 Task: Slide 26 - Use A Graph To Show Your Data-1.
Action: Mouse moved to (43, 114)
Screenshot: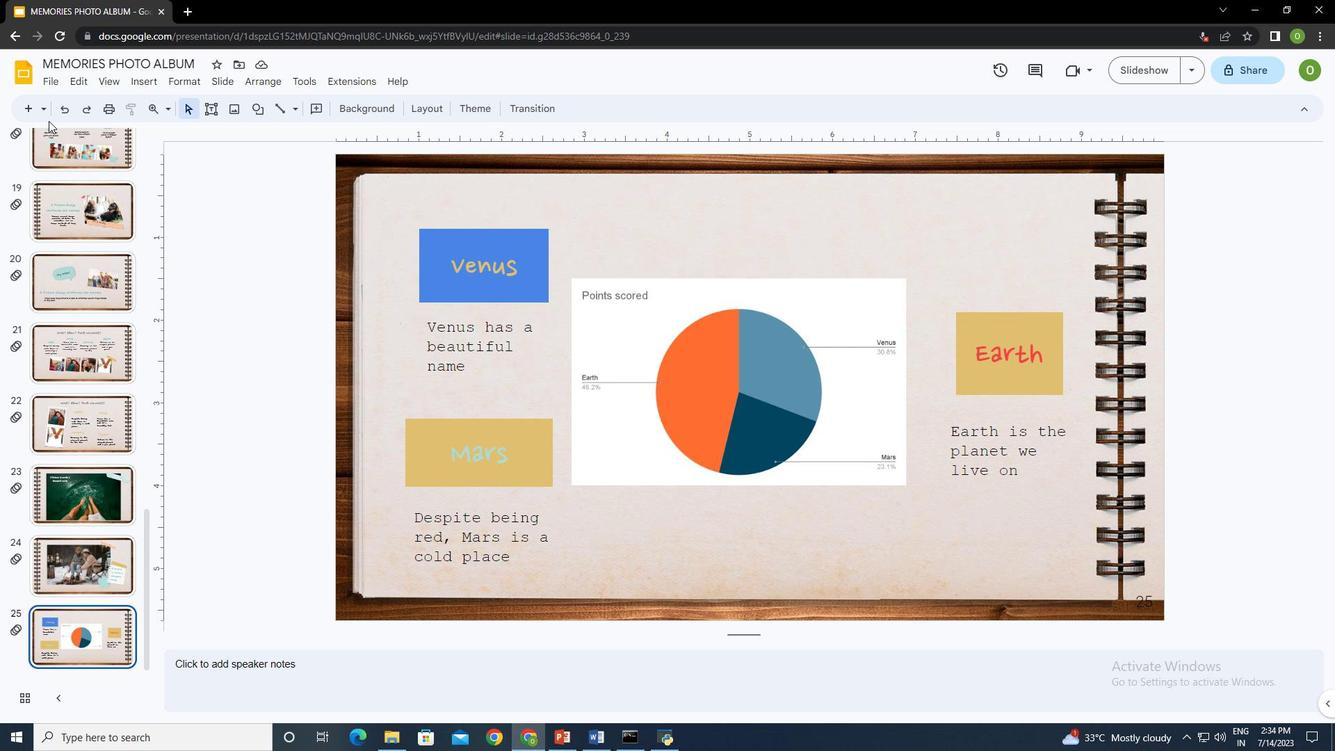 
Action: Mouse pressed left at (43, 114)
Screenshot: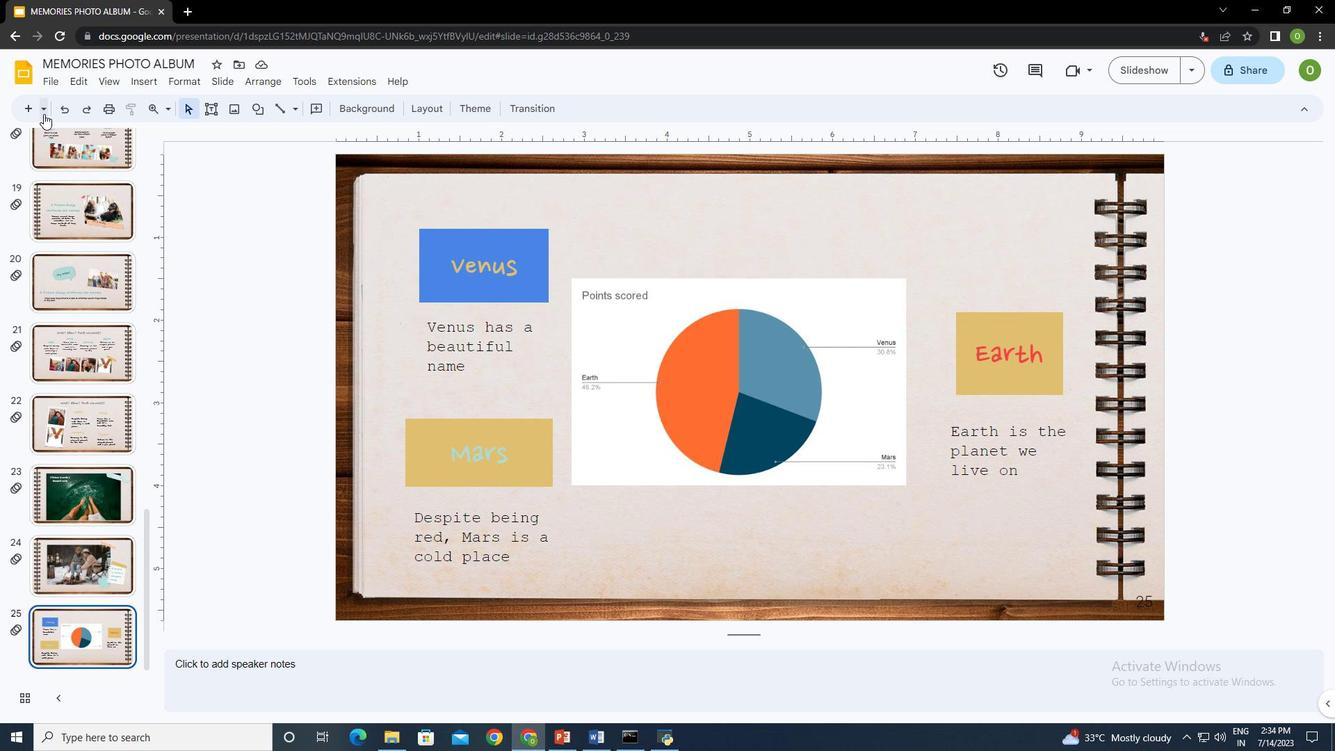 
Action: Mouse moved to (176, 228)
Screenshot: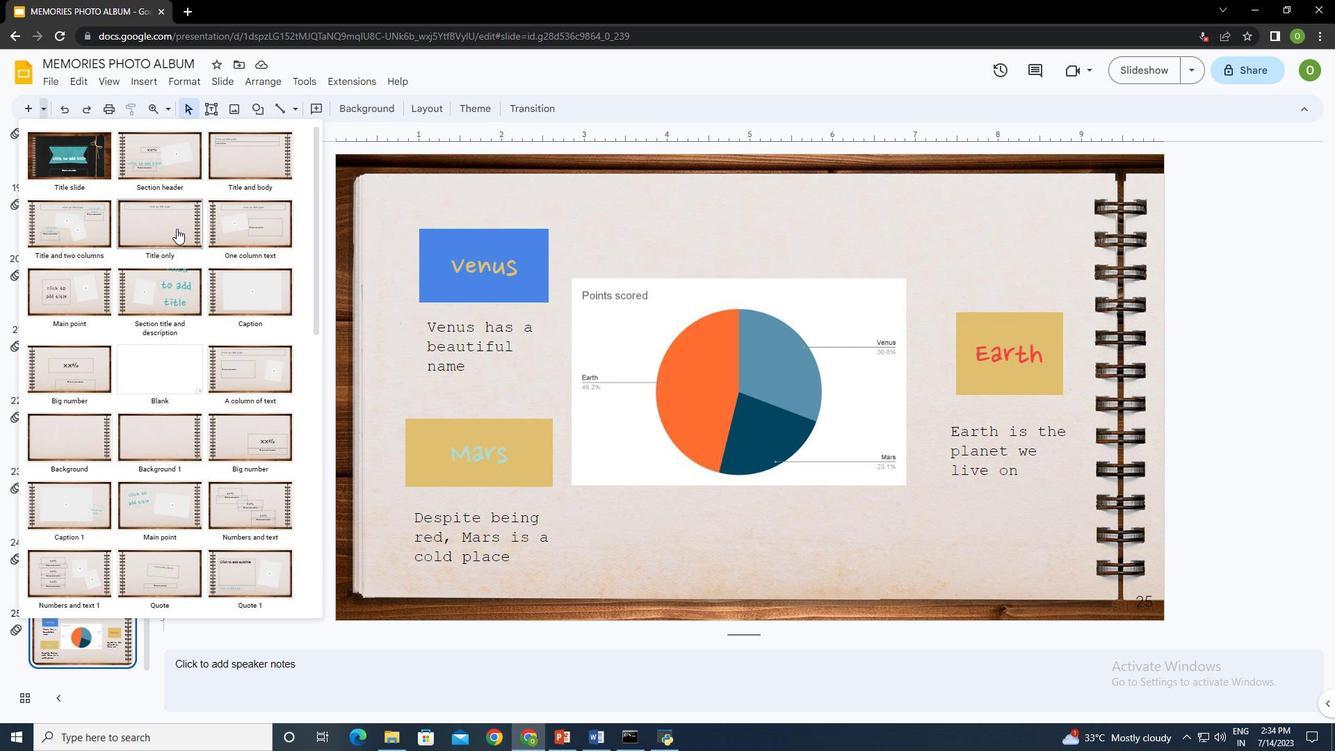 
Action: Mouse pressed left at (176, 228)
Screenshot: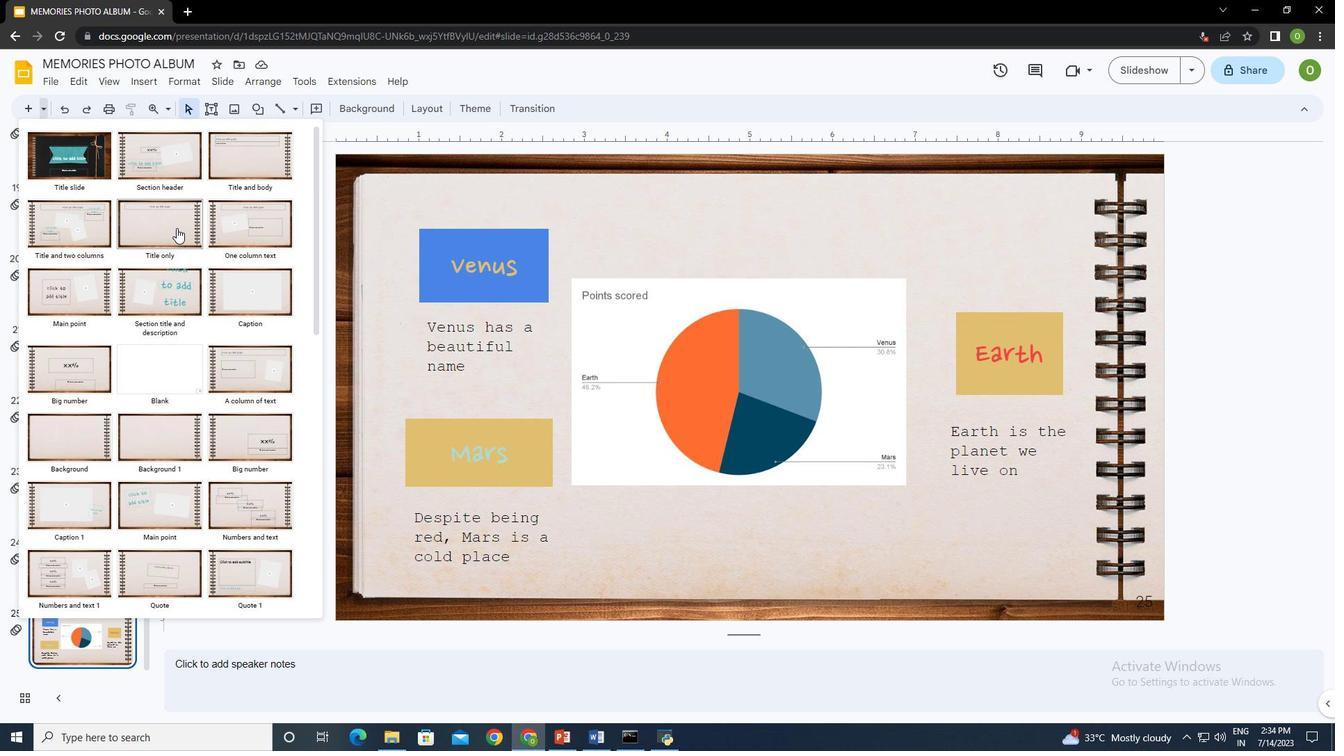 
Action: Mouse moved to (650, 221)
Screenshot: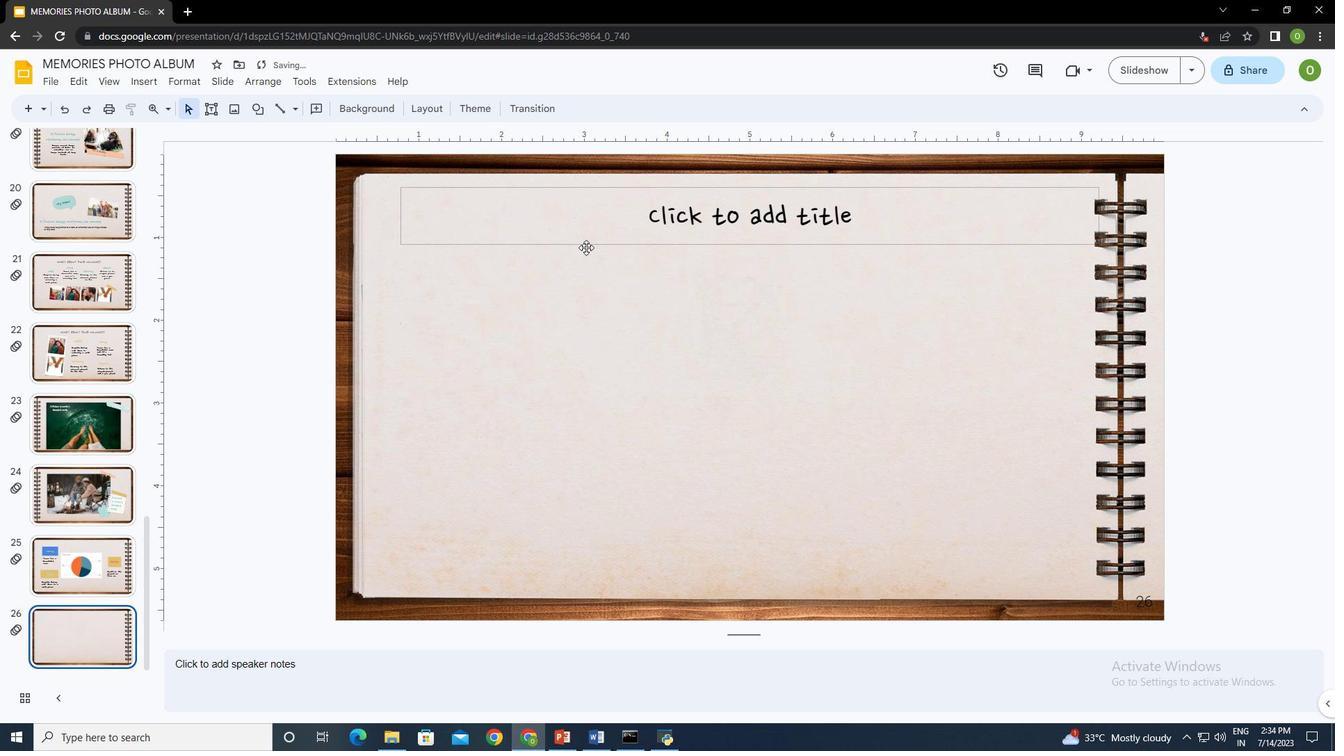 
Action: Mouse pressed left at (650, 221)
Screenshot: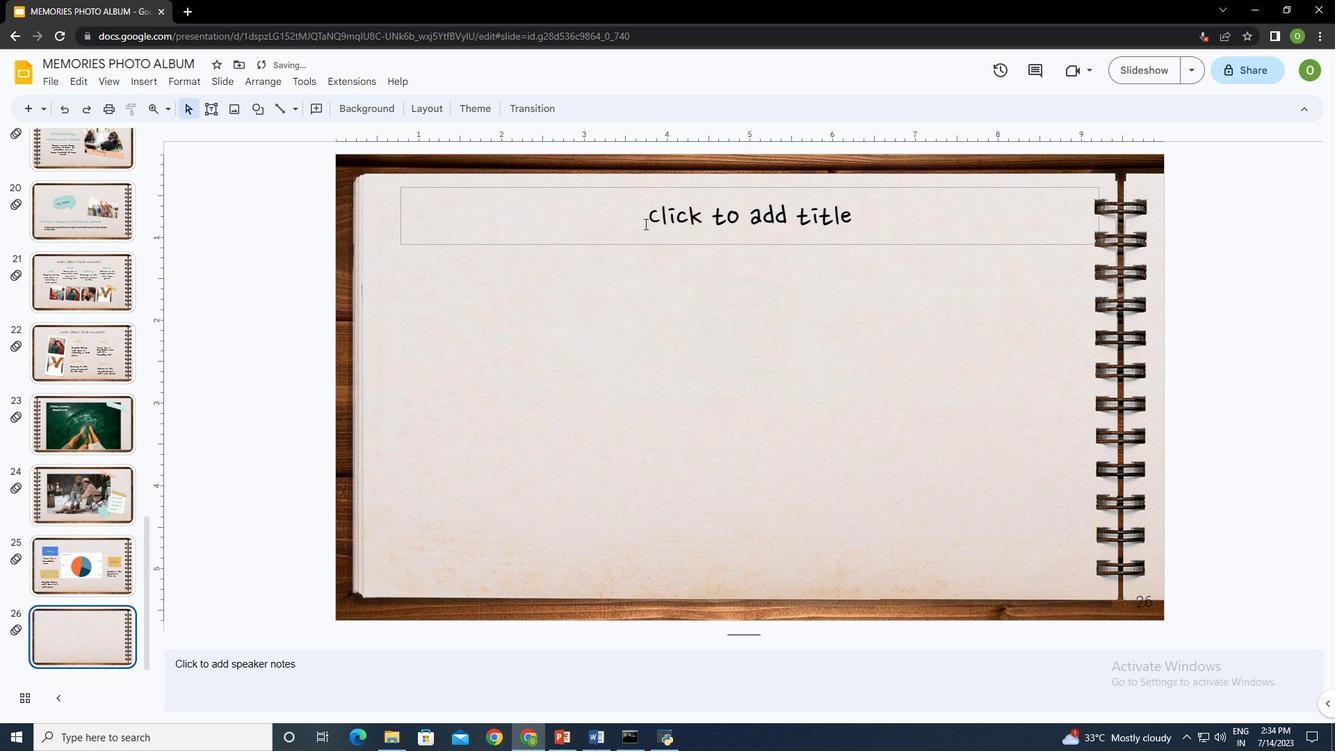 
Action: Mouse moved to (651, 226)
Screenshot: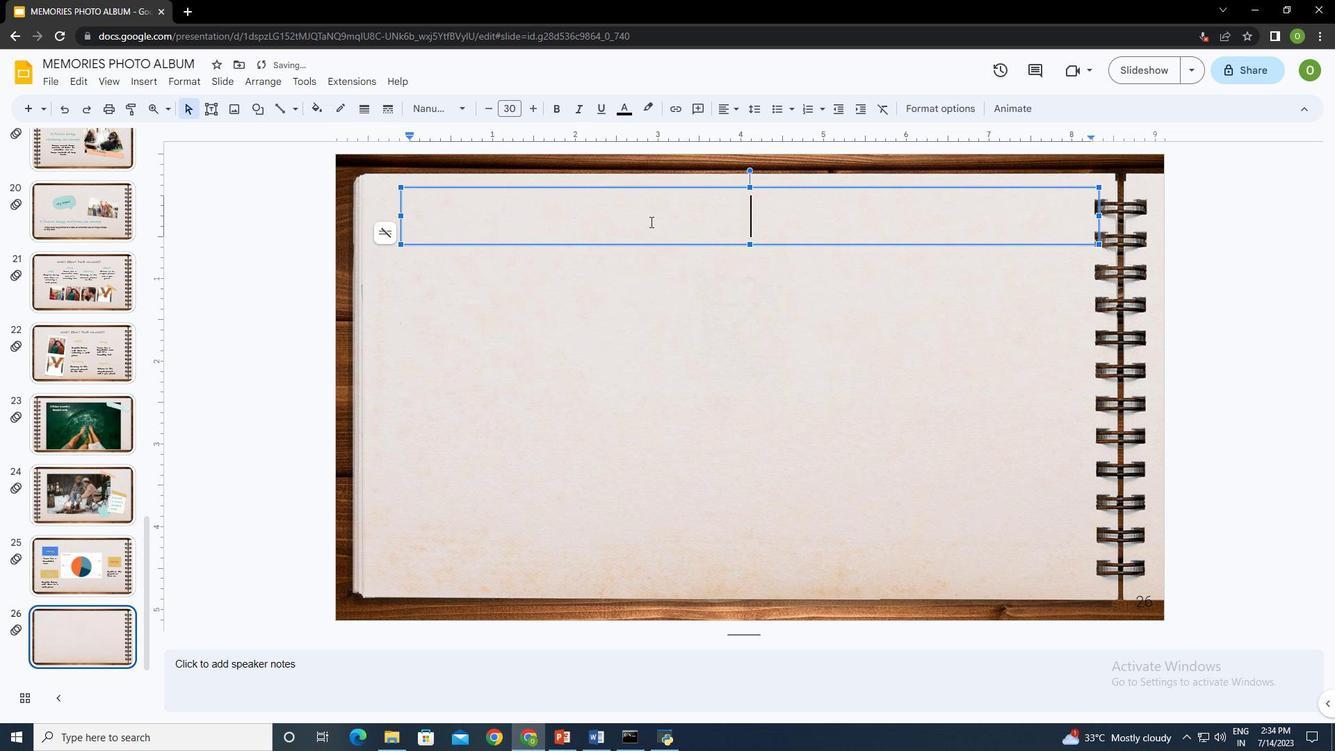 
Action: Key pressed <Key.caps_lock>USE<Key.space>A<Key.space>GRAPH<Key.space>TO<Key.space>SHOW<Key.space>YOUR<Key.space>DATA
Screenshot: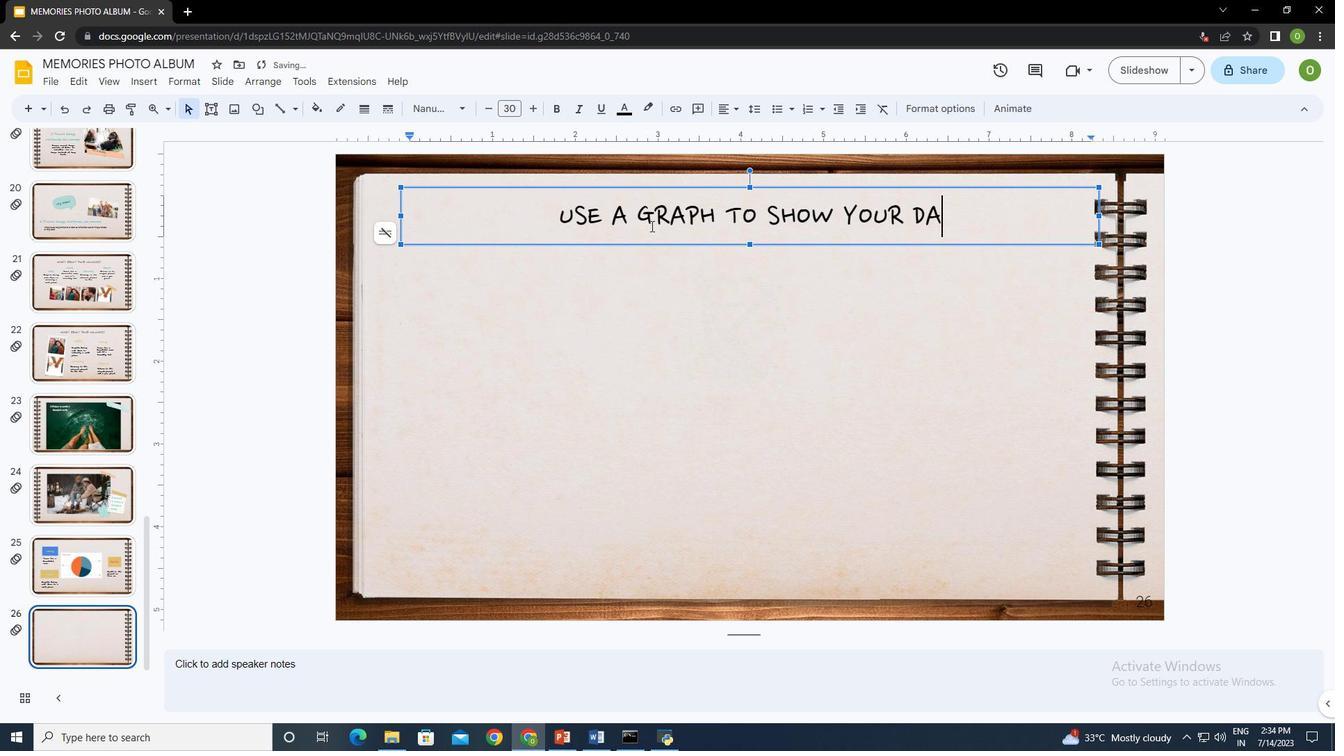 
Action: Mouse moved to (705, 331)
Screenshot: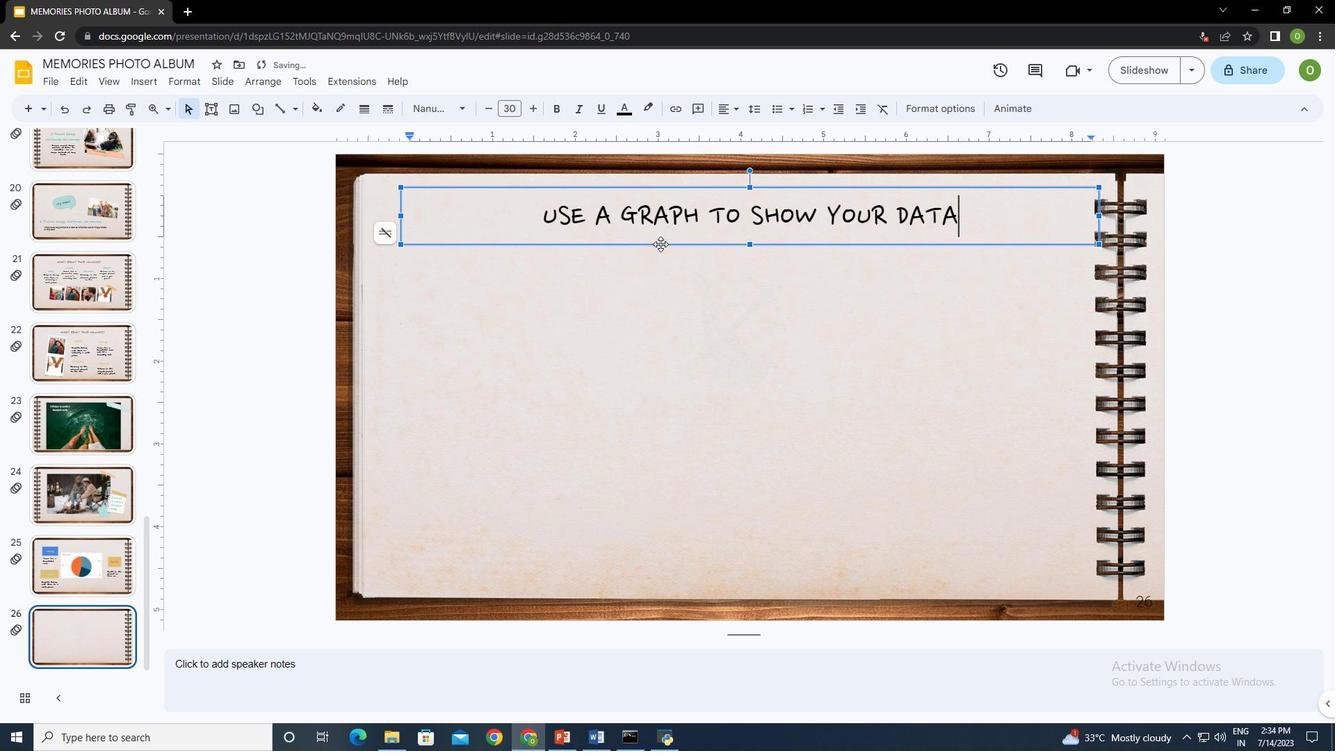 
Action: Mouse pressed left at (705, 331)
Screenshot: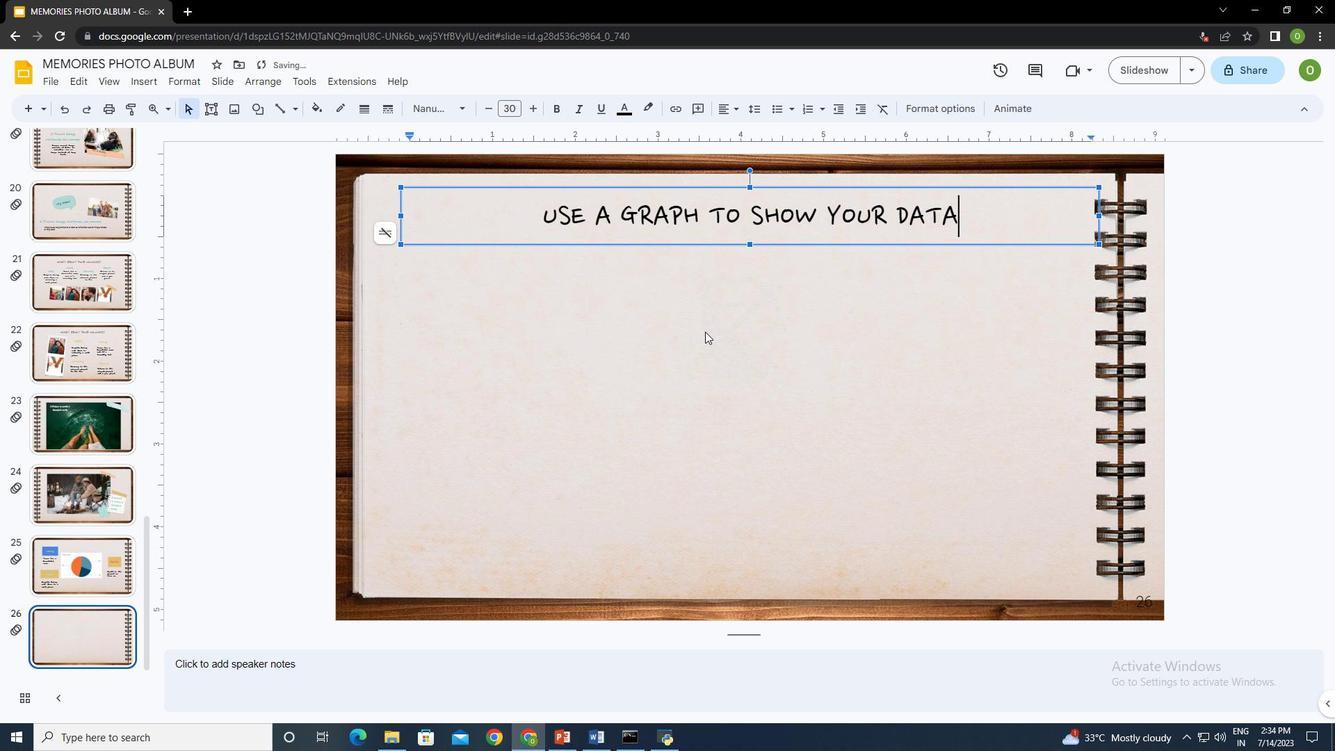 
Action: Mouse moved to (205, 111)
Screenshot: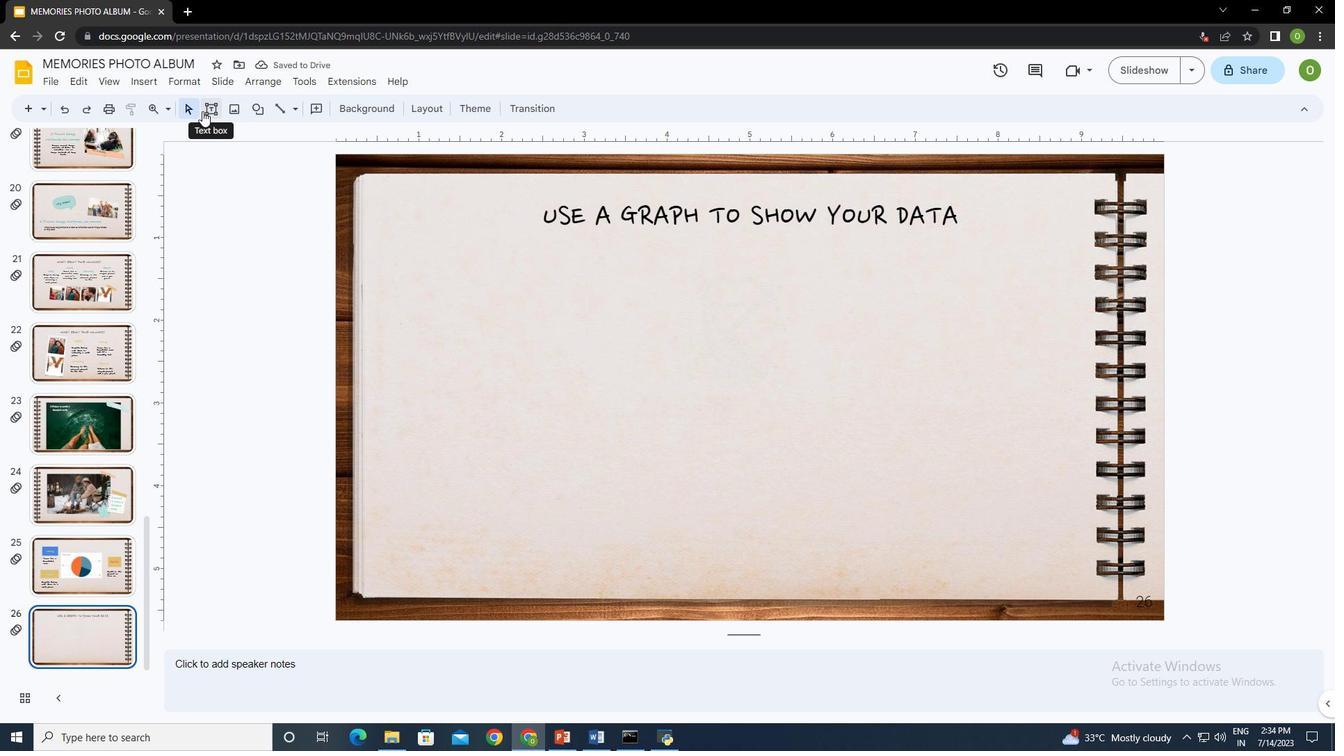 
Action: Mouse pressed left at (205, 111)
Screenshot: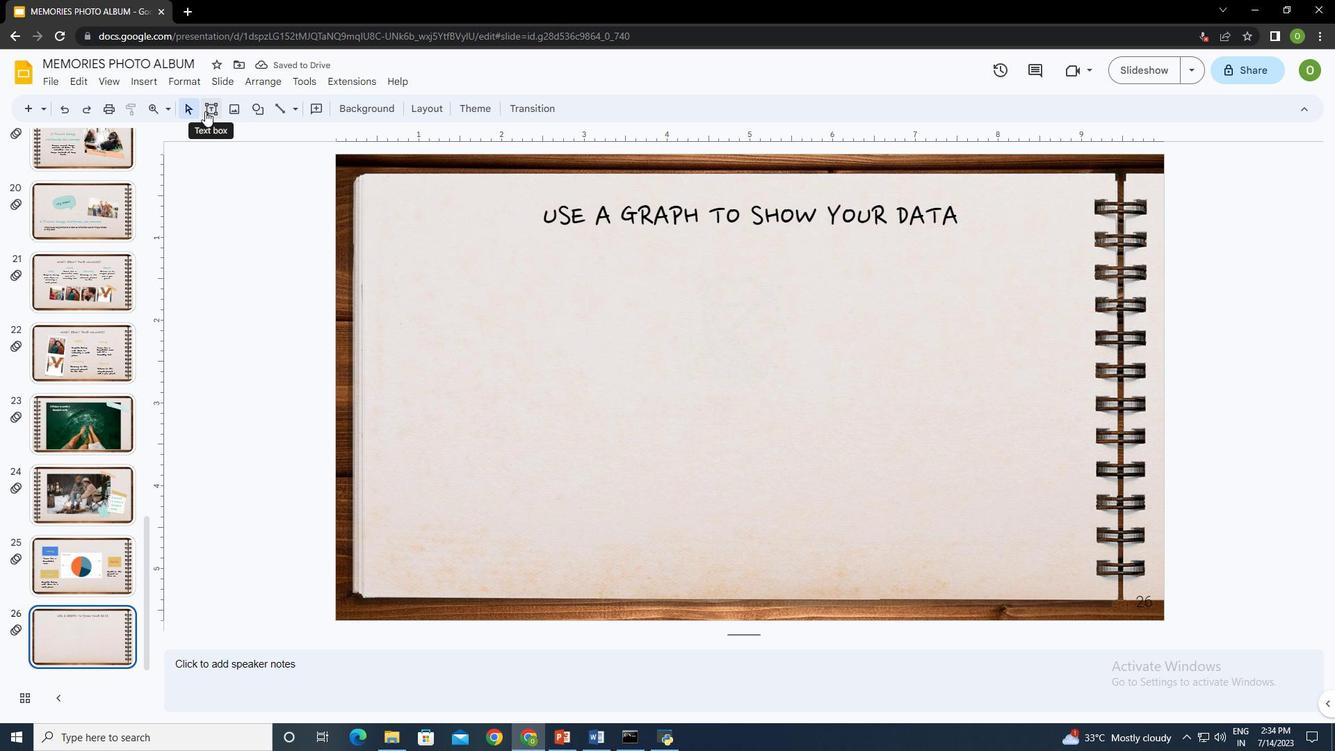 
Action: Mouse moved to (660, 265)
Screenshot: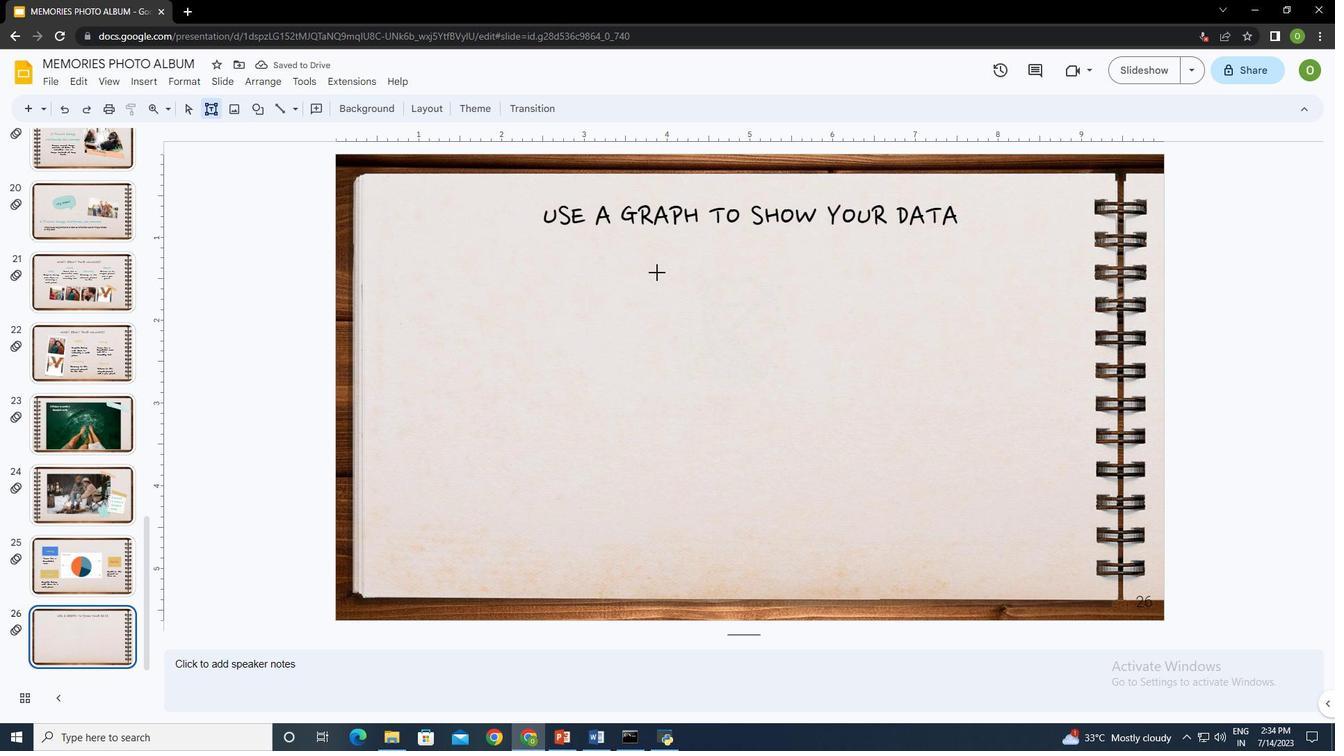 
Action: Mouse pressed left at (660, 265)
Screenshot: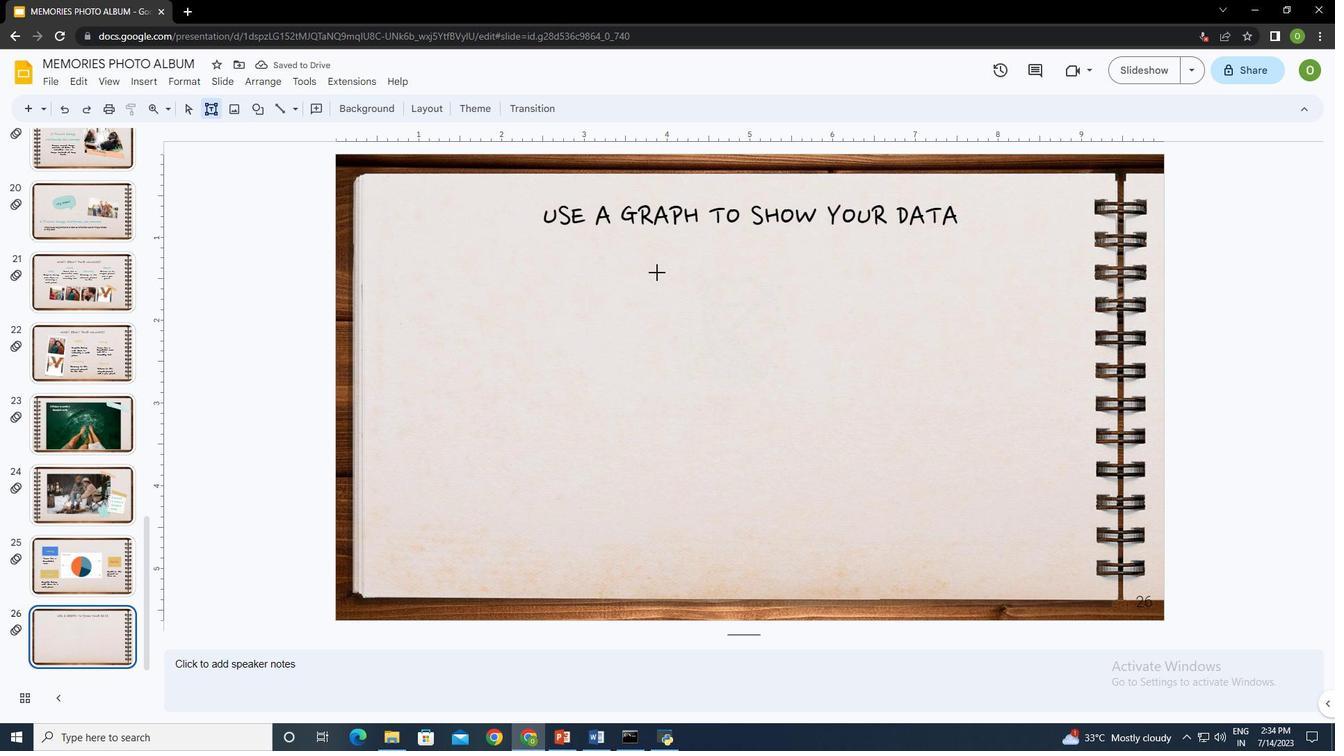 
Action: Mouse moved to (712, 300)
Screenshot: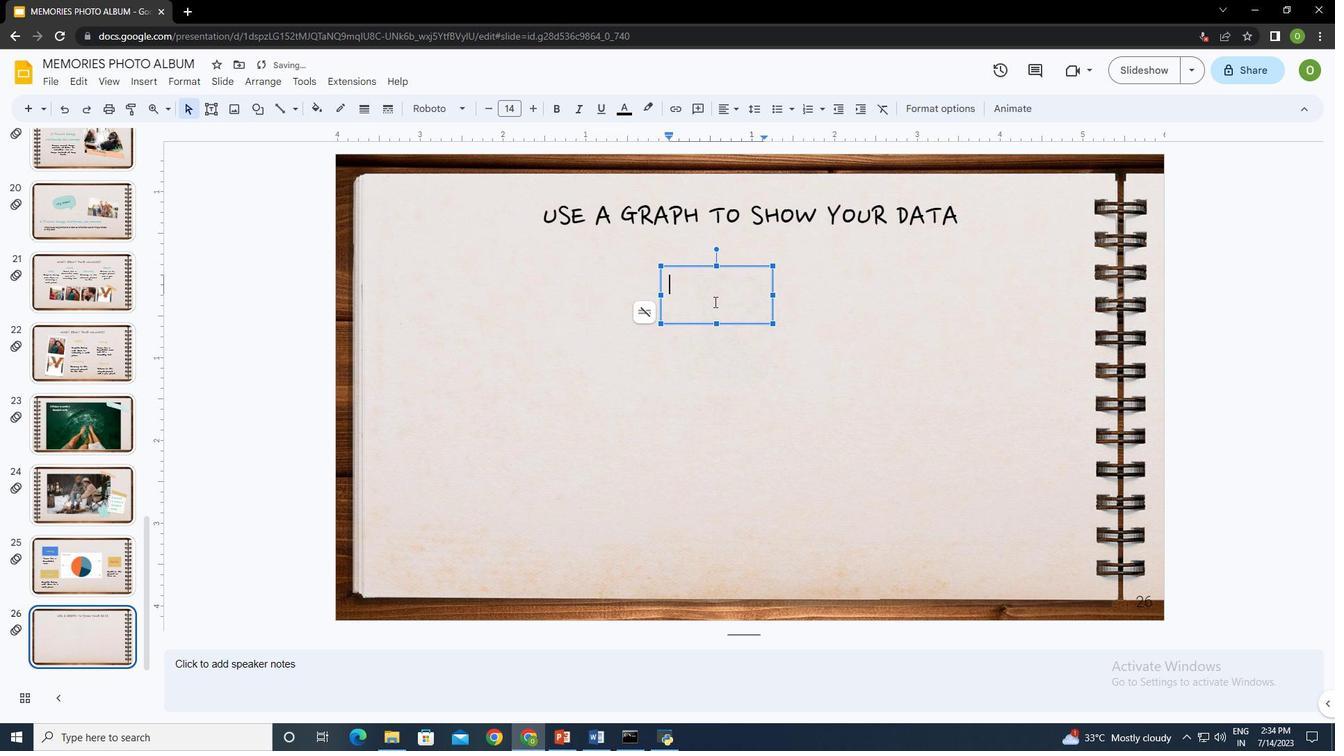
Action: Key pressed <Key.caps_lock><Key.shift>Mercuryctrl+A
Screenshot: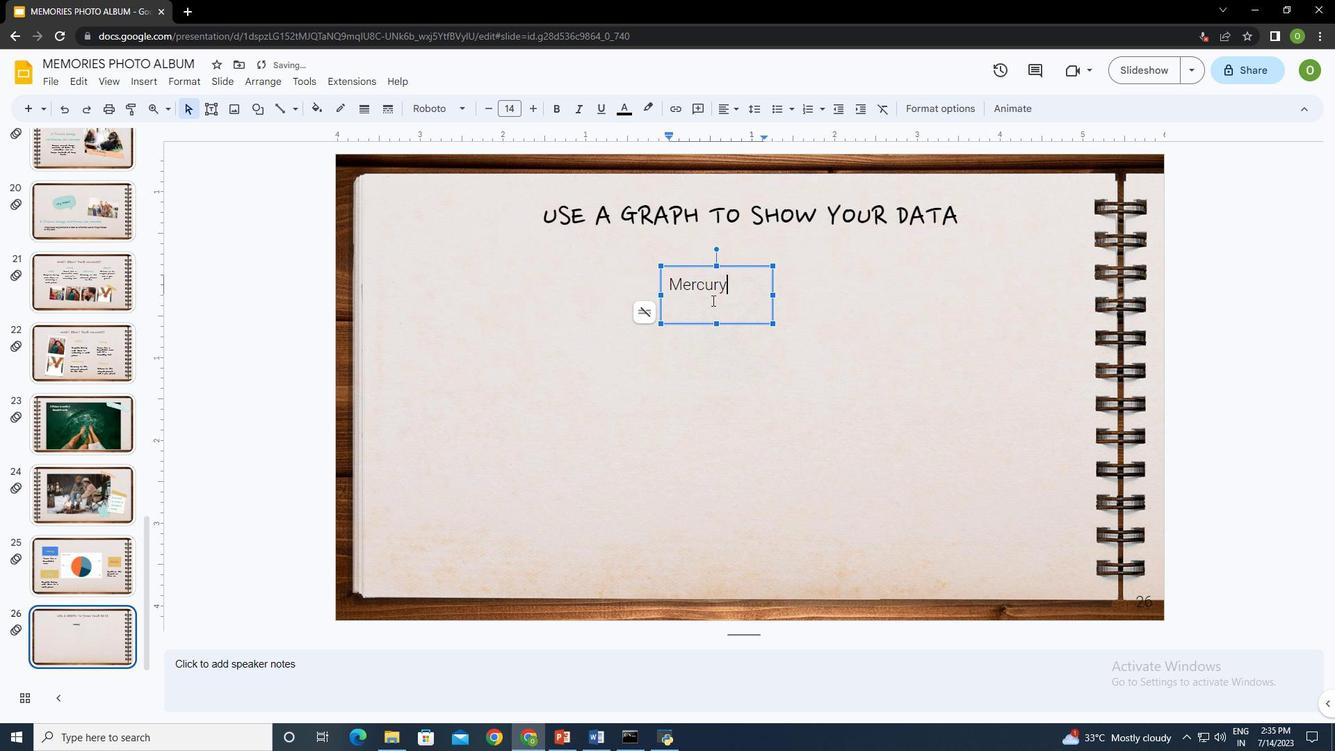 
Action: Mouse moved to (434, 111)
Screenshot: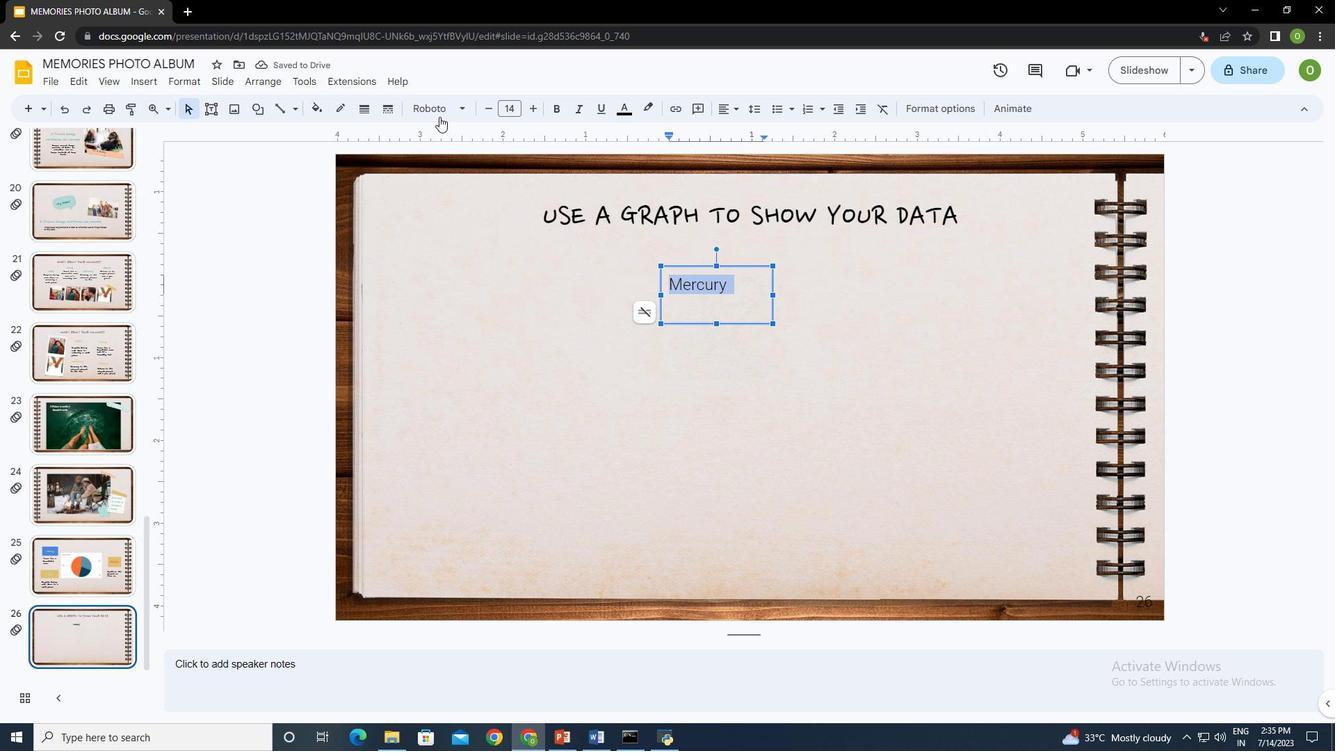 
Action: Mouse pressed left at (434, 111)
Screenshot: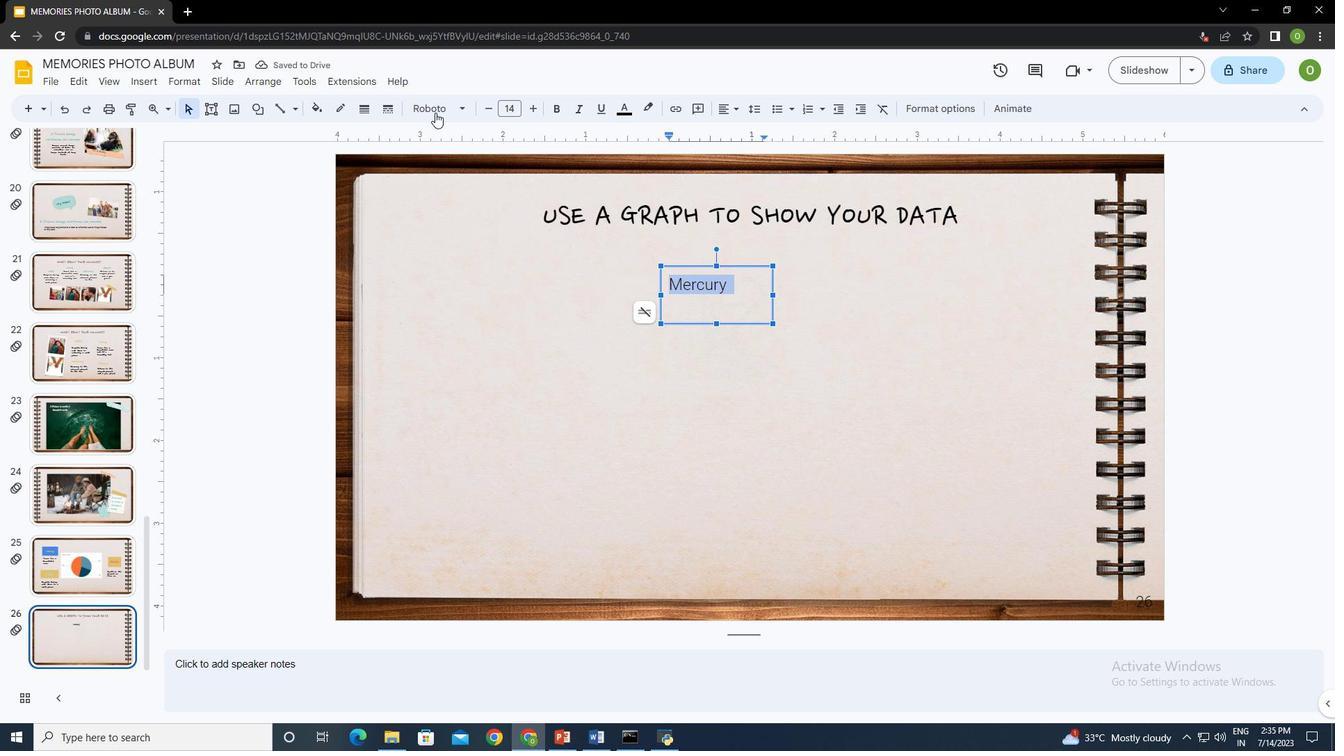 
Action: Mouse moved to (479, 188)
Screenshot: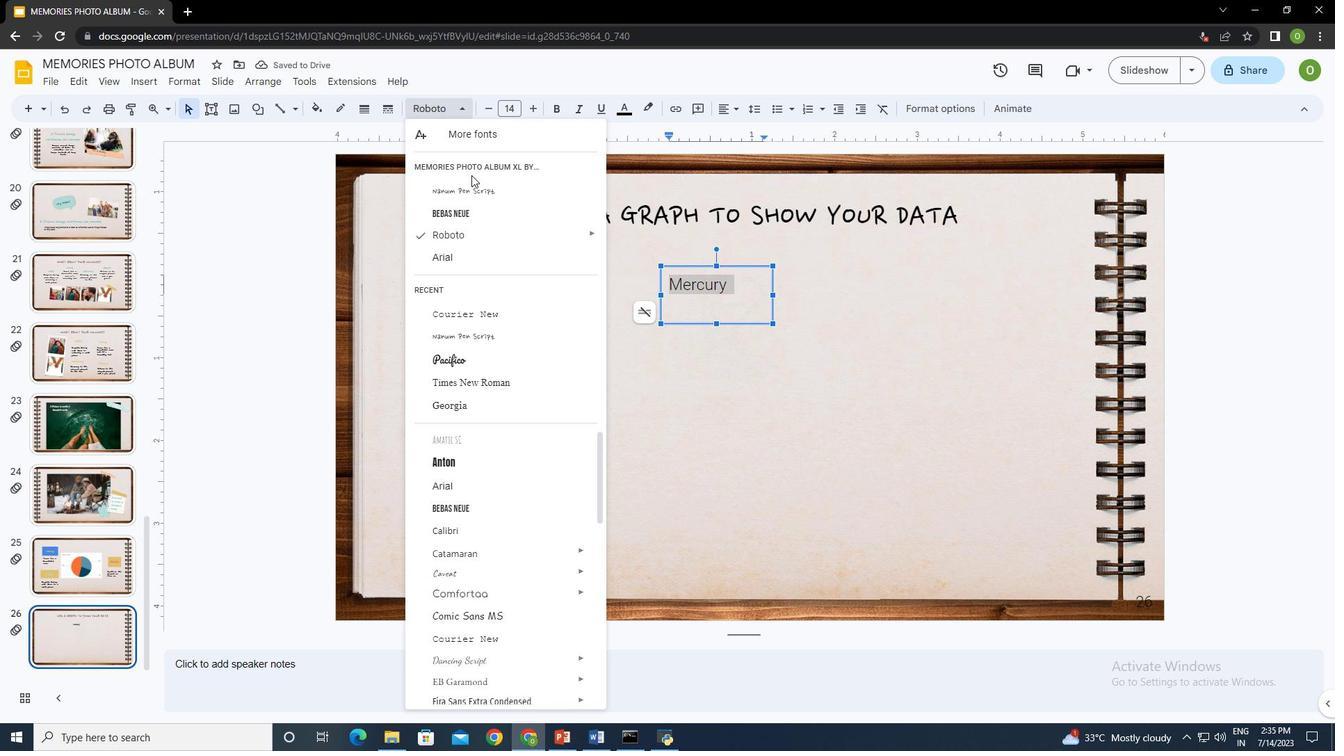 
Action: Mouse pressed left at (479, 188)
Screenshot: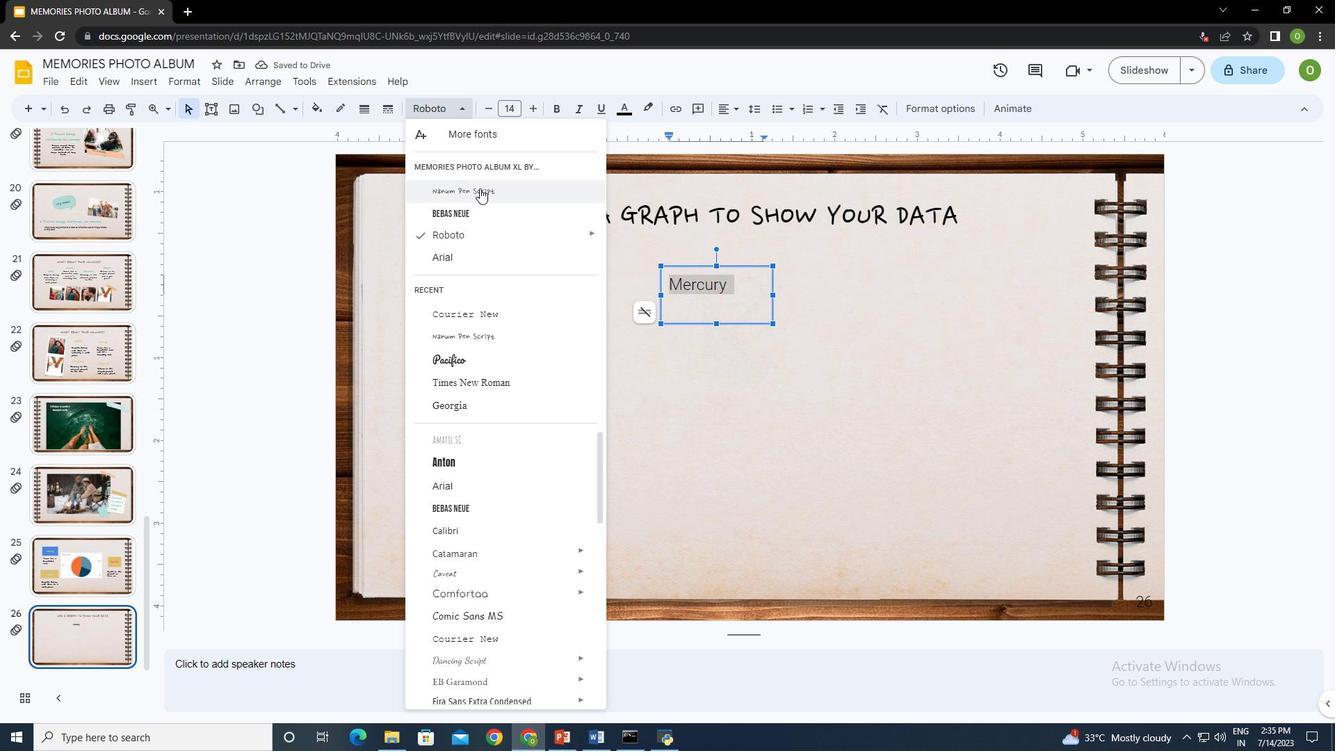 
Action: Mouse moved to (514, 104)
Screenshot: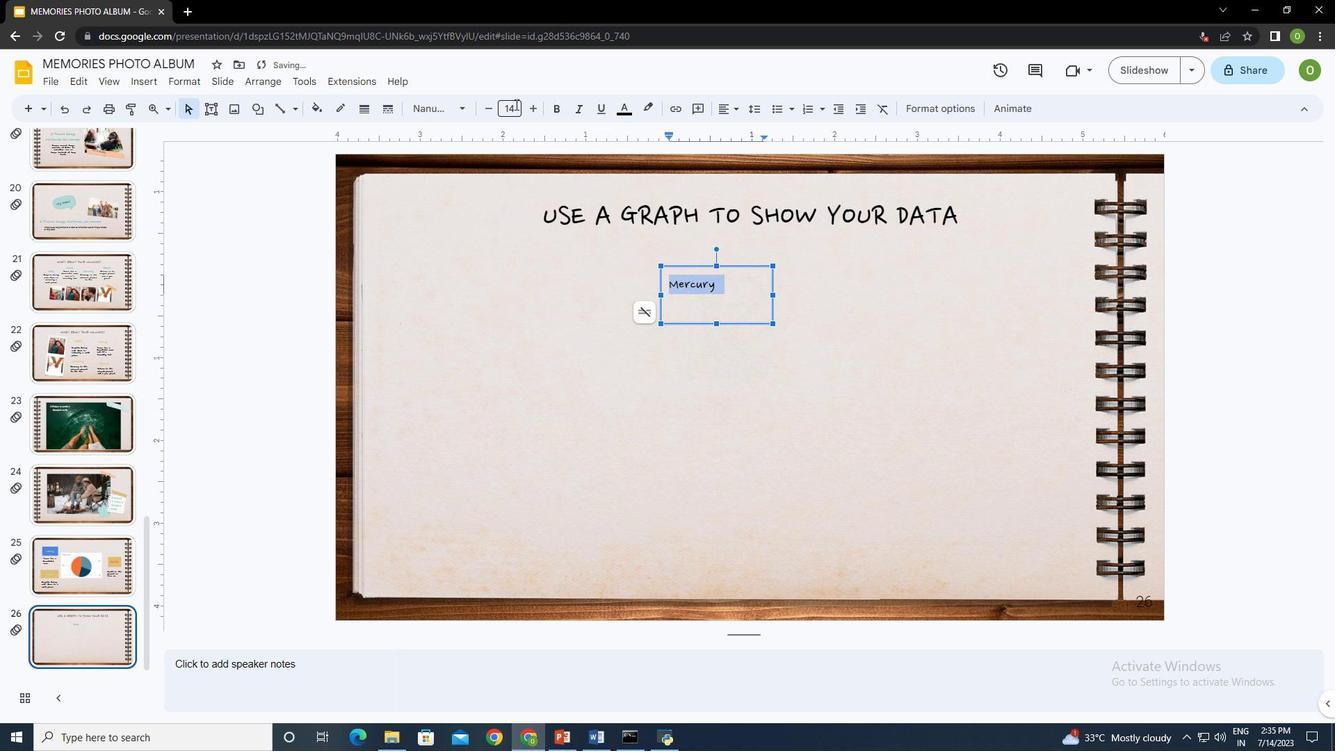 
Action: Mouse pressed left at (514, 104)
Screenshot: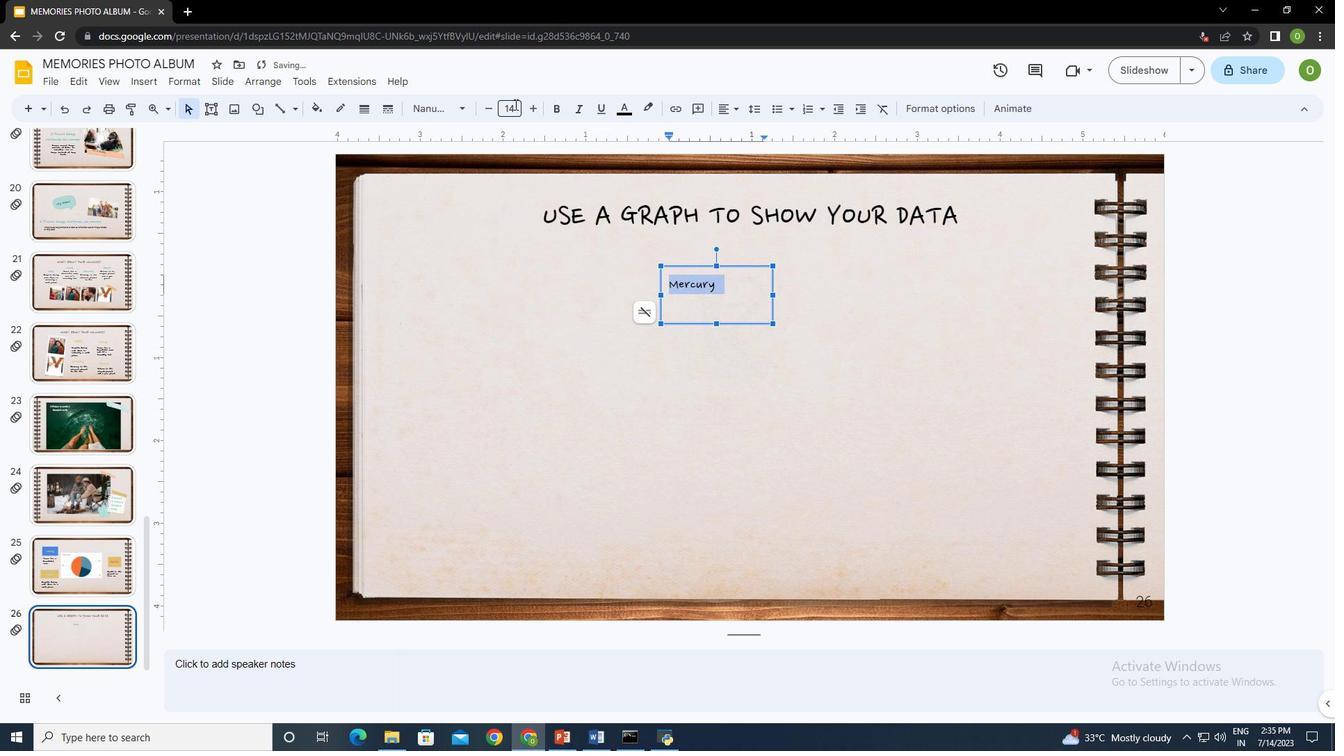 
Action: Key pressed 30<Key.enter>
Screenshot: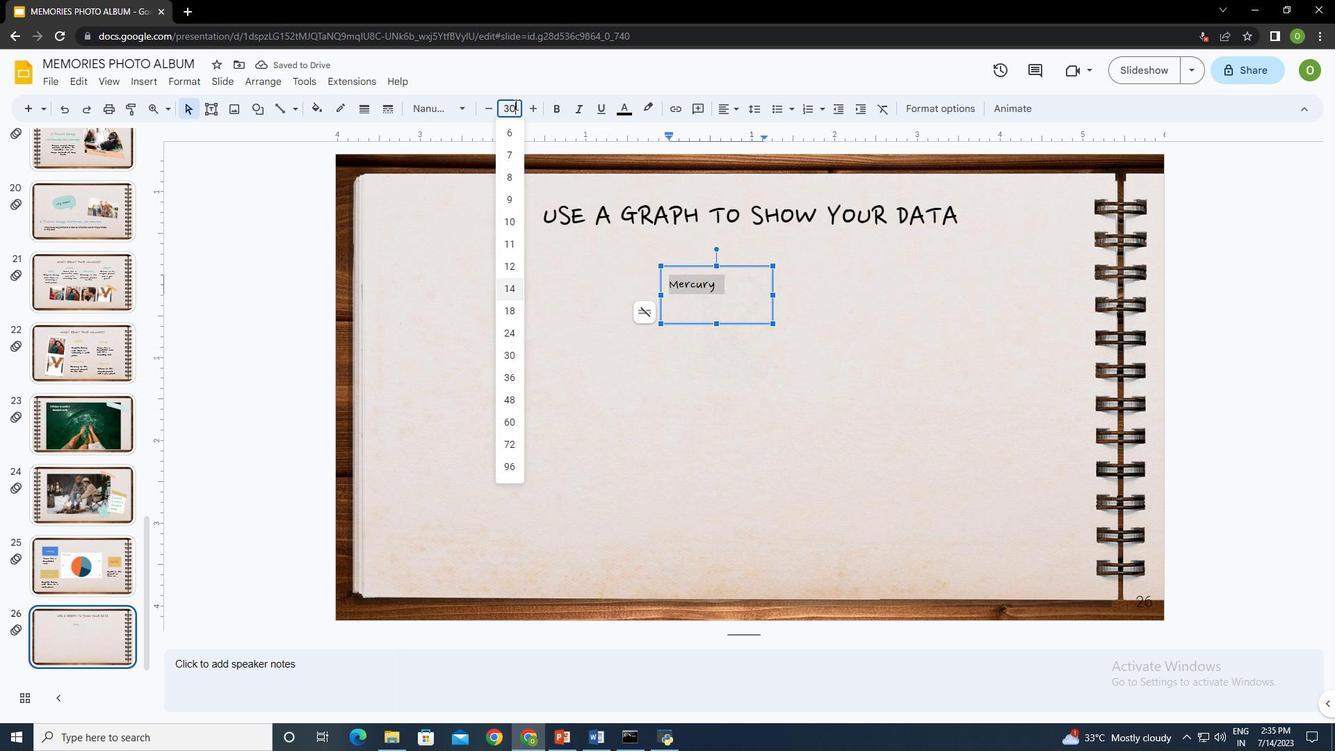 
Action: Mouse moved to (774, 296)
Screenshot: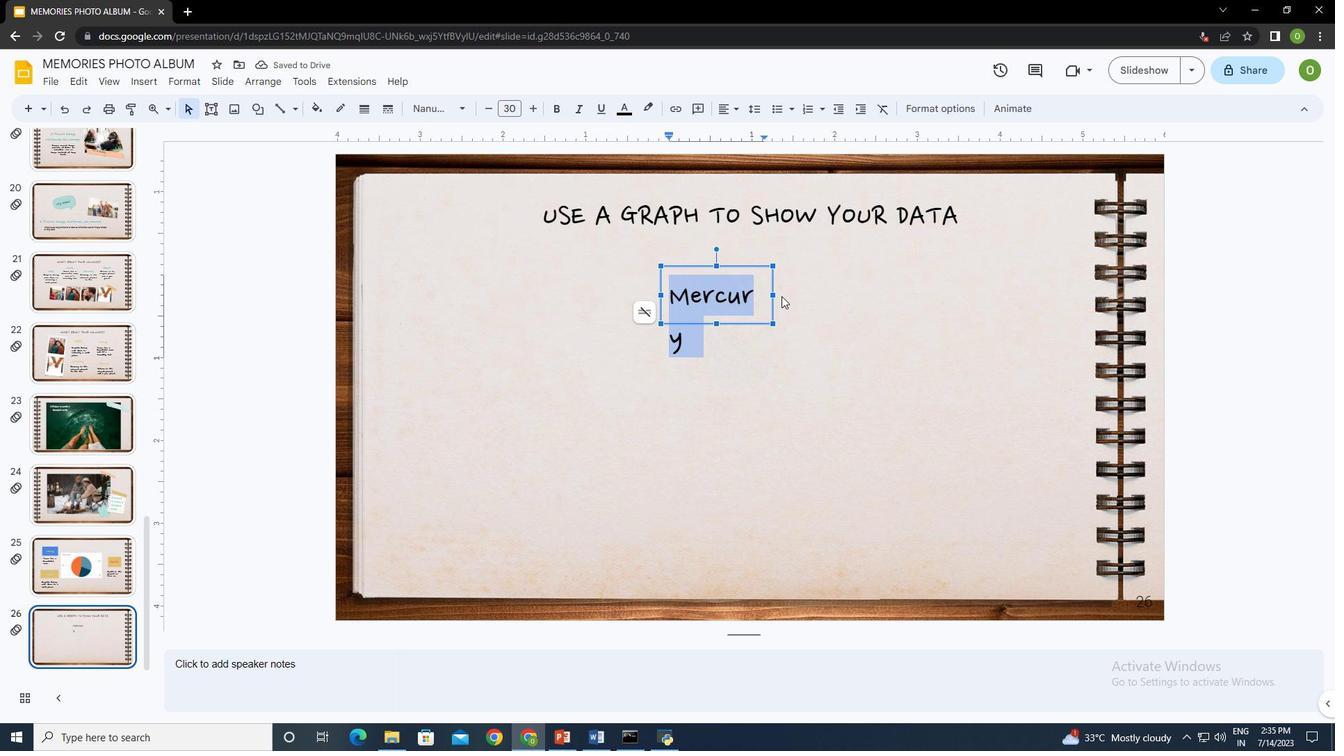 
Action: Mouse pressed left at (774, 296)
Screenshot: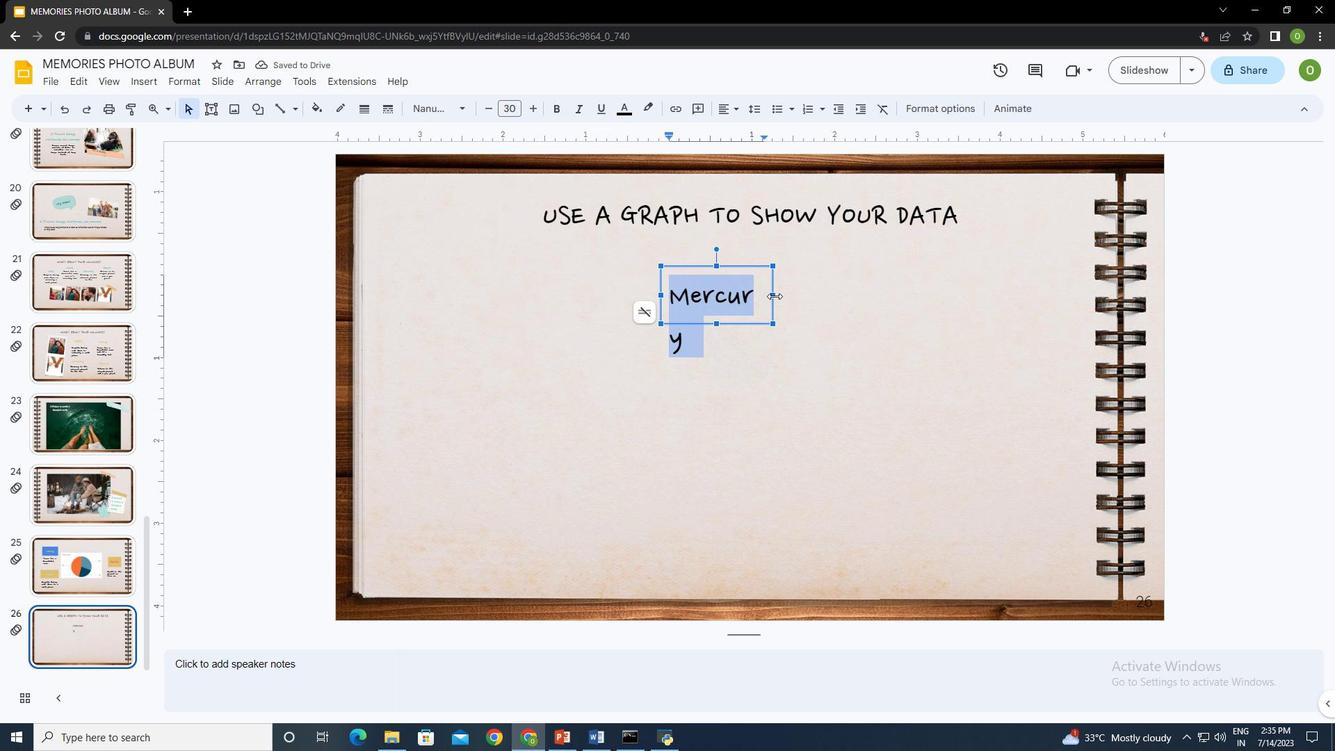 
Action: Mouse moved to (882, 322)
Screenshot: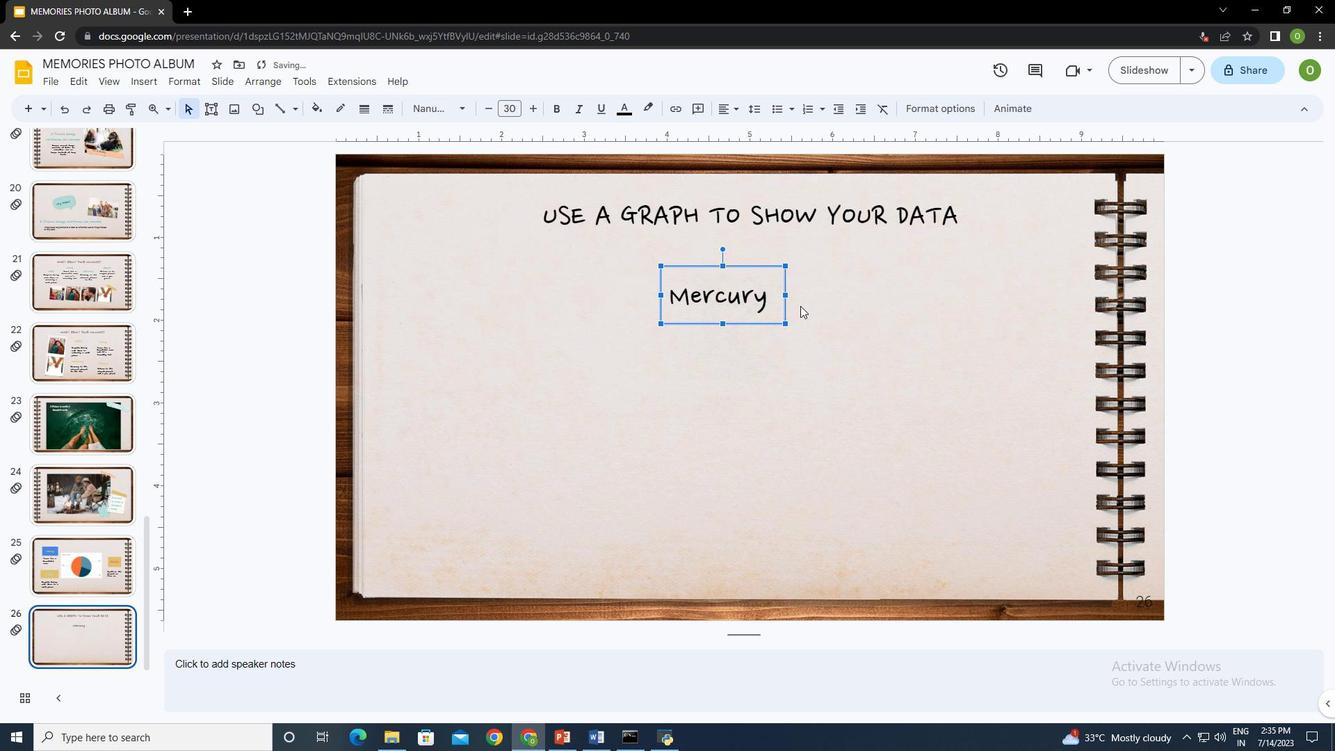 
Action: Mouse pressed left at (882, 322)
Screenshot: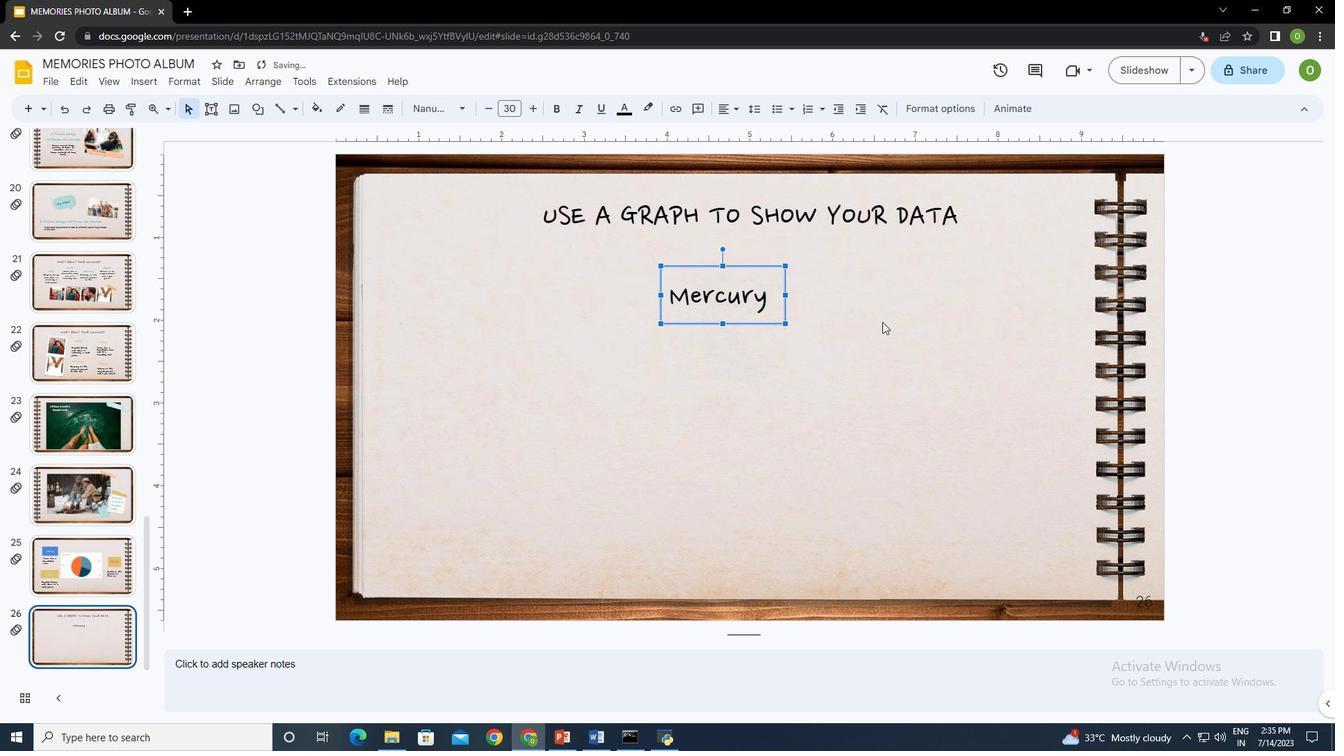 
Action: Mouse moved to (215, 109)
Screenshot: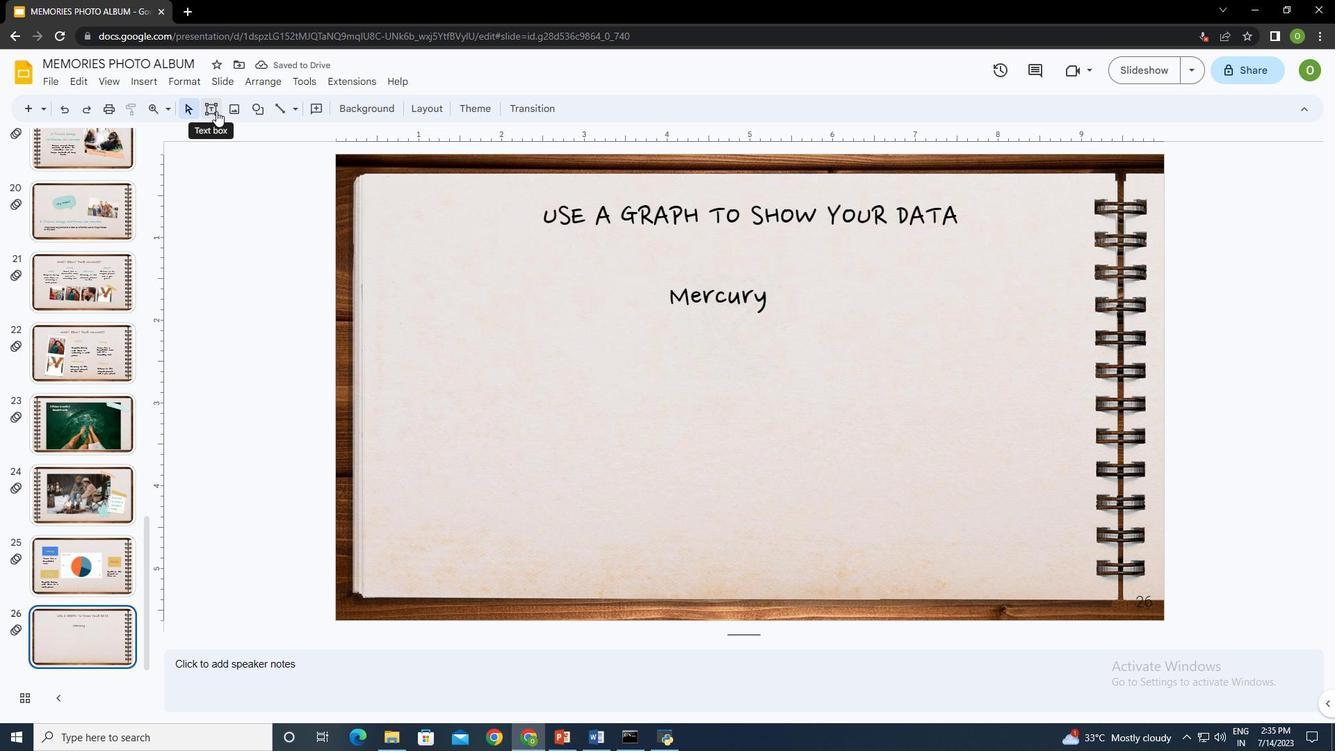 
Action: Mouse pressed left at (215, 109)
Screenshot: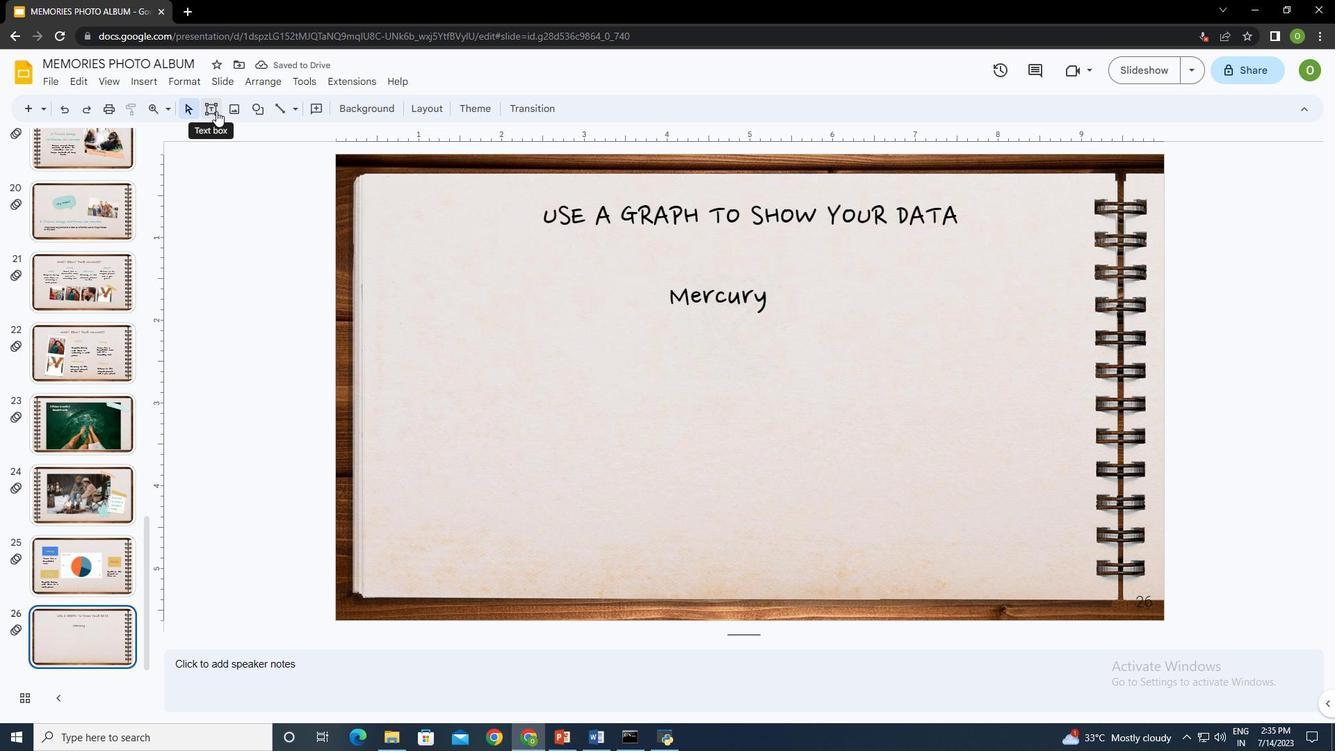 
Action: Mouse moved to (886, 274)
Screenshot: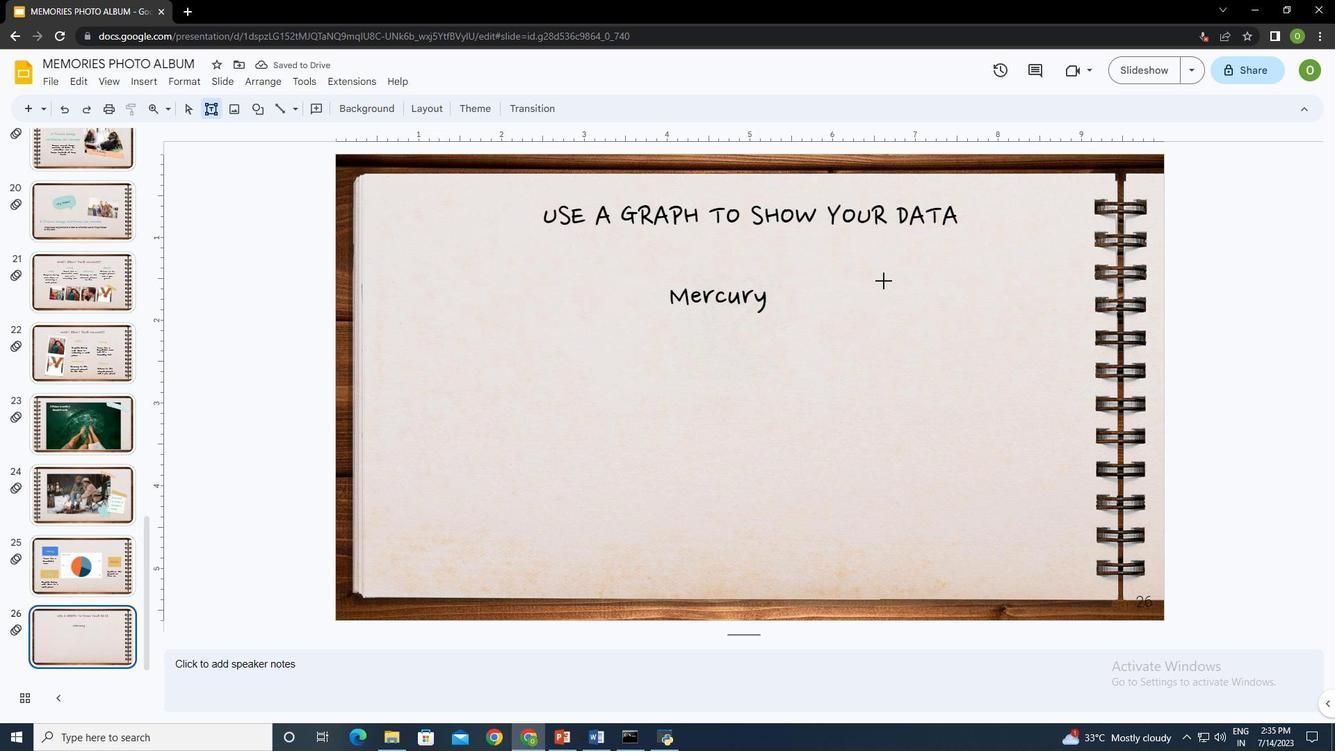 
Action: Mouse pressed left at (886, 274)
Screenshot: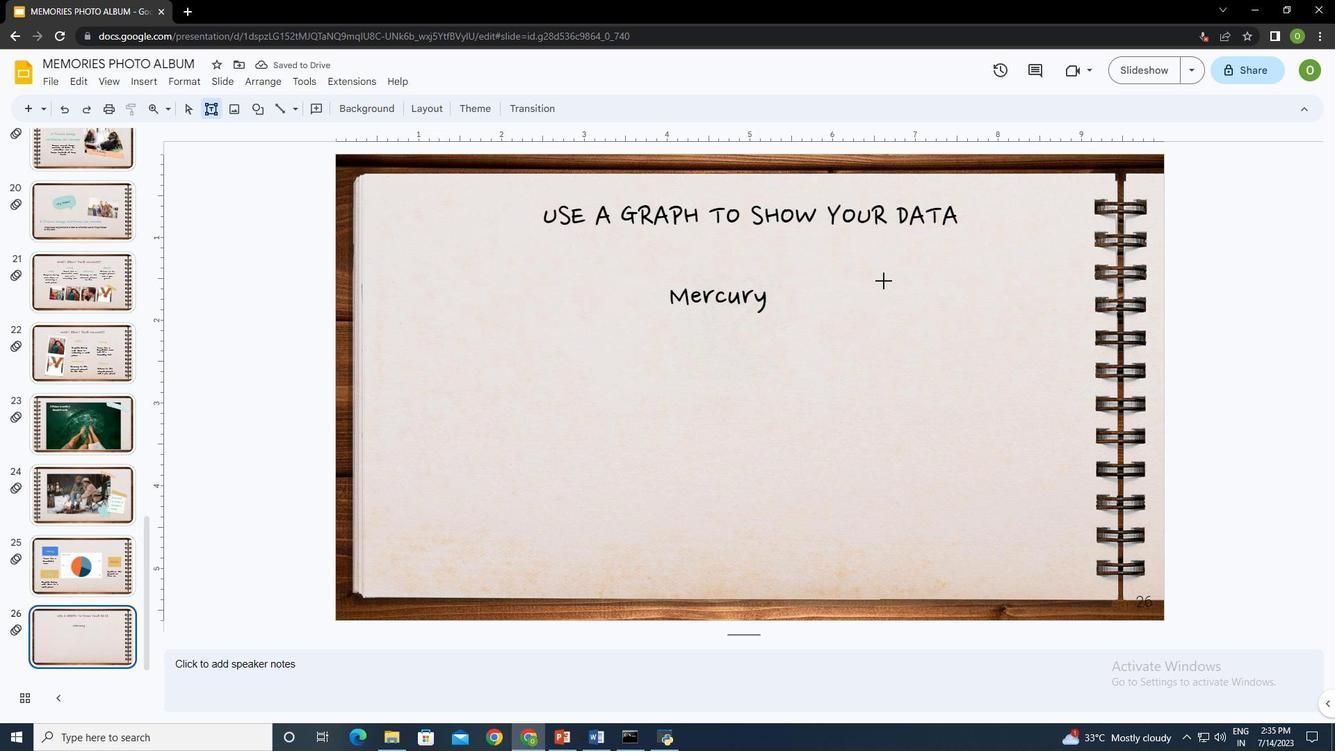 
Action: Mouse moved to (941, 278)
Screenshot: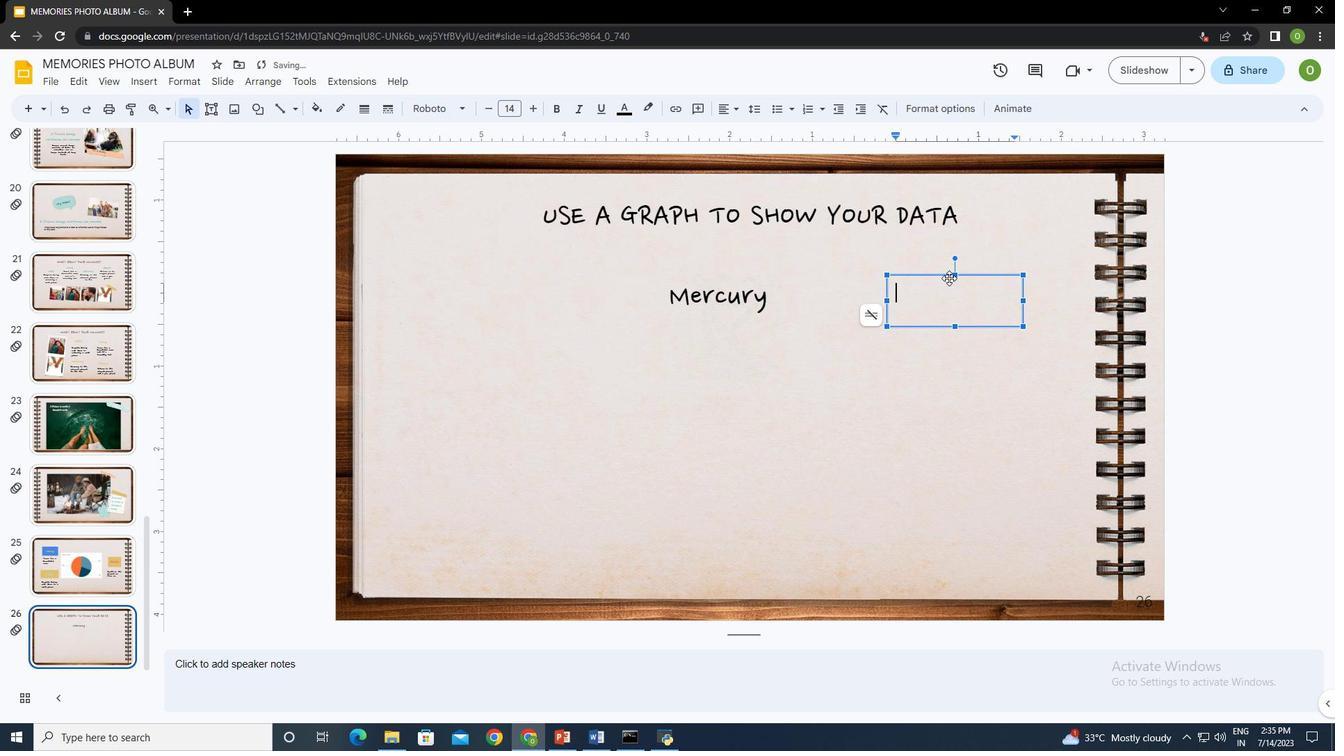 
Action: Mouse pressed left at (941, 278)
Screenshot: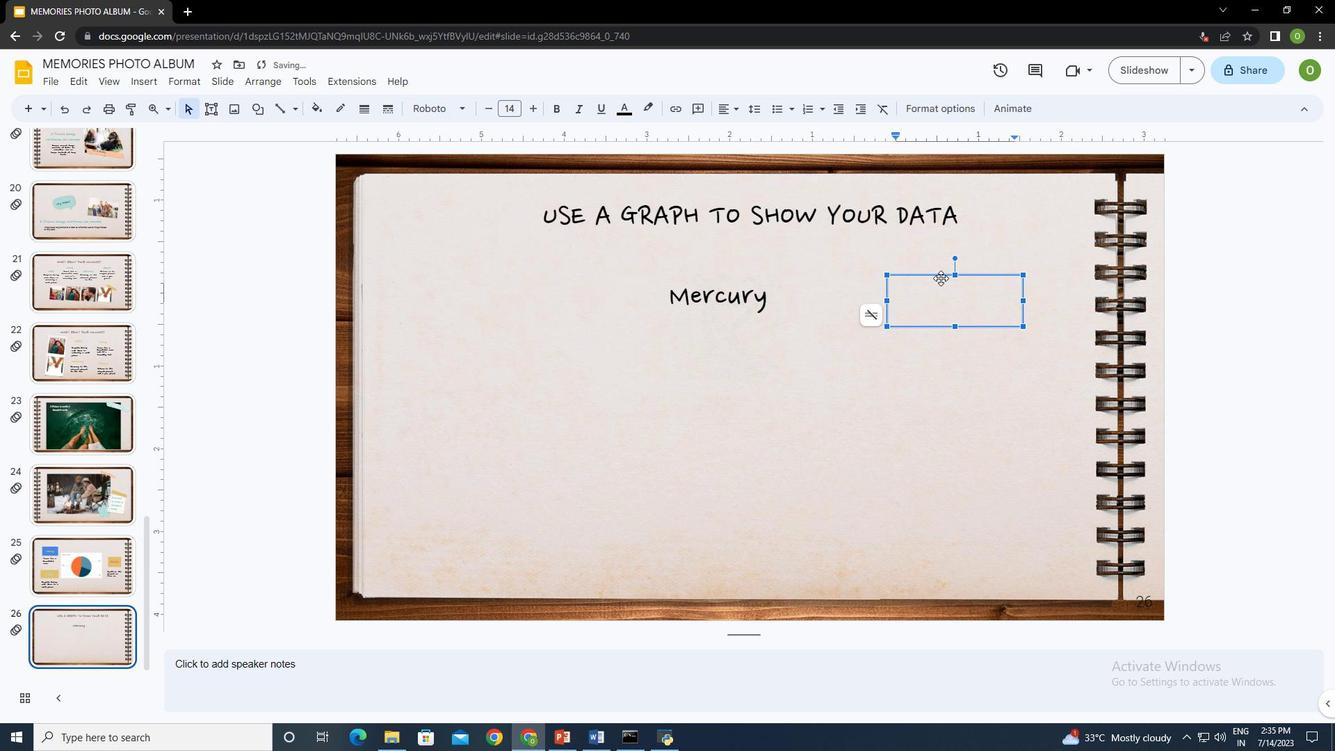 
Action: Mouse moved to (943, 294)
Screenshot: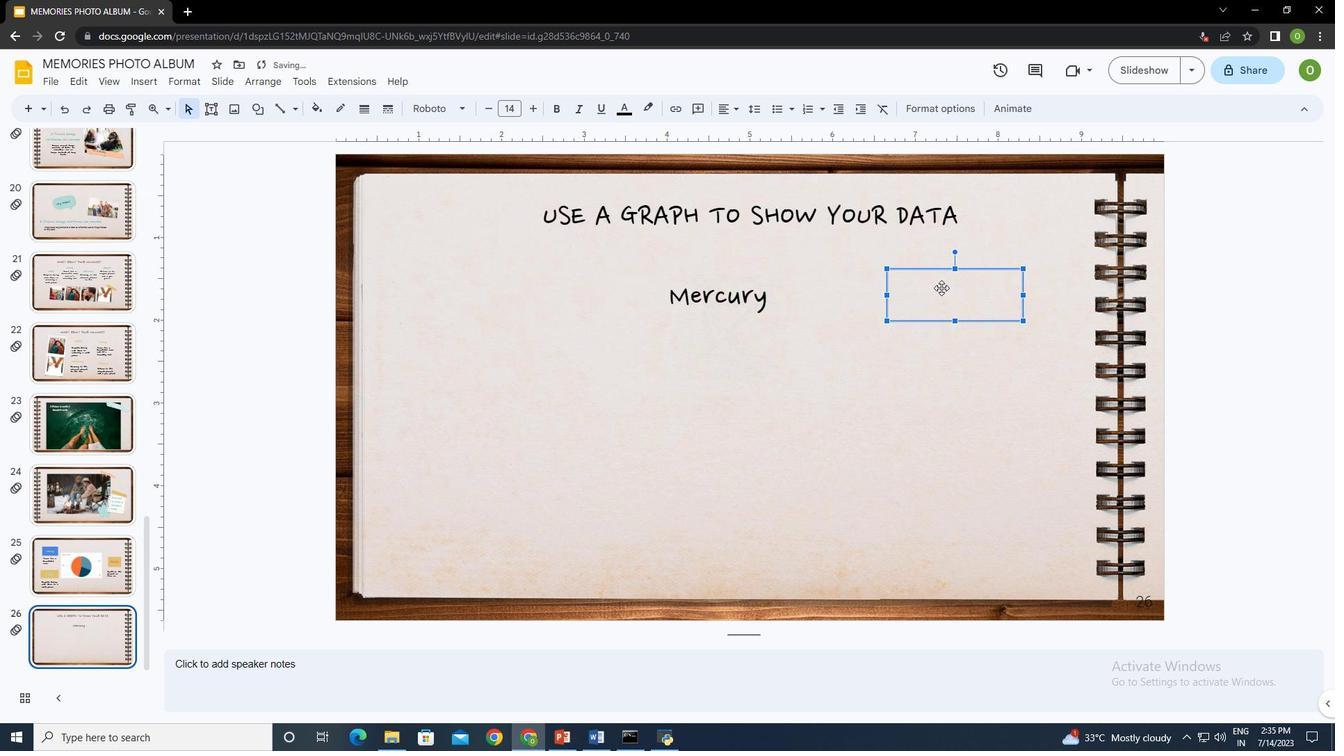 
Action: Mouse pressed left at (943, 294)
Screenshot: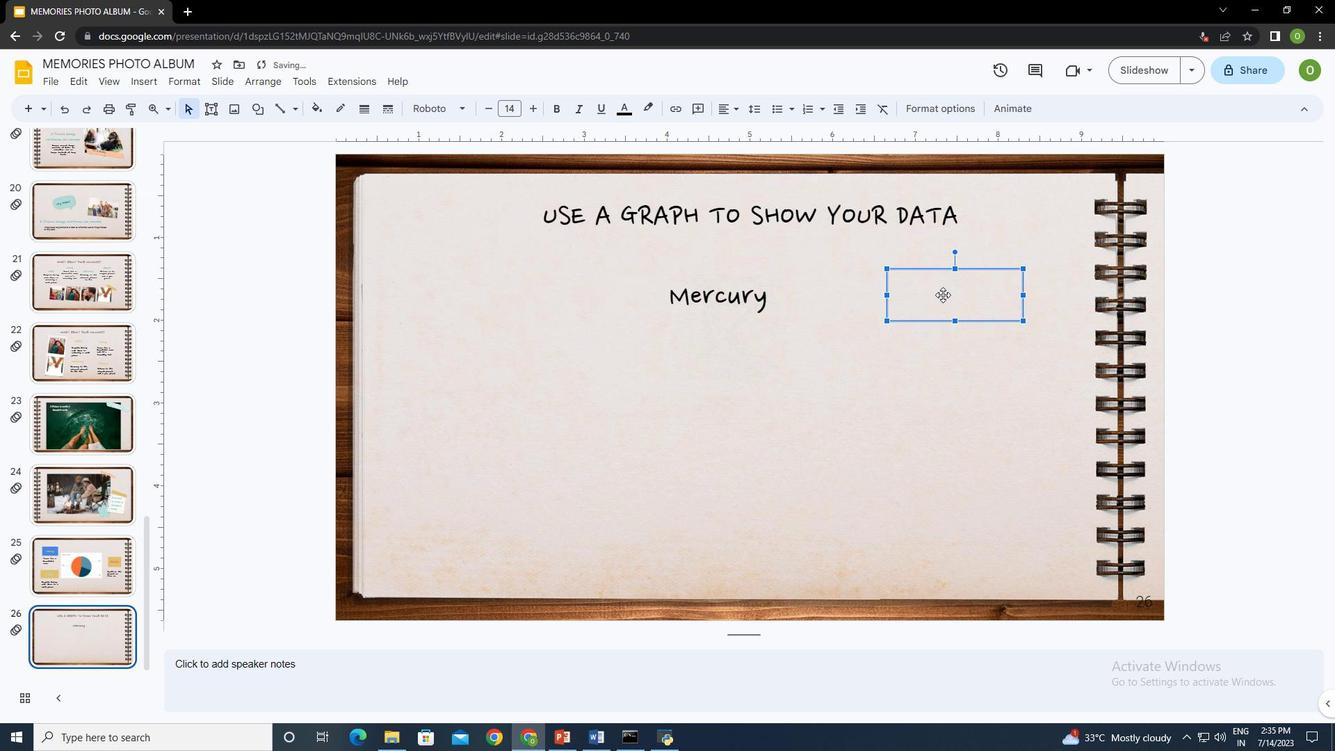 
Action: Mouse moved to (419, 107)
Screenshot: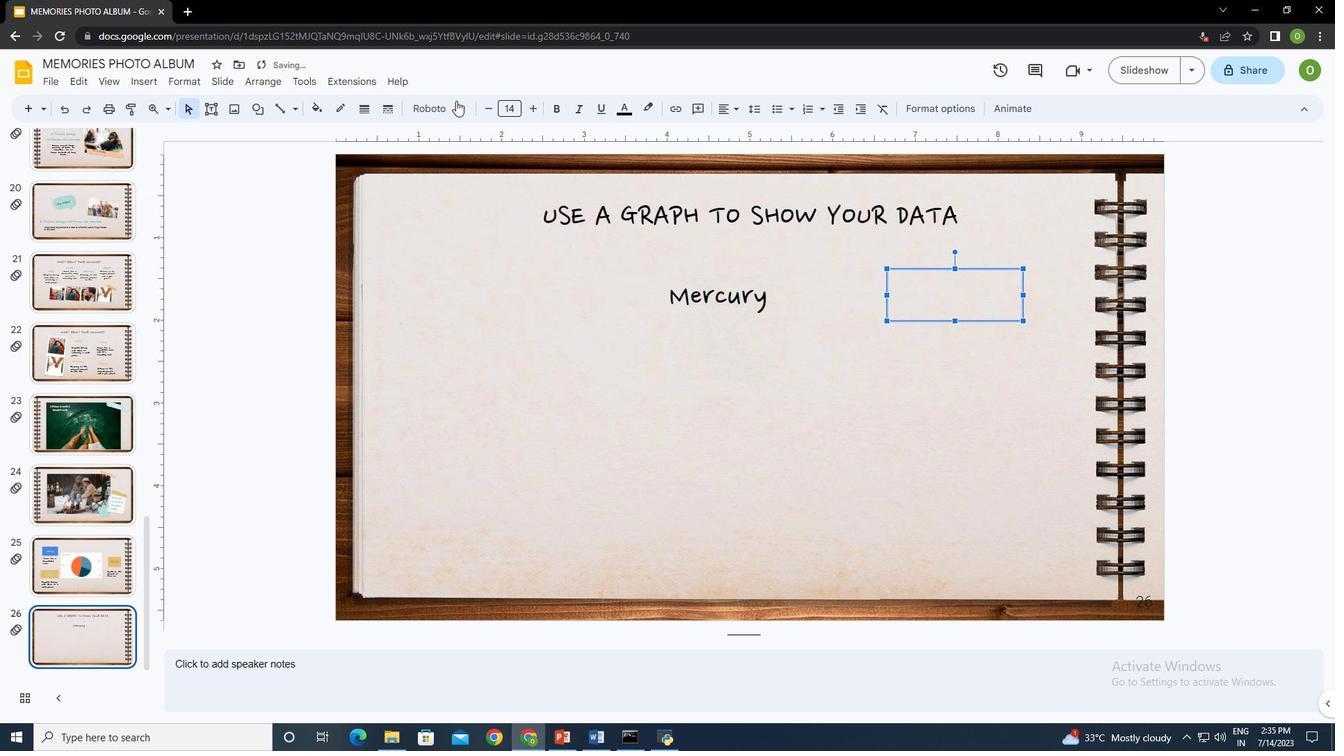
Action: Mouse pressed left at (419, 107)
Screenshot: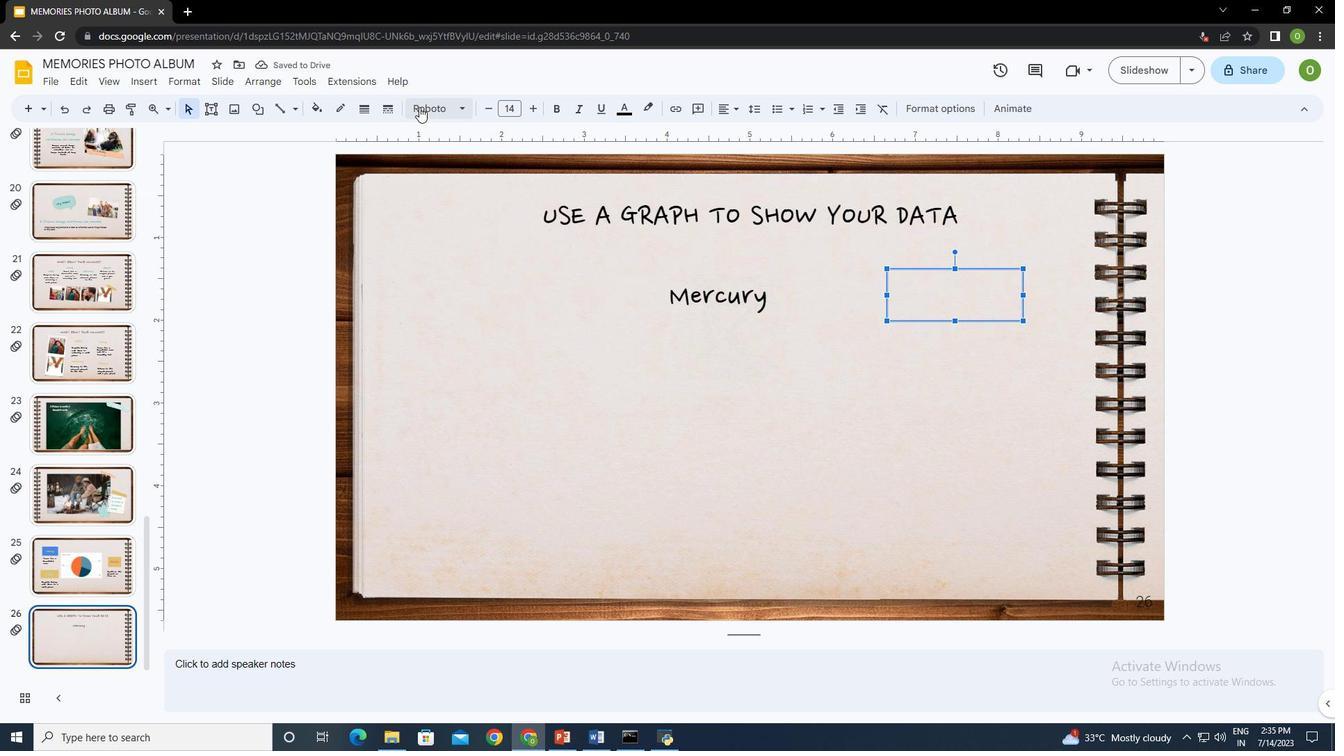 
Action: Mouse moved to (487, 185)
Screenshot: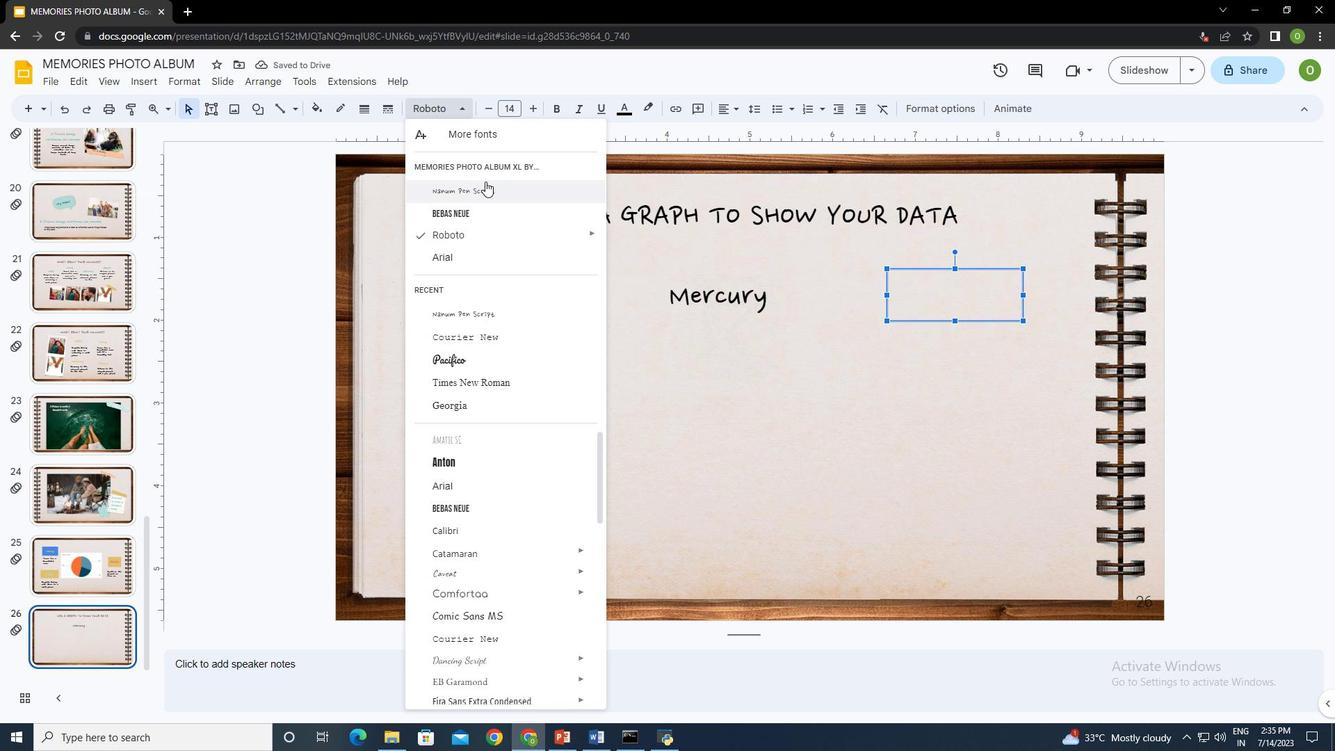 
Action: Mouse pressed left at (487, 185)
Screenshot: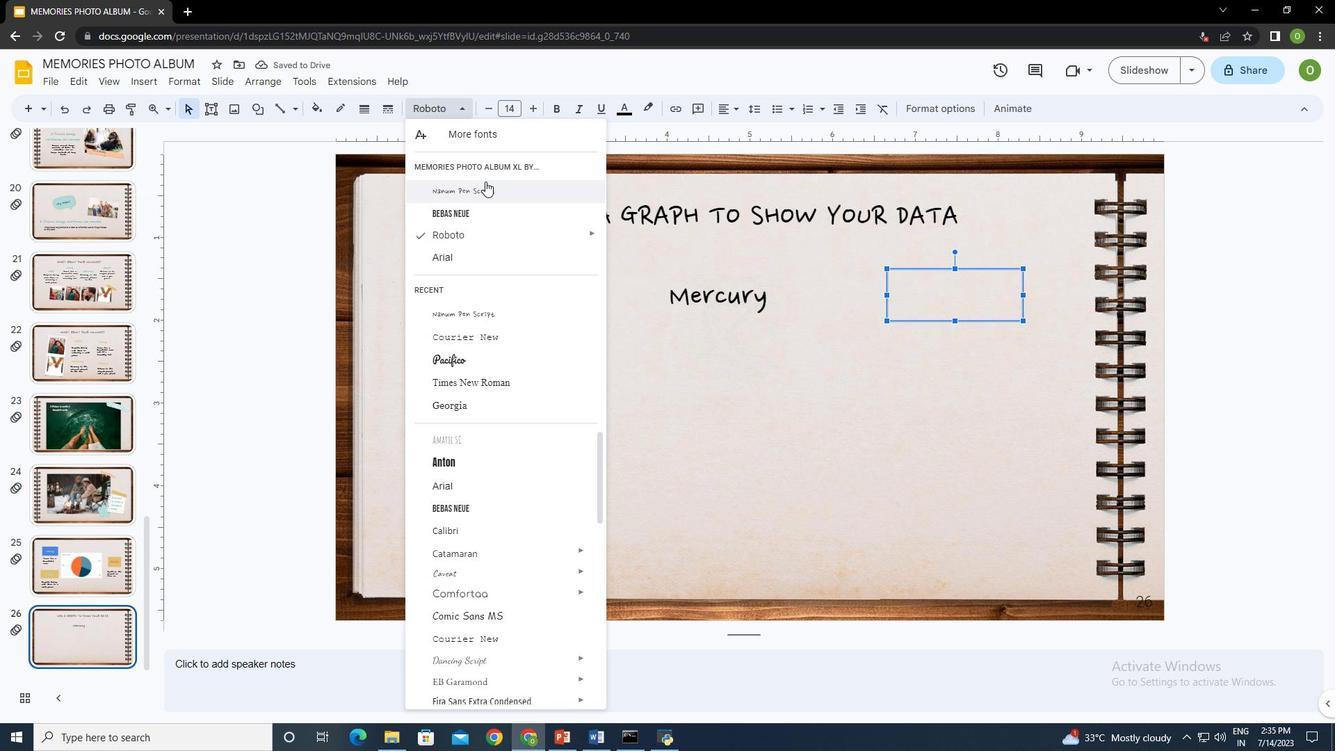
Action: Mouse moved to (936, 286)
Screenshot: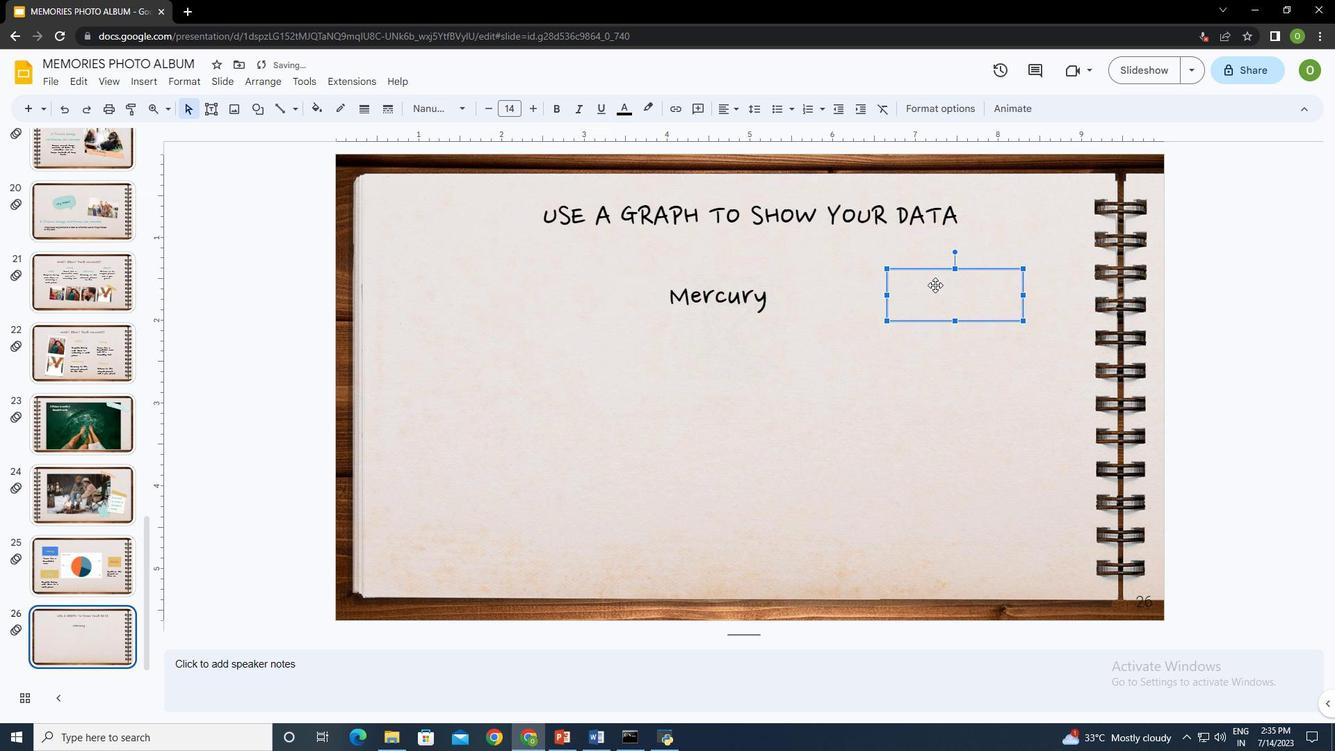 
Action: Key pressed <Key.shift><Key.shift><Key.shift><Key.shift>Jupiterctrl+A
Screenshot: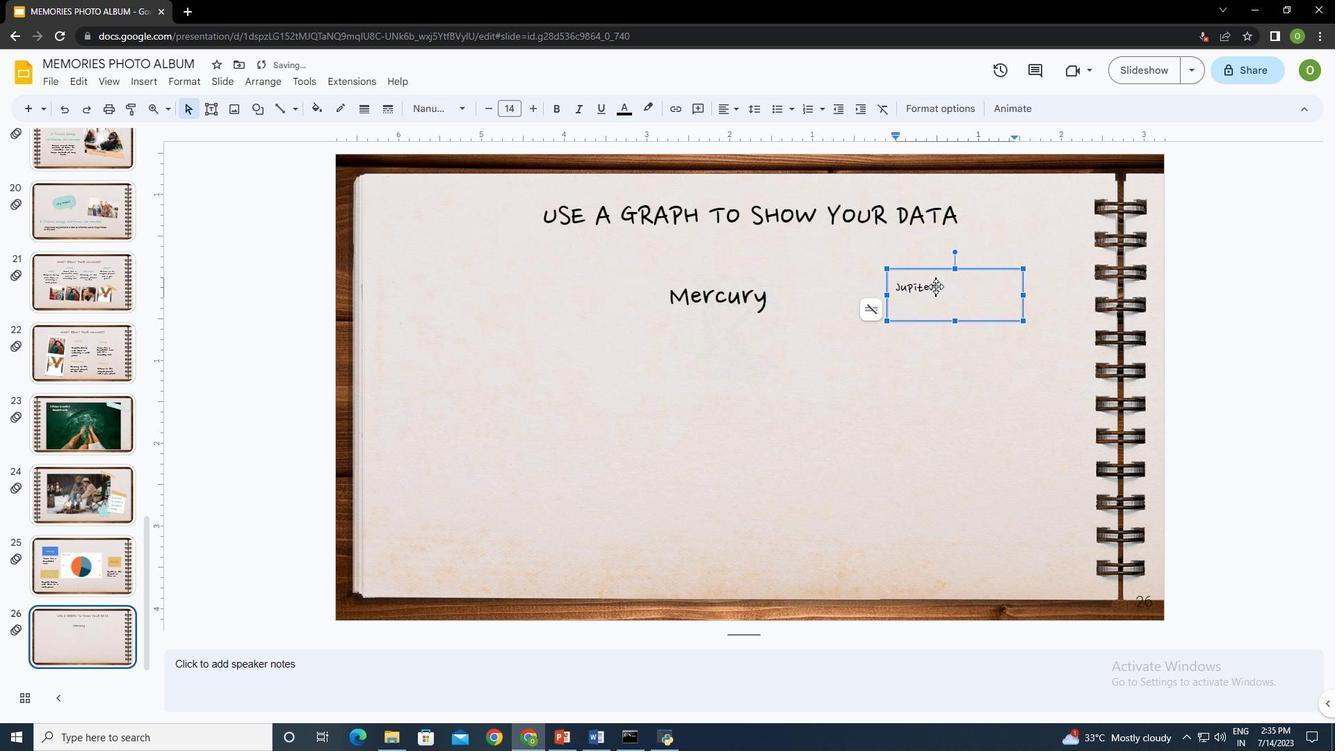 
Action: Mouse moved to (514, 109)
Screenshot: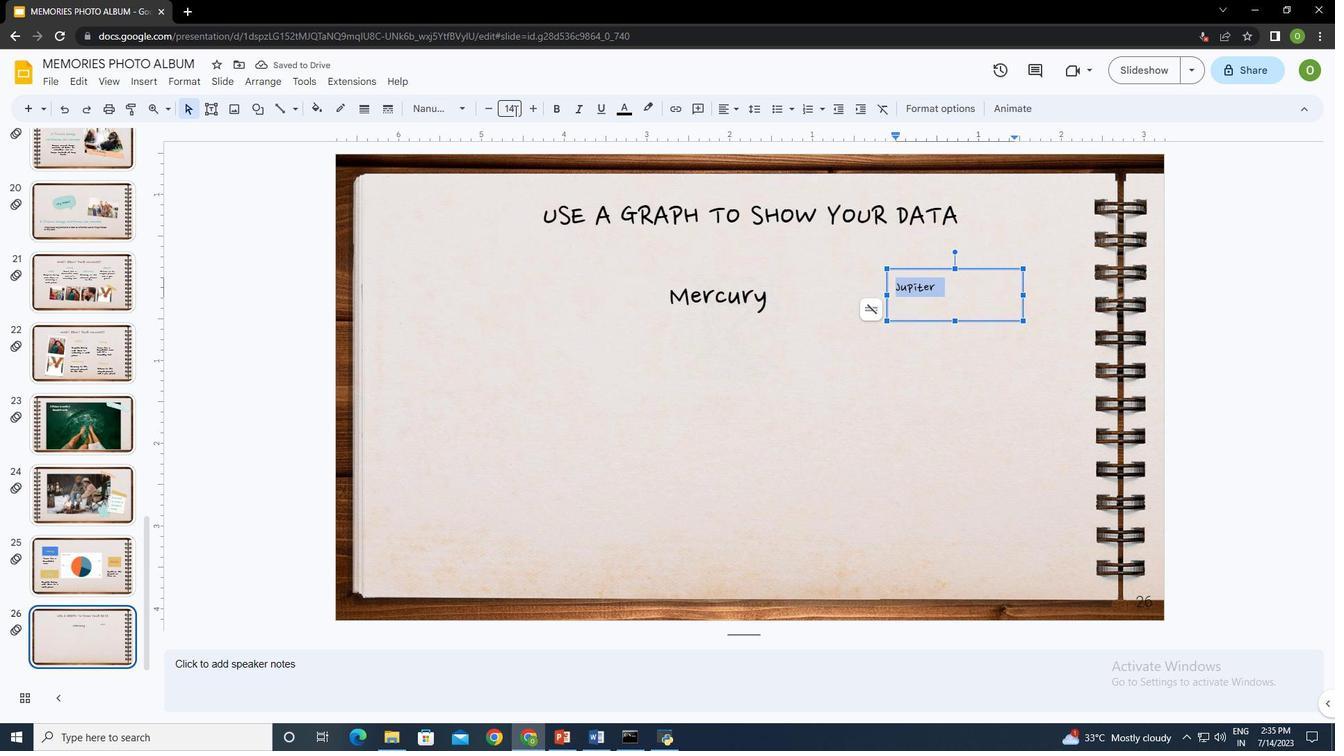 
Action: Mouse pressed left at (514, 109)
Screenshot: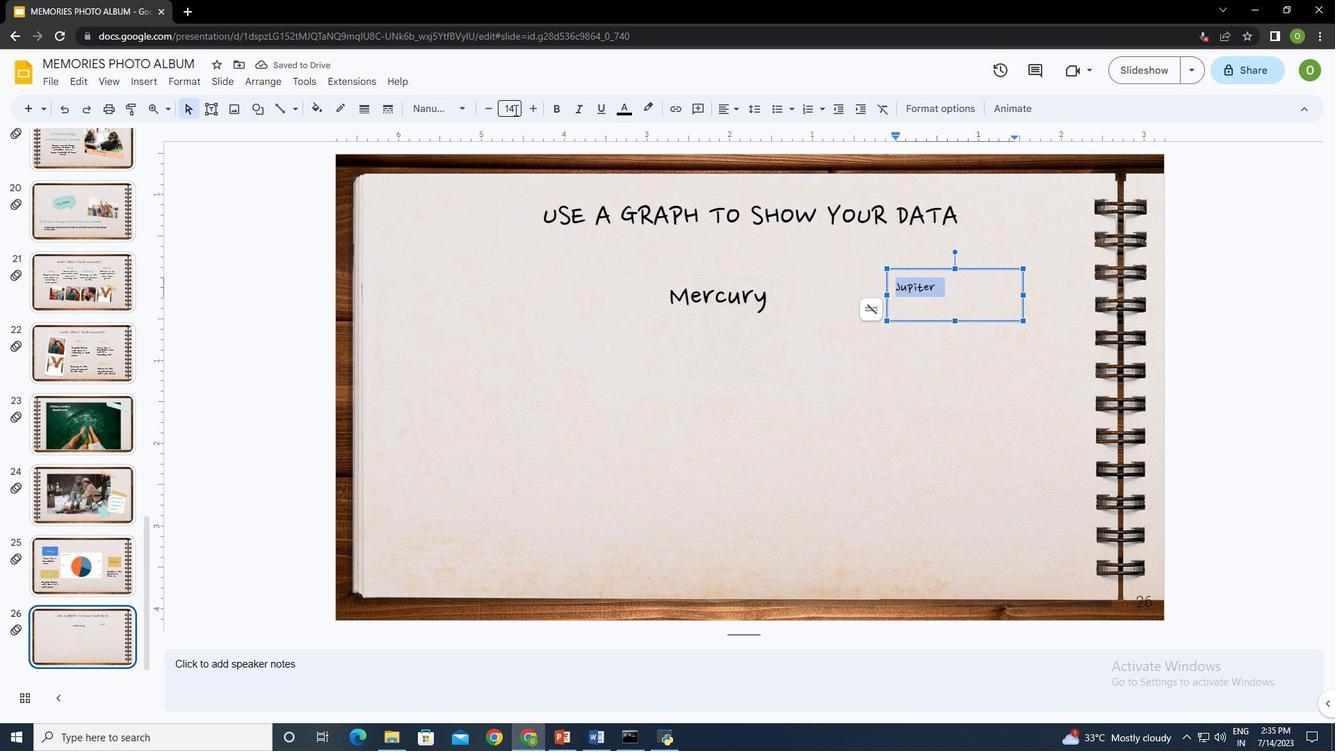 
Action: Key pressed 30<Key.enter>
Screenshot: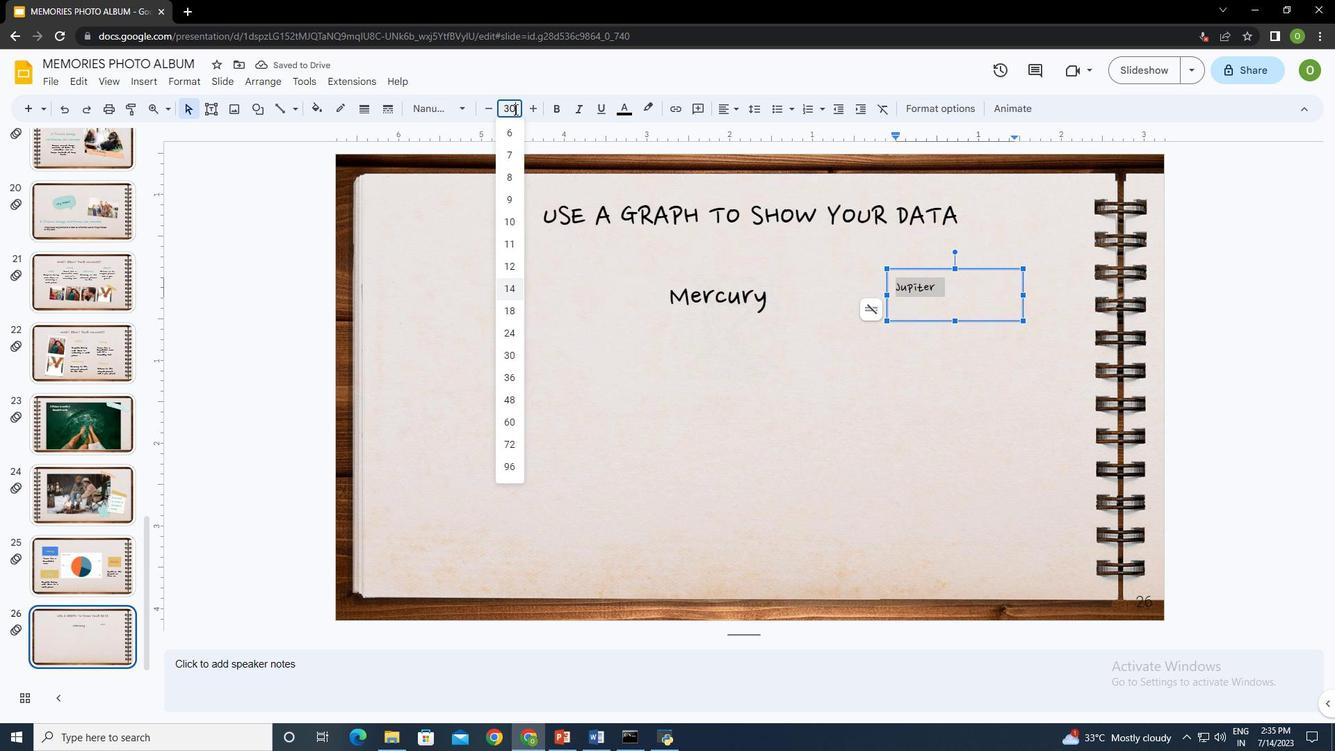 
Action: Mouse moved to (776, 347)
Screenshot: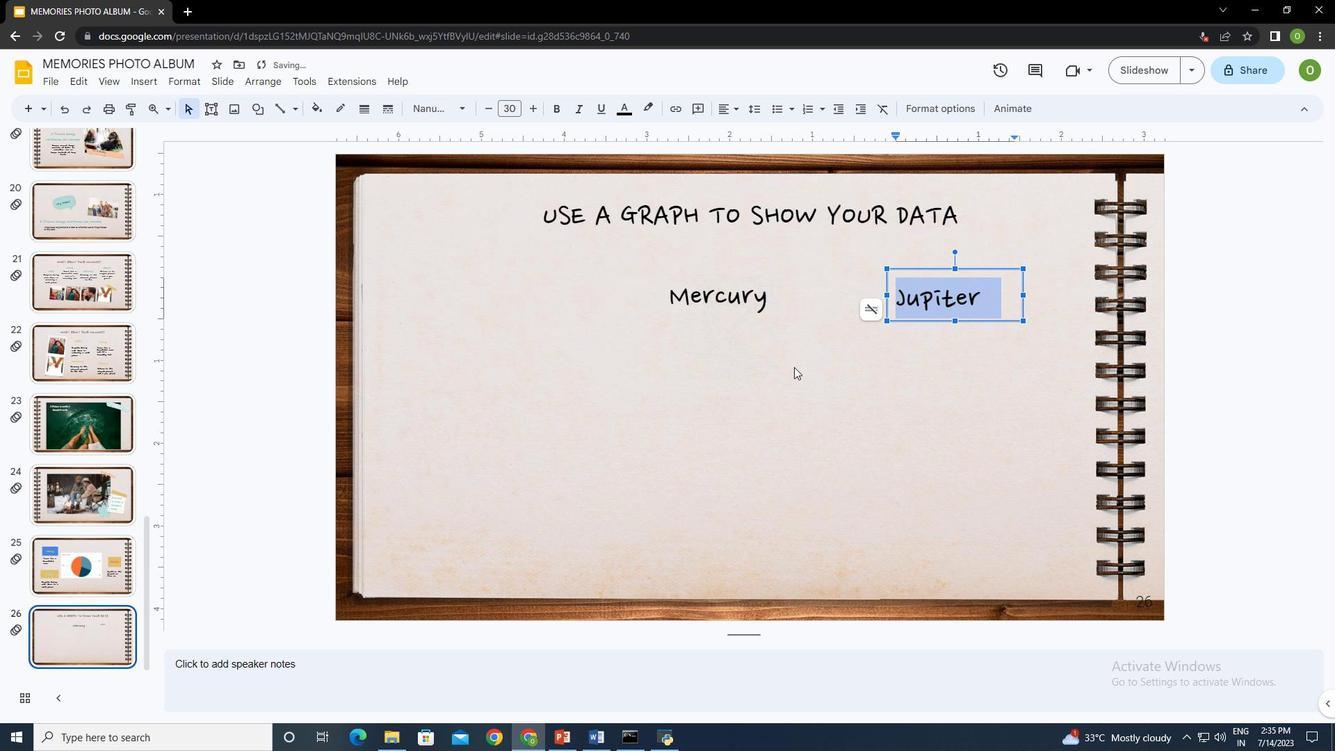 
Action: Mouse pressed left at (776, 347)
Screenshot: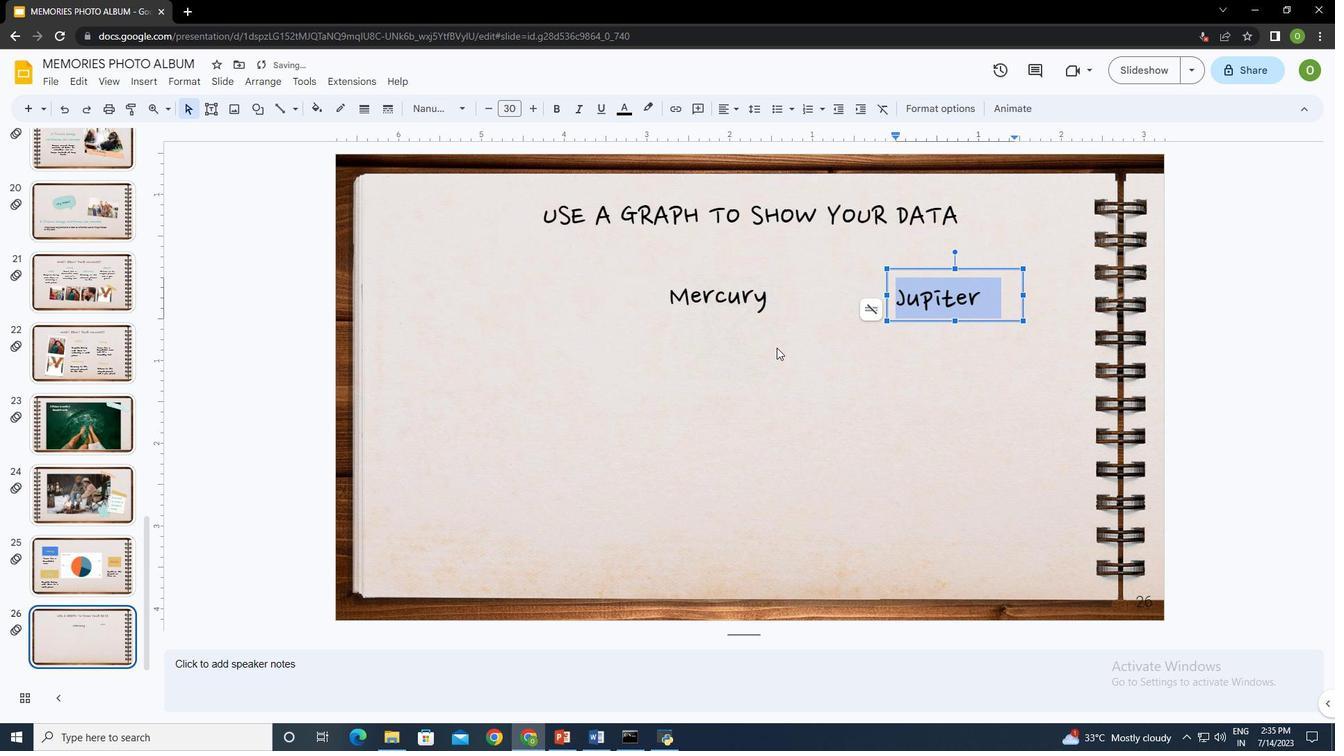 
Action: Mouse moved to (916, 296)
Screenshot: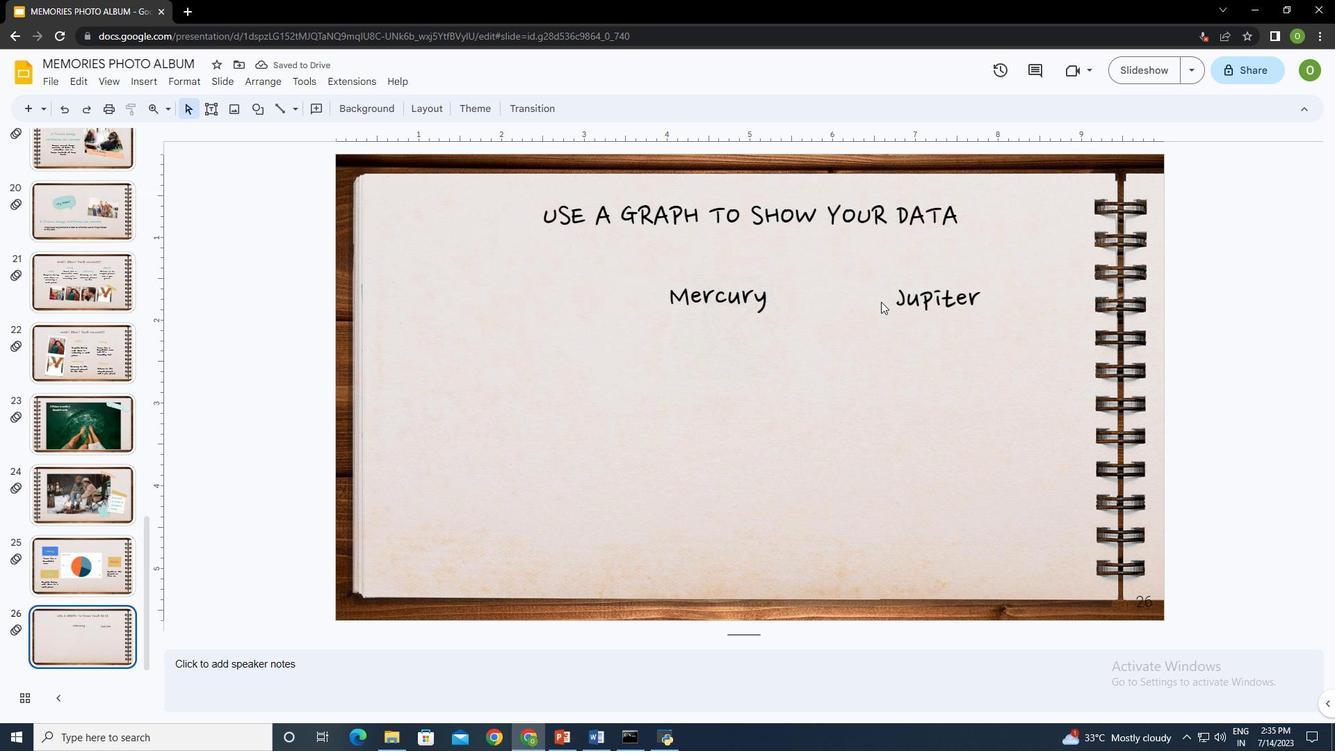 
Action: Mouse pressed left at (916, 296)
Screenshot: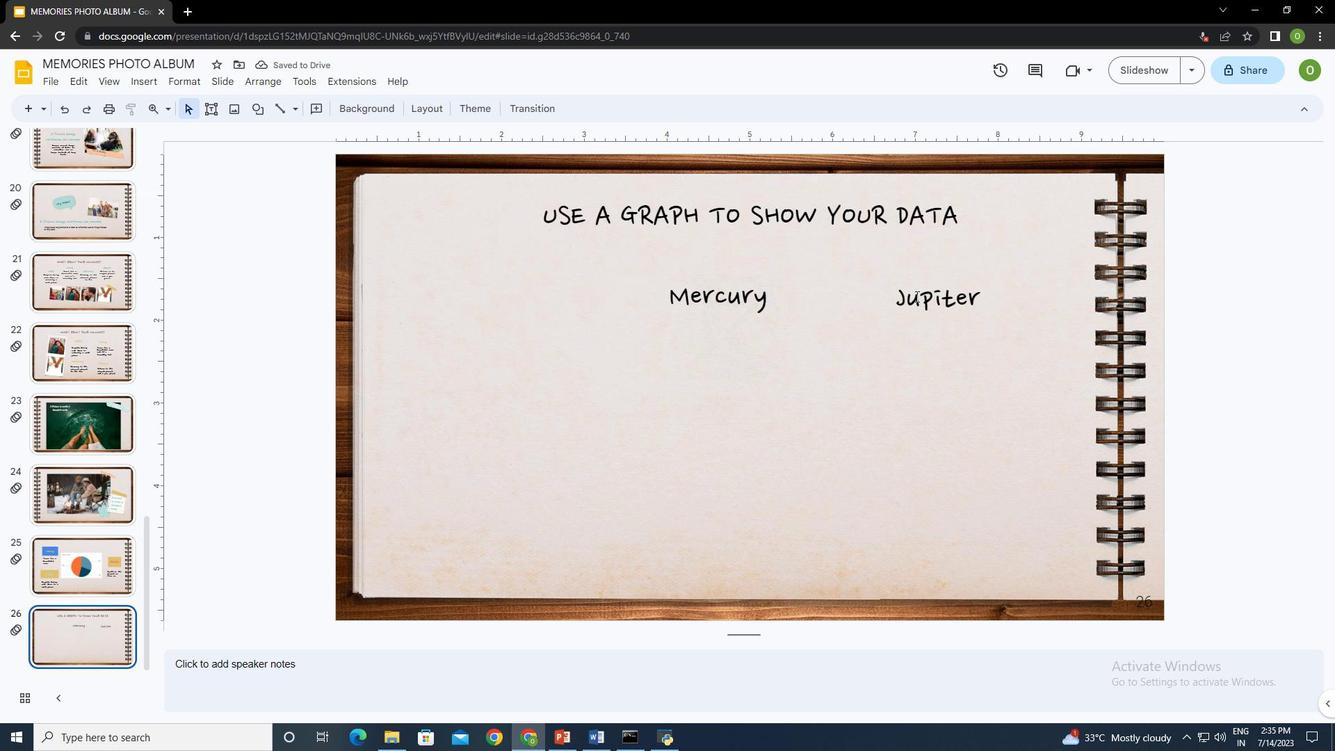 
Action: Mouse moved to (915, 297)
Screenshot: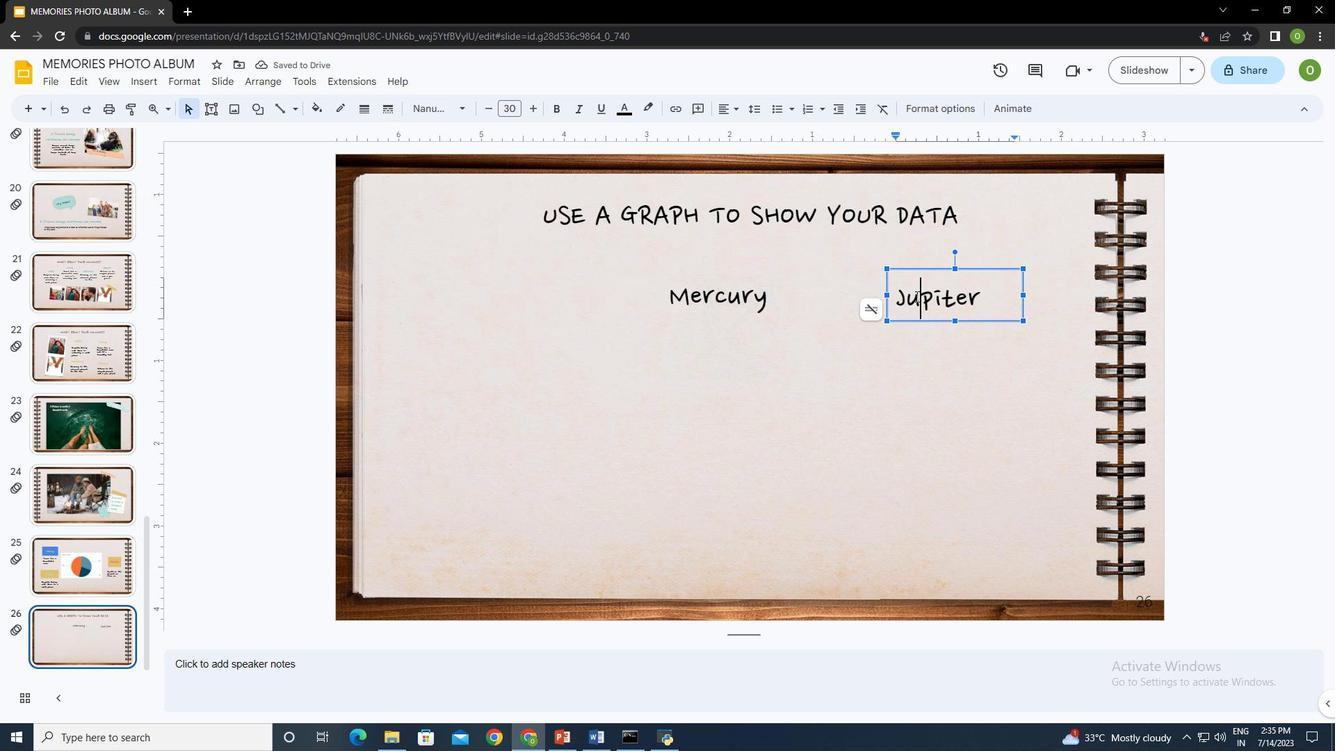 
Action: Key pressed ctrl+A
Screenshot: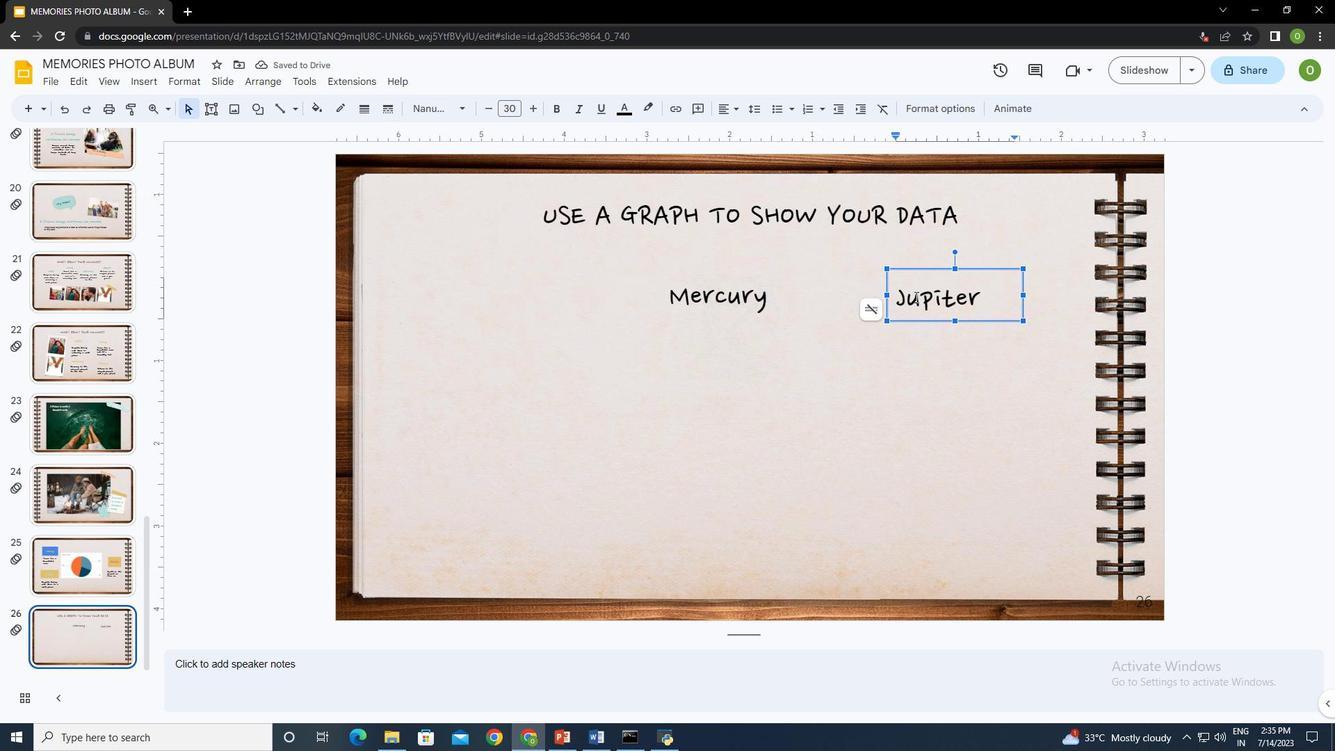 
Action: Mouse moved to (621, 111)
Screenshot: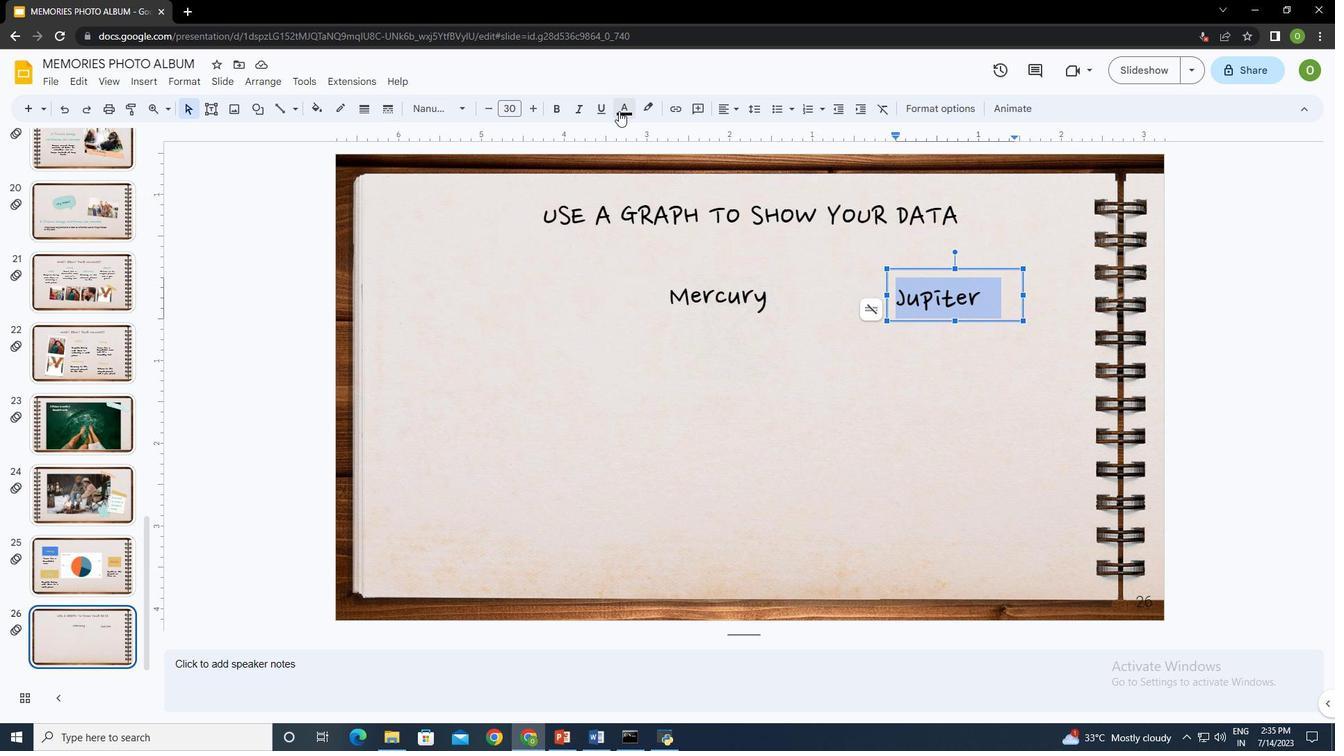 
Action: Mouse pressed left at (621, 111)
Screenshot: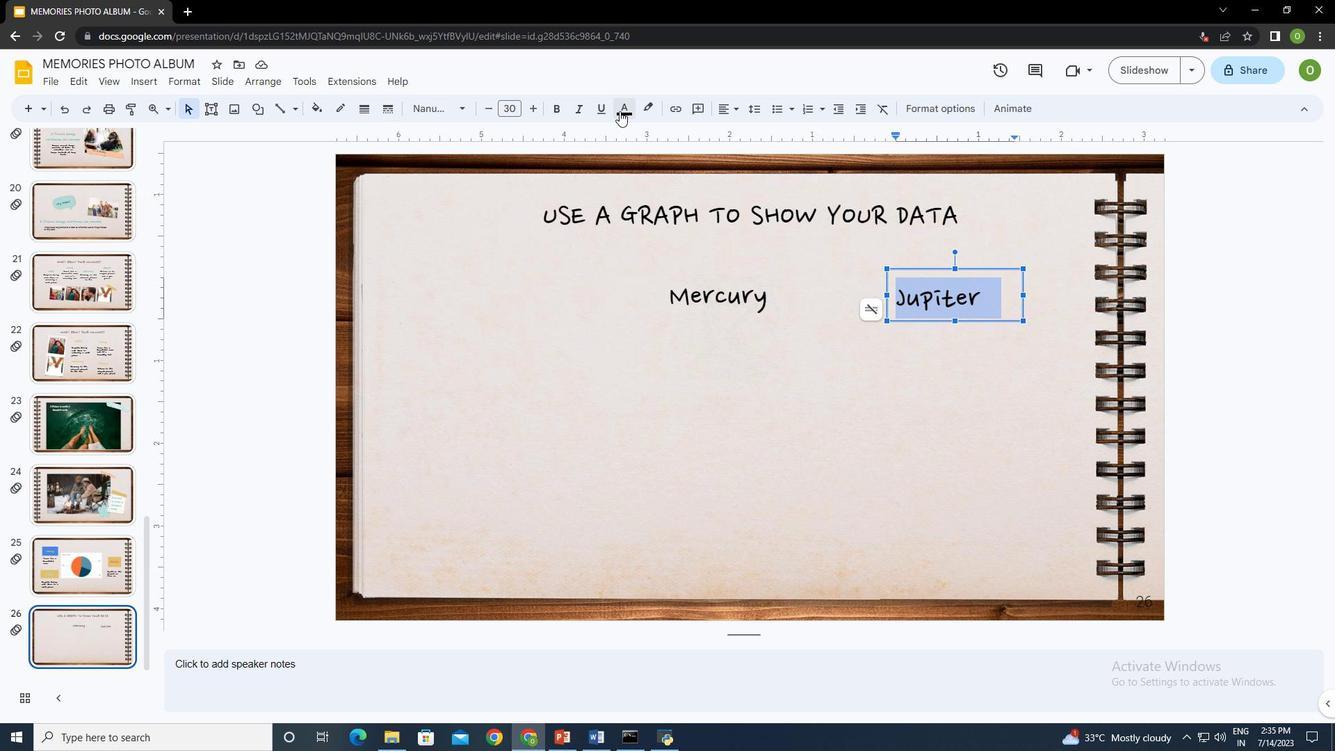 
Action: Mouse moved to (703, 243)
Screenshot: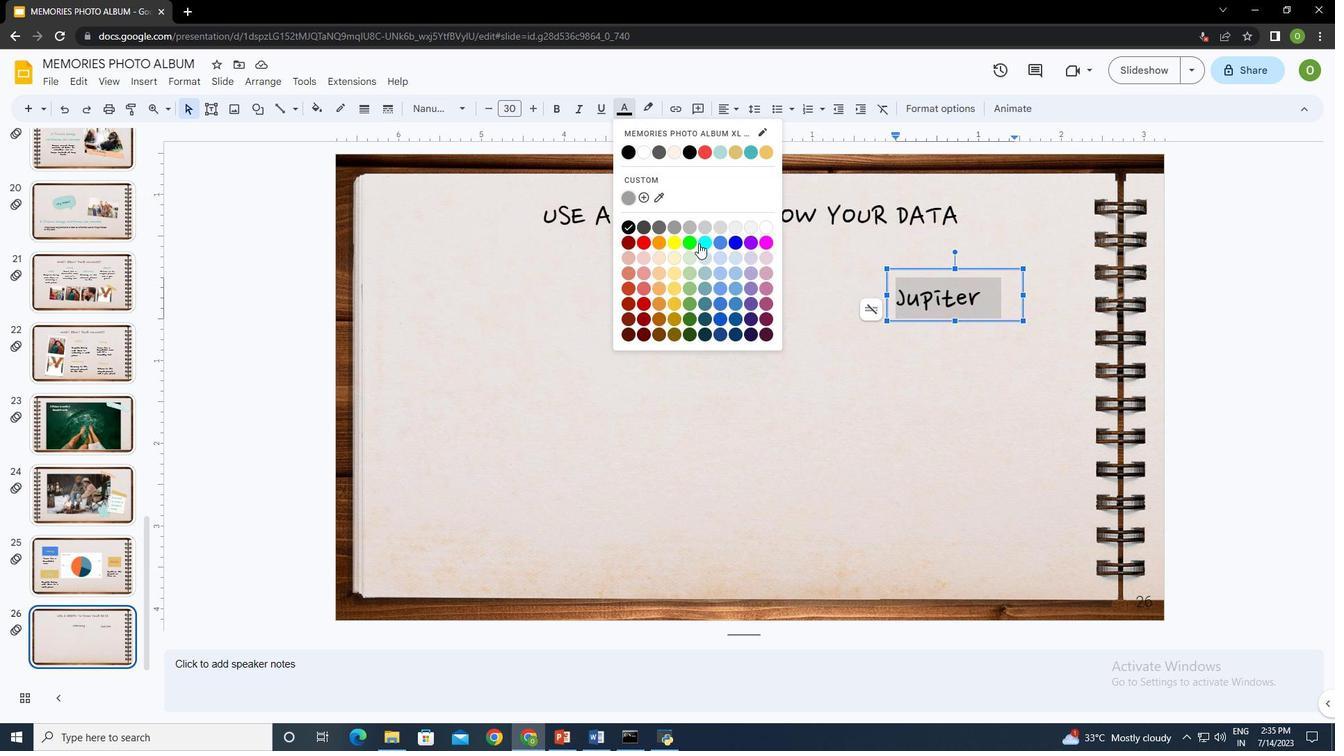
Action: Mouse pressed left at (703, 243)
Screenshot: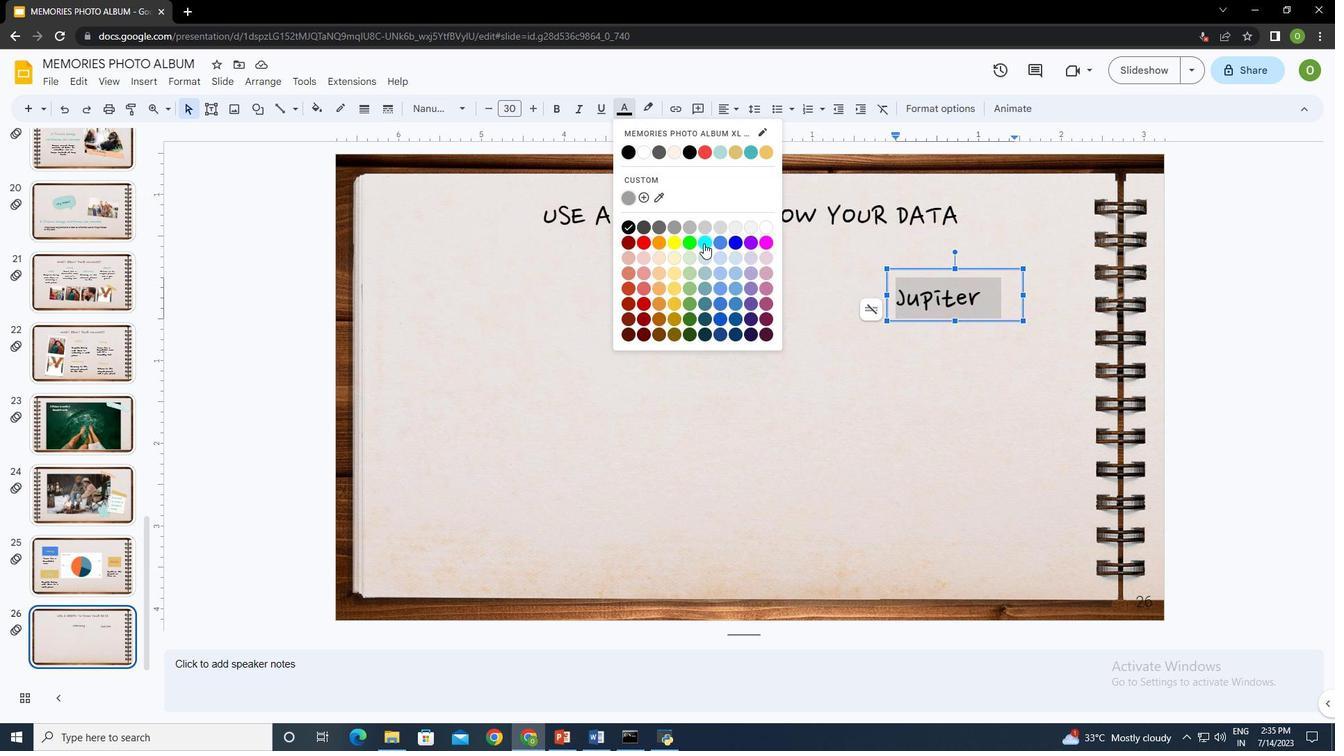 
Action: Mouse moved to (947, 370)
Screenshot: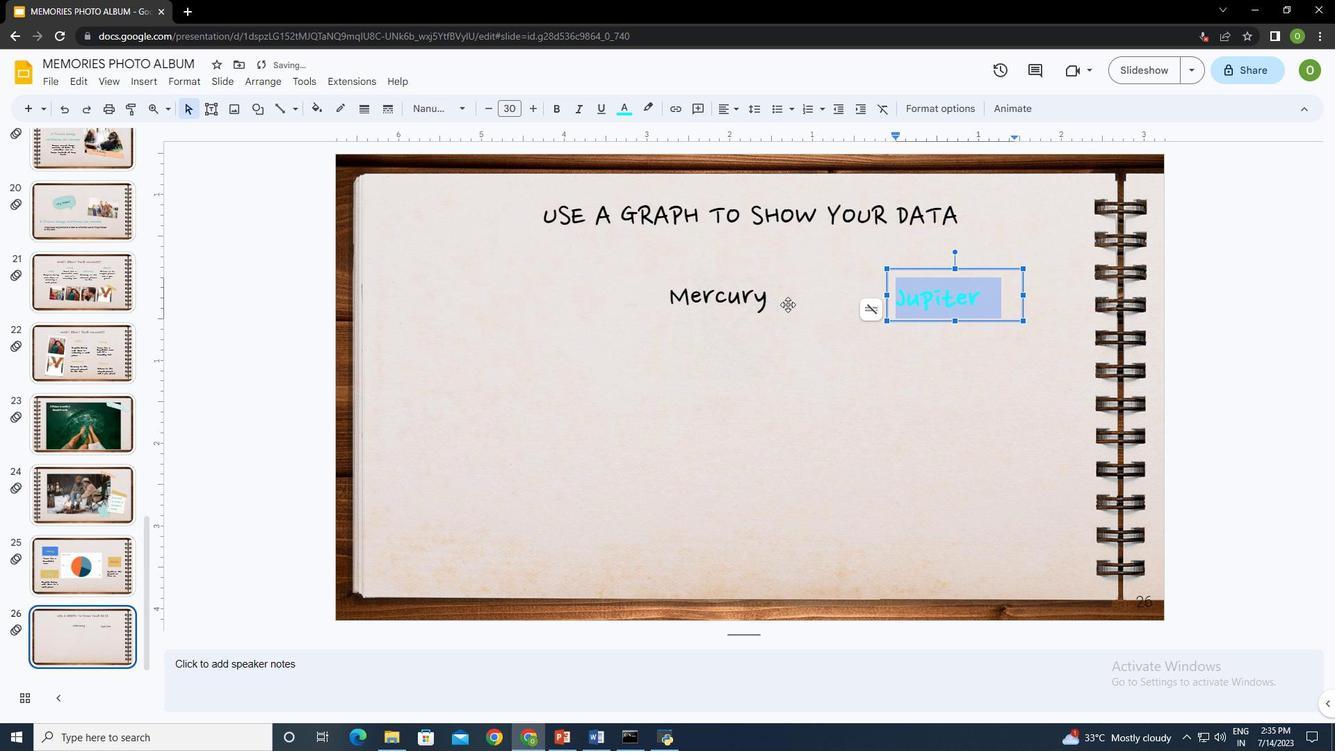 
Action: Mouse pressed left at (947, 370)
Screenshot: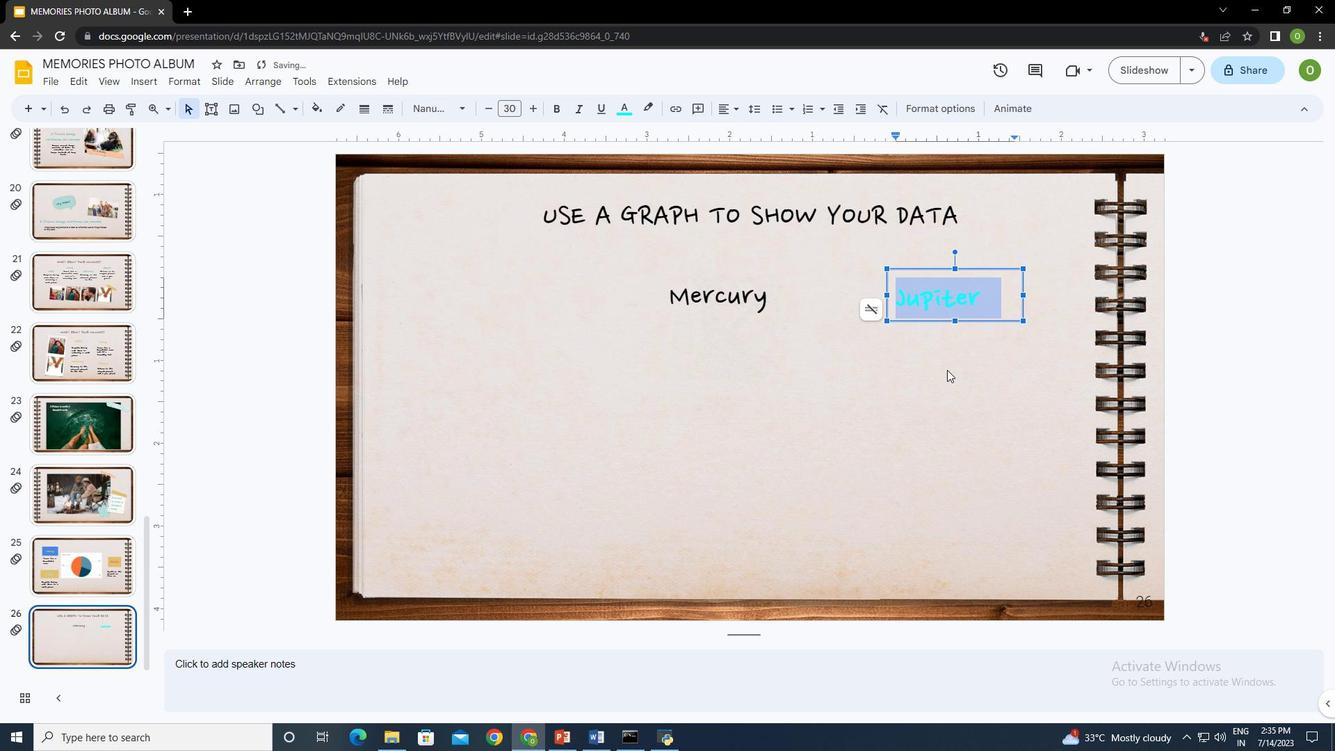 
Action: Mouse moved to (658, 333)
Screenshot: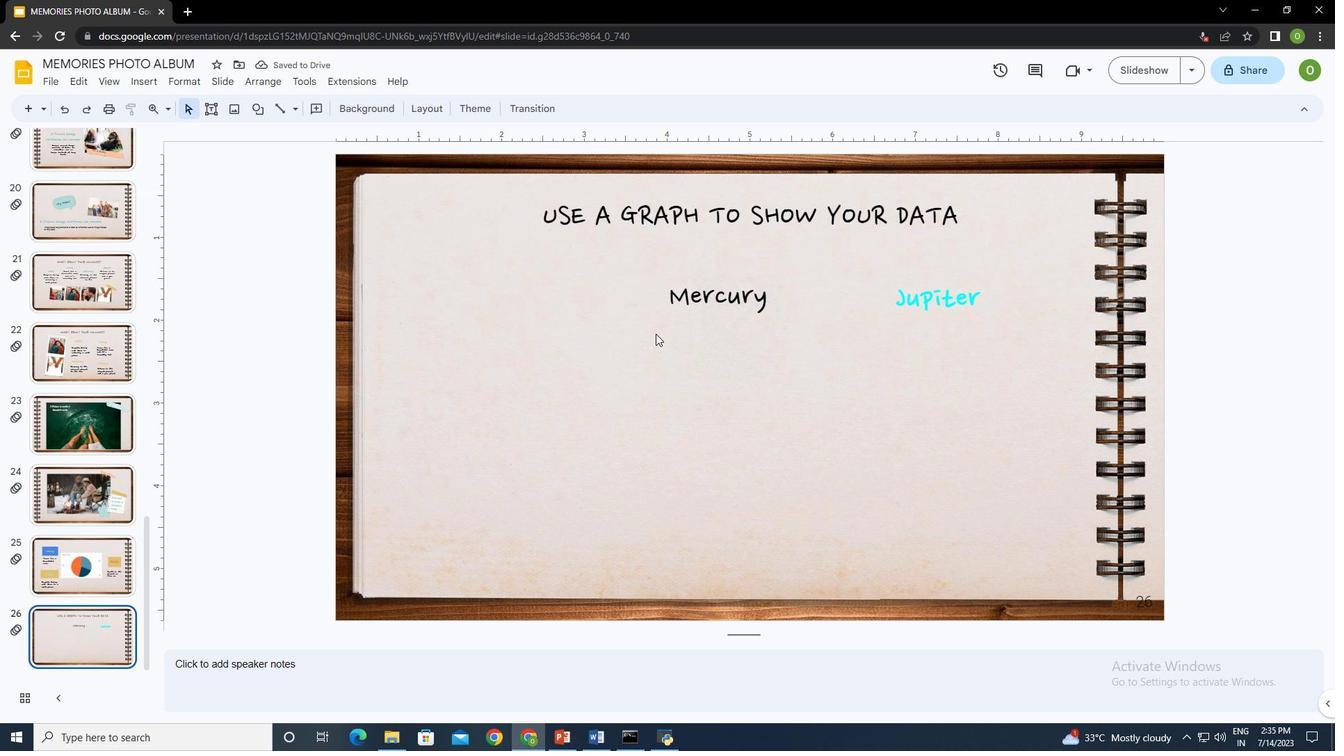 
Action: Mouse pressed left at (658, 333)
Screenshot: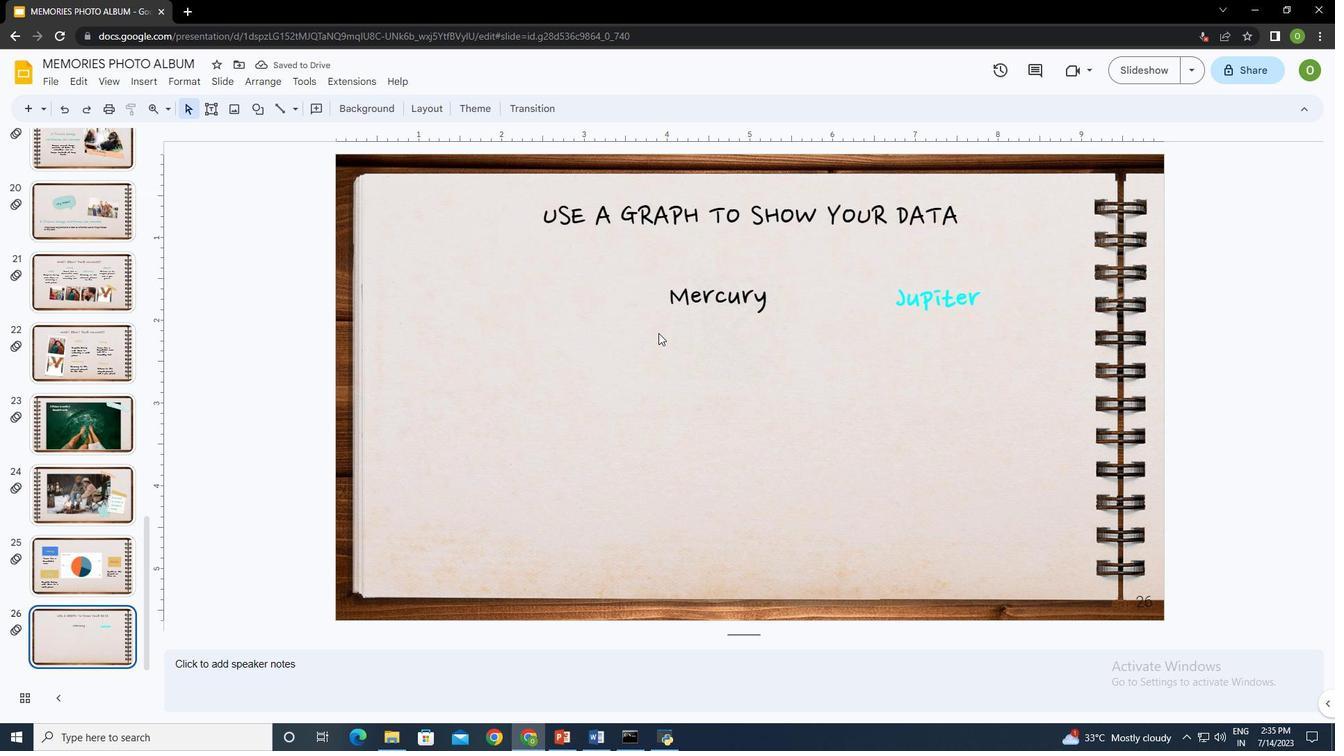 
Action: Mouse moved to (207, 107)
Screenshot: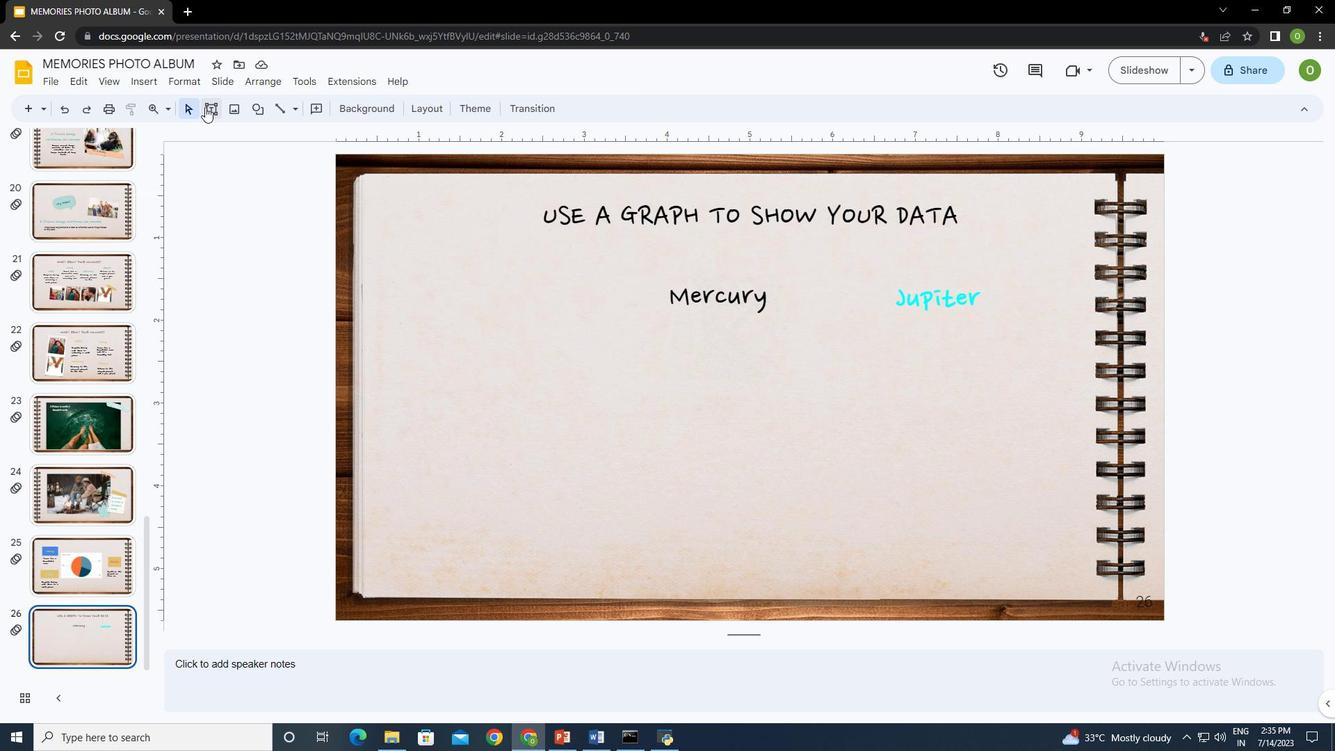 
Action: Mouse pressed left at (207, 107)
Screenshot: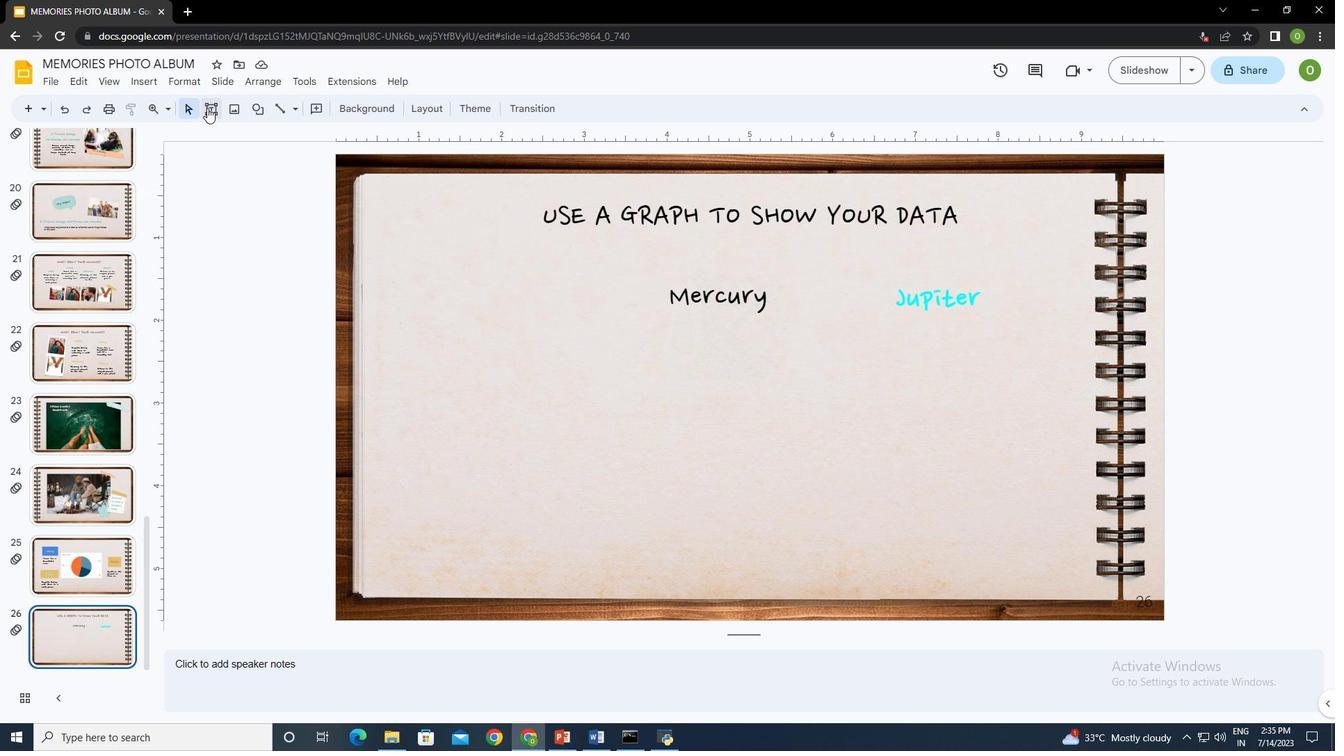
Action: Mouse moved to (639, 322)
Screenshot: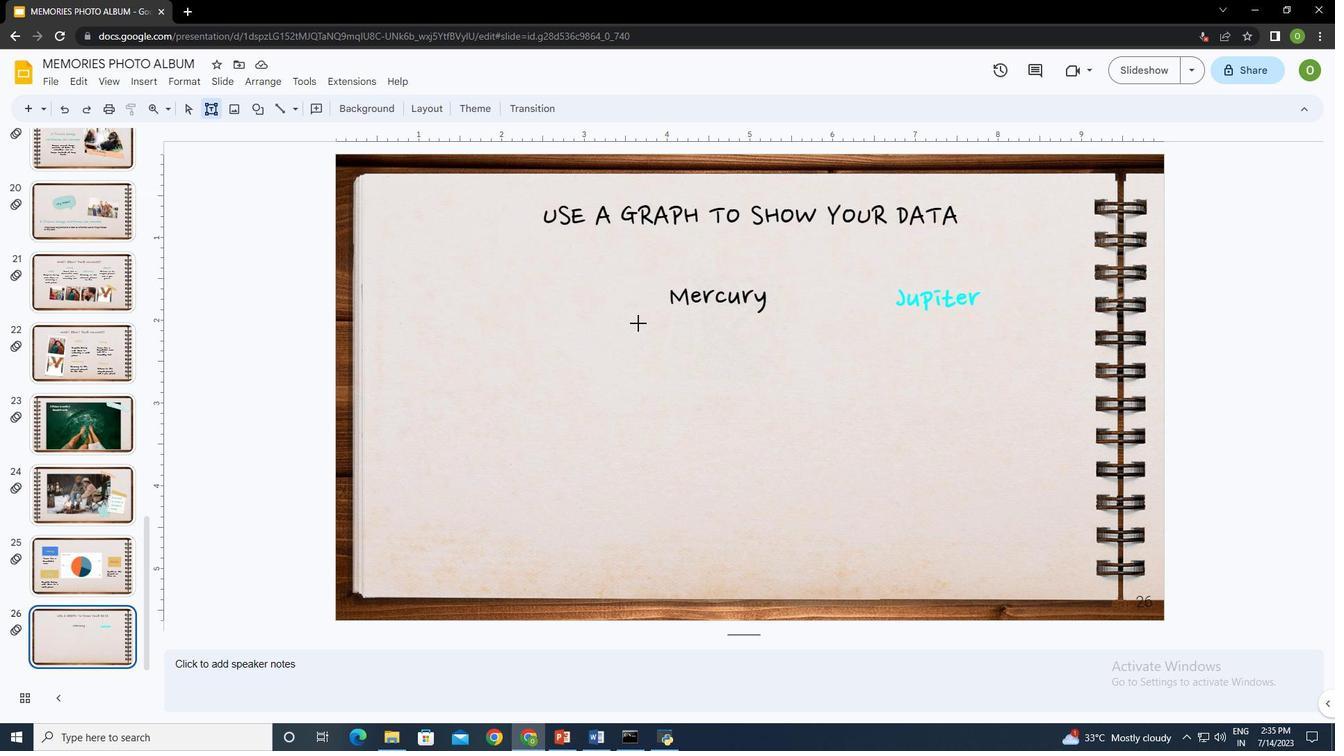 
Action: Mouse pressed left at (639, 322)
Screenshot: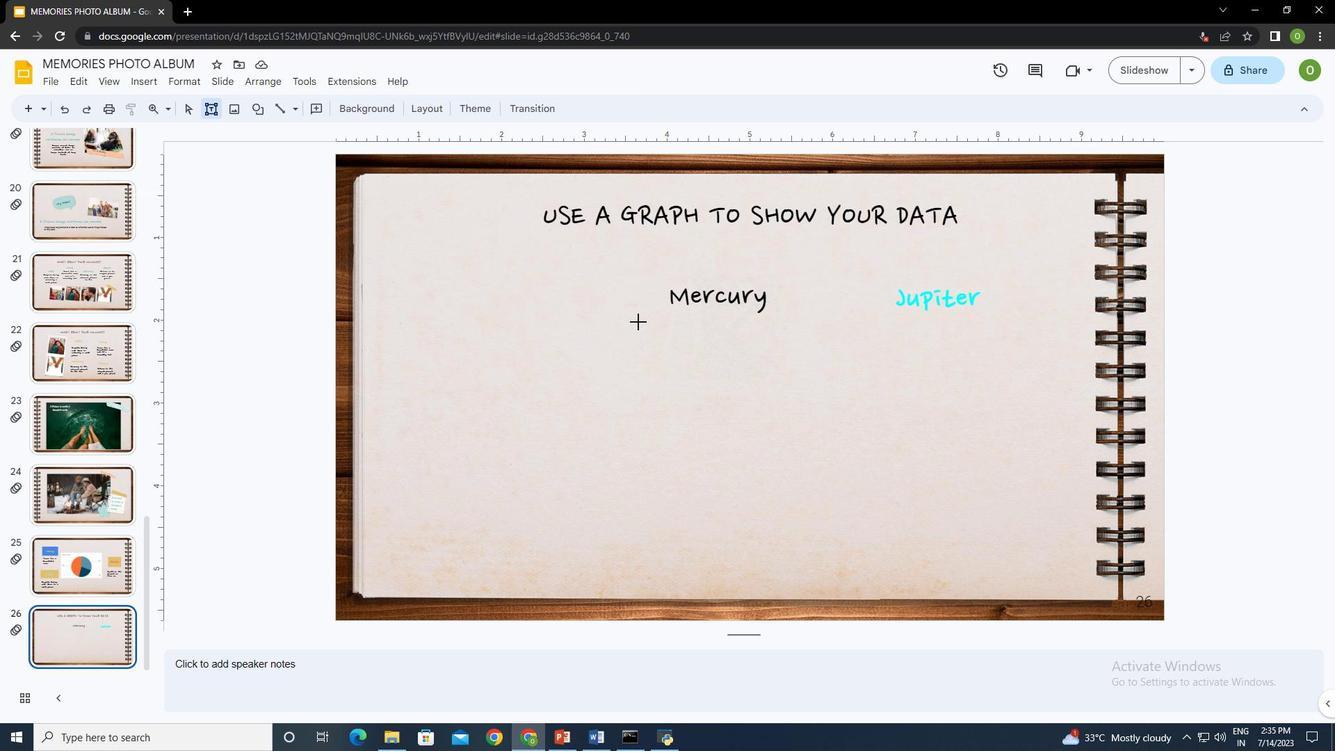 
Action: Mouse moved to (697, 332)
Screenshot: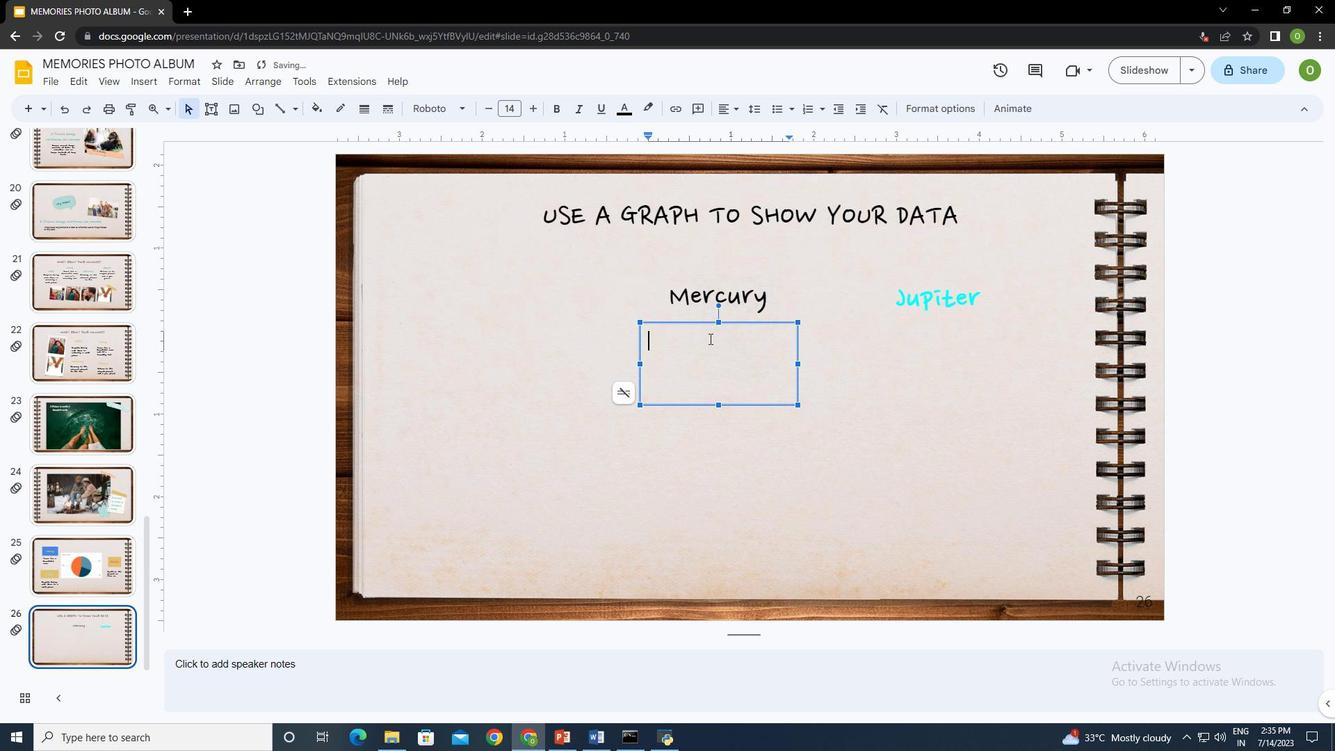 
Action: Key pressed <Key.shift>Merx<Key.backspace>cury<Key.space>is<Key.space>the<Key.space>smallest<Key.space>planetctrl+A
Screenshot: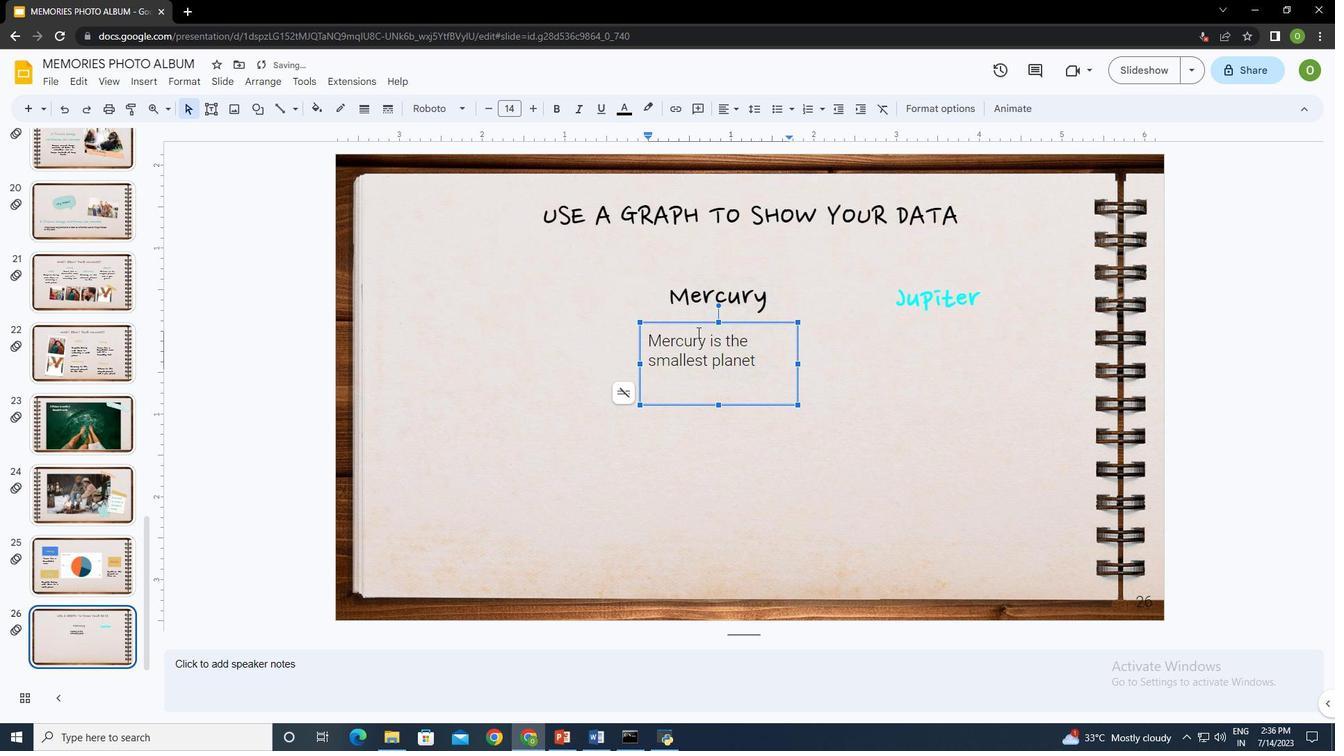
Action: Mouse moved to (424, 113)
Screenshot: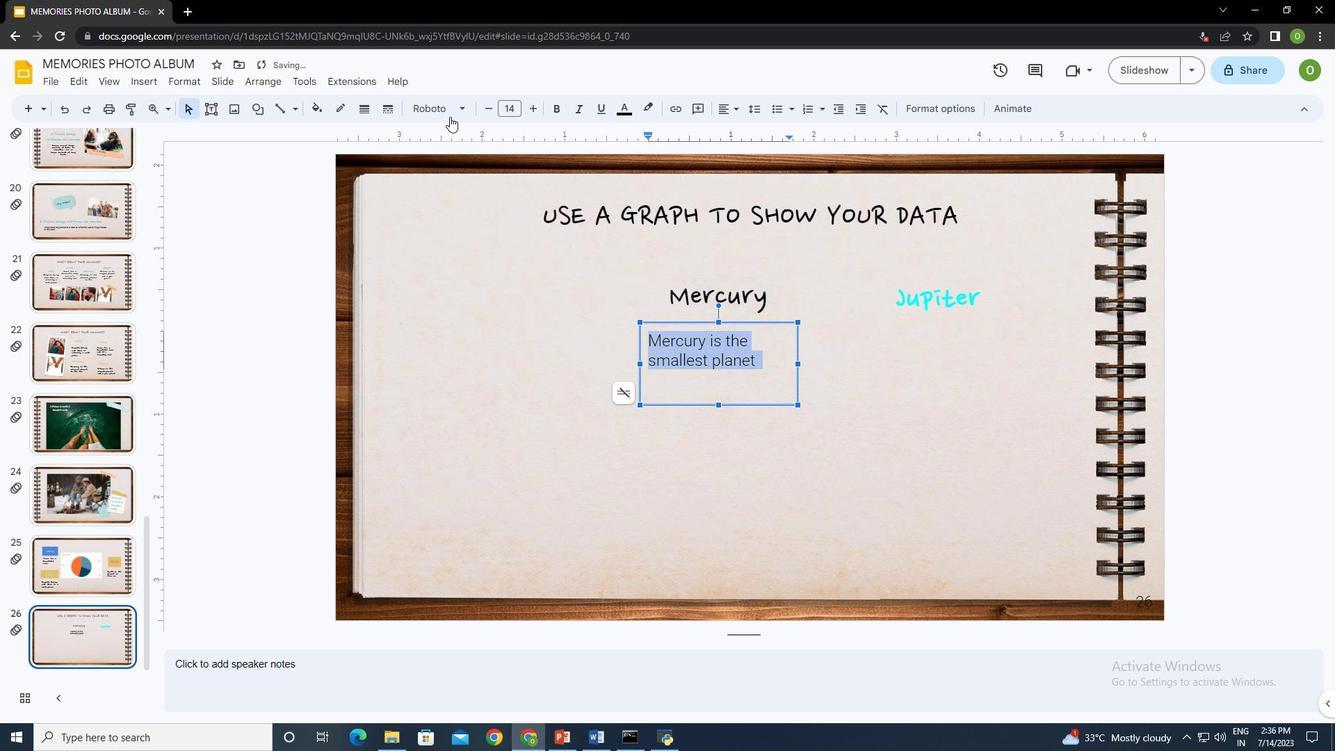 
Action: Mouse pressed left at (424, 113)
Screenshot: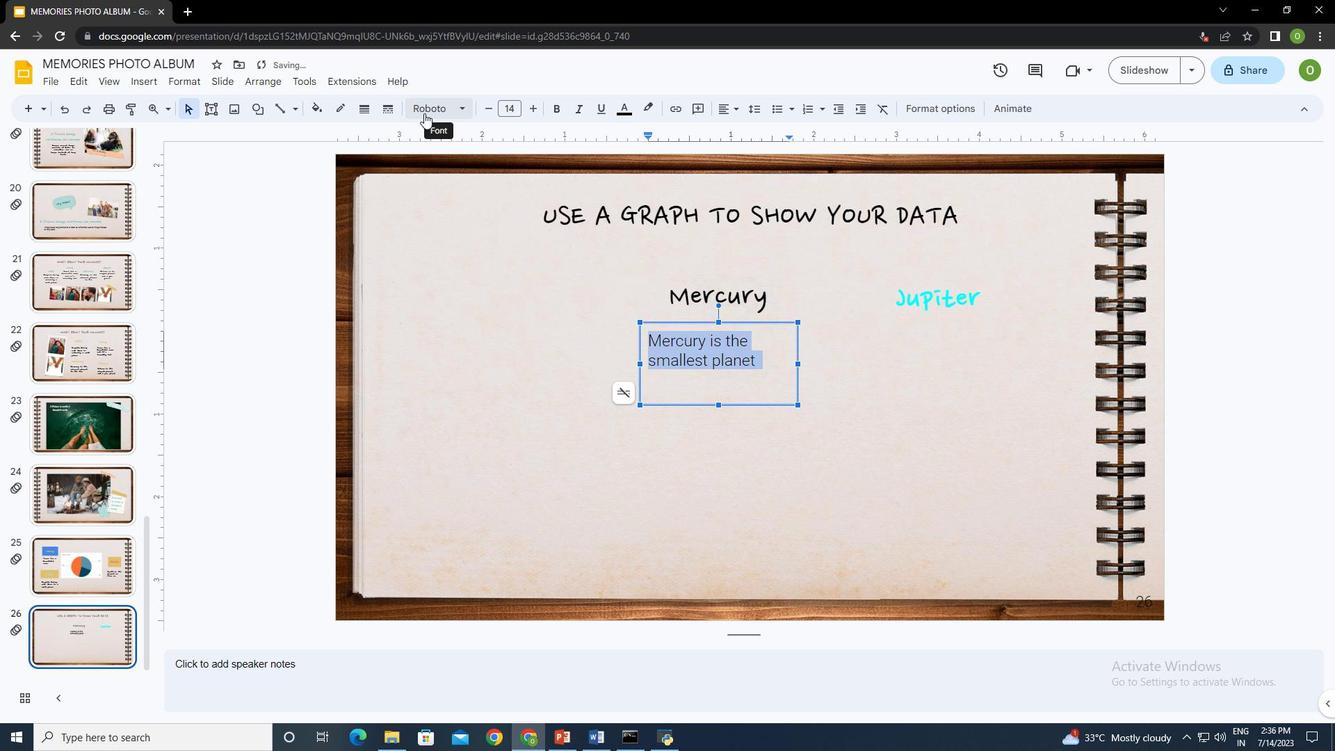 
Action: Mouse moved to (495, 336)
Screenshot: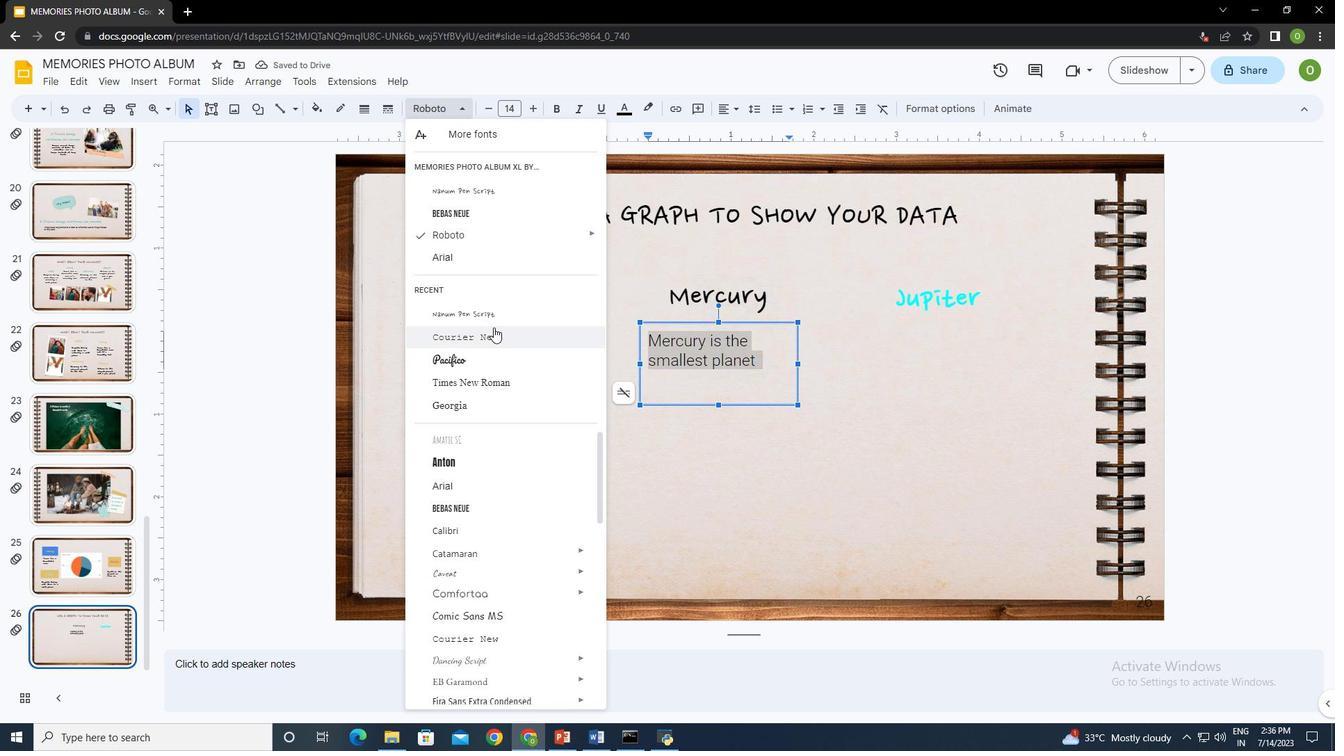 
Action: Mouse pressed left at (495, 336)
Screenshot: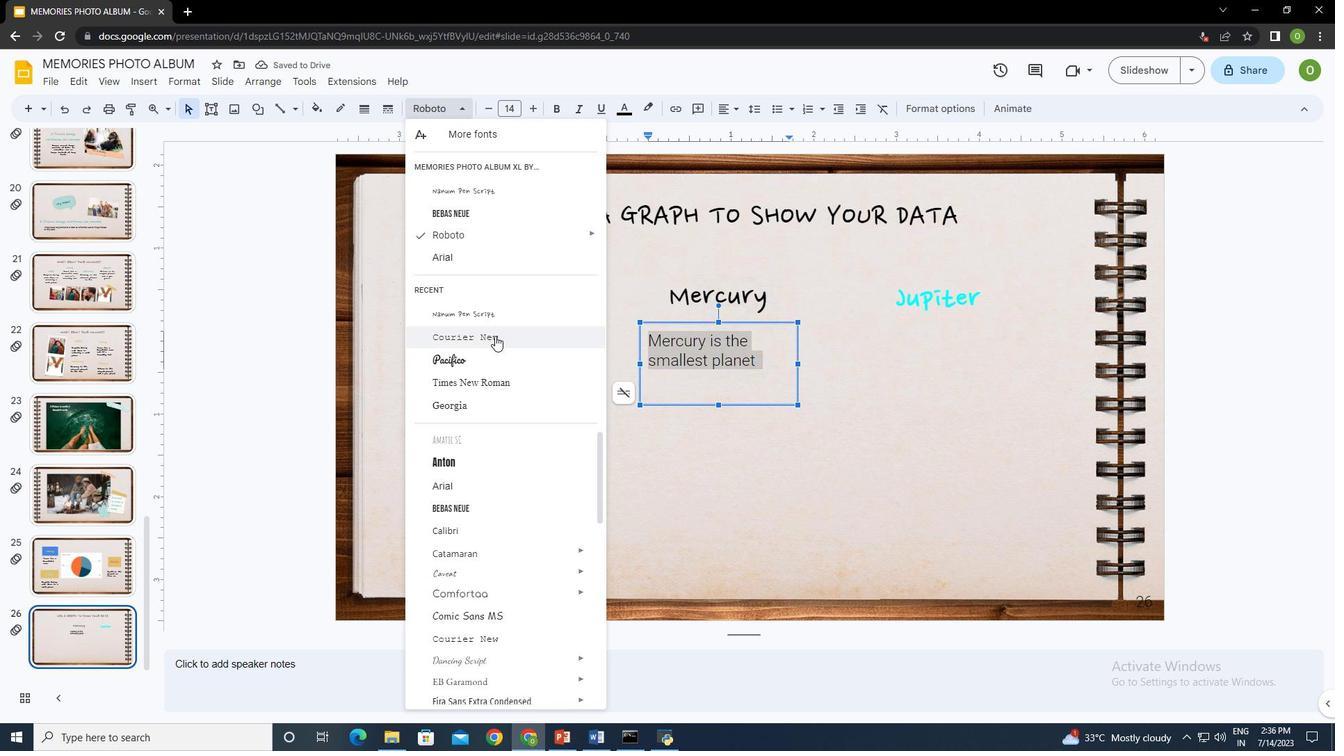 
Action: Mouse moved to (824, 368)
Screenshot: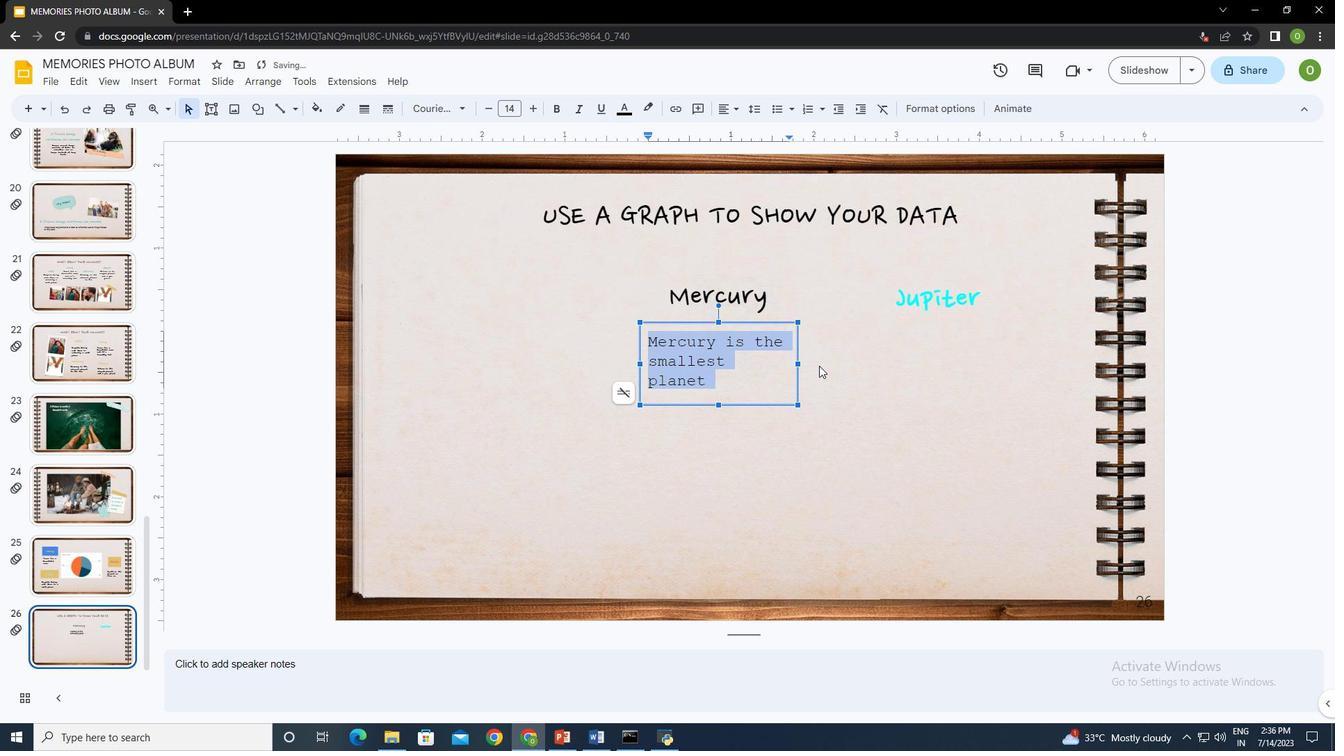 
Action: Mouse pressed left at (824, 368)
Screenshot: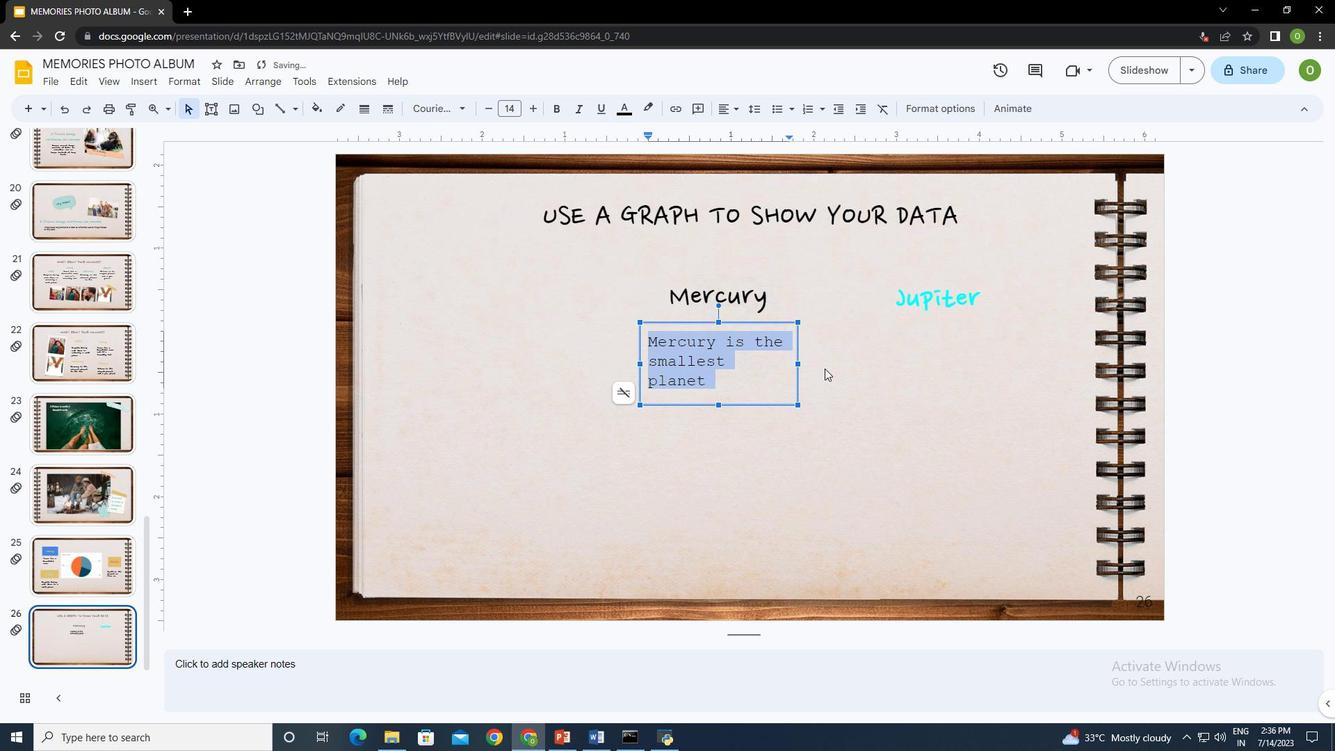 
Action: Mouse moved to (212, 105)
Screenshot: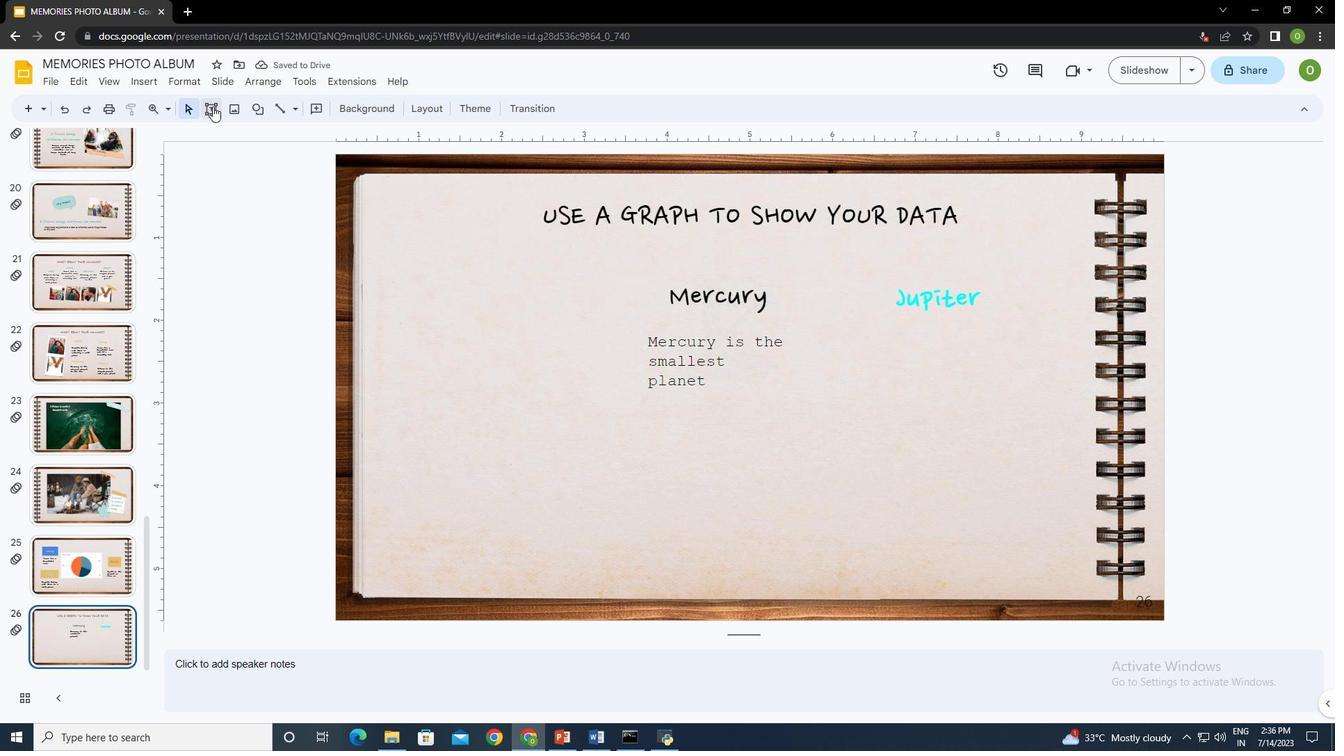 
Action: Mouse pressed left at (212, 105)
Screenshot: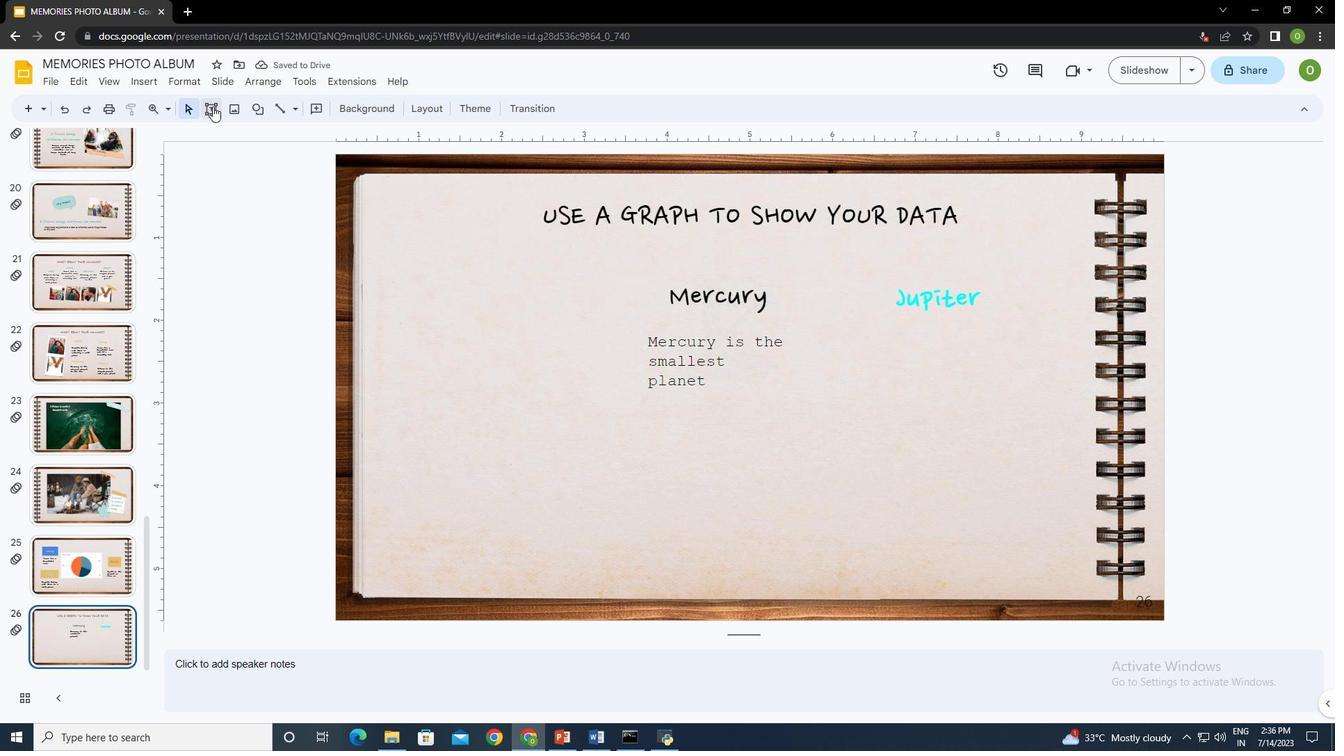 
Action: Mouse moved to (889, 335)
Screenshot: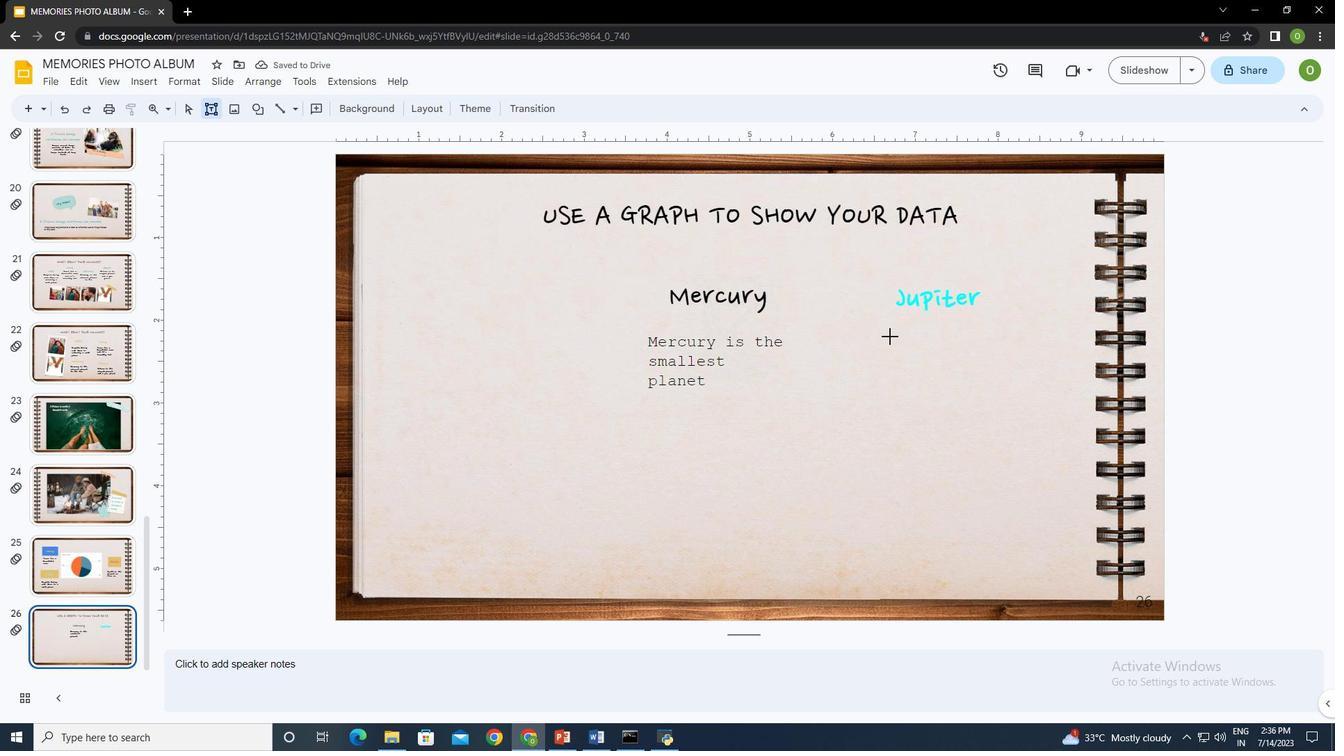 
Action: Mouse pressed left at (889, 335)
Screenshot: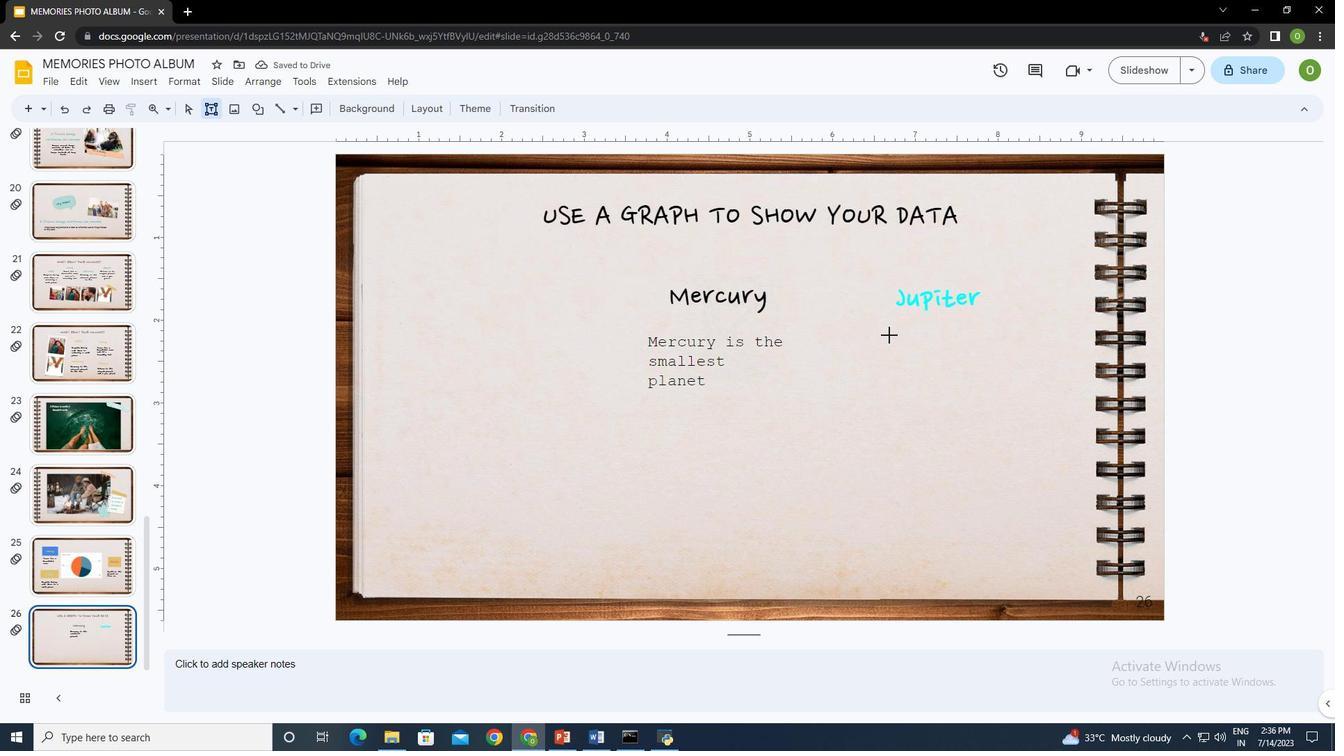 
Action: Mouse moved to (950, 363)
Screenshot: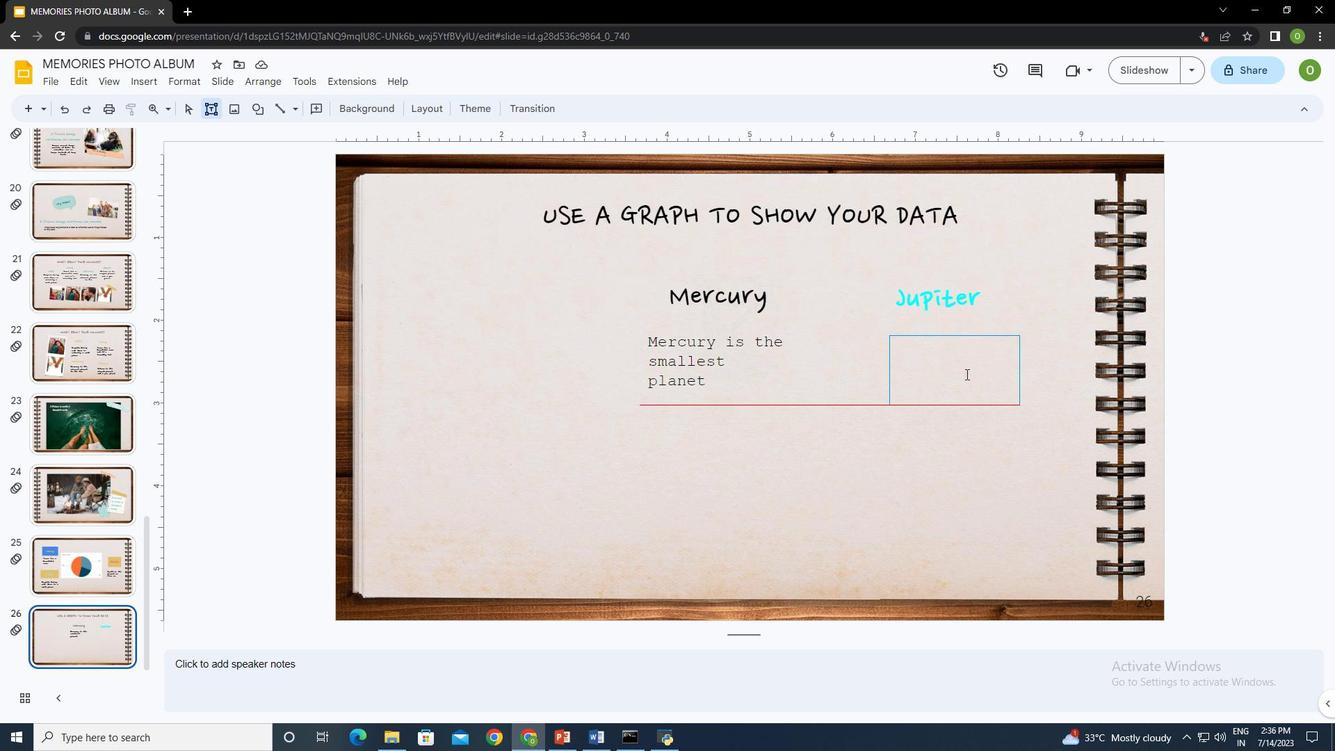 
Action: Key pressed <Key.shift>Jupiter<Key.space>is<Key.space>the<Key.space>biggest<Key.space>plant<Key.backspace>et<Key.space>of<Key.space>them<Key.space>allctrl+A
Screenshot: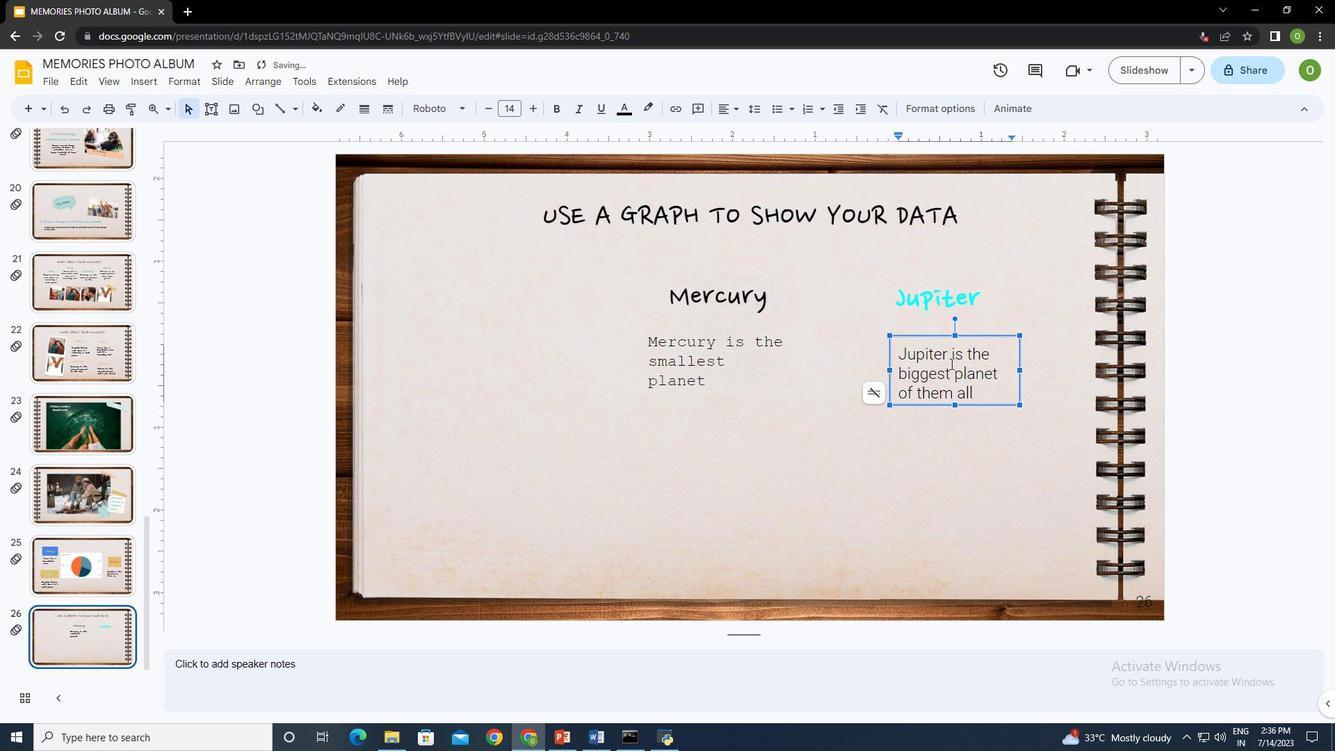 
Action: Mouse moved to (436, 102)
Screenshot: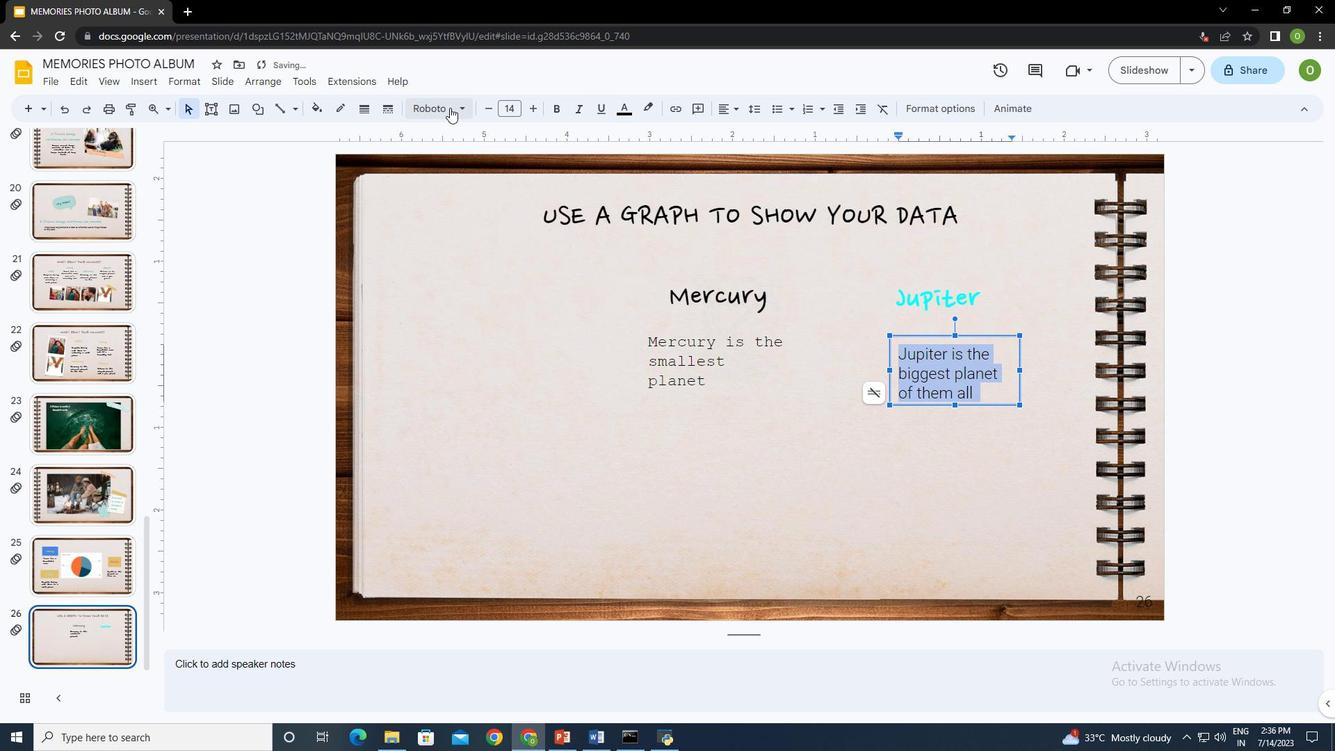 
Action: Mouse pressed left at (436, 102)
Screenshot: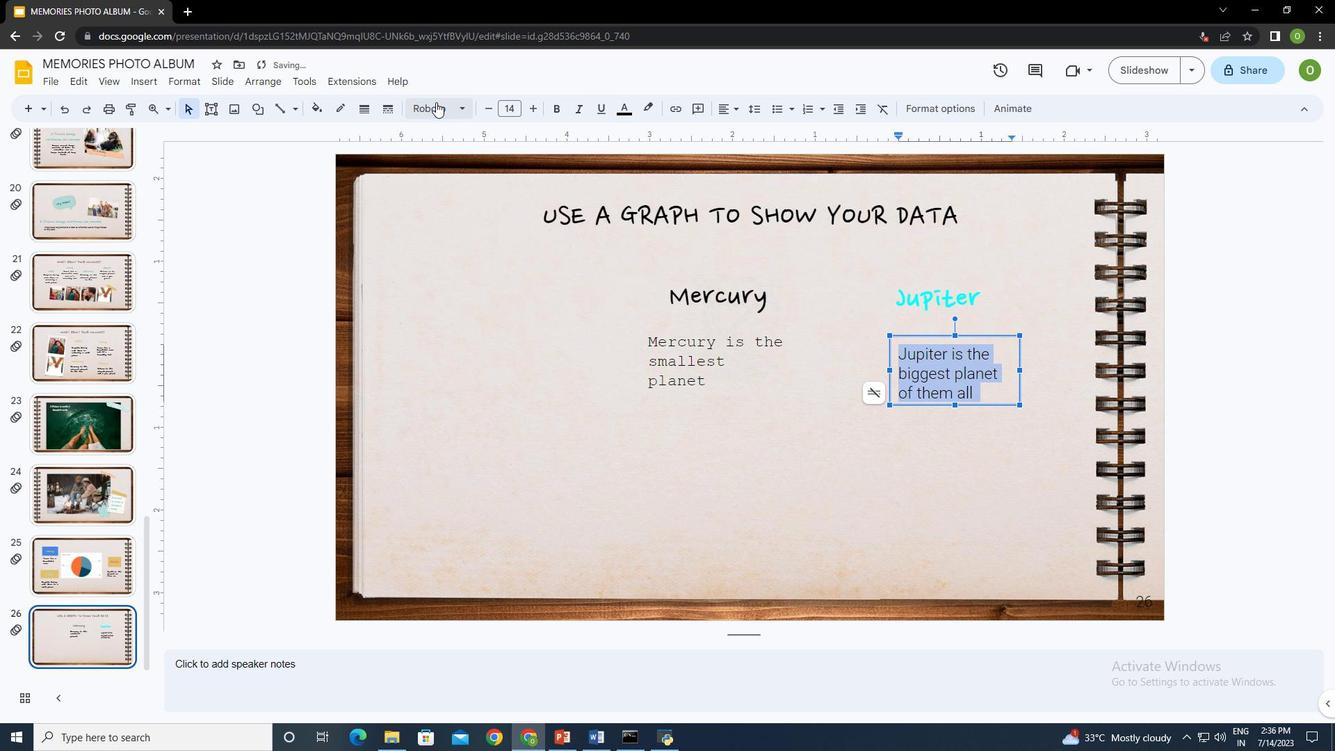 
Action: Mouse moved to (500, 315)
Screenshot: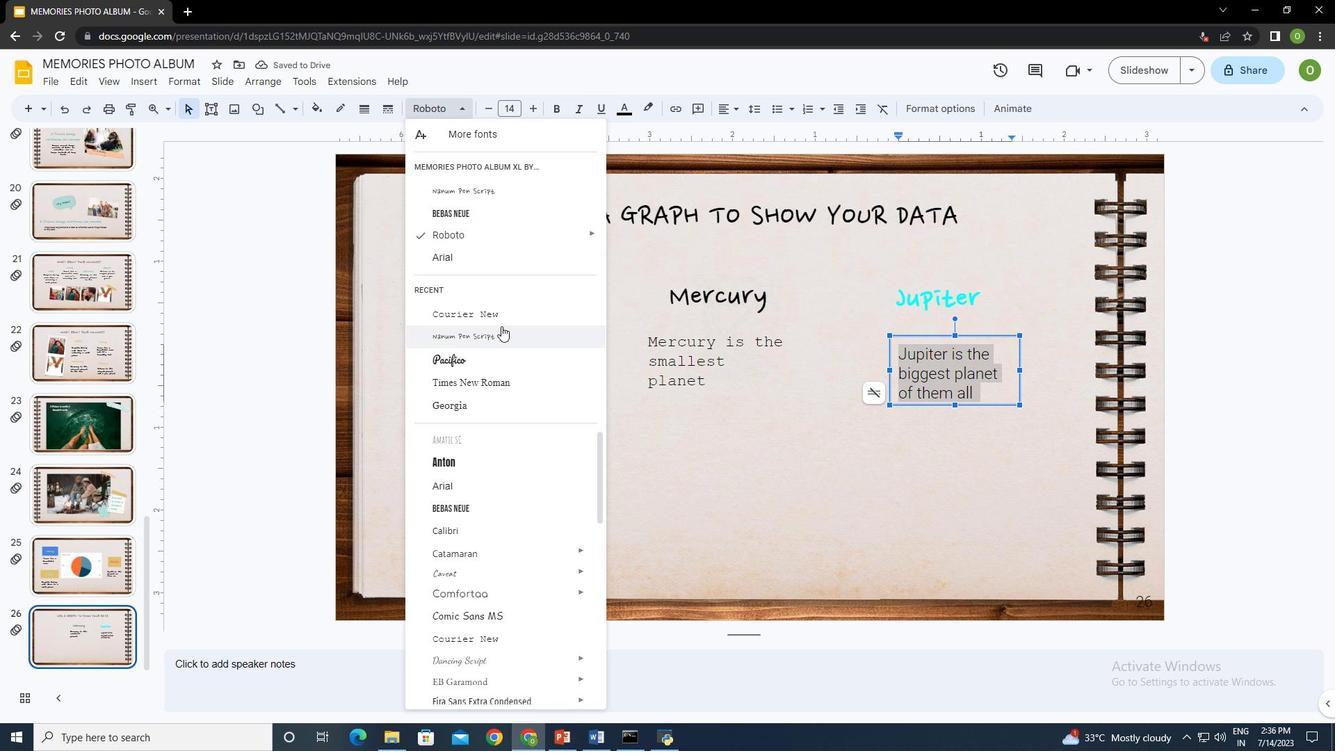 
Action: Mouse pressed left at (500, 315)
Screenshot: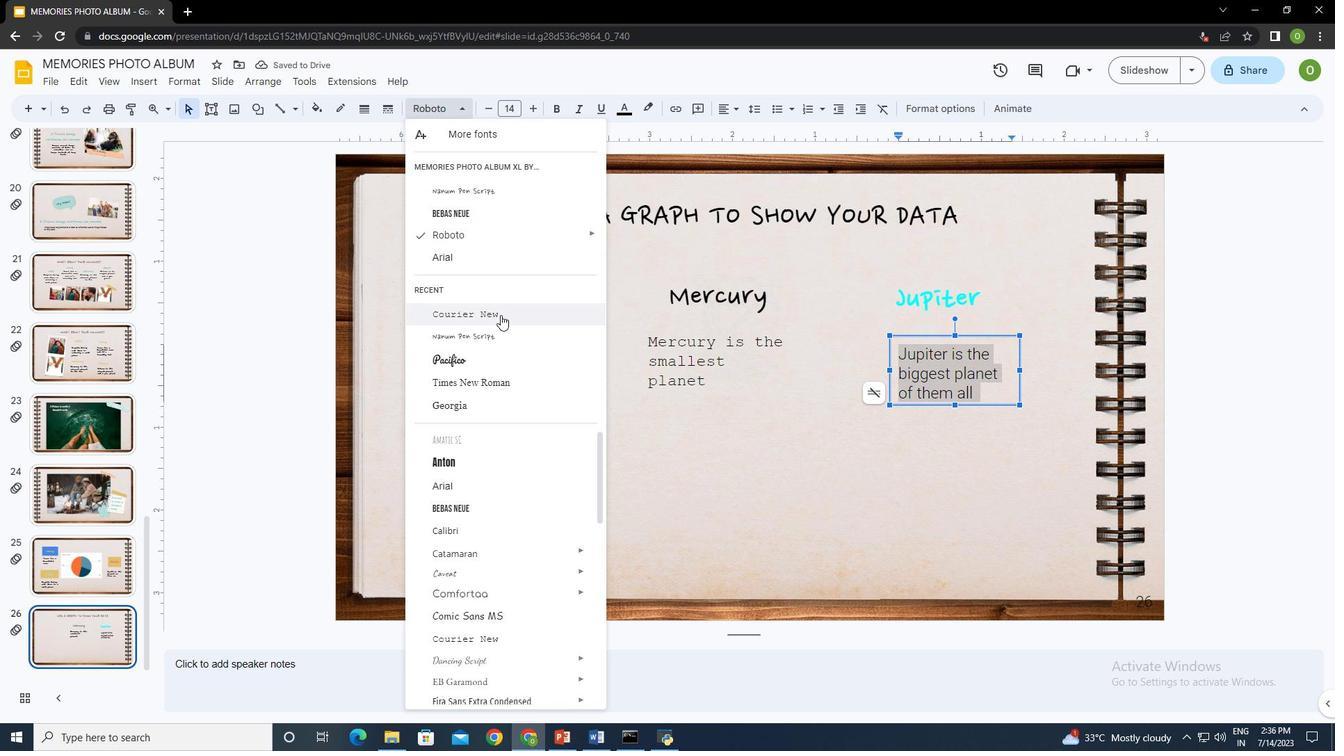 
Action: Mouse moved to (1016, 431)
Screenshot: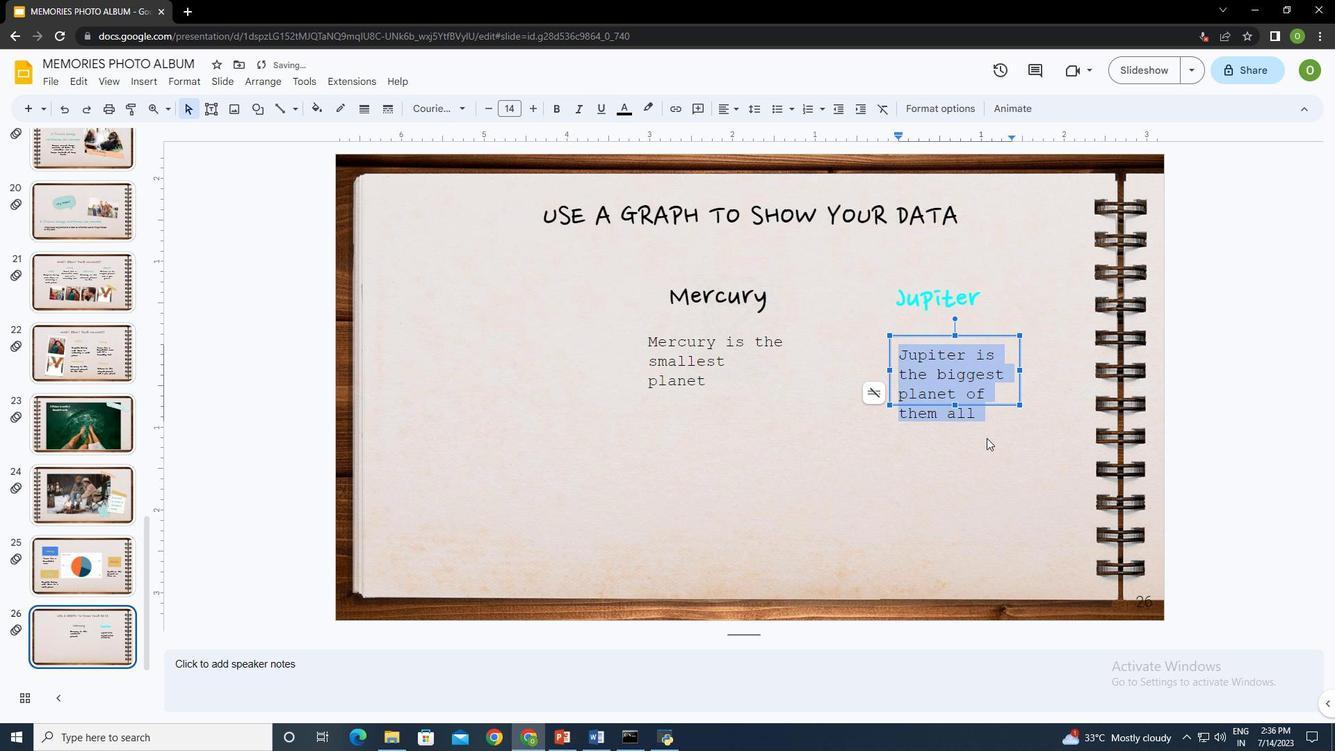 
Action: Mouse pressed left at (1016, 431)
Screenshot: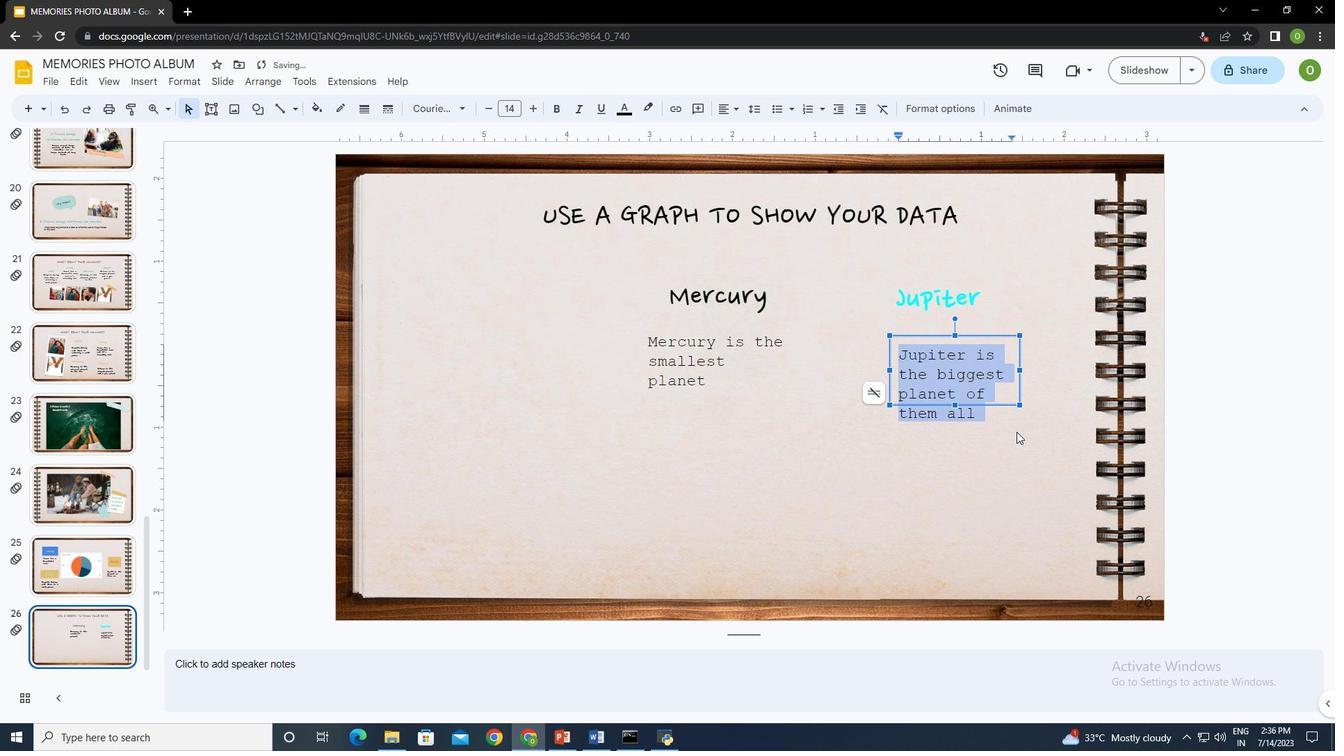 
Action: Mouse moved to (216, 110)
Screenshot: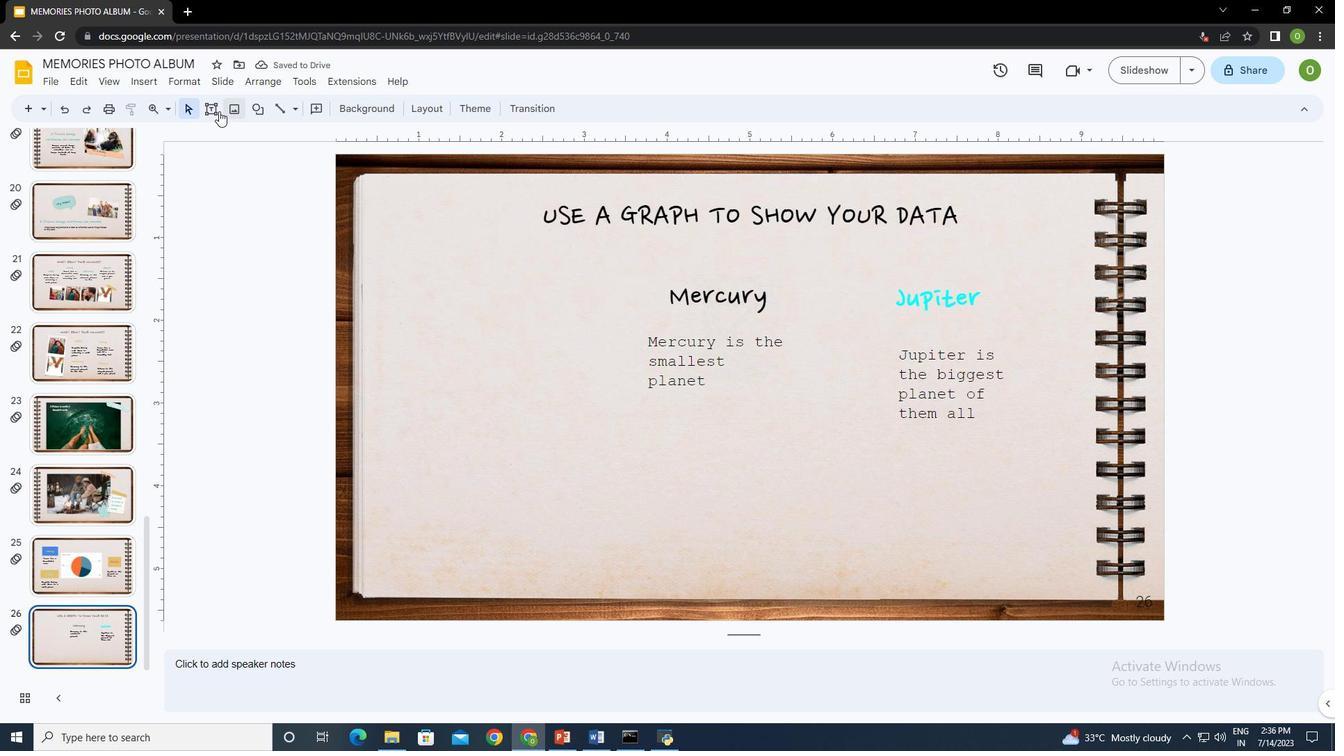 
Action: Mouse pressed left at (216, 110)
Screenshot: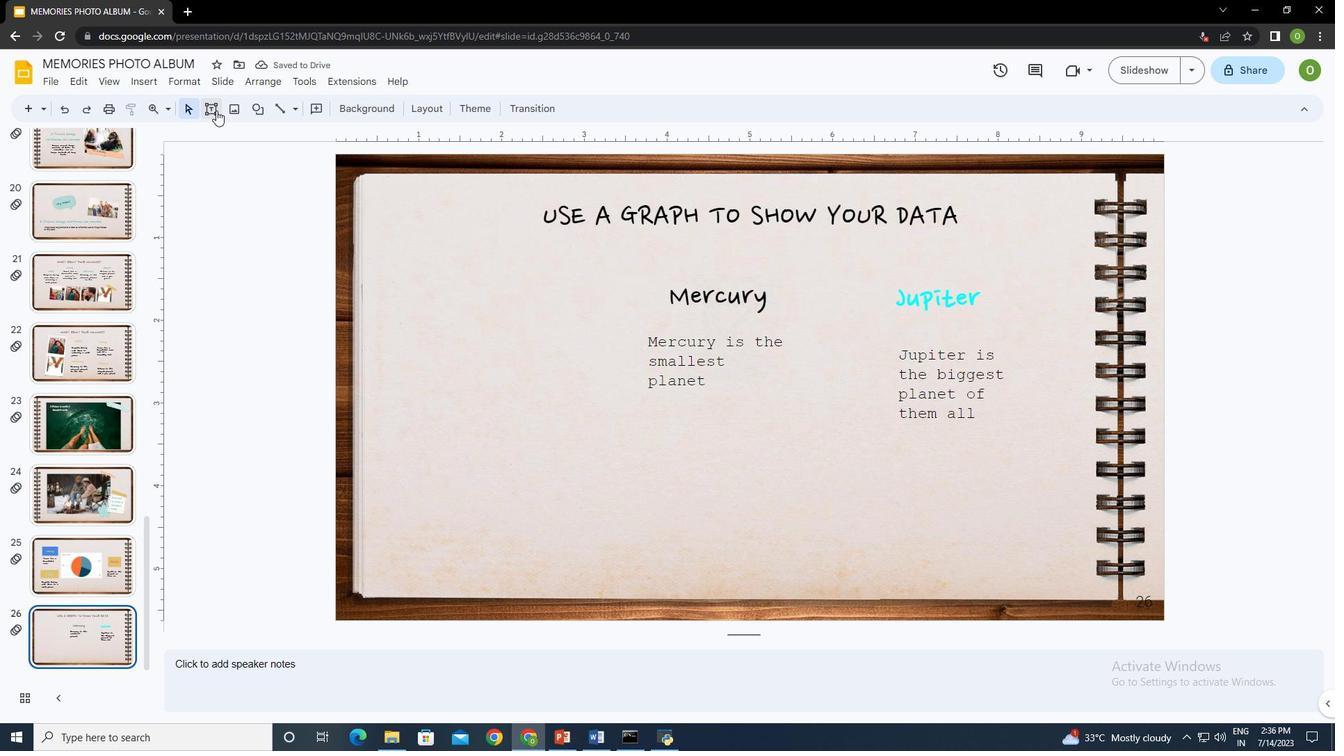 
Action: Mouse moved to (634, 415)
Screenshot: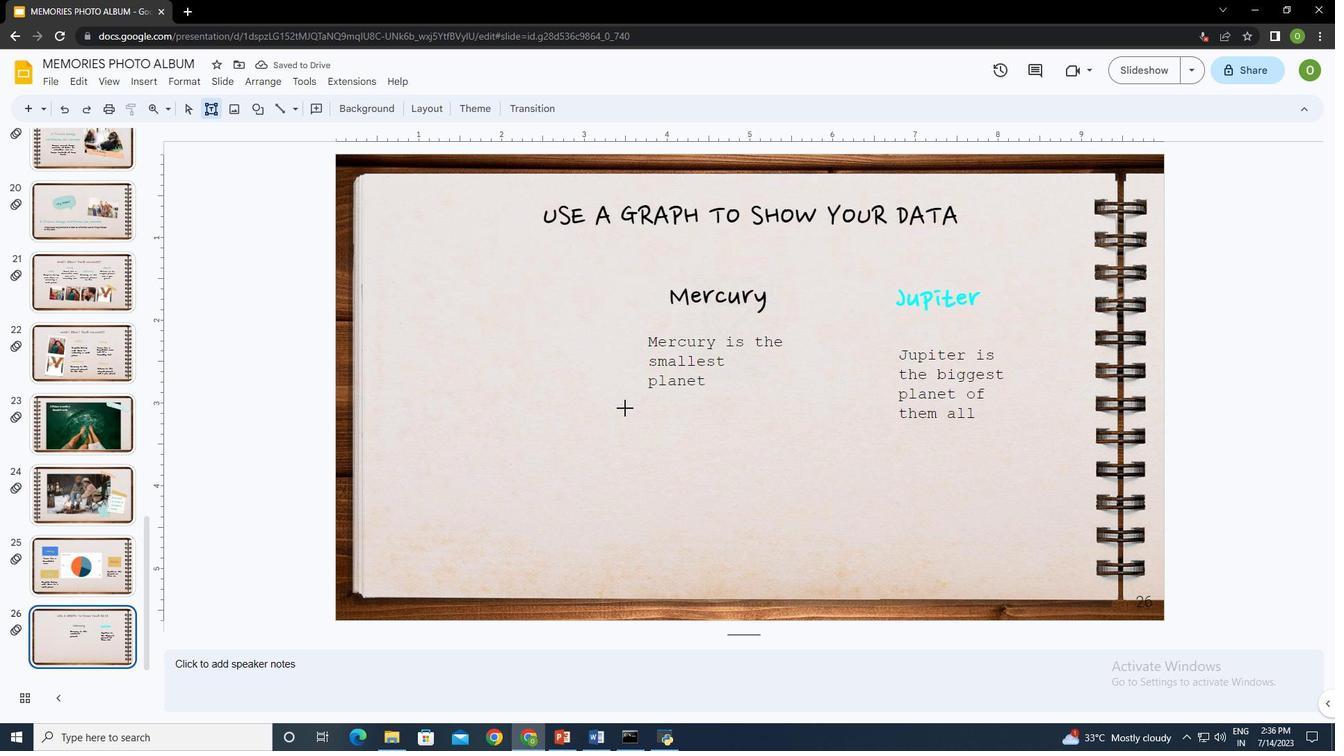 
Action: Mouse pressed left at (634, 415)
Screenshot: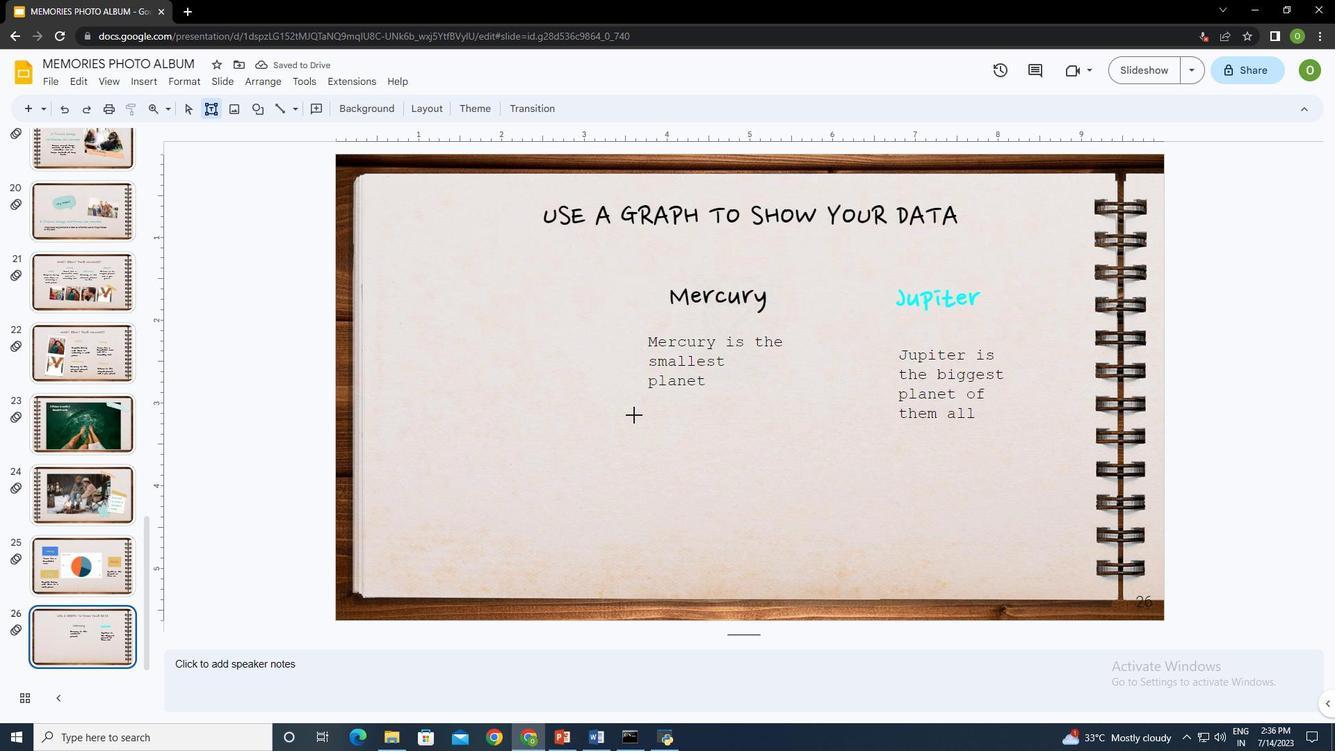 
Action: Mouse moved to (822, 480)
Screenshot: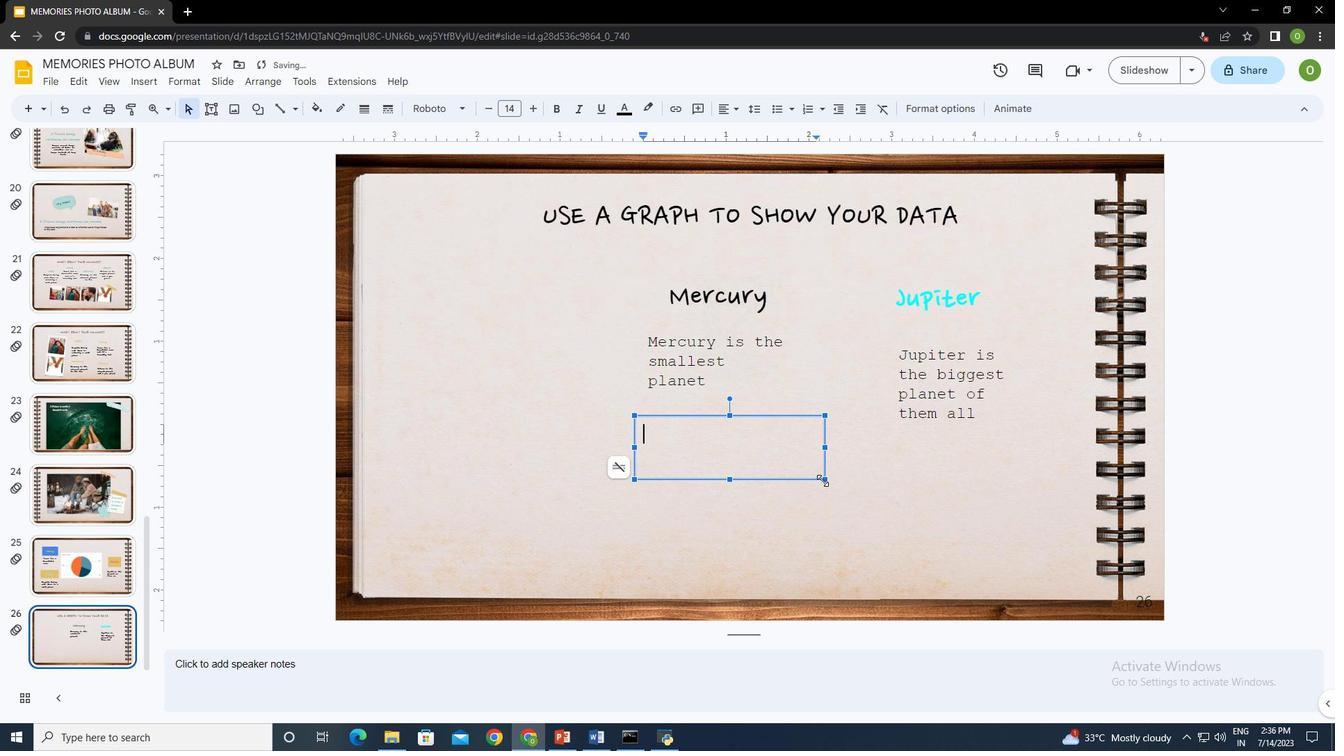 
Action: Mouse pressed left at (822, 480)
Screenshot: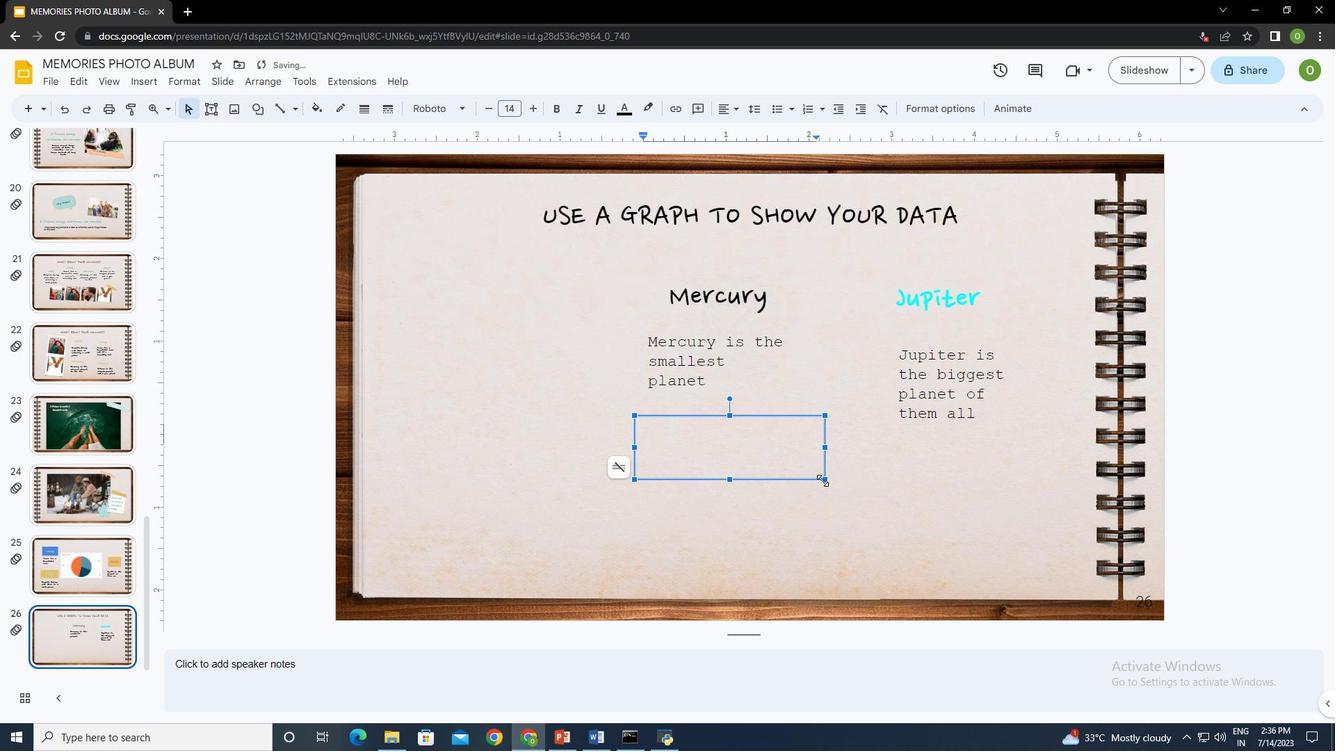 
Action: Mouse moved to (684, 438)
Screenshot: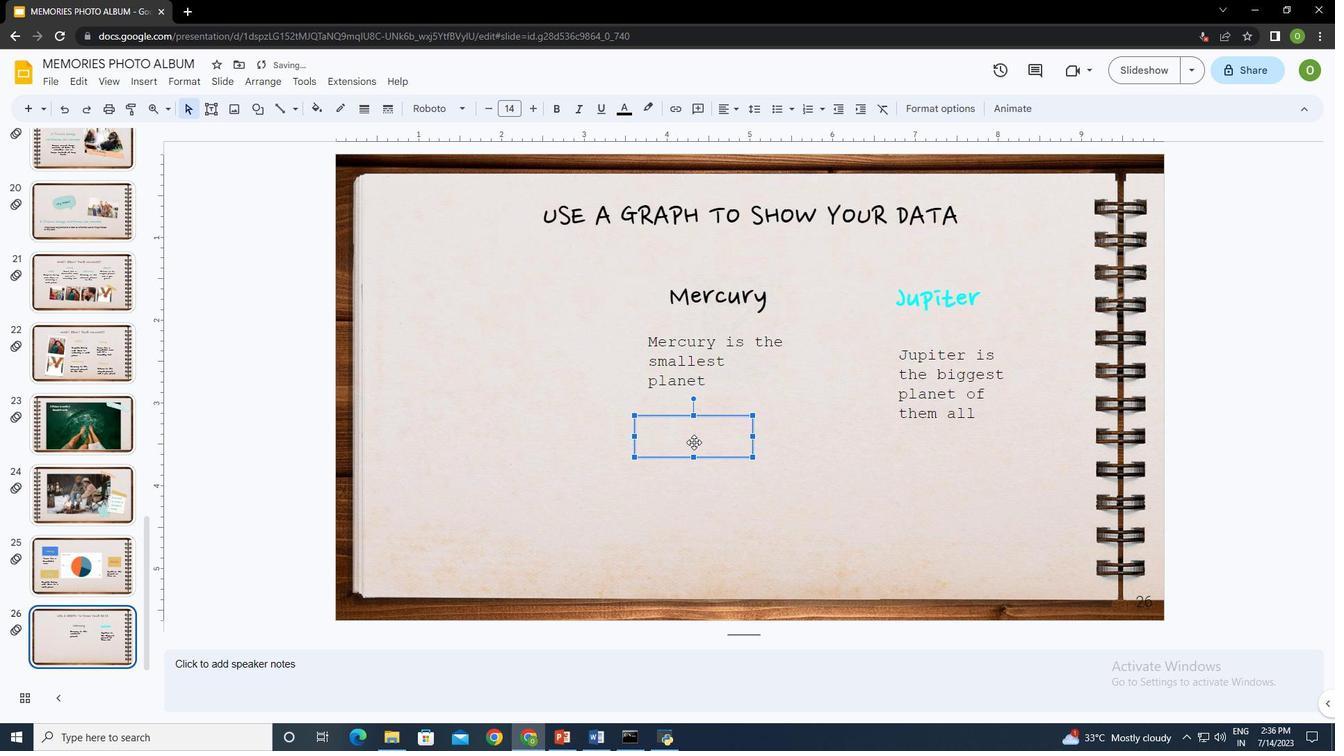 
Action: Mouse pressed left at (684, 438)
Screenshot: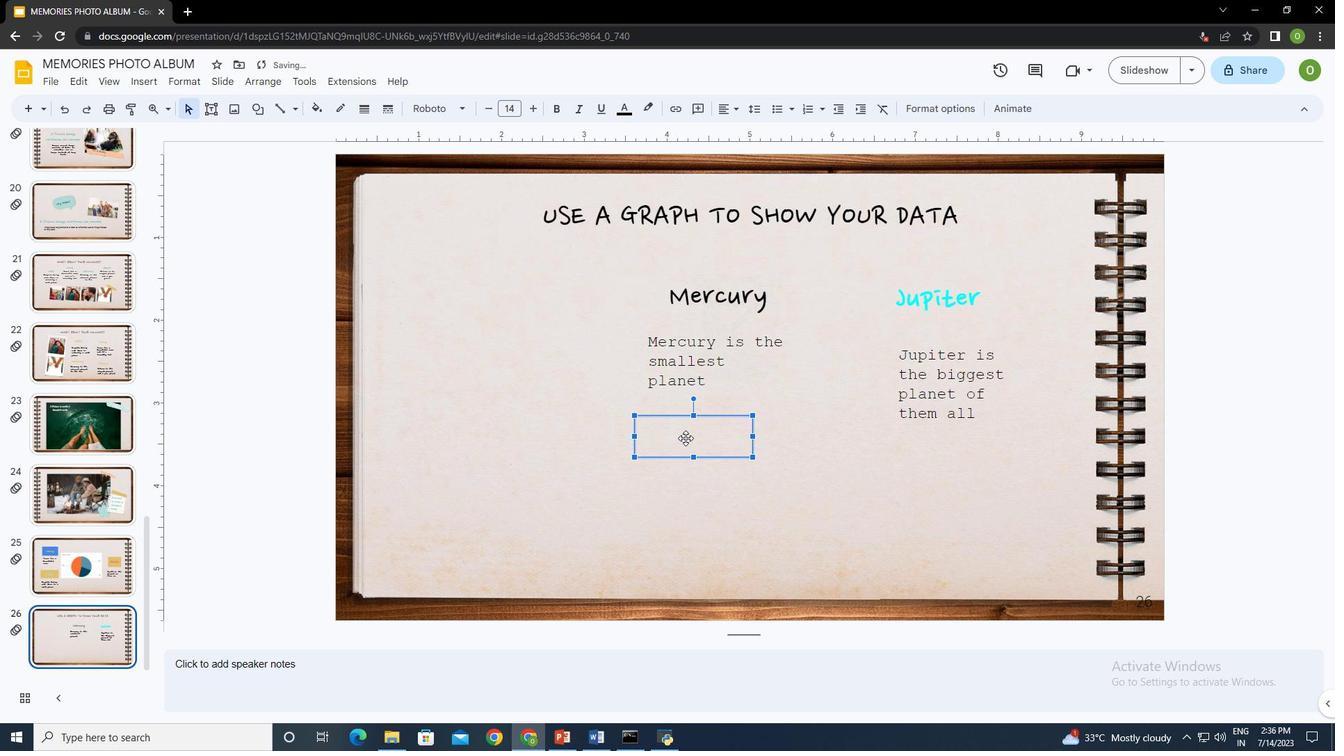 
Action: Key pressed <Key.shift>Marsctrl+A
Screenshot: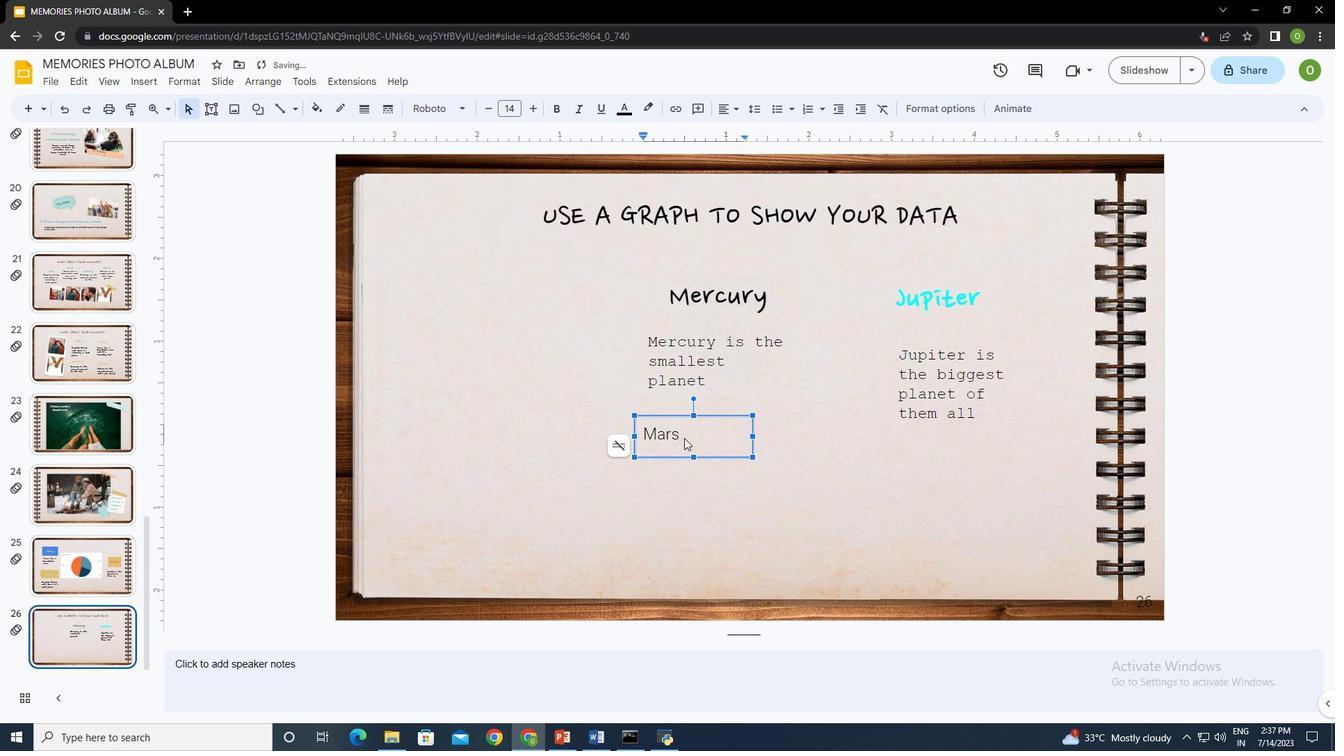 
Action: Mouse moved to (430, 111)
Screenshot: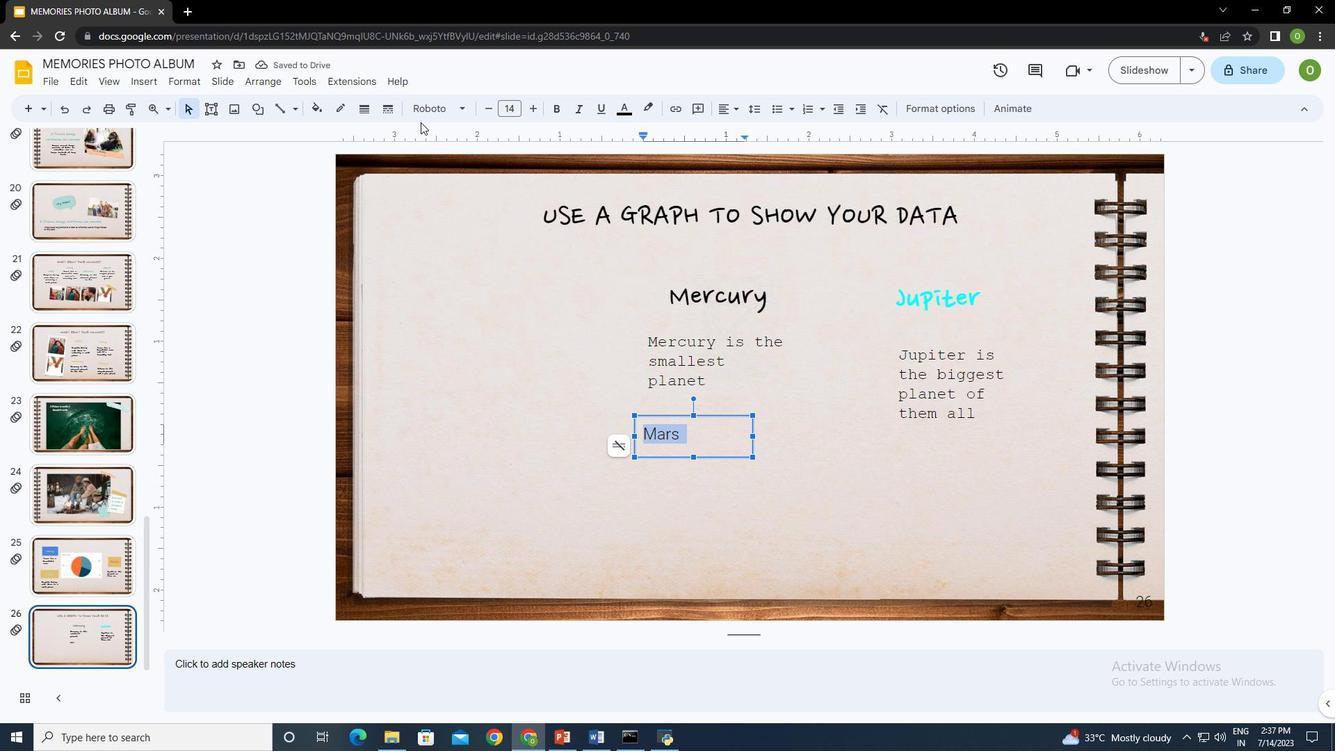 
Action: Mouse pressed left at (430, 111)
Screenshot: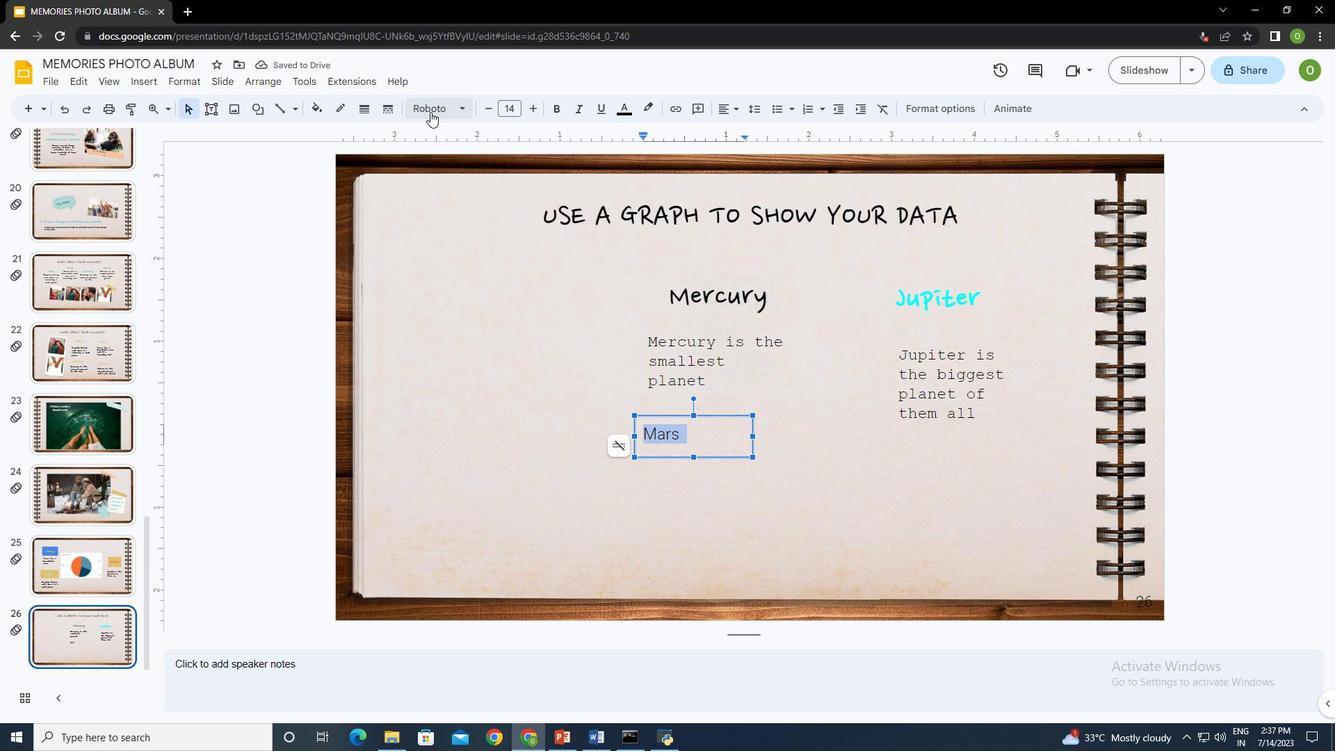 
Action: Mouse moved to (486, 338)
Screenshot: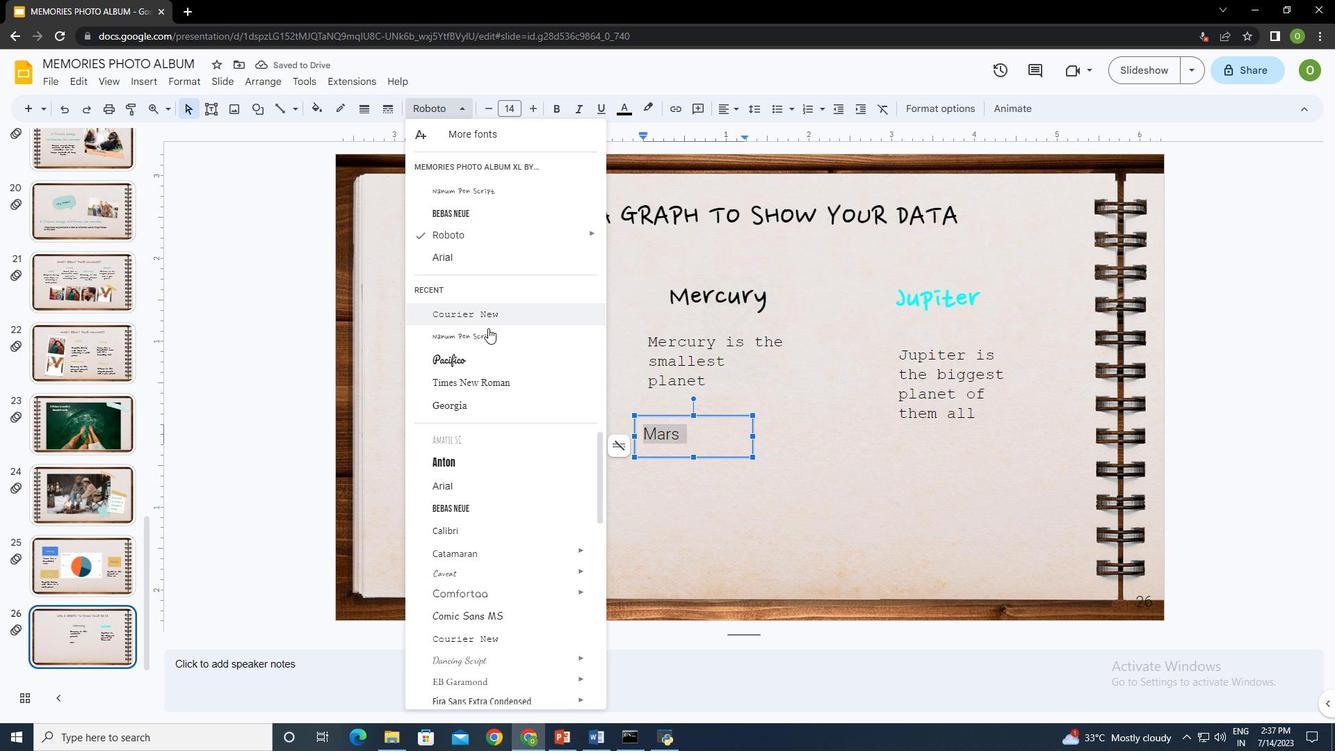
Action: Mouse pressed left at (486, 338)
Screenshot: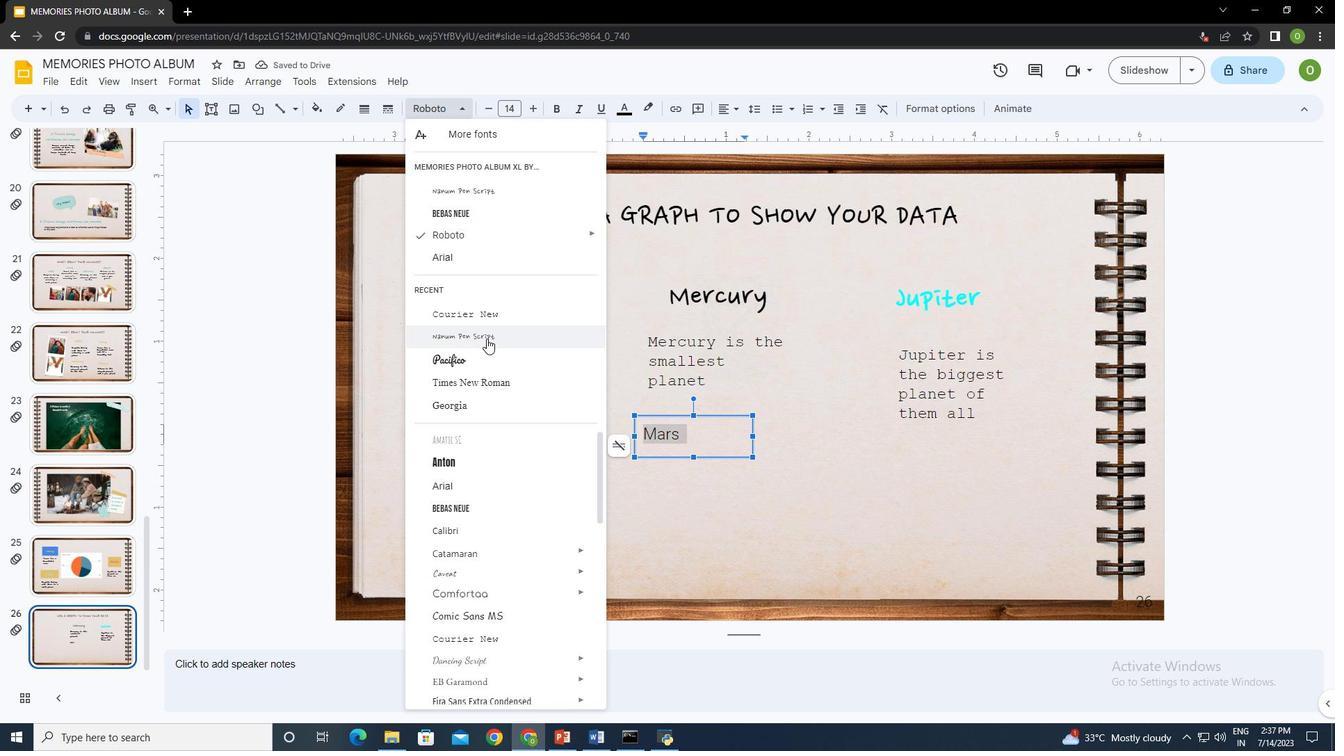 
Action: Mouse moved to (516, 105)
Screenshot: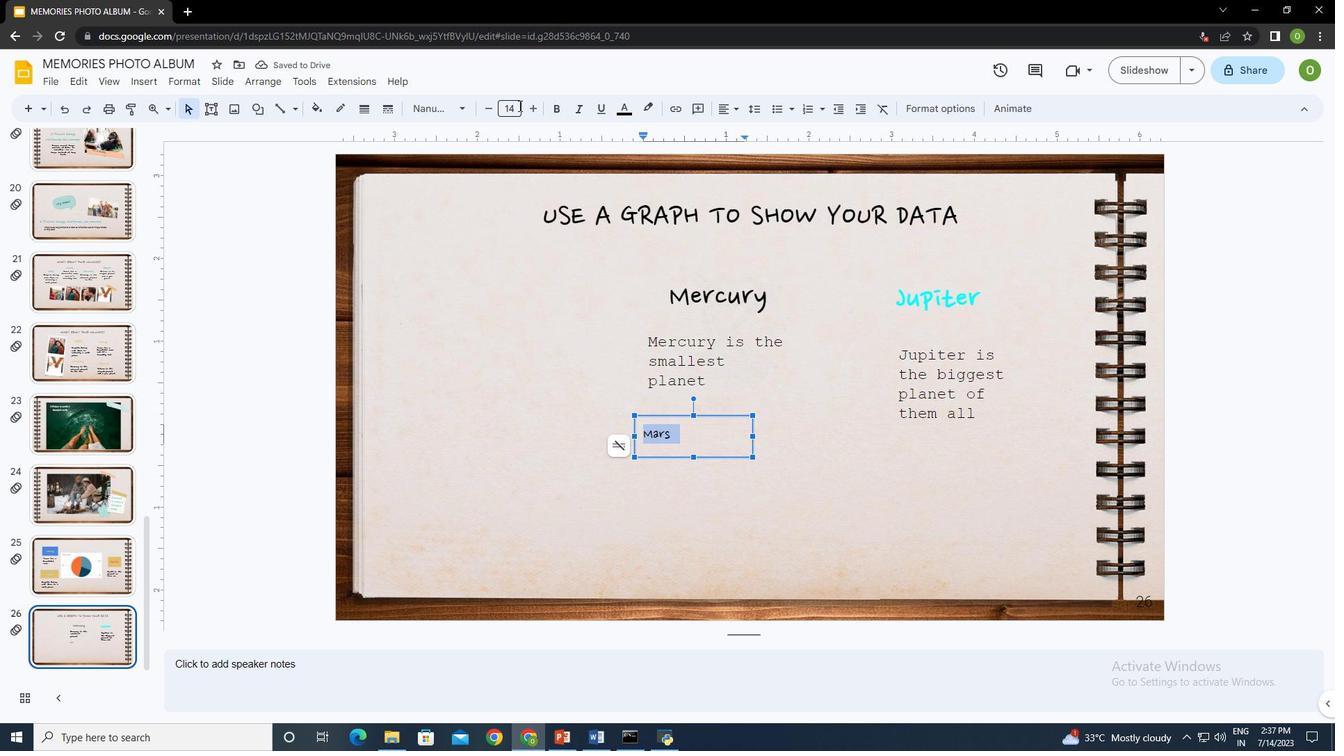 
Action: Mouse pressed left at (516, 105)
Screenshot: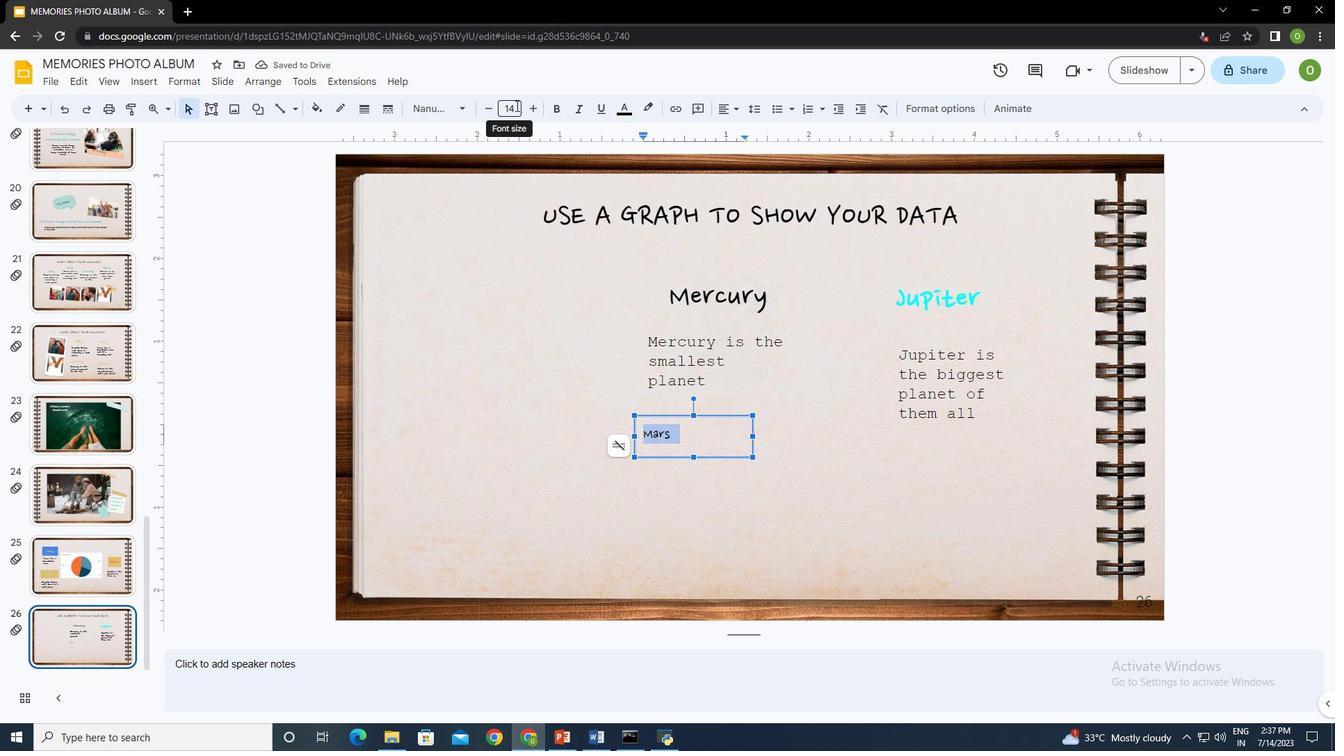 
Action: Key pressed 30<Key.enter>
Screenshot: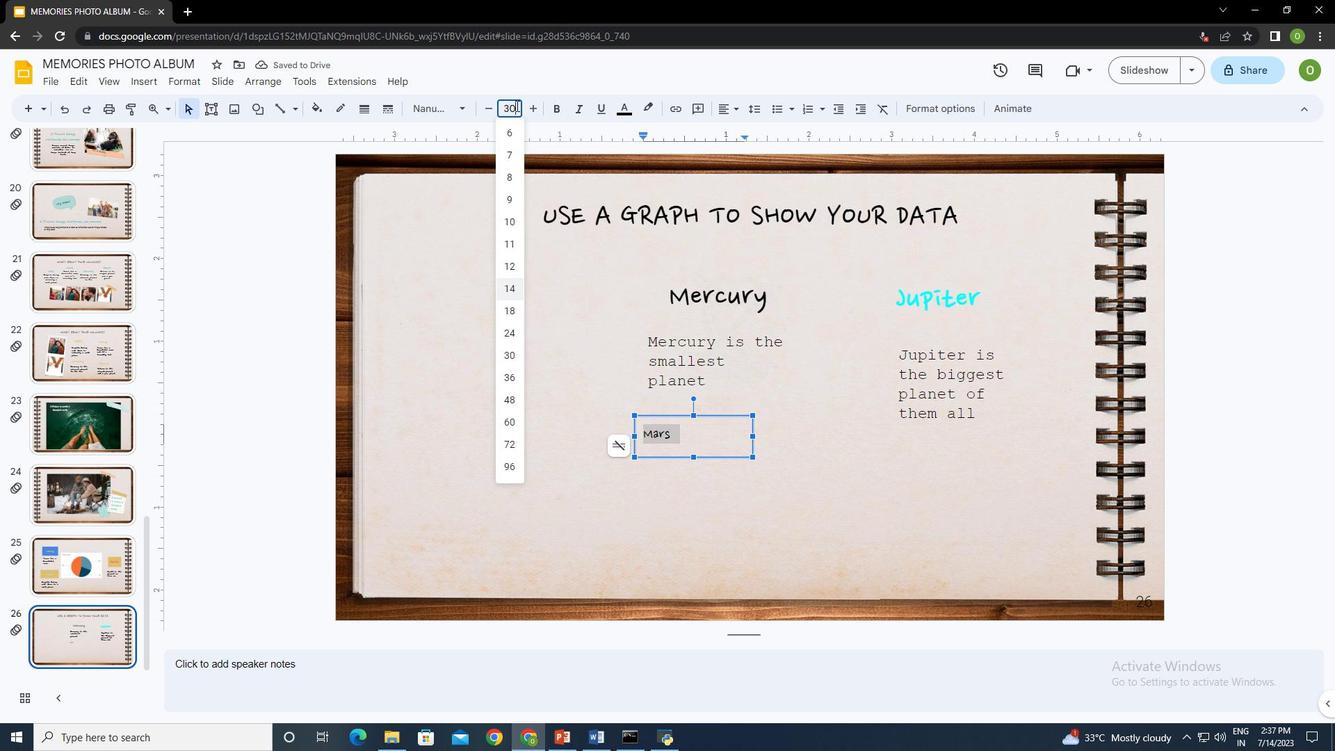 
Action: Mouse moved to (623, 111)
Screenshot: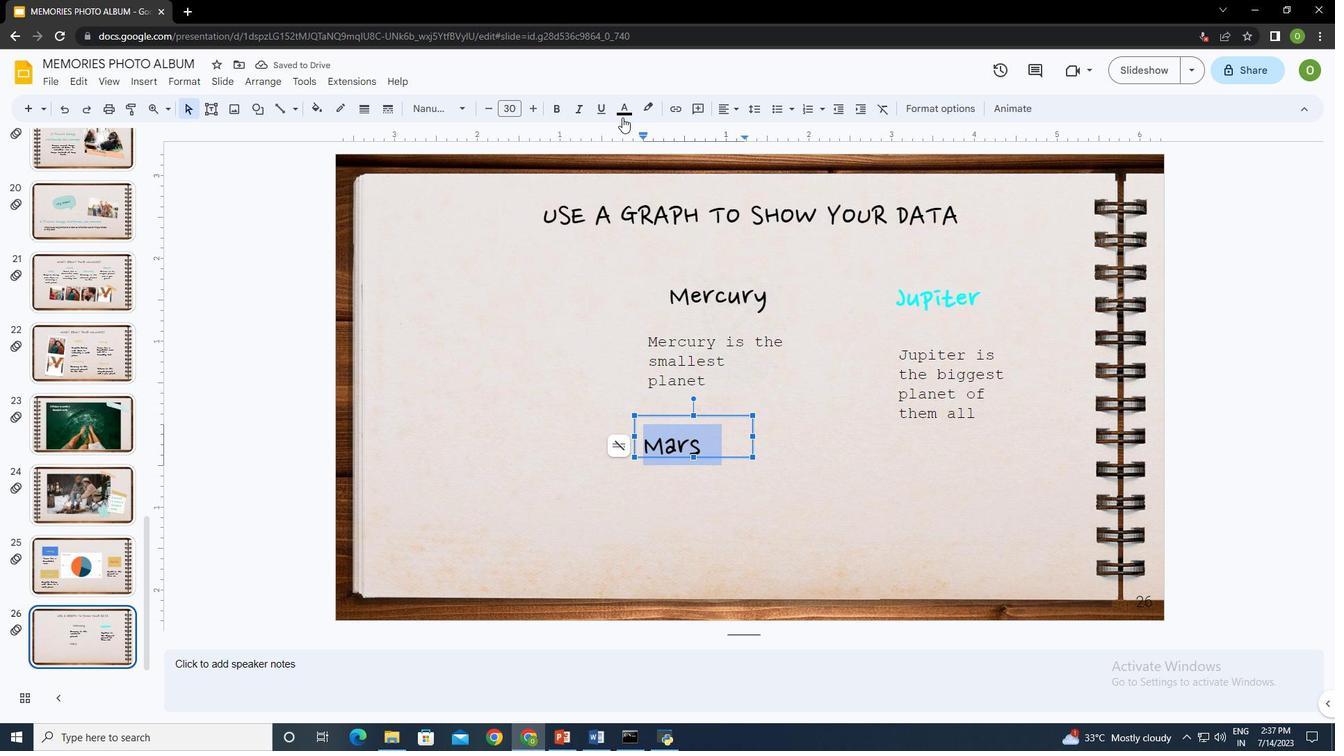 
Action: Mouse pressed left at (623, 111)
Screenshot: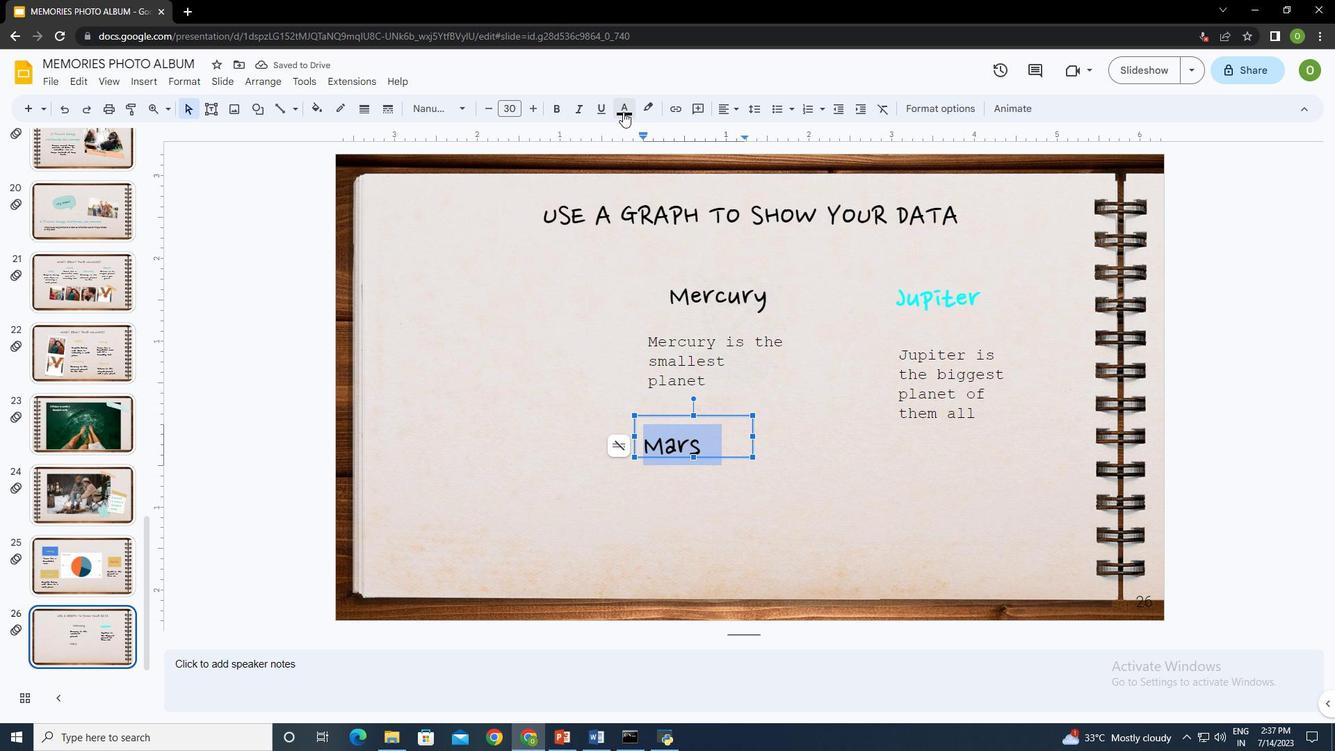 
Action: Mouse moved to (644, 290)
Screenshot: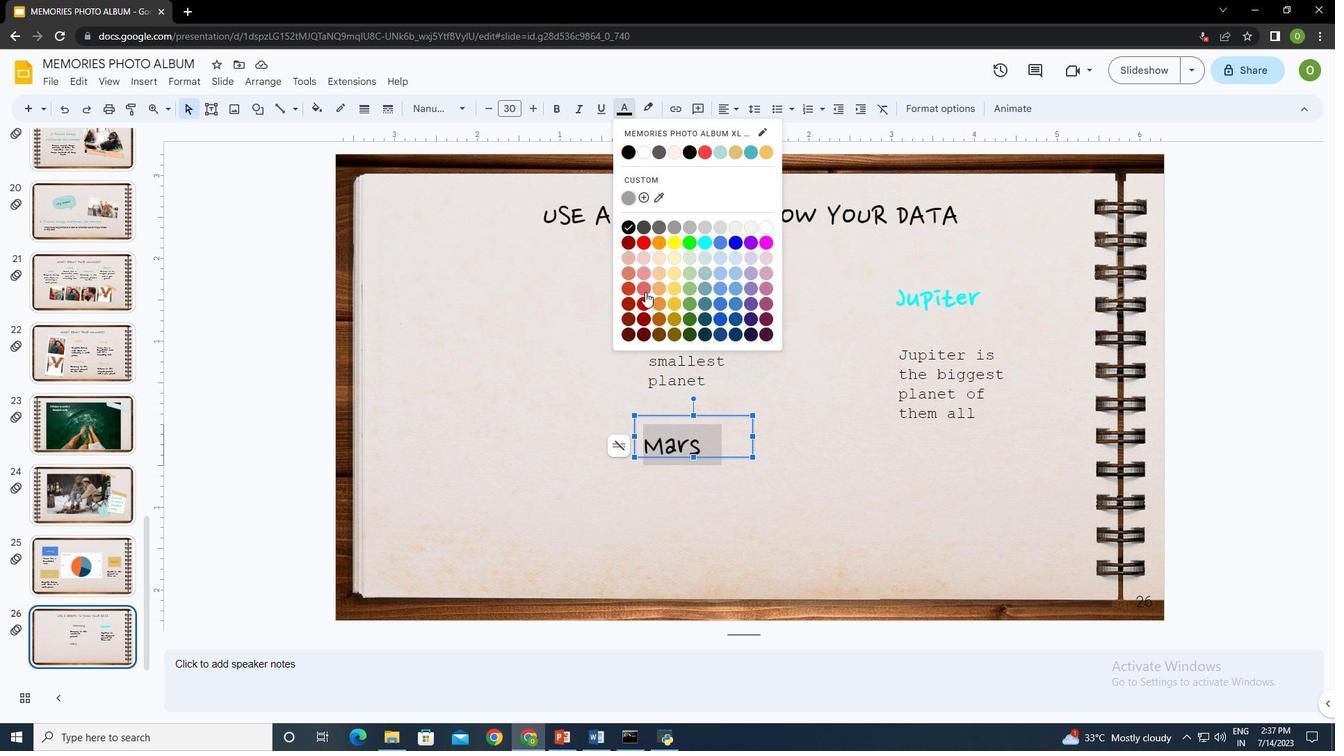 
Action: Mouse pressed left at (644, 290)
Screenshot: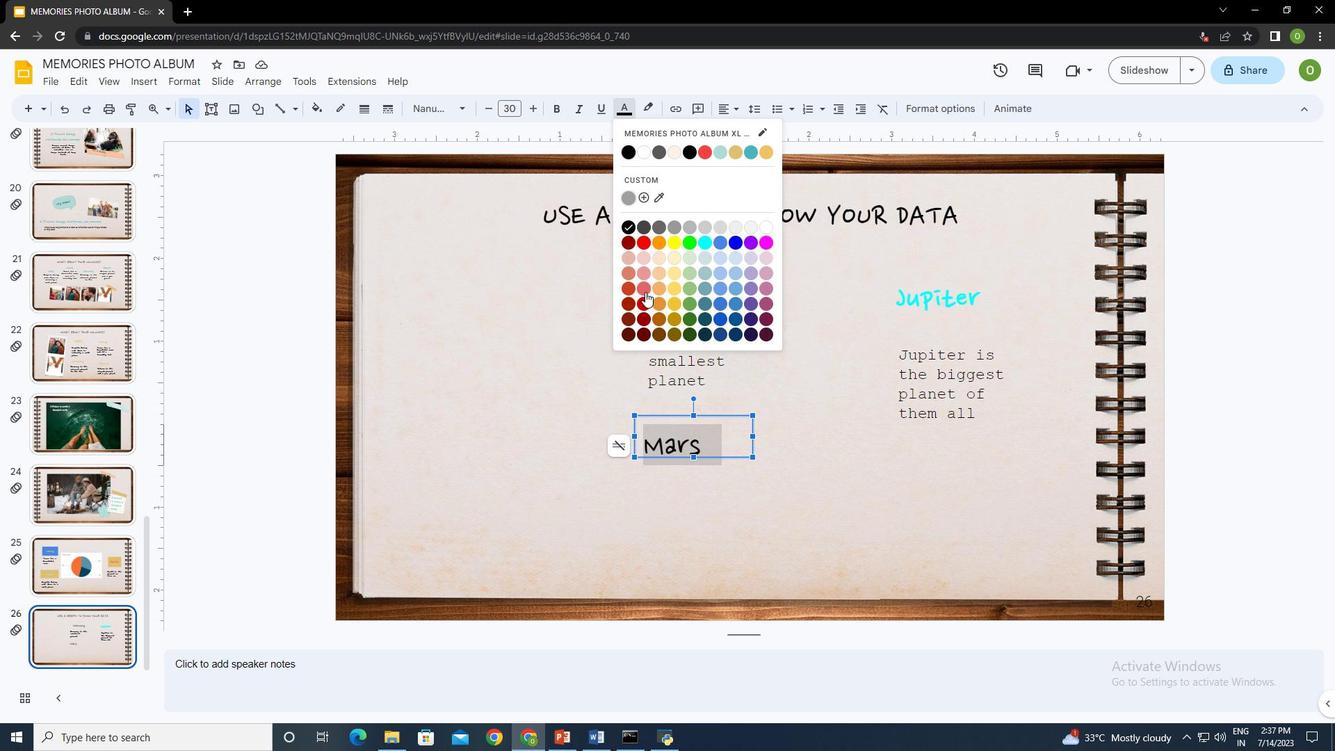 
Action: Mouse moved to (943, 443)
Screenshot: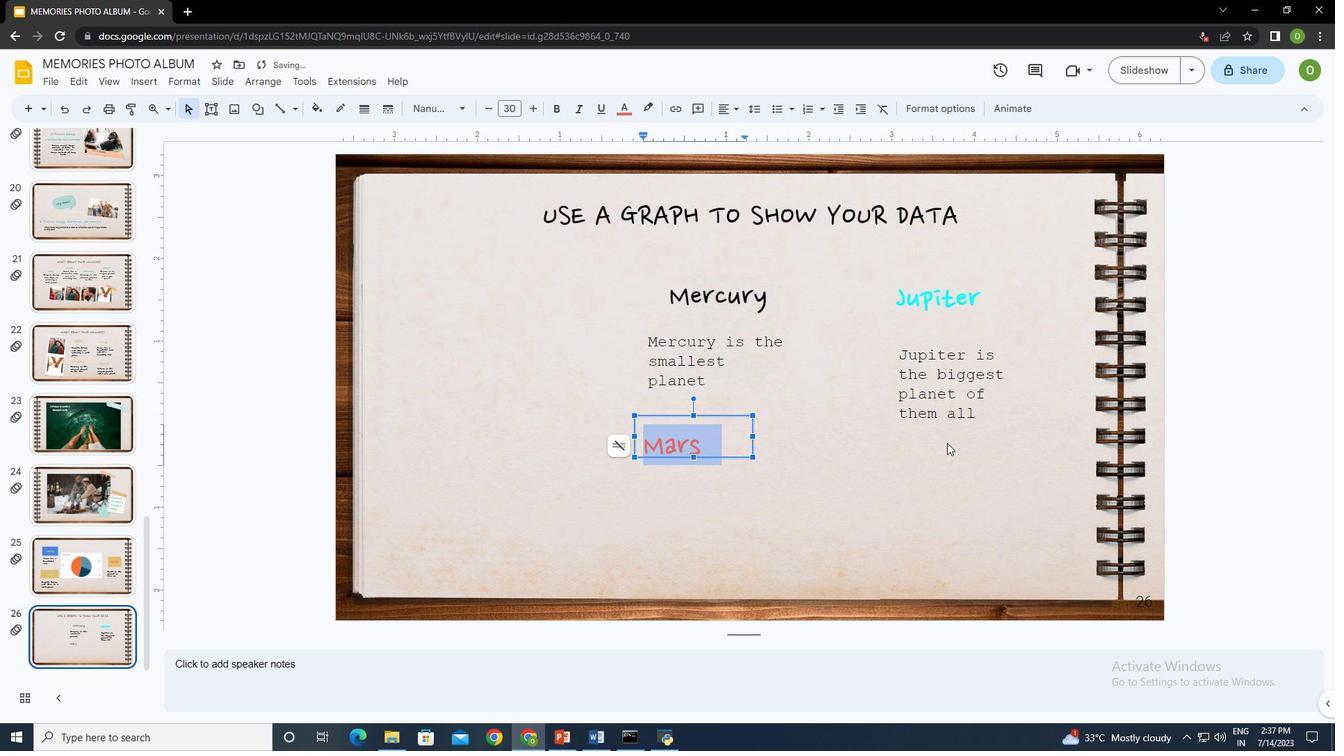 
Action: Mouse pressed left at (943, 443)
Screenshot: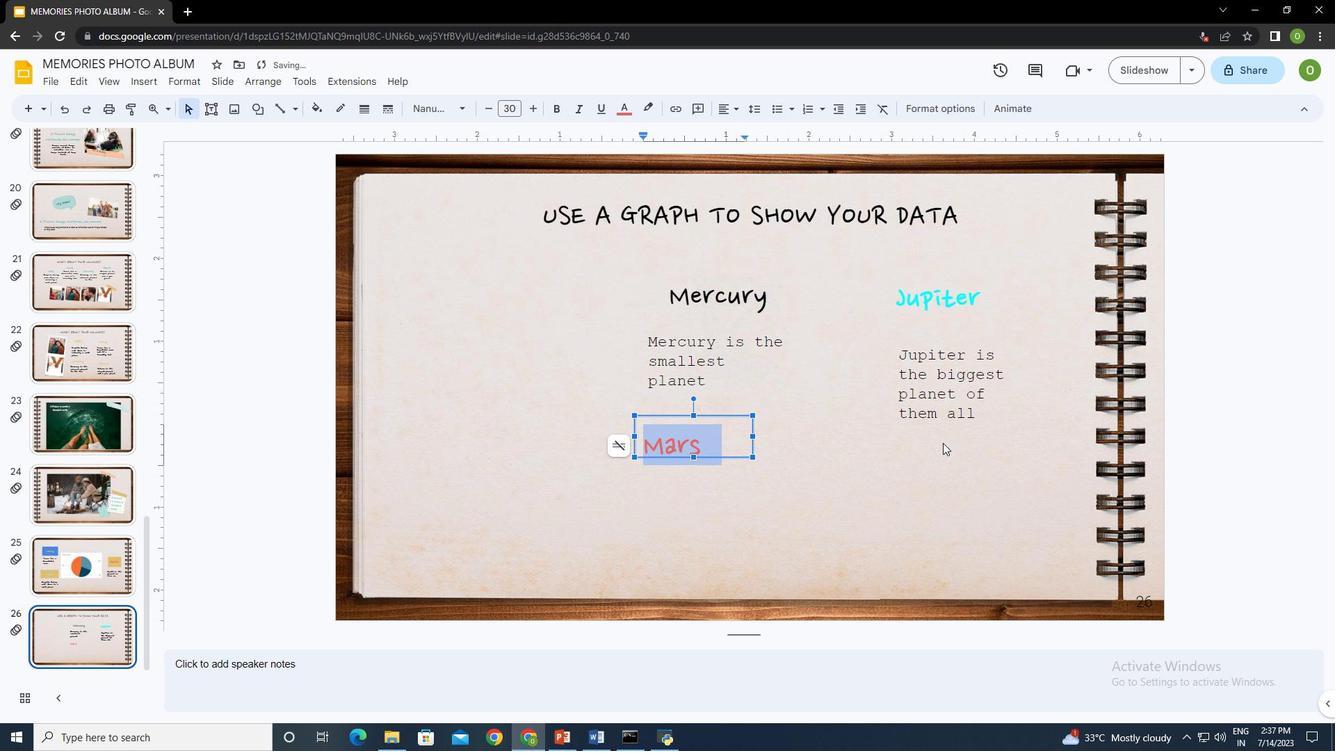 
Action: Mouse moved to (209, 109)
Screenshot: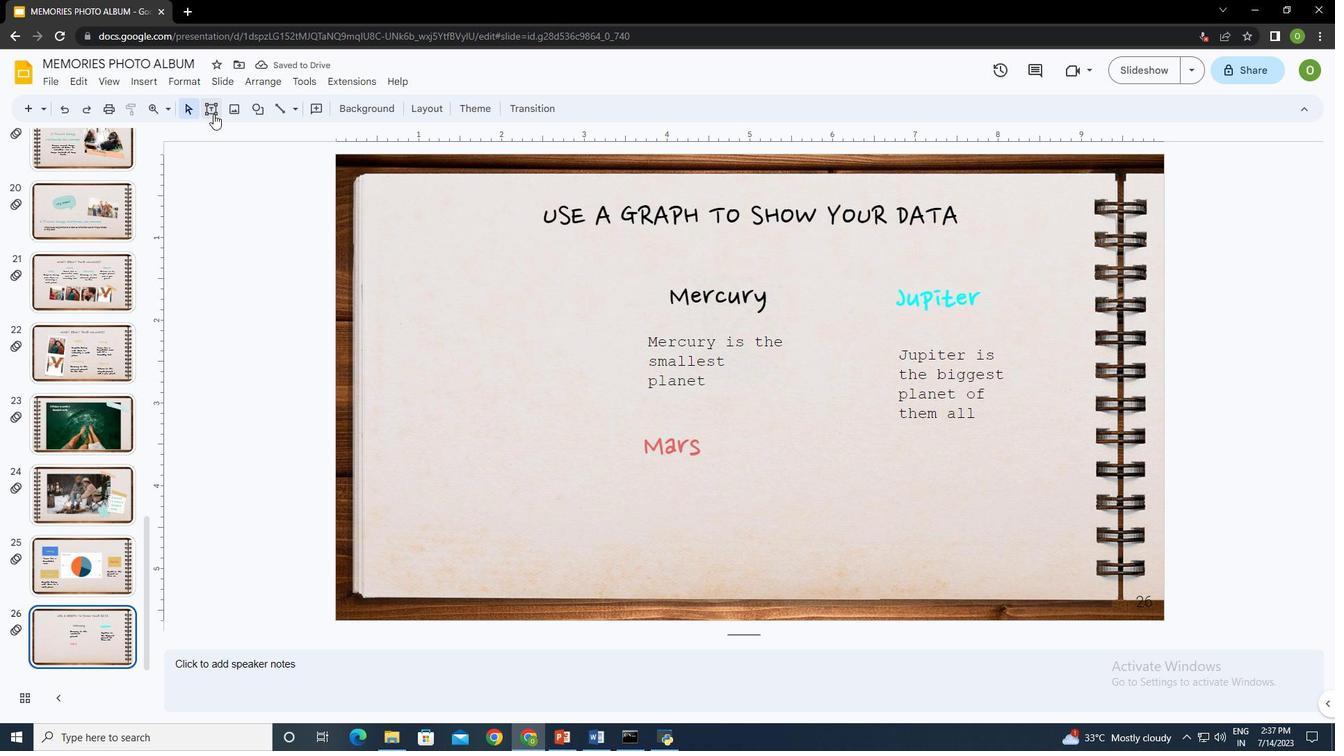 
Action: Mouse pressed left at (209, 109)
Screenshot: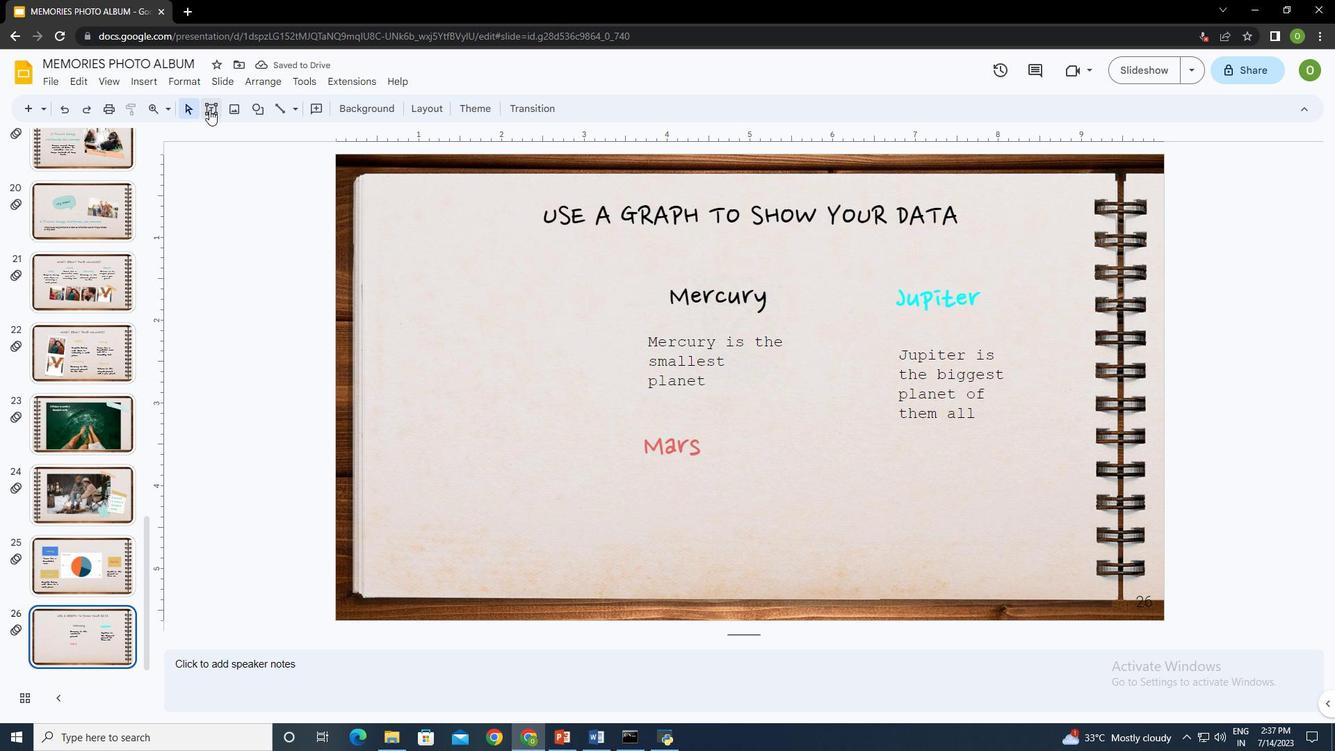 
Action: Mouse moved to (886, 439)
Screenshot: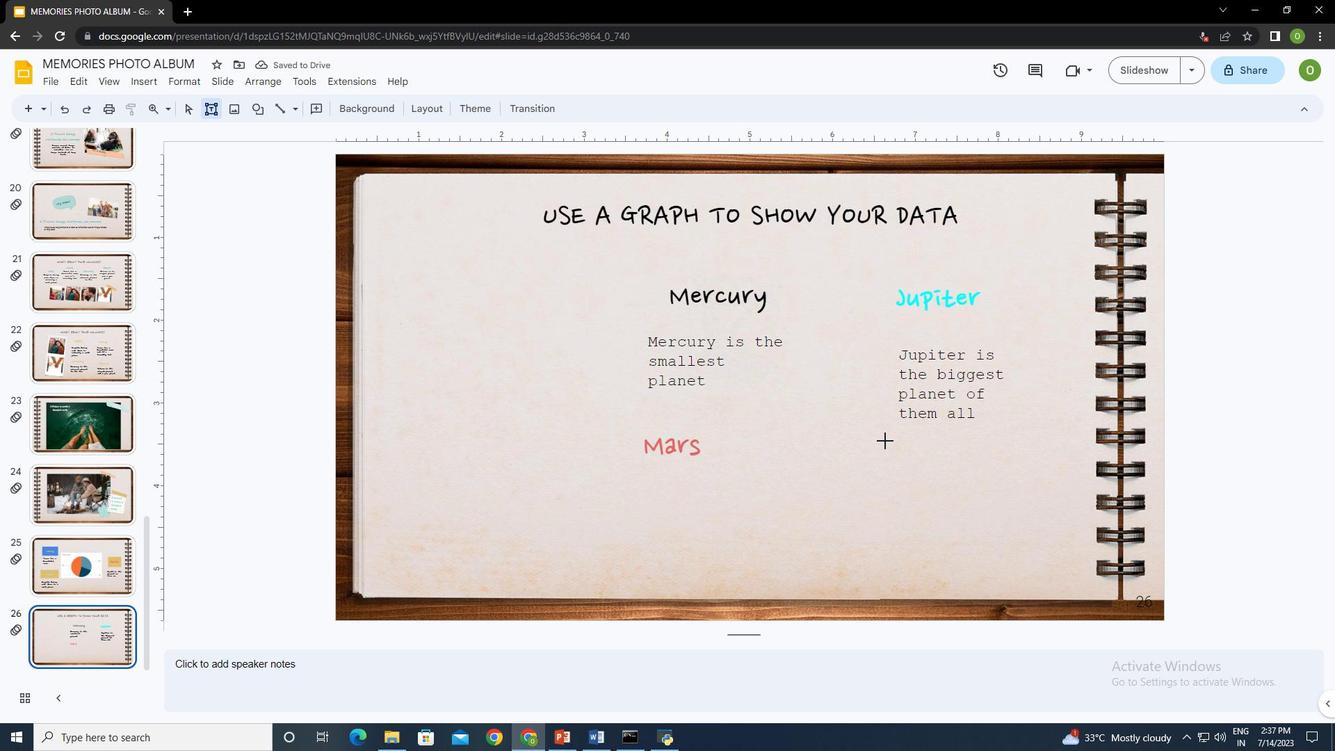 
Action: Mouse pressed left at (886, 439)
Screenshot: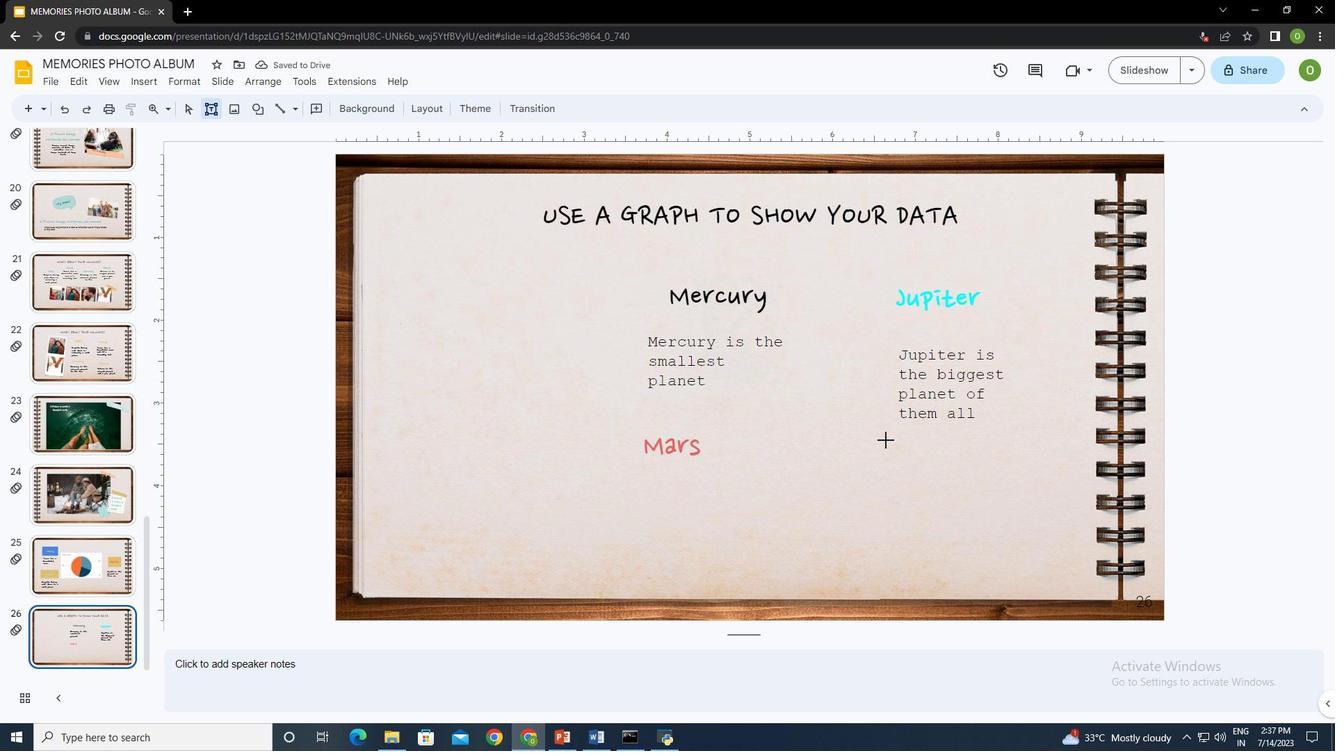 
Action: Mouse moved to (941, 452)
Screenshot: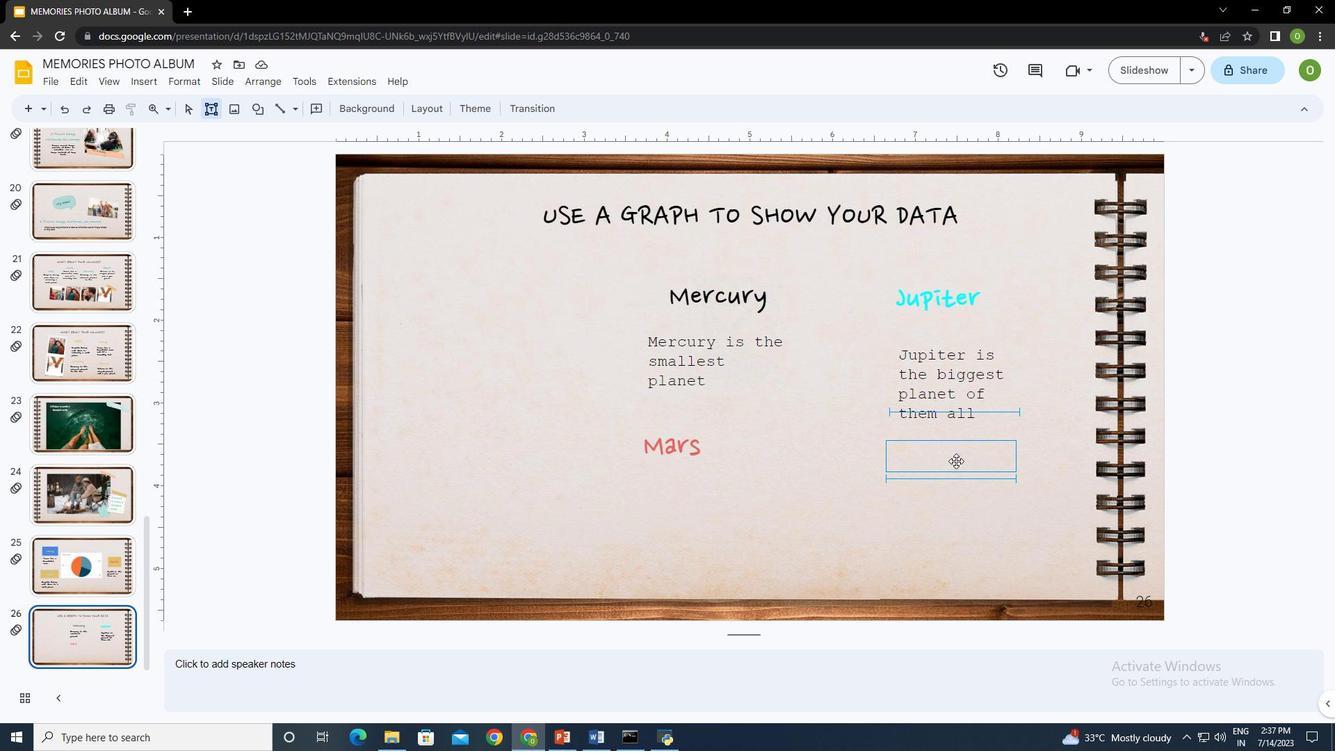 
Action: Key pressed <Key.shift><Key.shift><Key.shift><Key.shift><Key.shift><Key.shift><Key.shift>Saturnctrl+A
Screenshot: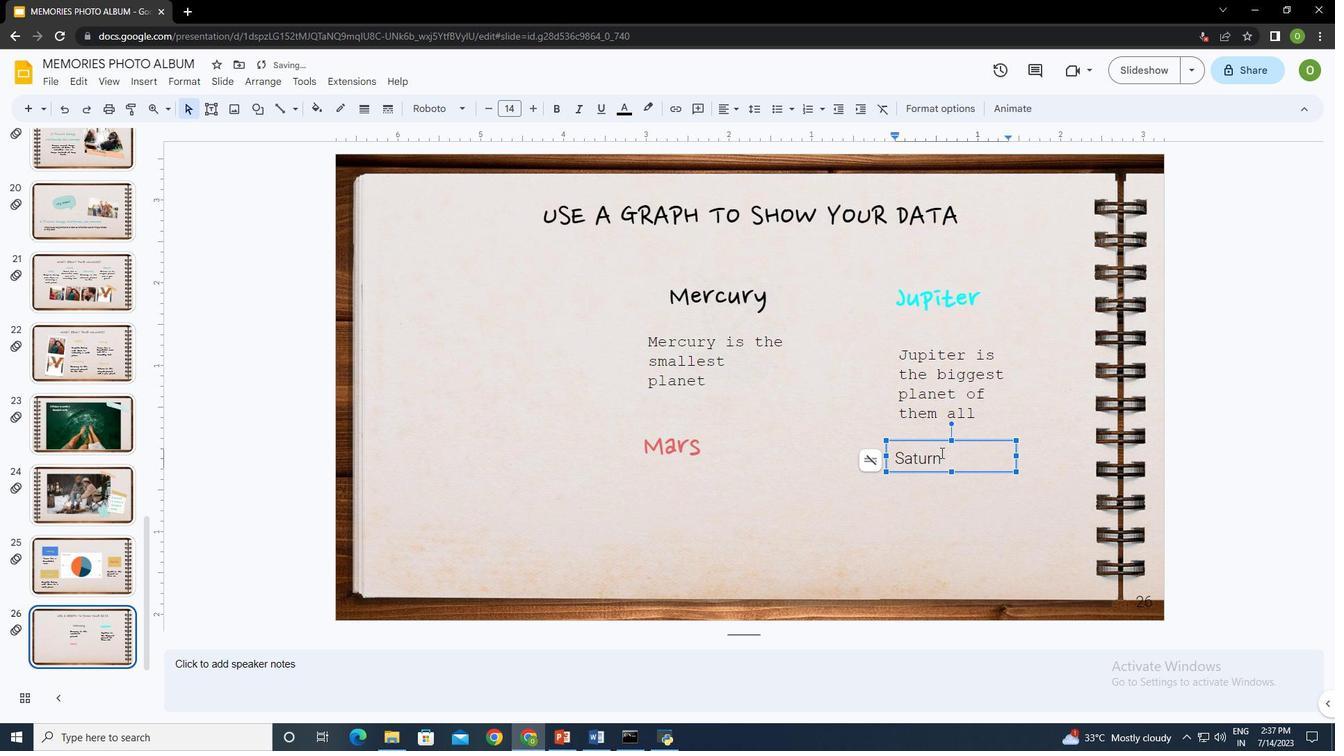
Action: Mouse moved to (425, 103)
Screenshot: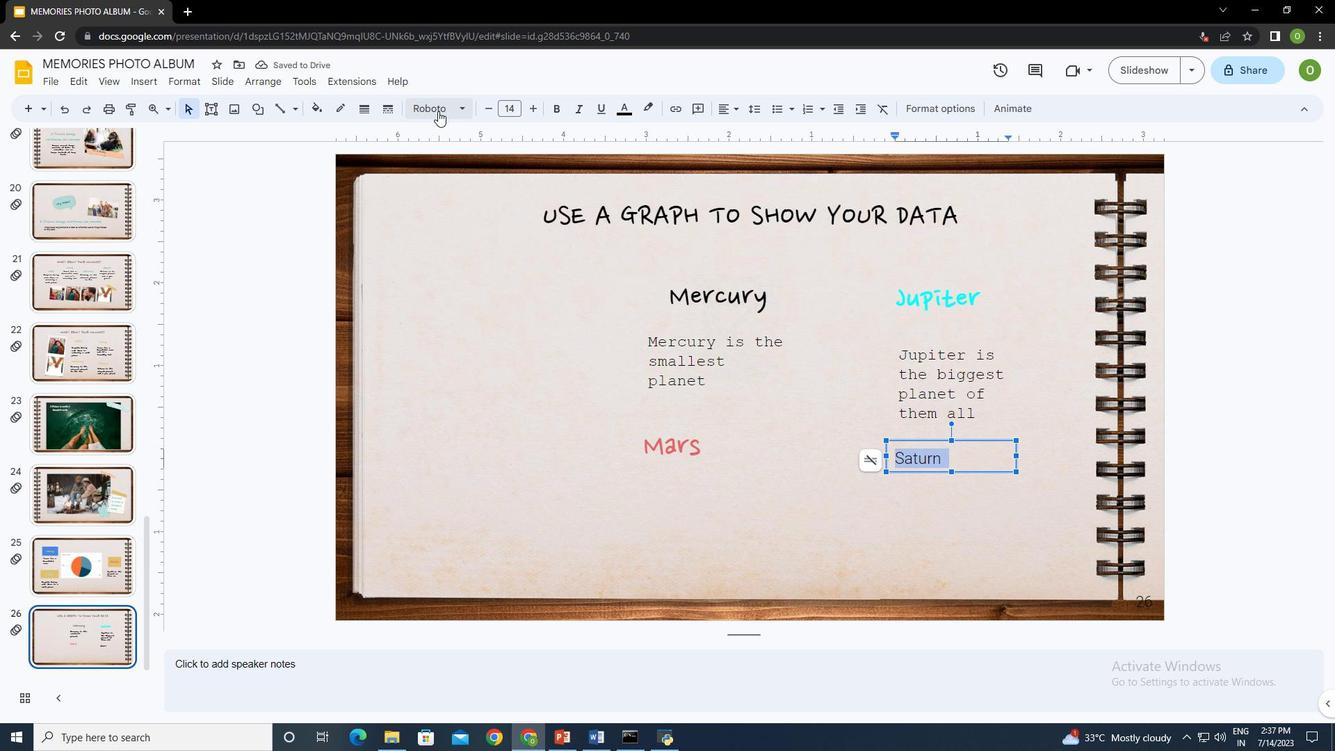
Action: Mouse pressed left at (425, 103)
Screenshot: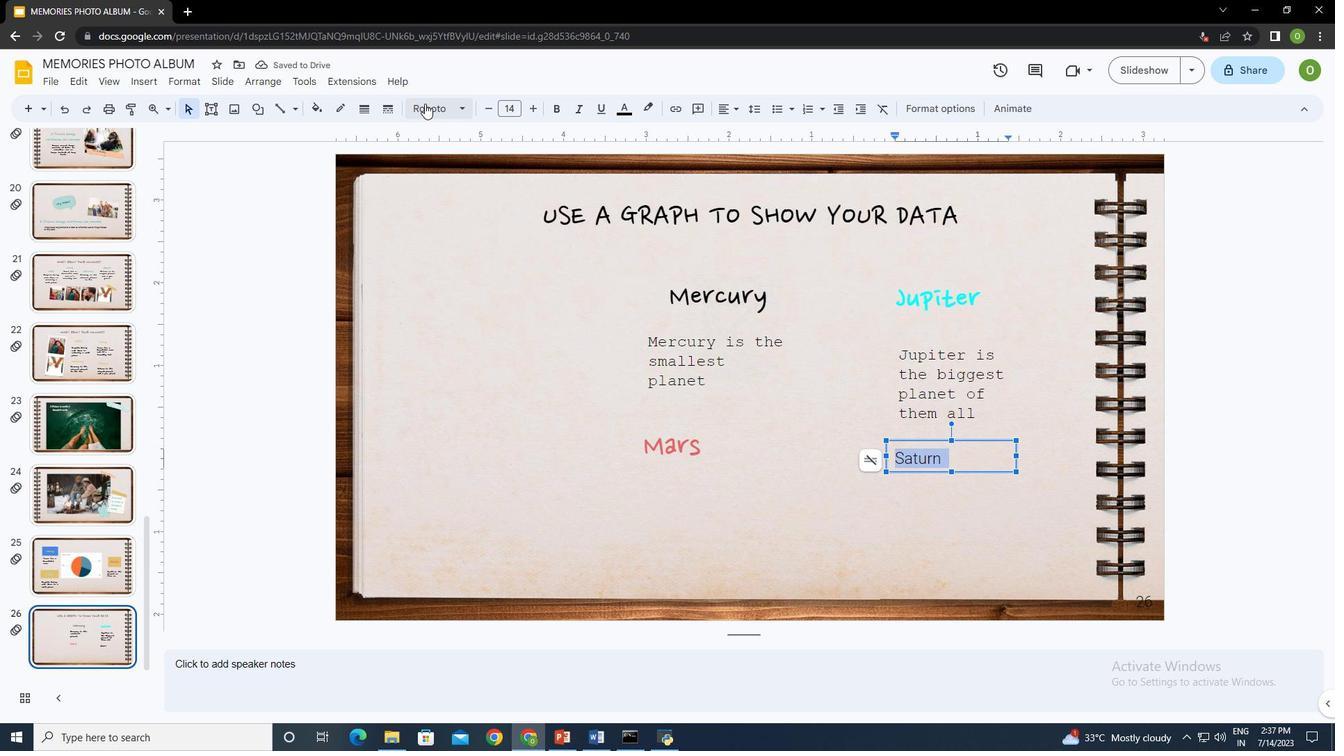 
Action: Mouse moved to (475, 189)
Screenshot: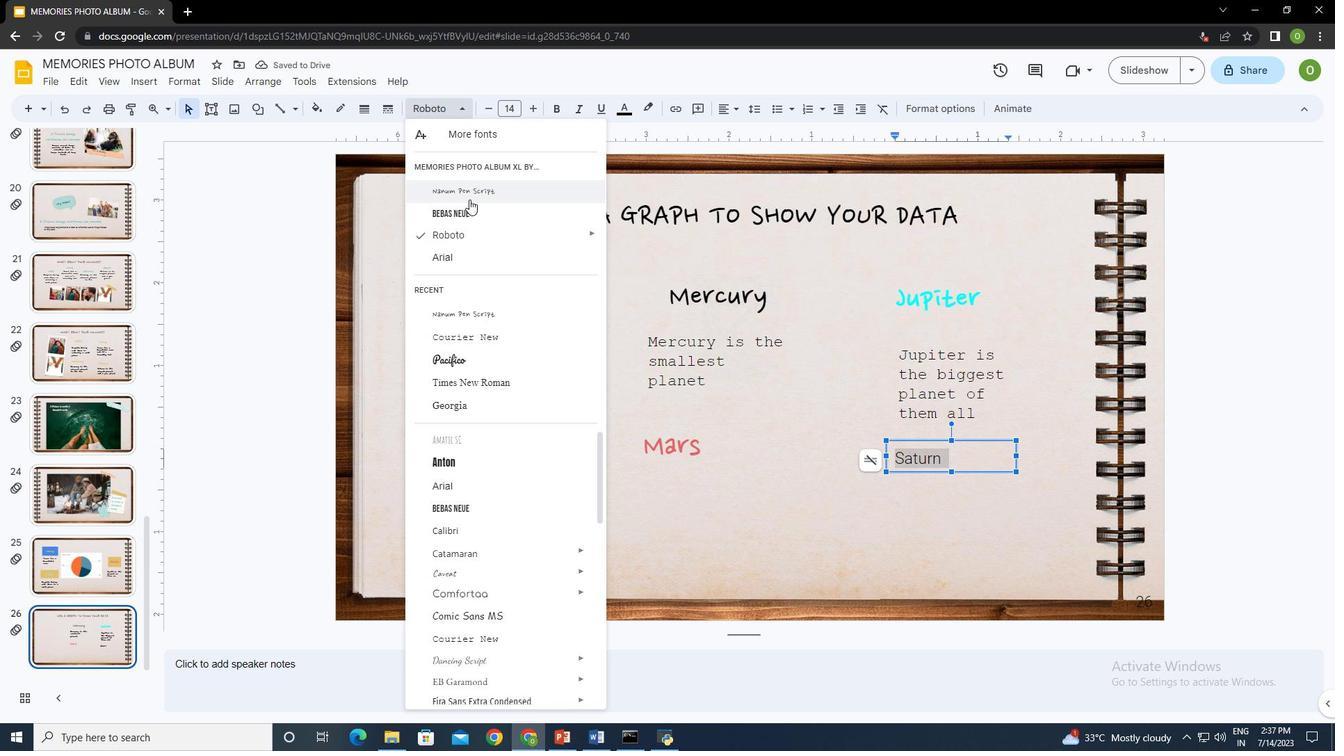 
Action: Mouse pressed left at (475, 189)
Screenshot: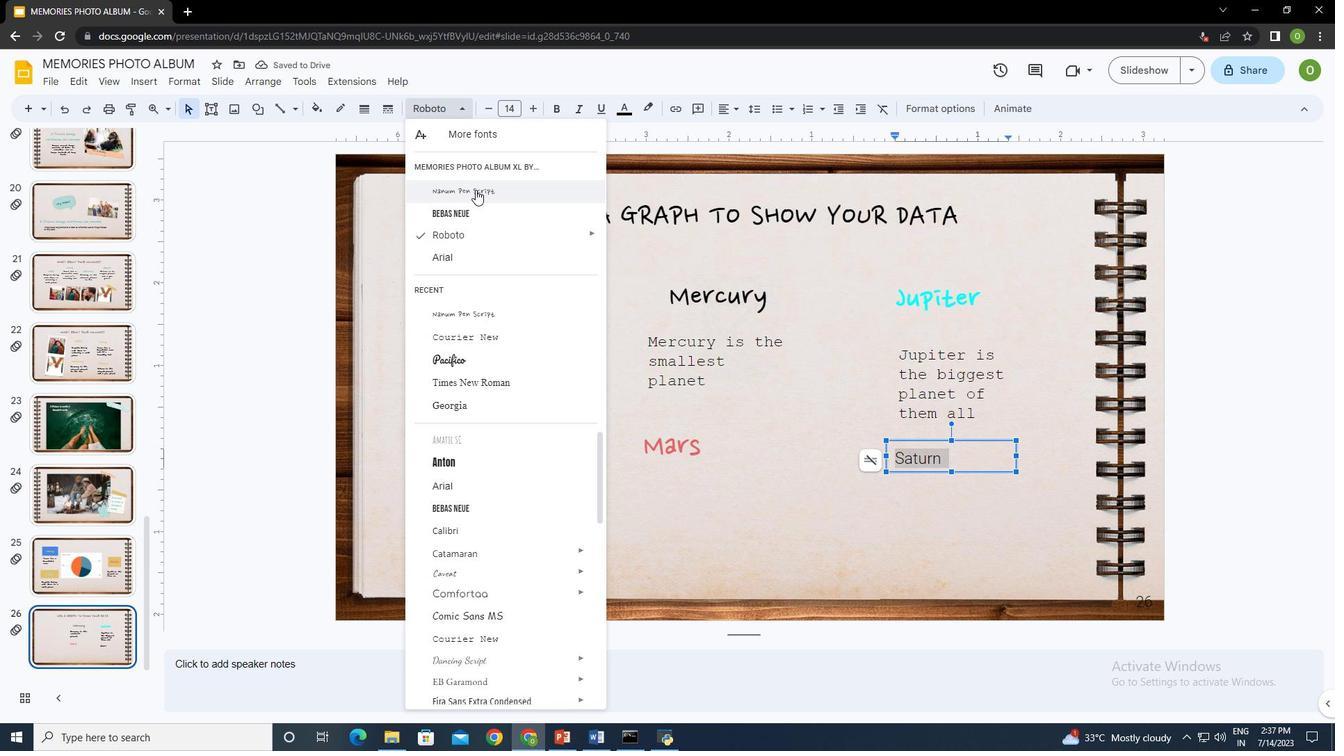 
Action: Mouse moved to (512, 106)
Screenshot: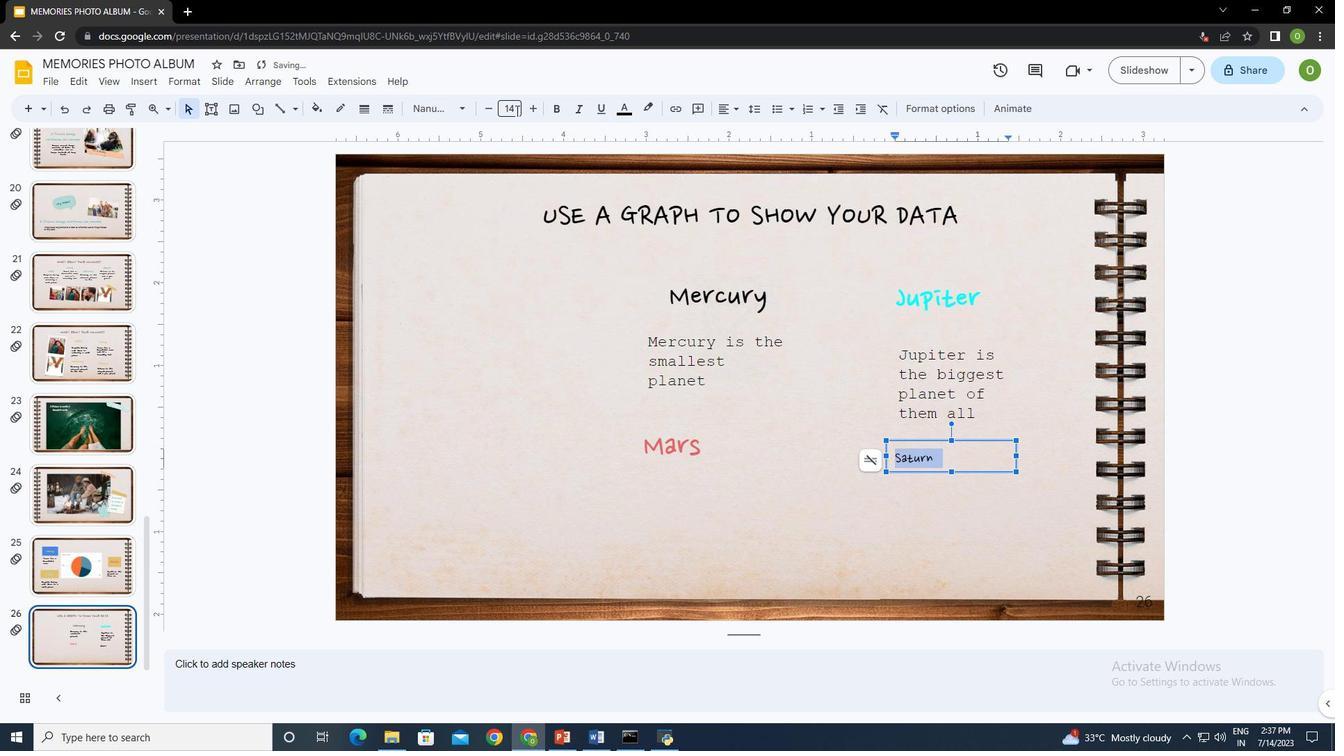 
Action: Mouse pressed left at (512, 106)
Screenshot: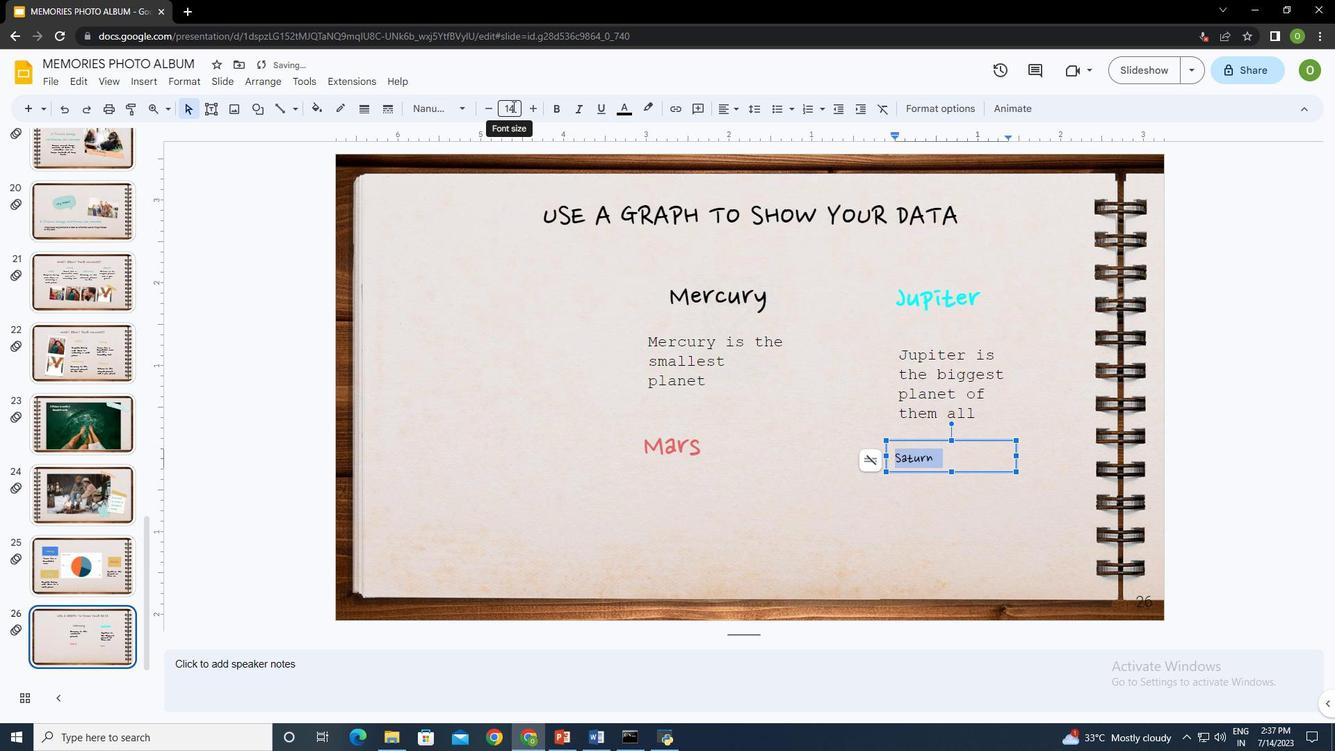 
Action: Key pressed 30<Key.enter>
Screenshot: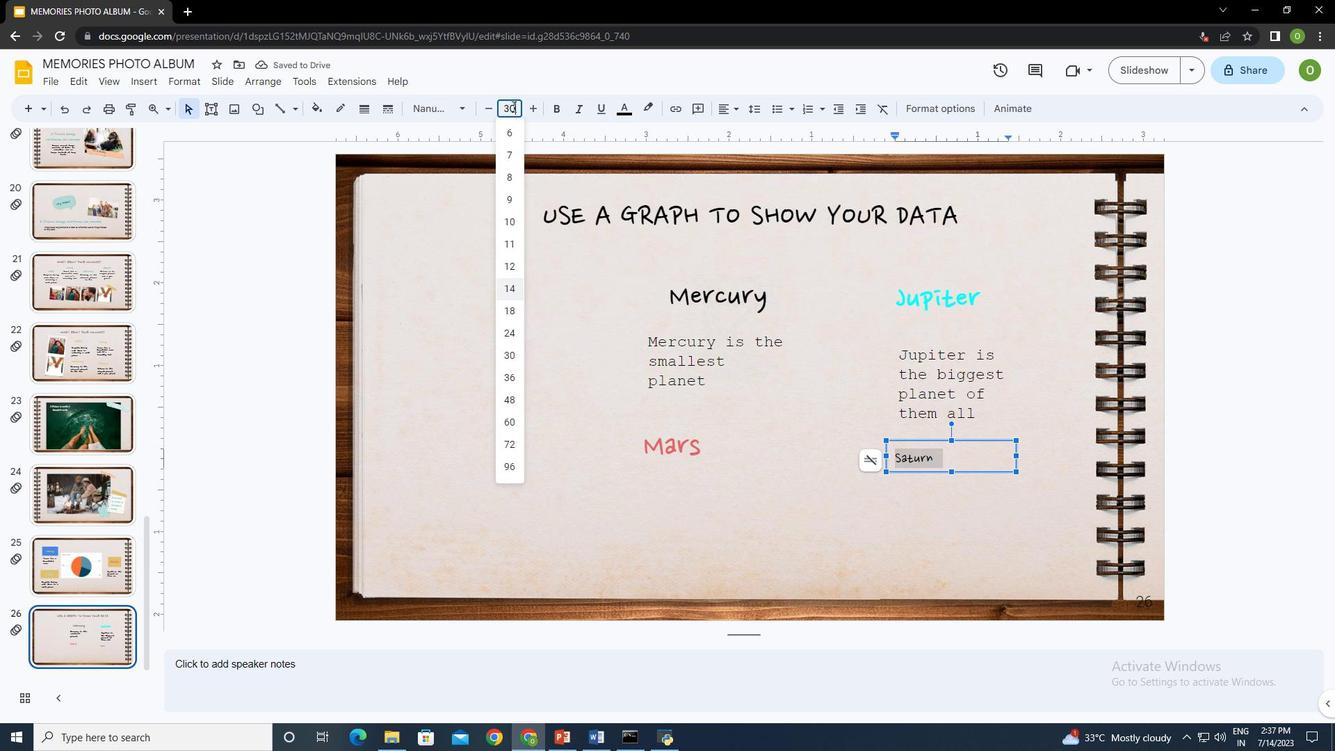 
Action: Mouse moved to (703, 498)
Screenshot: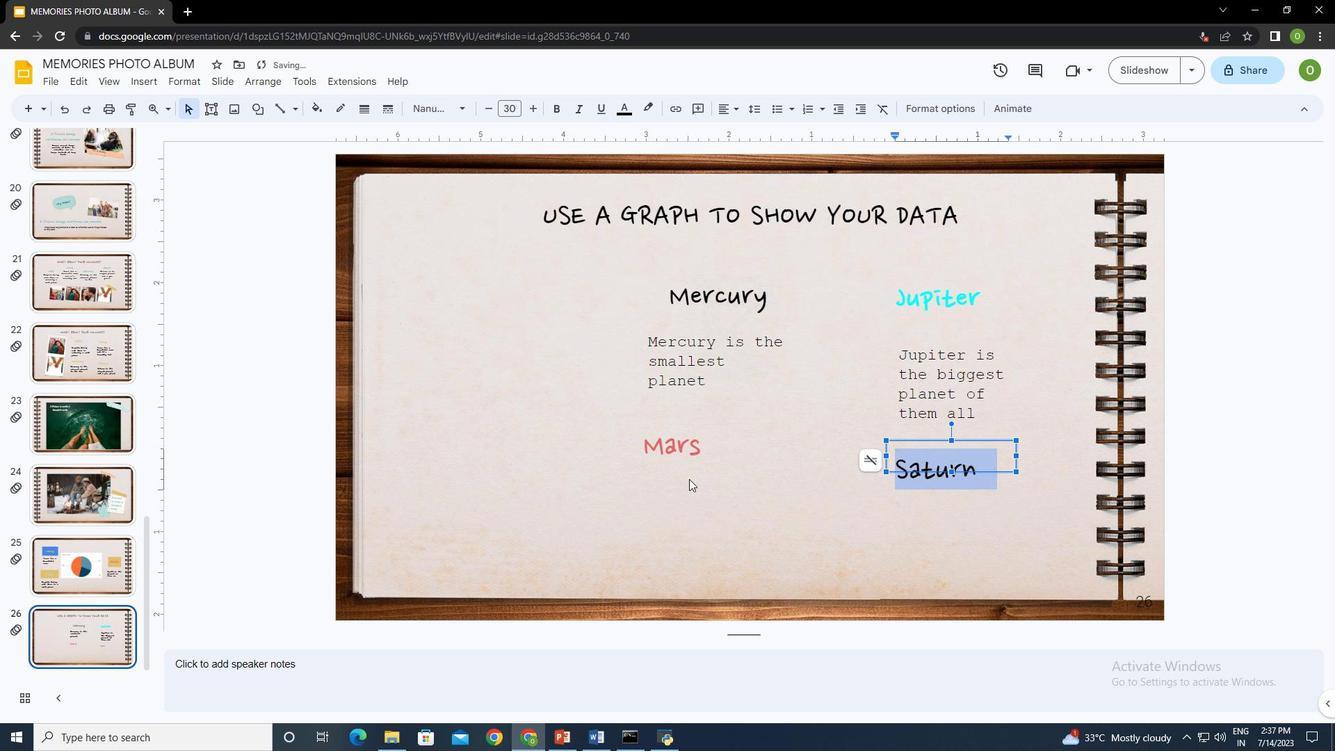 
Action: Mouse pressed left at (703, 498)
Screenshot: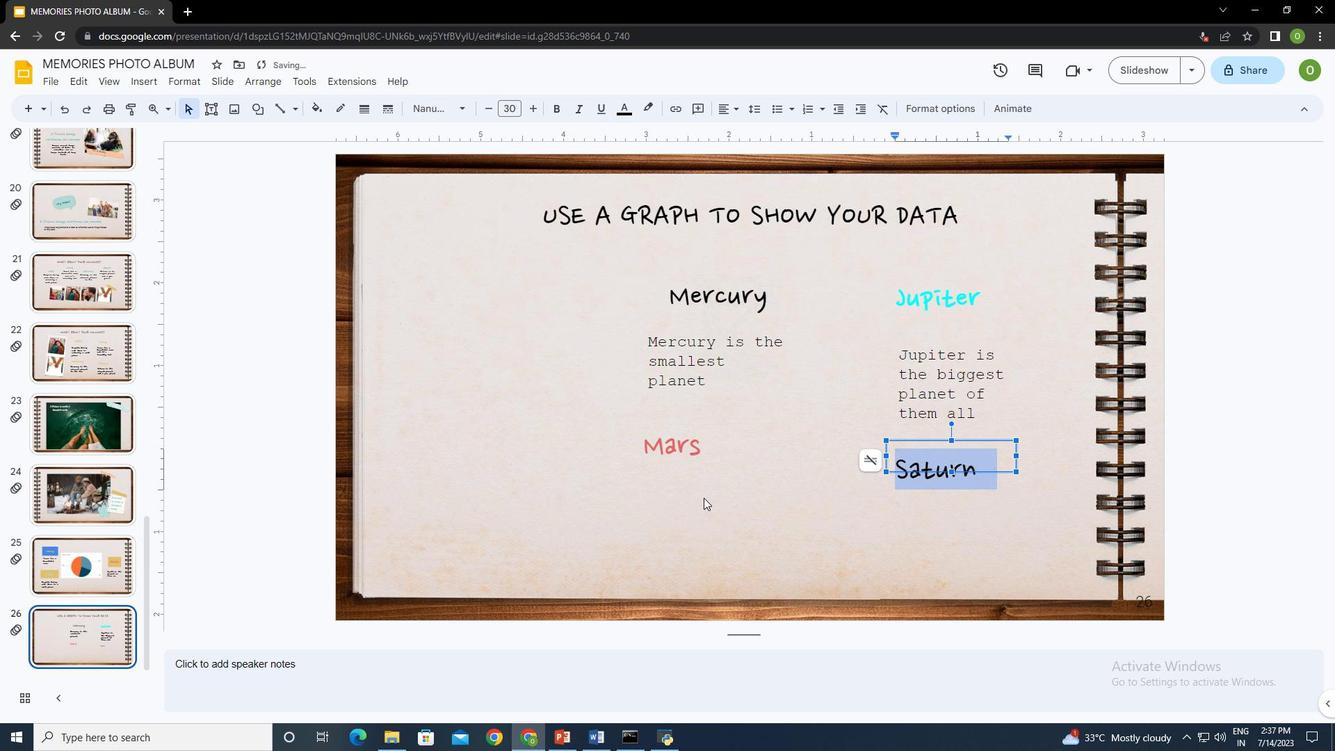 
Action: Mouse moved to (206, 111)
Screenshot: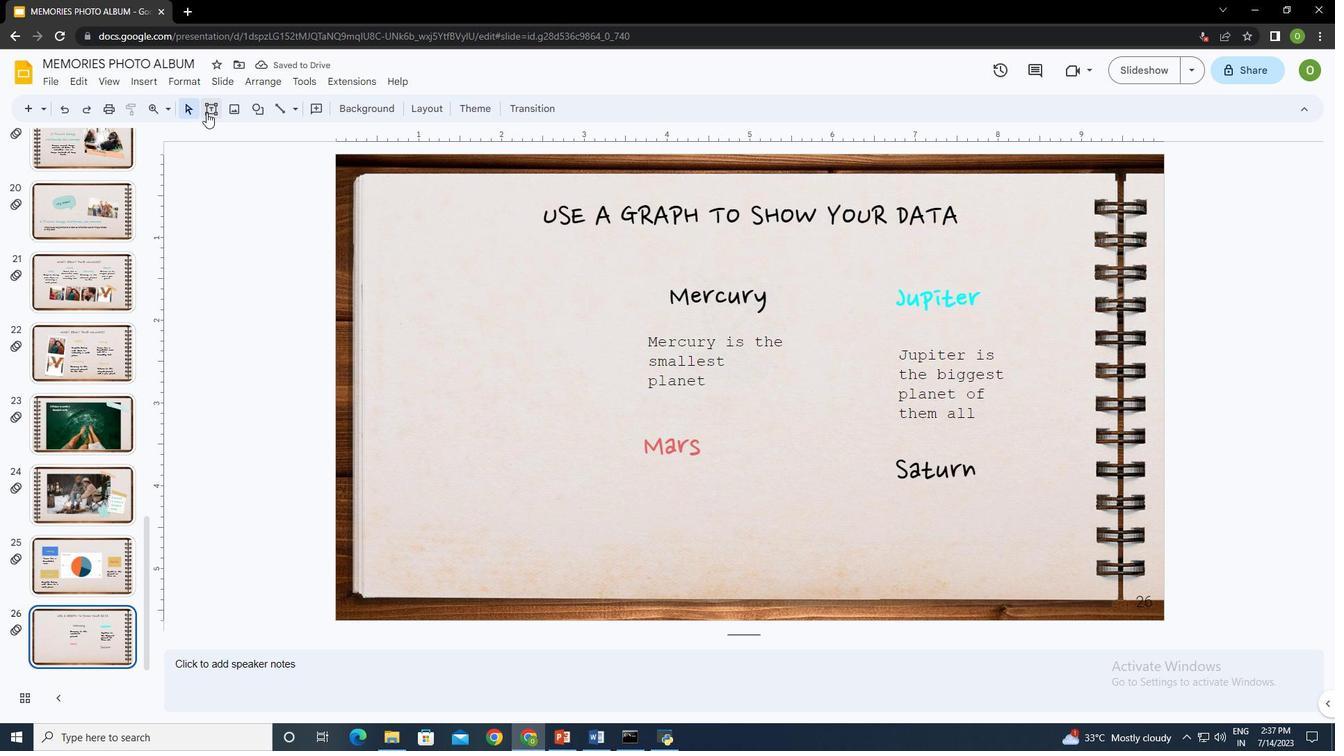 
Action: Mouse pressed left at (206, 111)
Screenshot: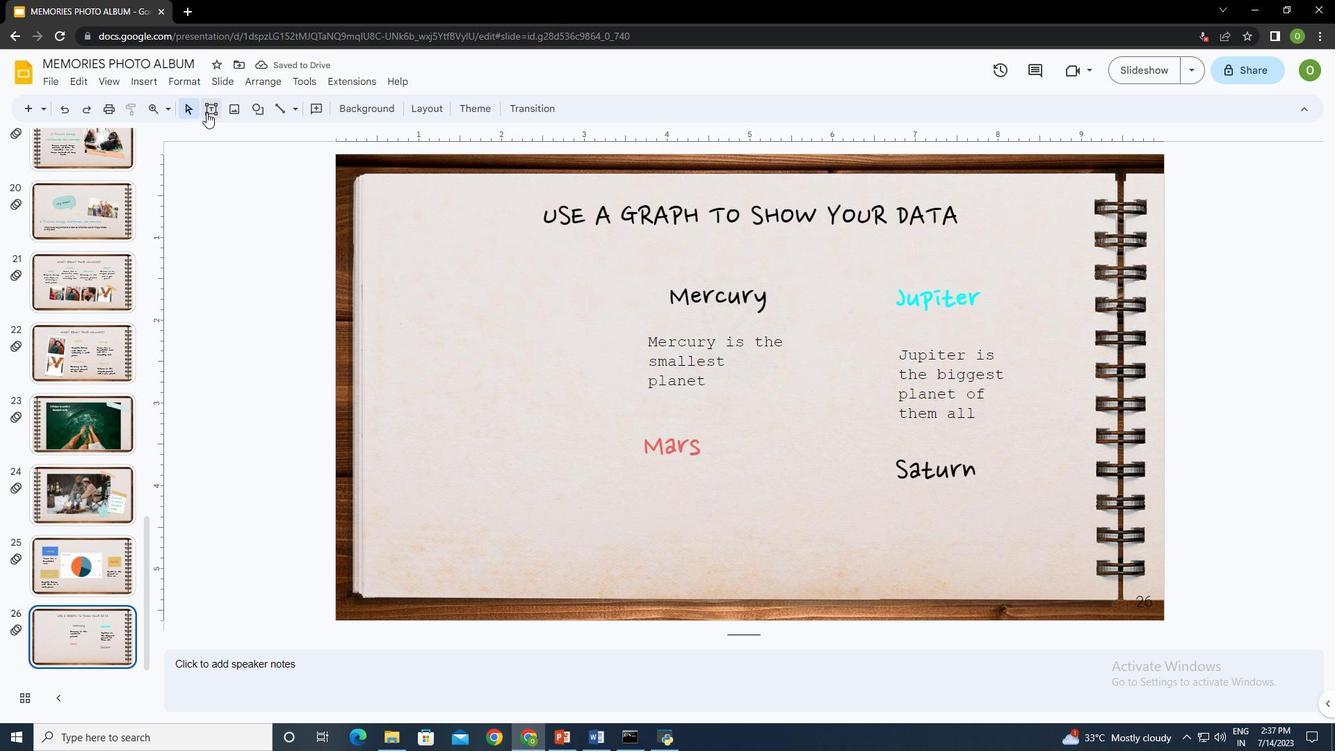 
Action: Mouse moved to (639, 473)
Screenshot: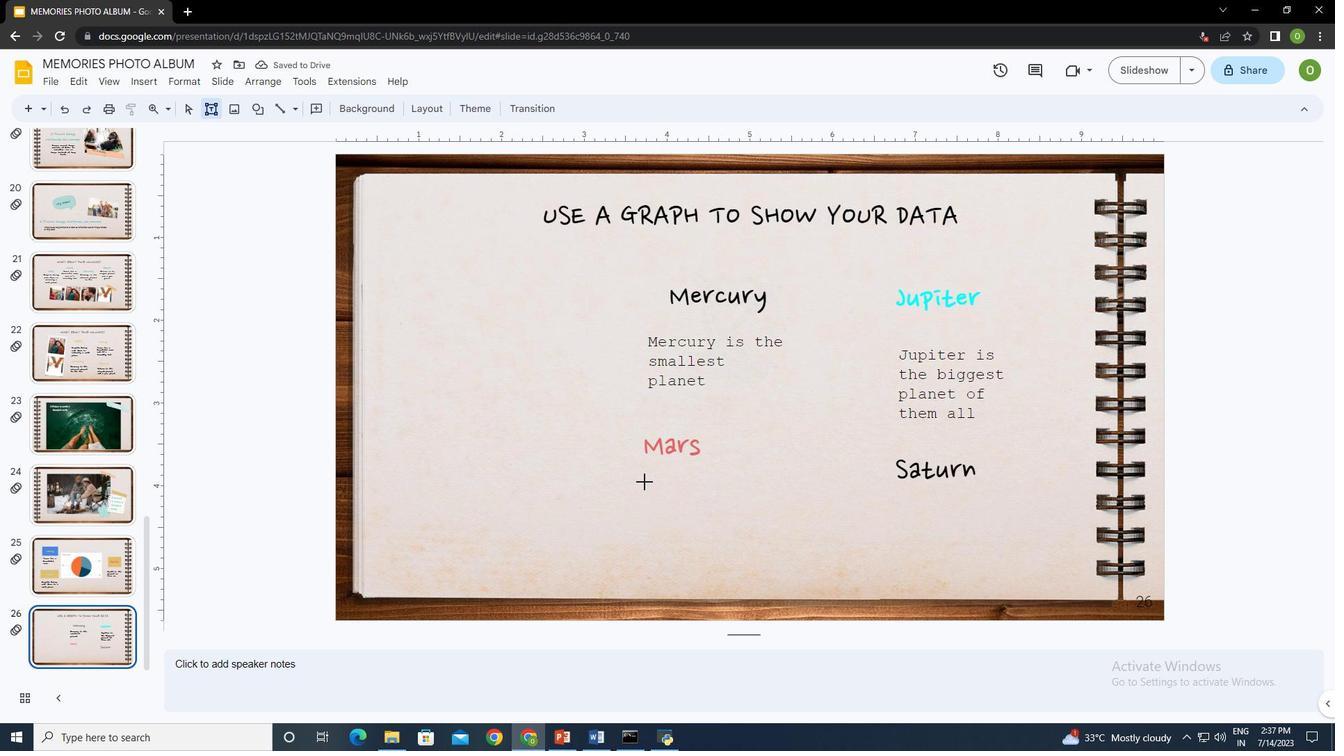 
Action: Mouse pressed left at (639, 473)
Screenshot: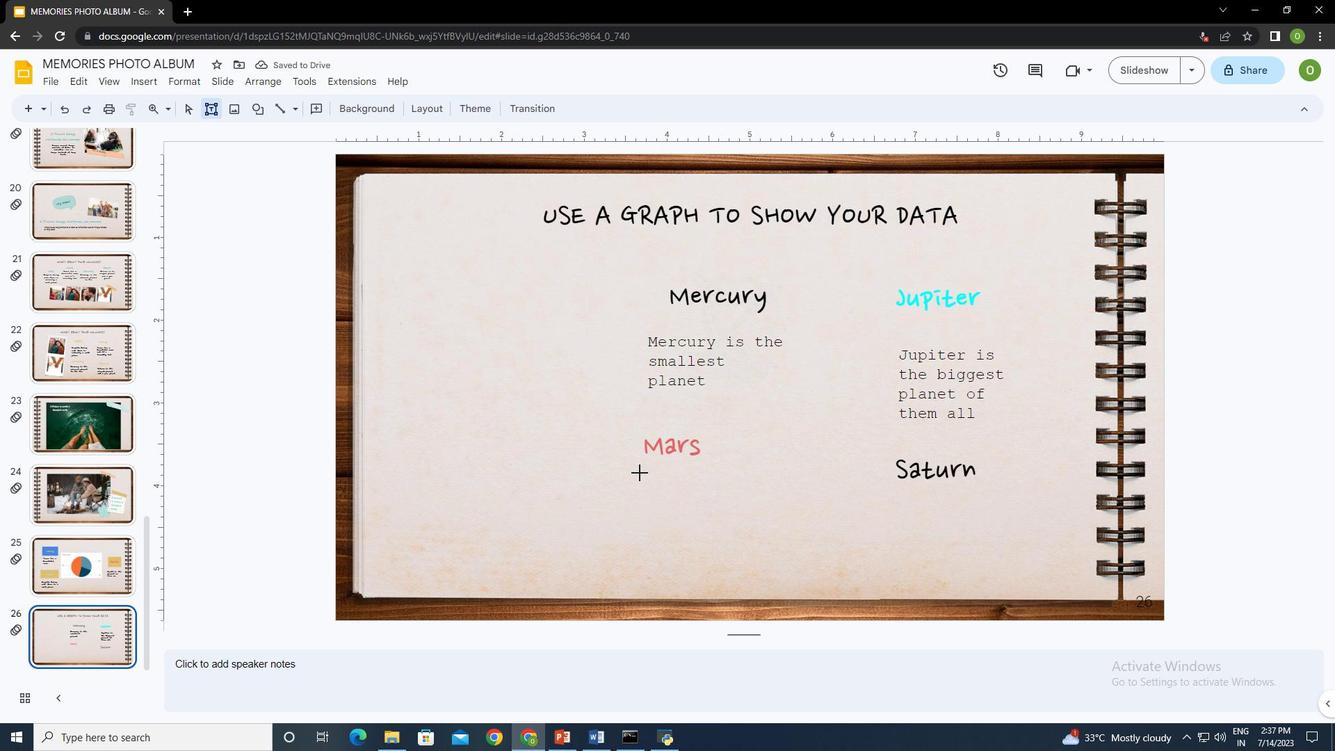 
Action: Mouse moved to (686, 513)
Screenshot: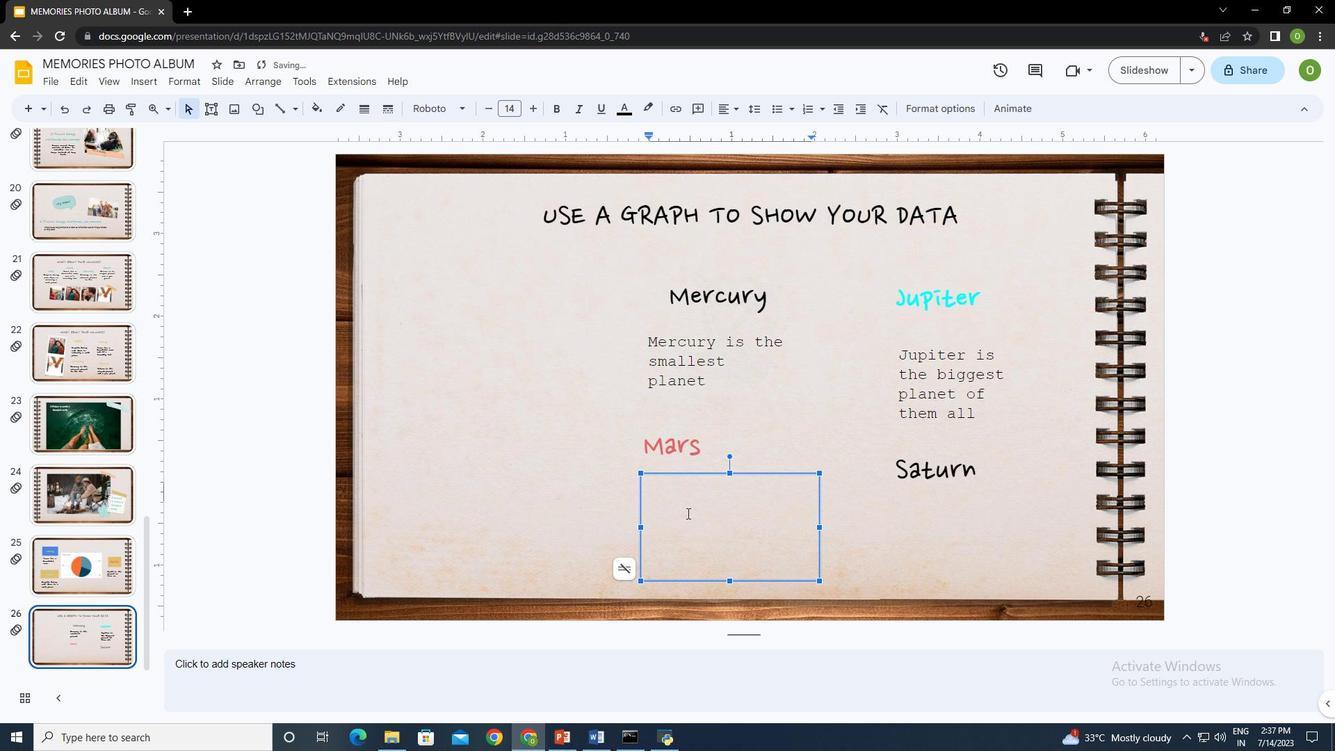 
Action: Key pressed <Key.shift>Mars<Key.space>is<Key.space>actually<Key.space>a<Key.space>very<Key.space>cold<Key.space>placectrl+A
Screenshot: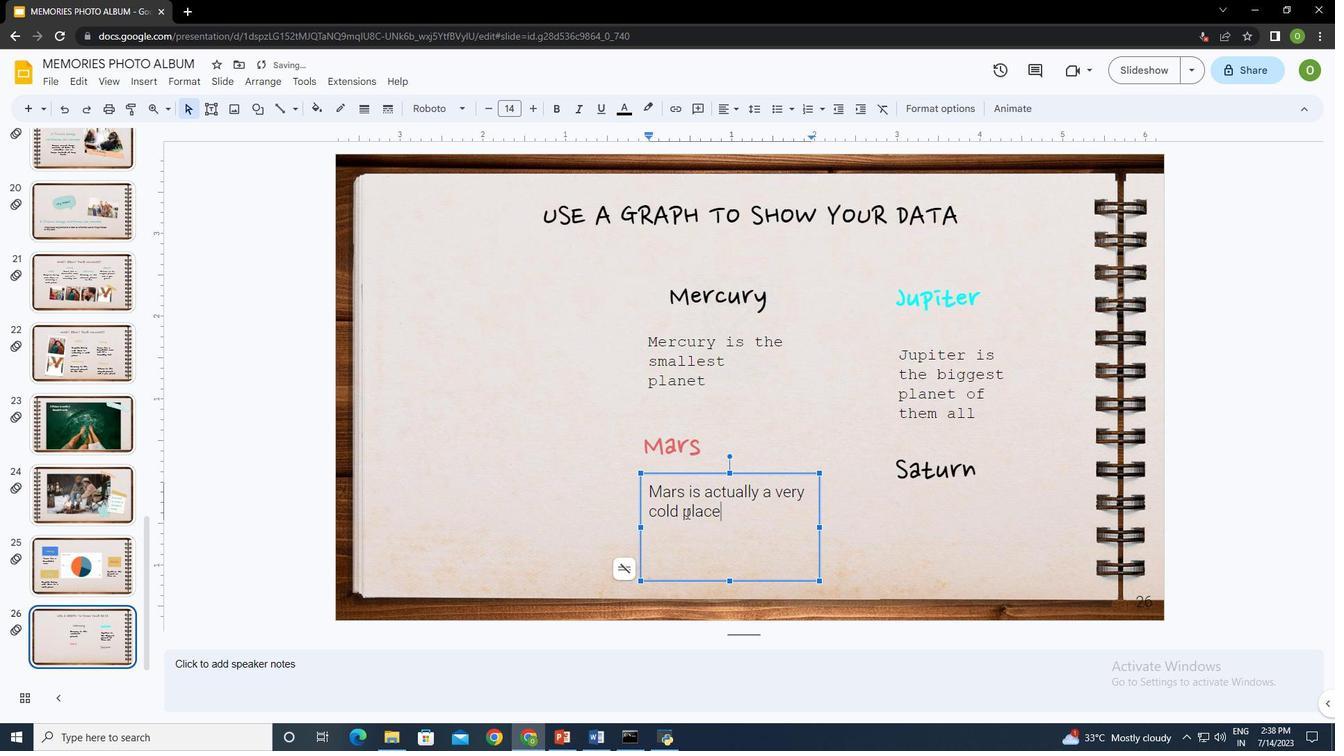 
Action: Mouse moved to (434, 111)
Screenshot: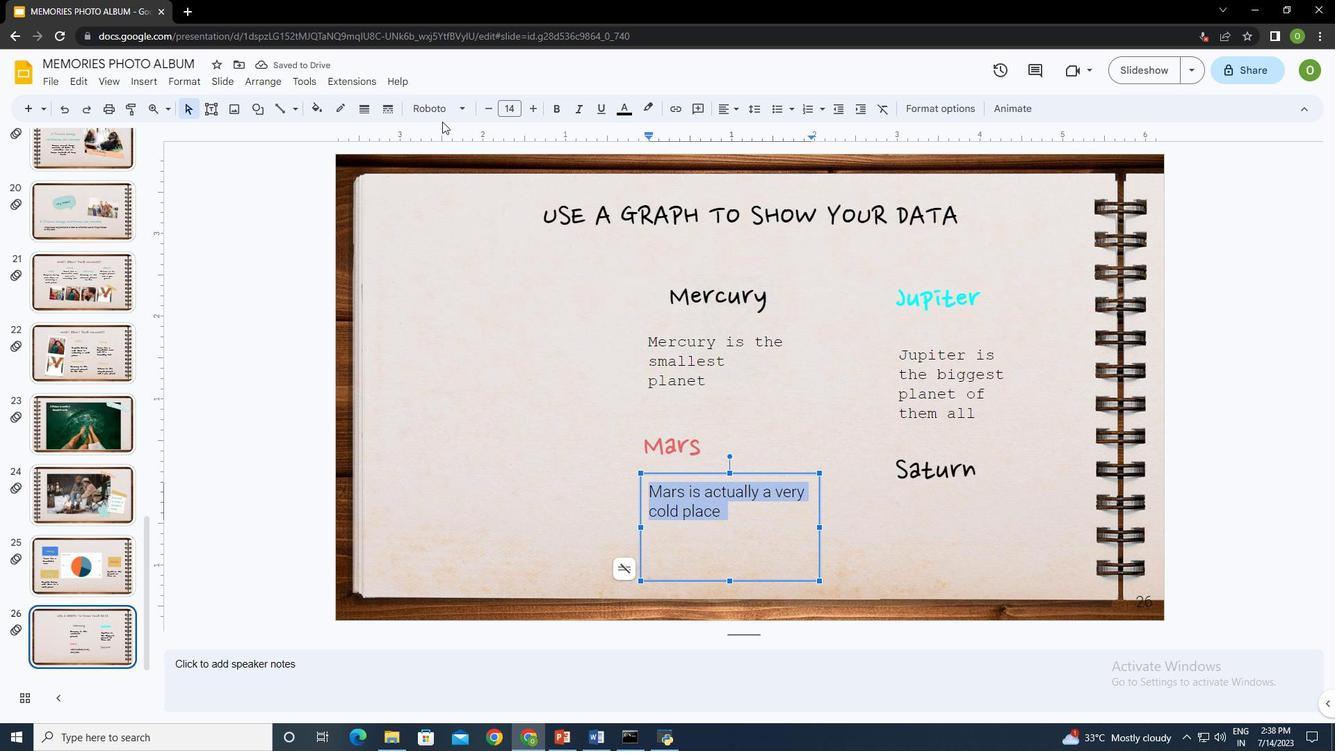 
Action: Mouse pressed left at (434, 111)
Screenshot: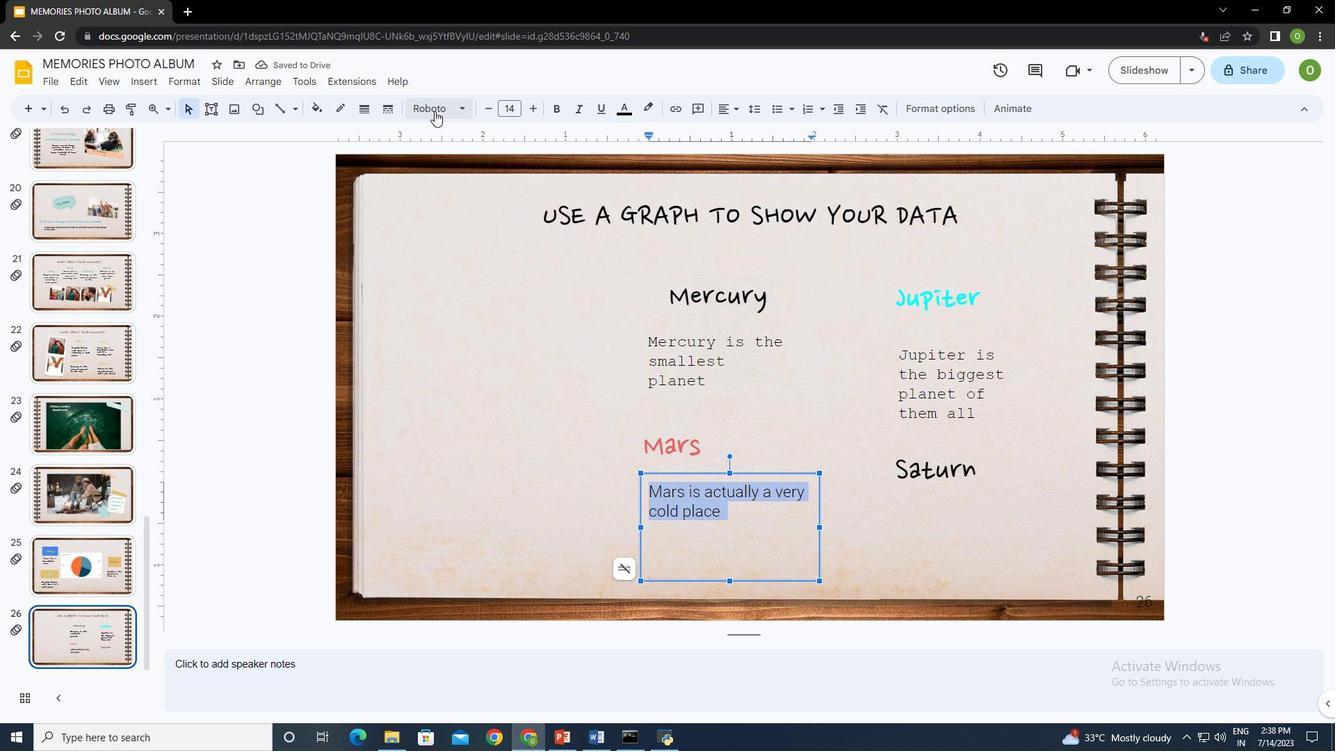 
Action: Mouse moved to (497, 334)
Screenshot: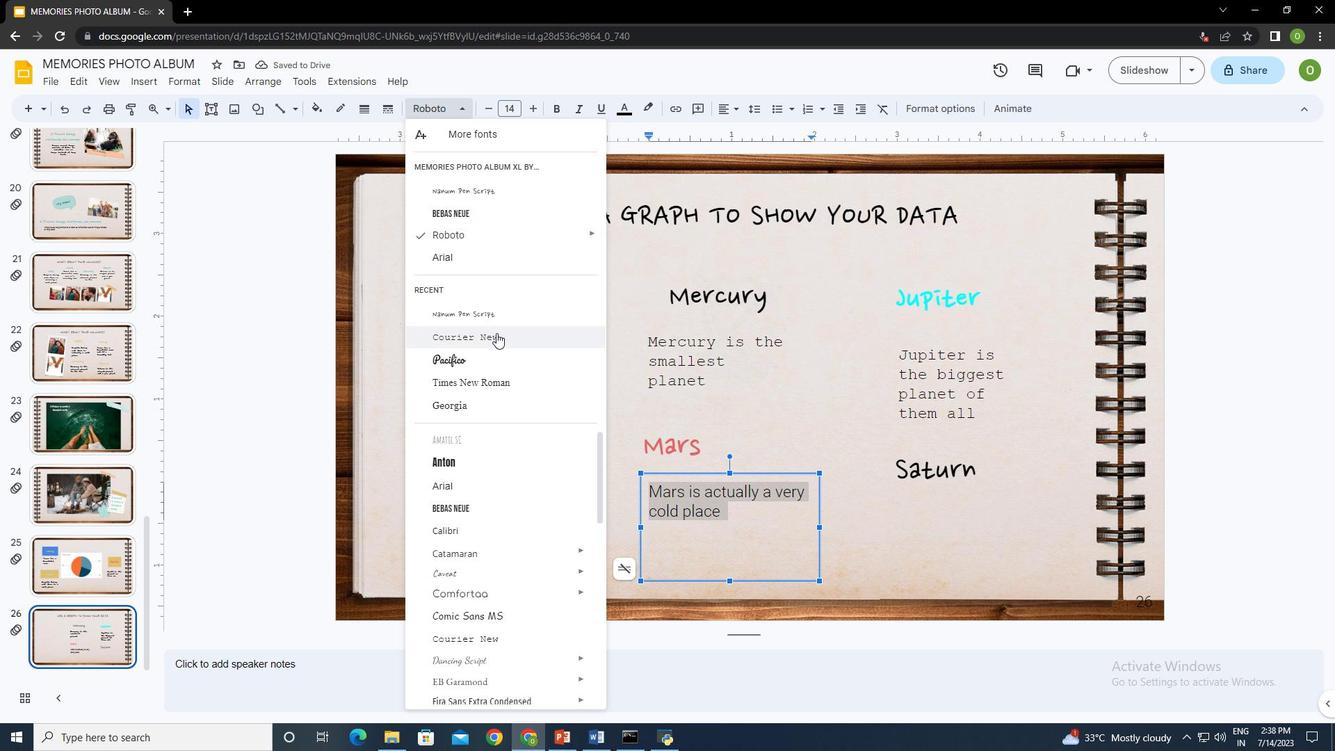 
Action: Mouse pressed left at (497, 334)
Screenshot: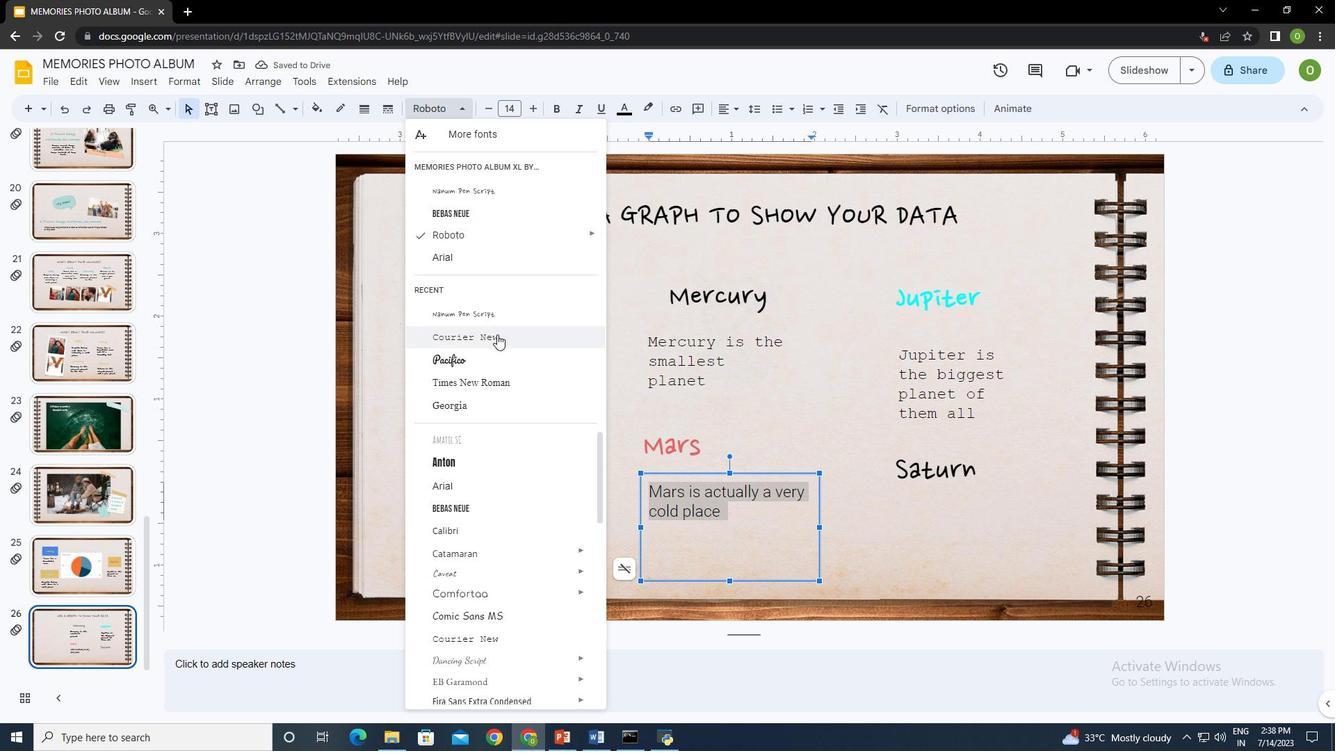 
Action: Mouse moved to (935, 518)
Screenshot: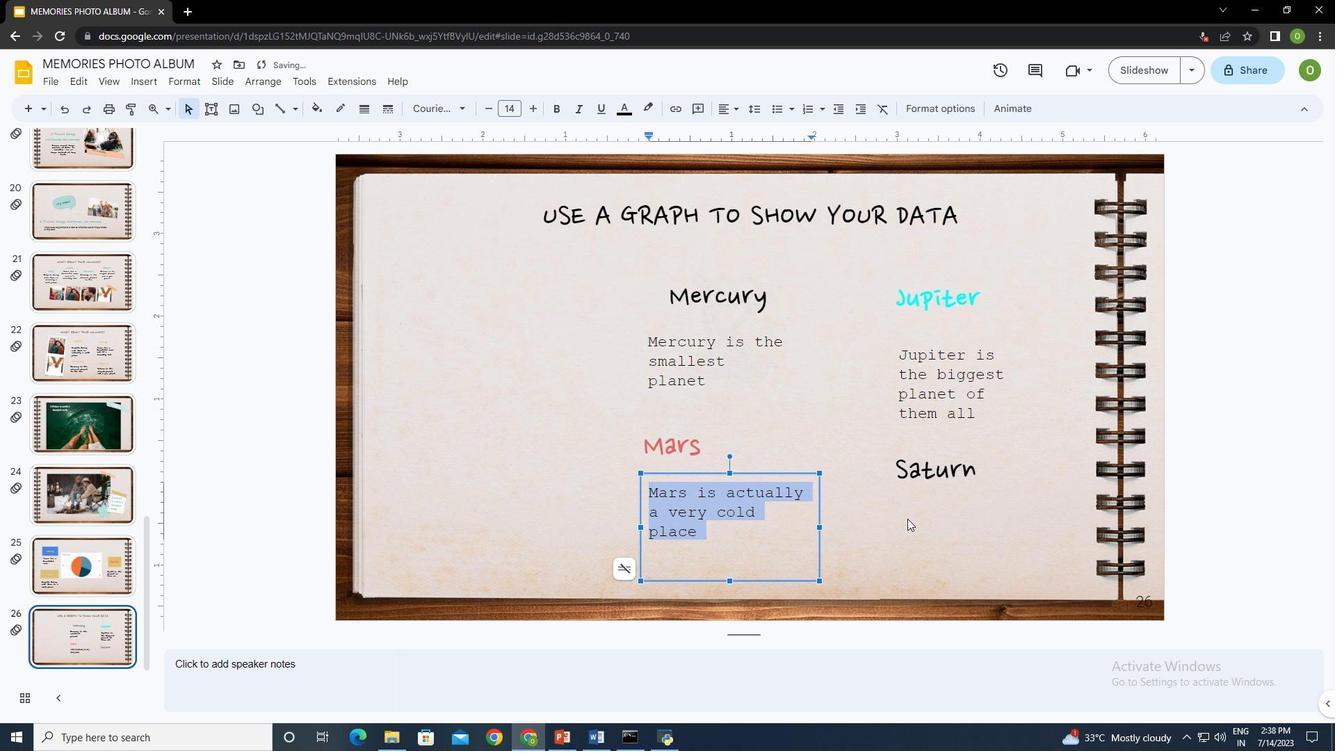 
Action: Mouse pressed left at (935, 518)
Screenshot: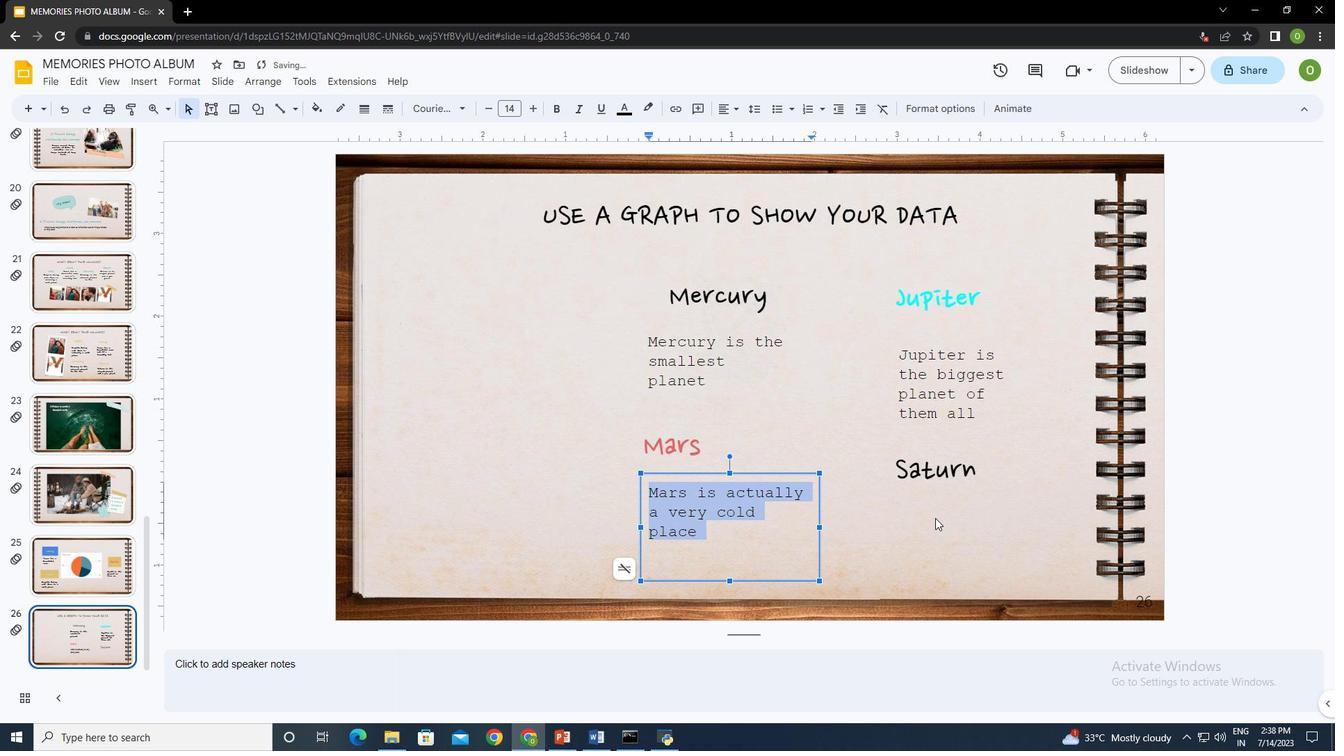 
Action: Mouse moved to (207, 107)
Screenshot: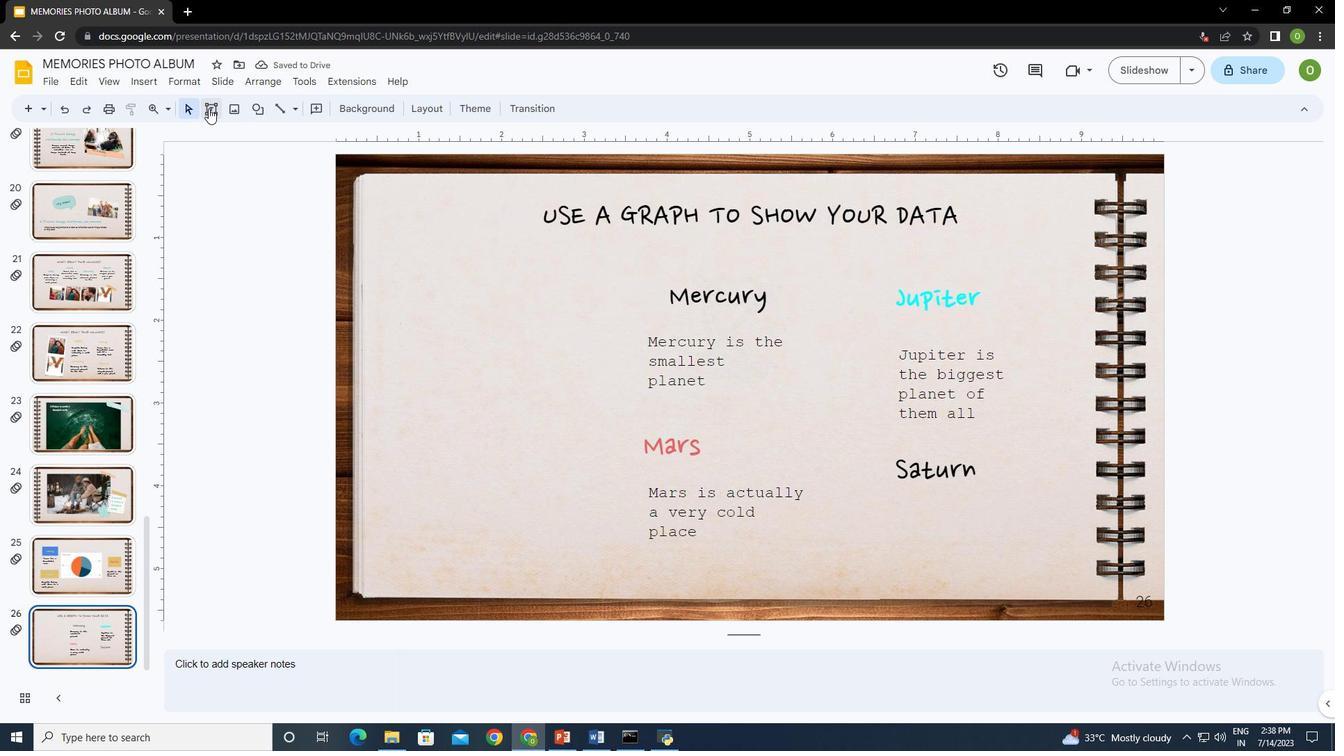 
Action: Mouse pressed left at (207, 107)
Screenshot: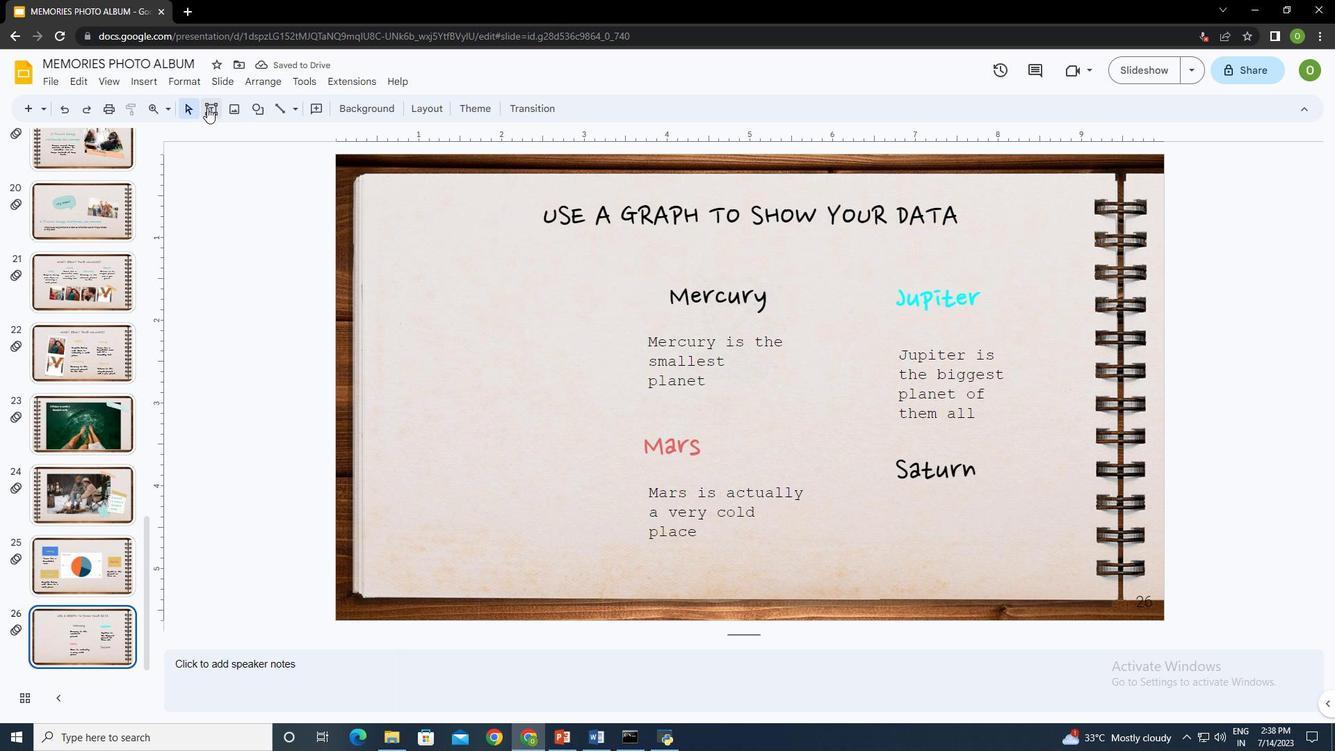 
Action: Mouse moved to (884, 491)
Screenshot: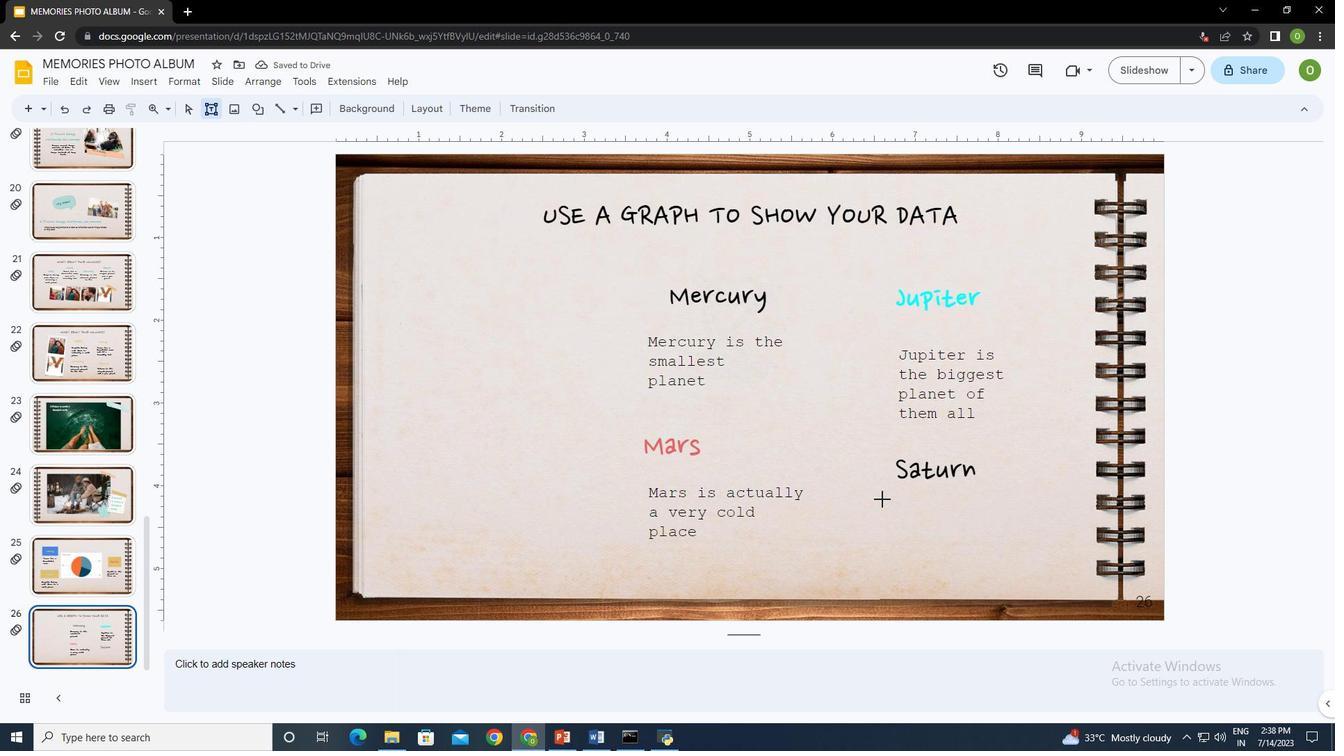 
Action: Mouse pressed left at (884, 491)
Screenshot: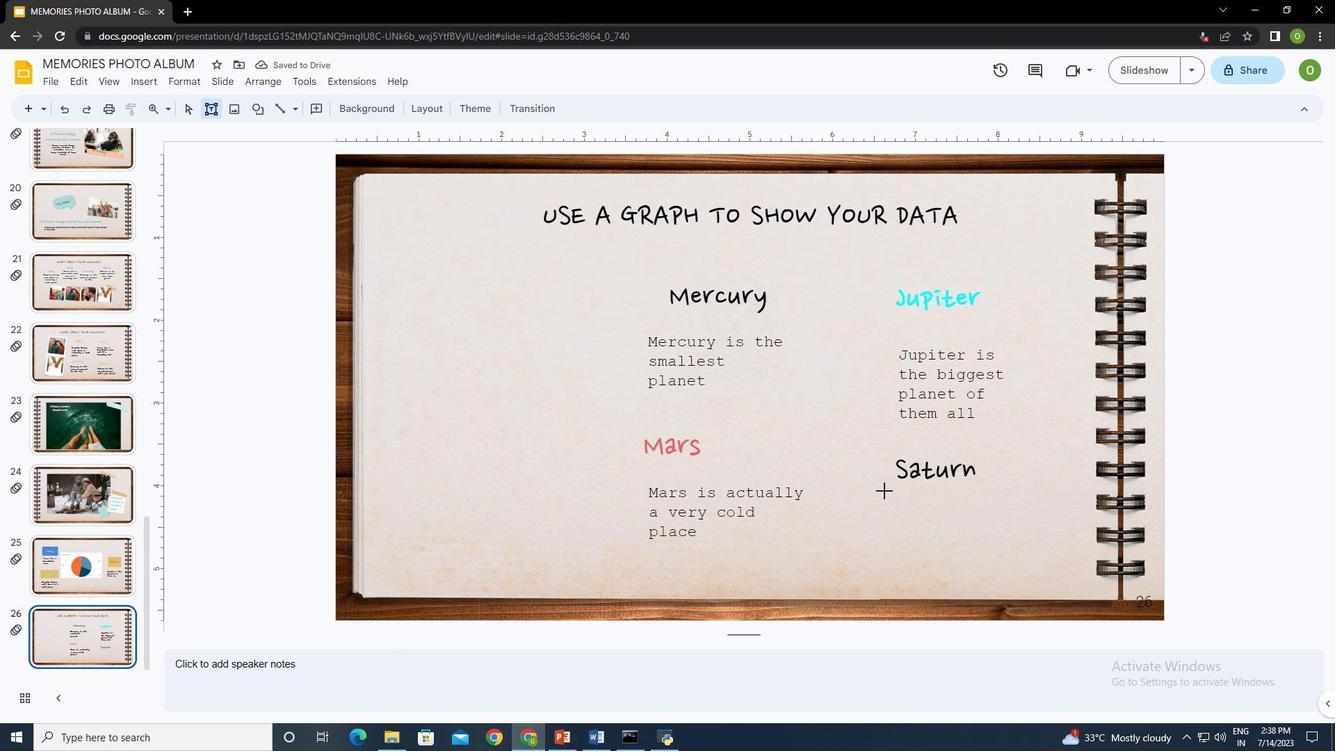
Action: Mouse moved to (909, 527)
Screenshot: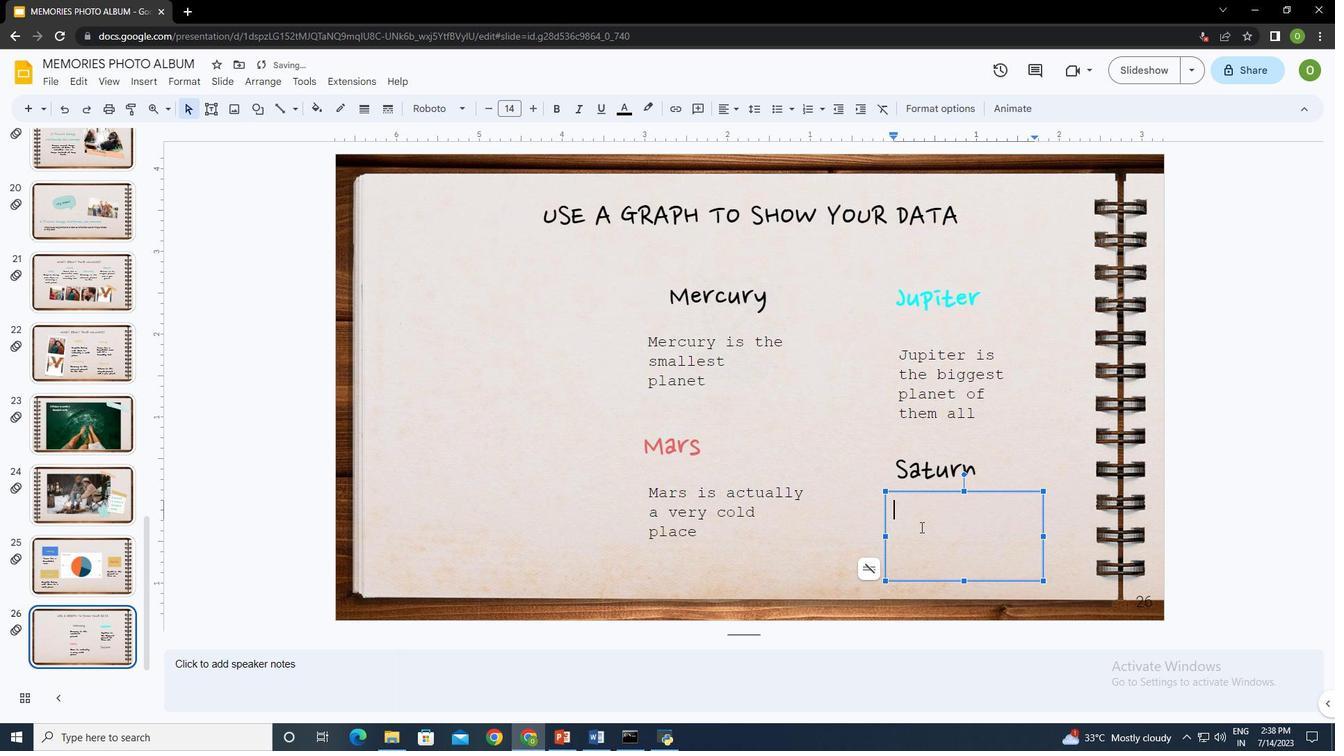 
Action: Key pressed <Key.shift>Saturn<Key.space>is<Key.space>a<Key.space>gas<Key.space>giant<Key.space>and<Key.space>has<Key.space>rings
Screenshot: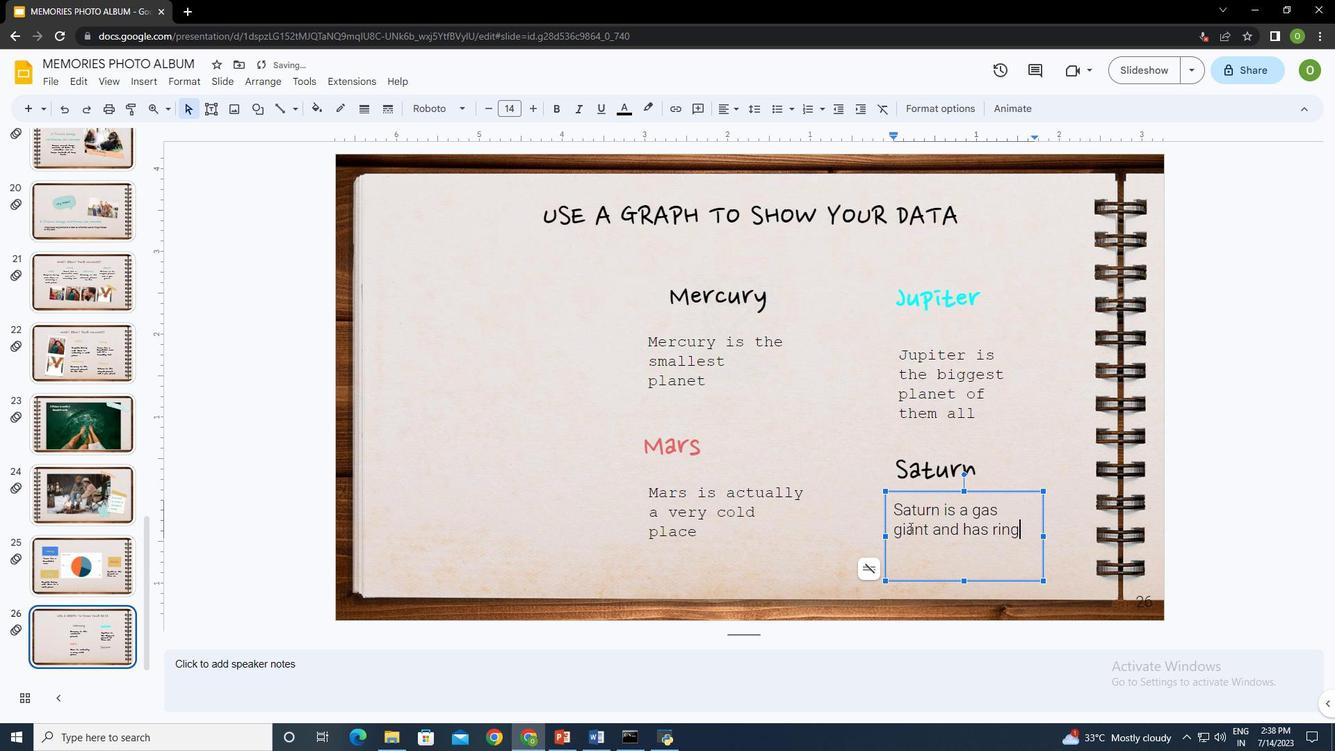 
Action: Mouse moved to (964, 582)
Screenshot: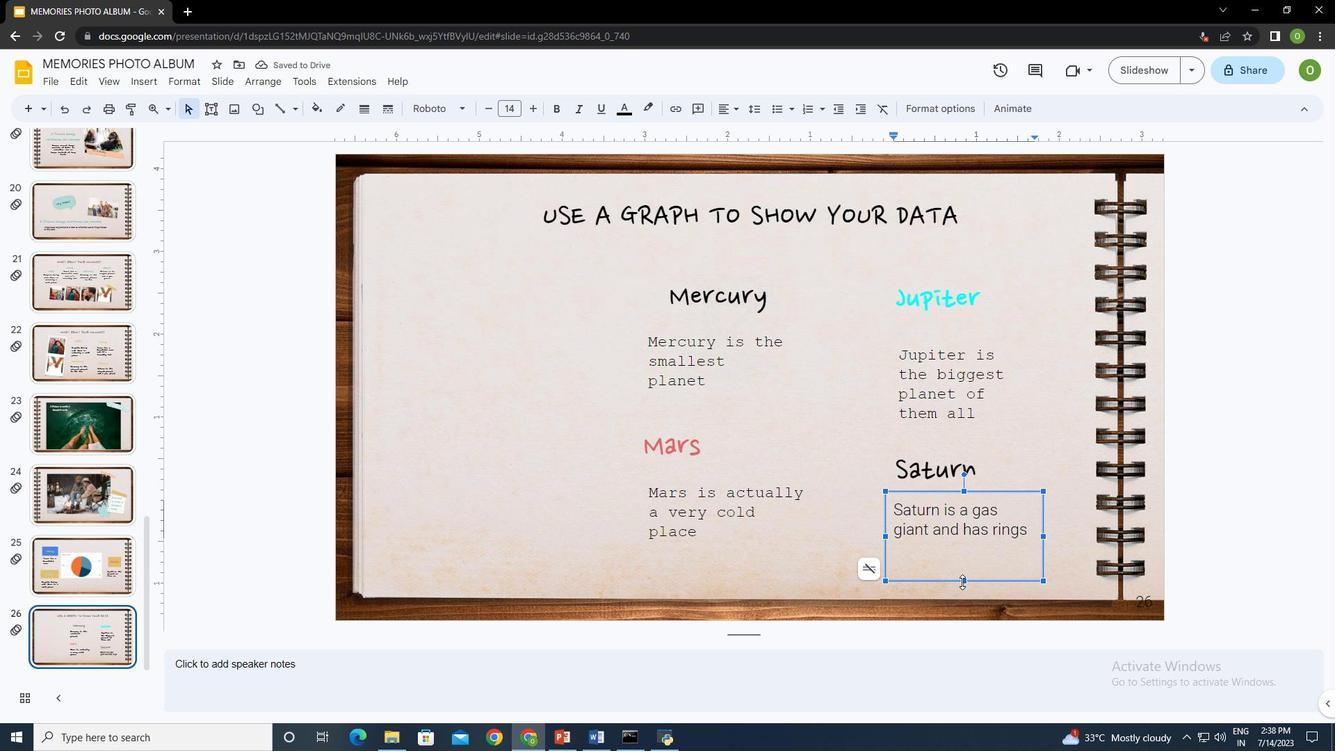 
Action: Mouse pressed left at (964, 582)
Screenshot: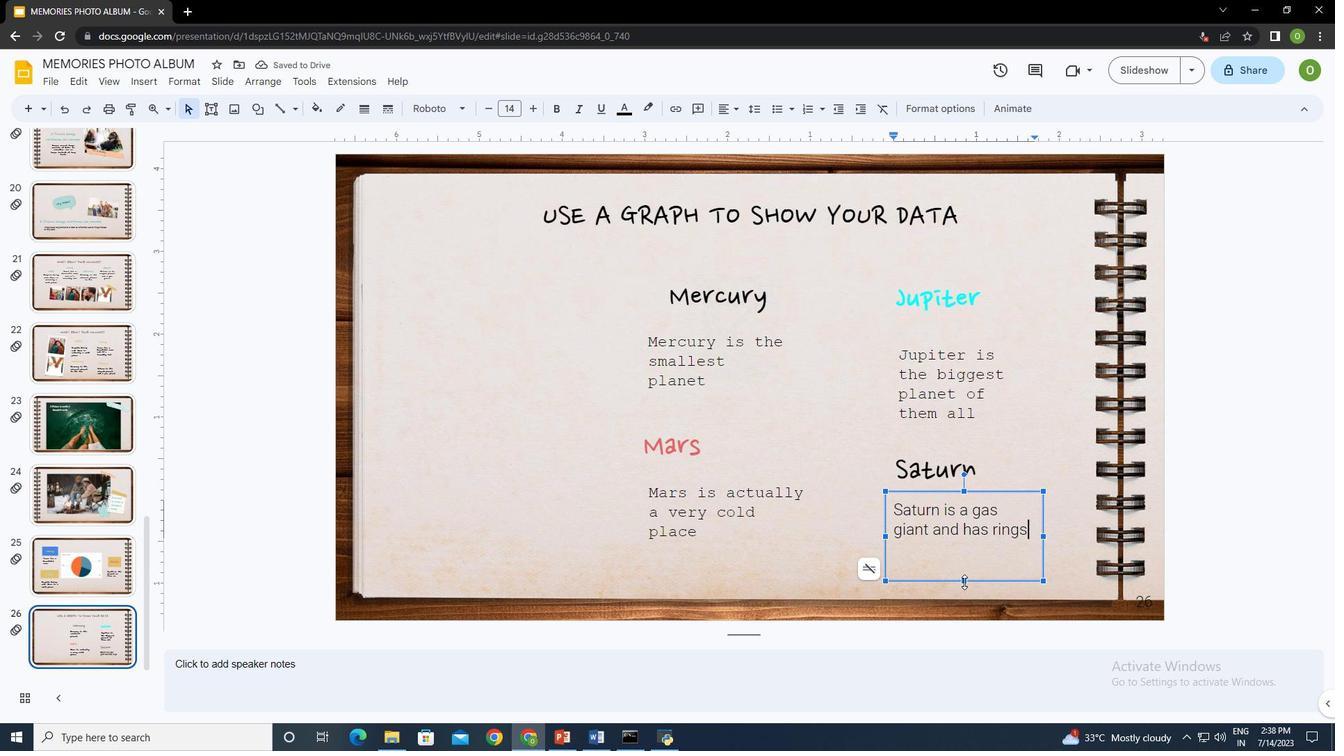 
Action: Mouse moved to (827, 548)
Screenshot: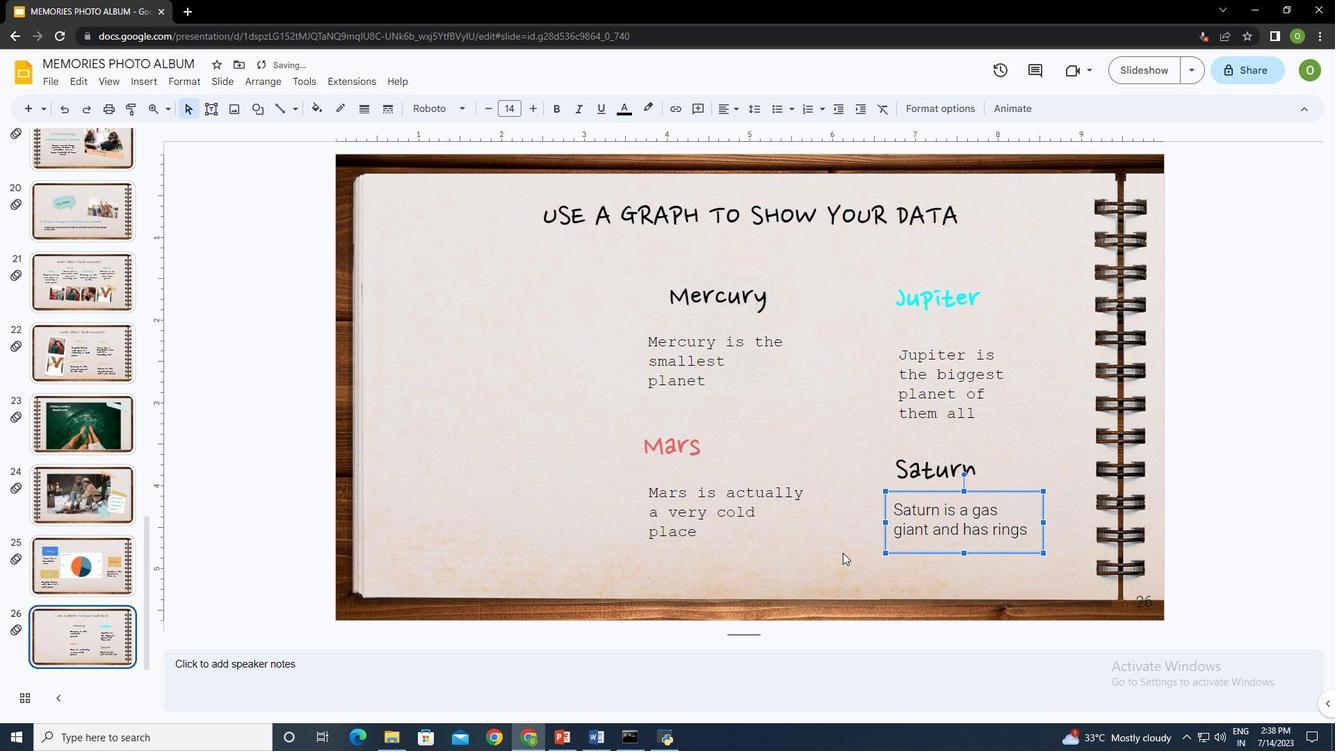 
Action: Mouse pressed left at (827, 548)
Screenshot: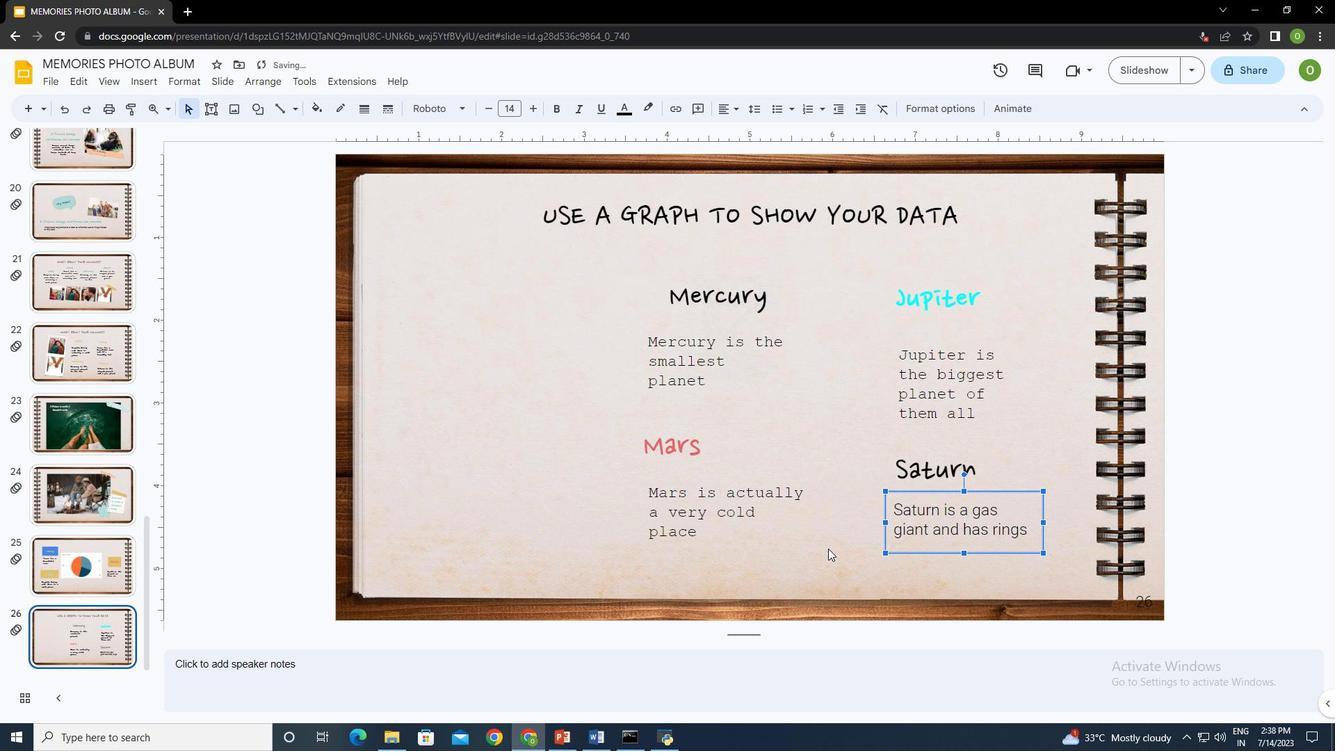 
Action: Mouse moved to (211, 108)
Screenshot: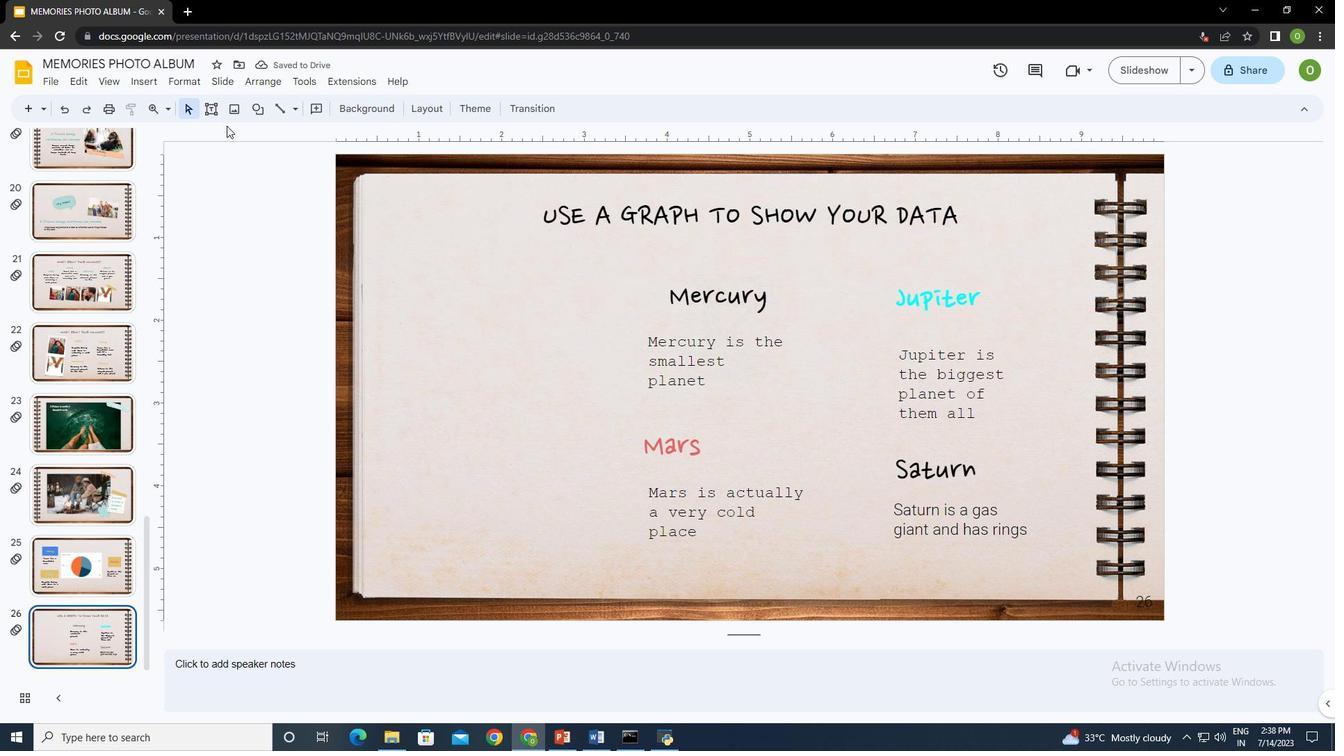 
Action: Mouse pressed left at (211, 108)
Screenshot: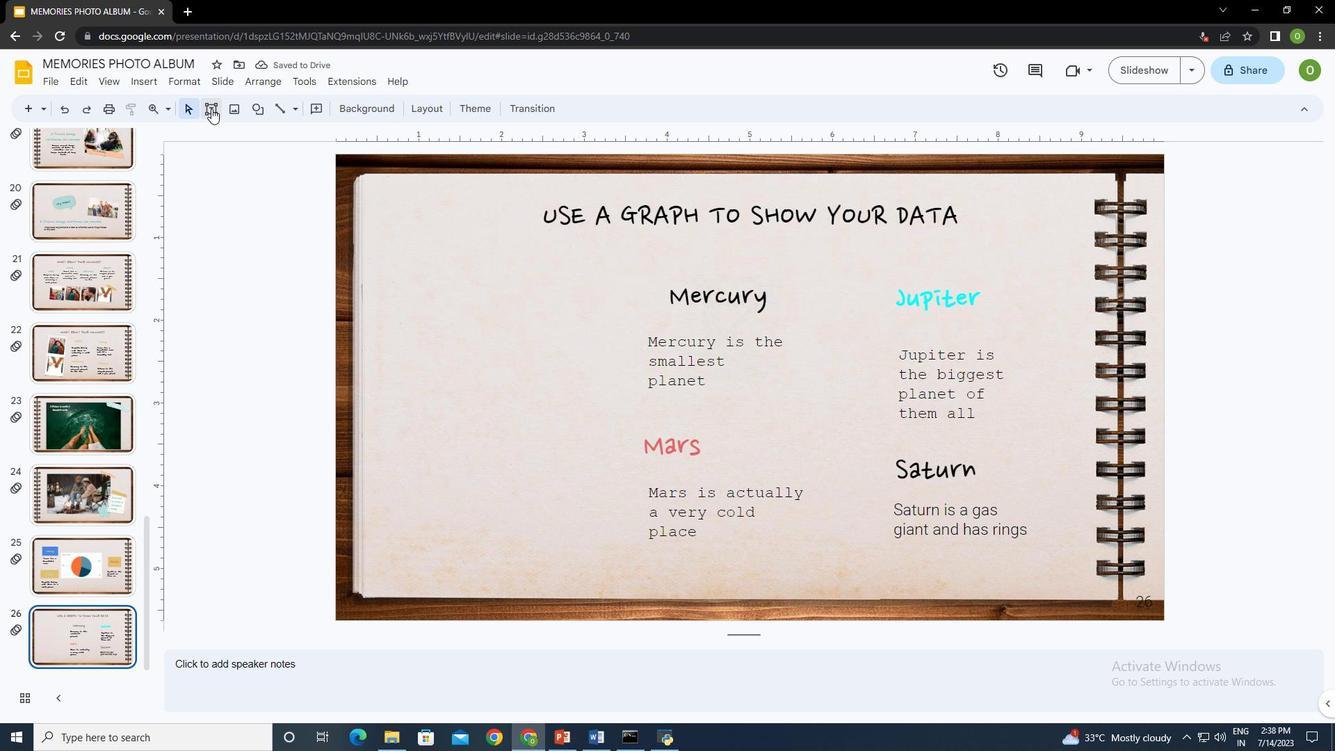 
Action: Mouse moved to (413, 531)
Screenshot: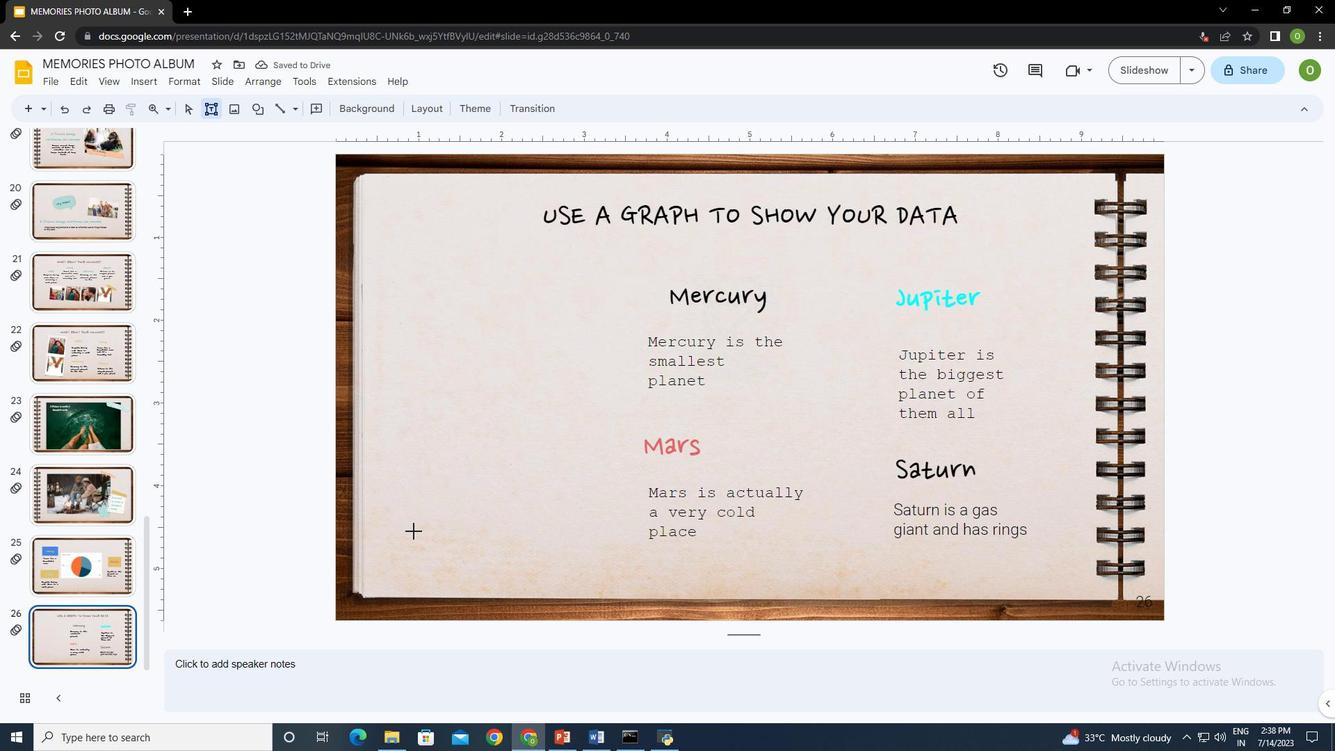 
Action: Mouse pressed left at (413, 531)
Screenshot: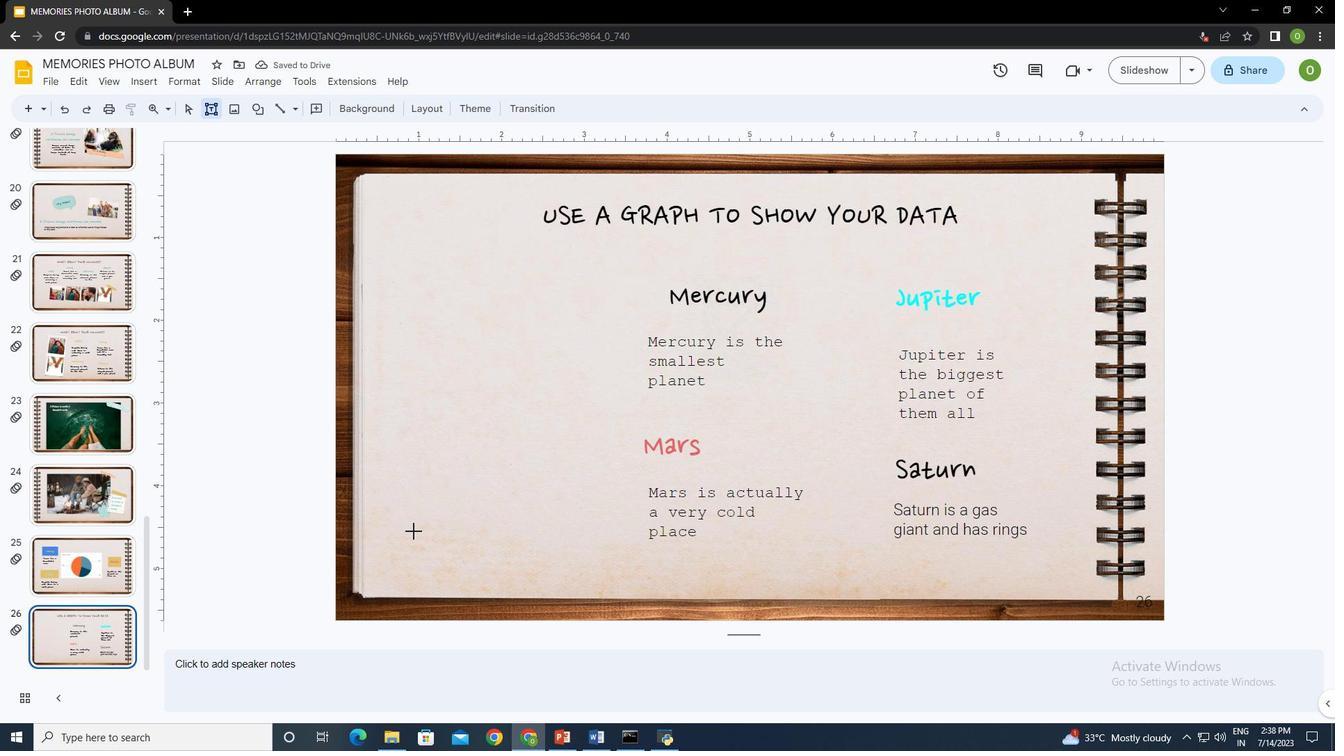 
Action: Mouse moved to (443, 555)
Screenshot: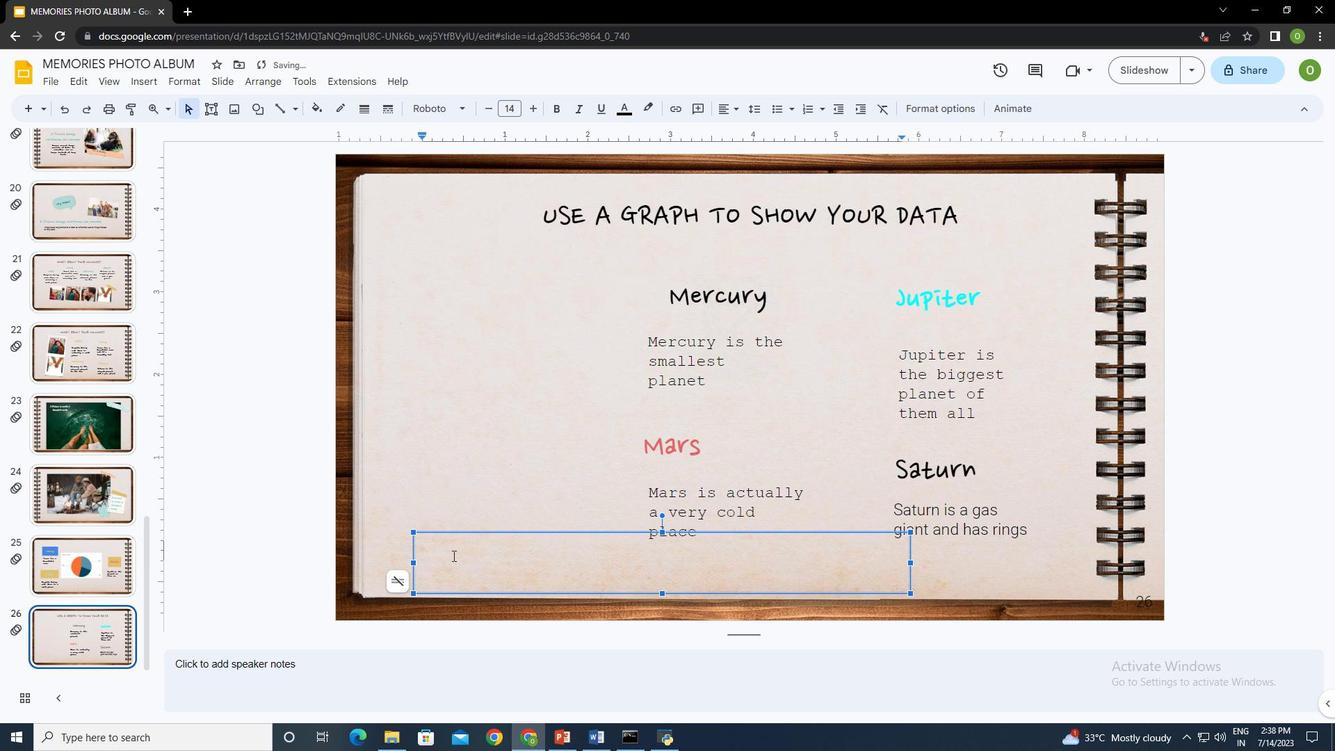 
Action: Key pressed <Key.shift><Key.shift><Key.shift><Key.shift><Key.shift><Key.shift><Key.shift>Follow<Key.space>the<Key.space>link<Key.space>in<Key.space>the<Key.space>graph<Key.space>to<Key.space>modify<Key.space>its<Key.space>data<Key.space>and<Key.space>then<Key.space>past<Key.space>the<Key.space>new<Key.space>here.<Key.space>for<Key.space>more<Key.space>infi<Key.backspace>o,<Key.space><Key.shift>Click<Key.space>here<Key.shift_r><Key.left><Key.left><Key.left><Key.left><Key.left><Key.left><Key.left><Key.left><Key.left><Key.left>
Screenshot: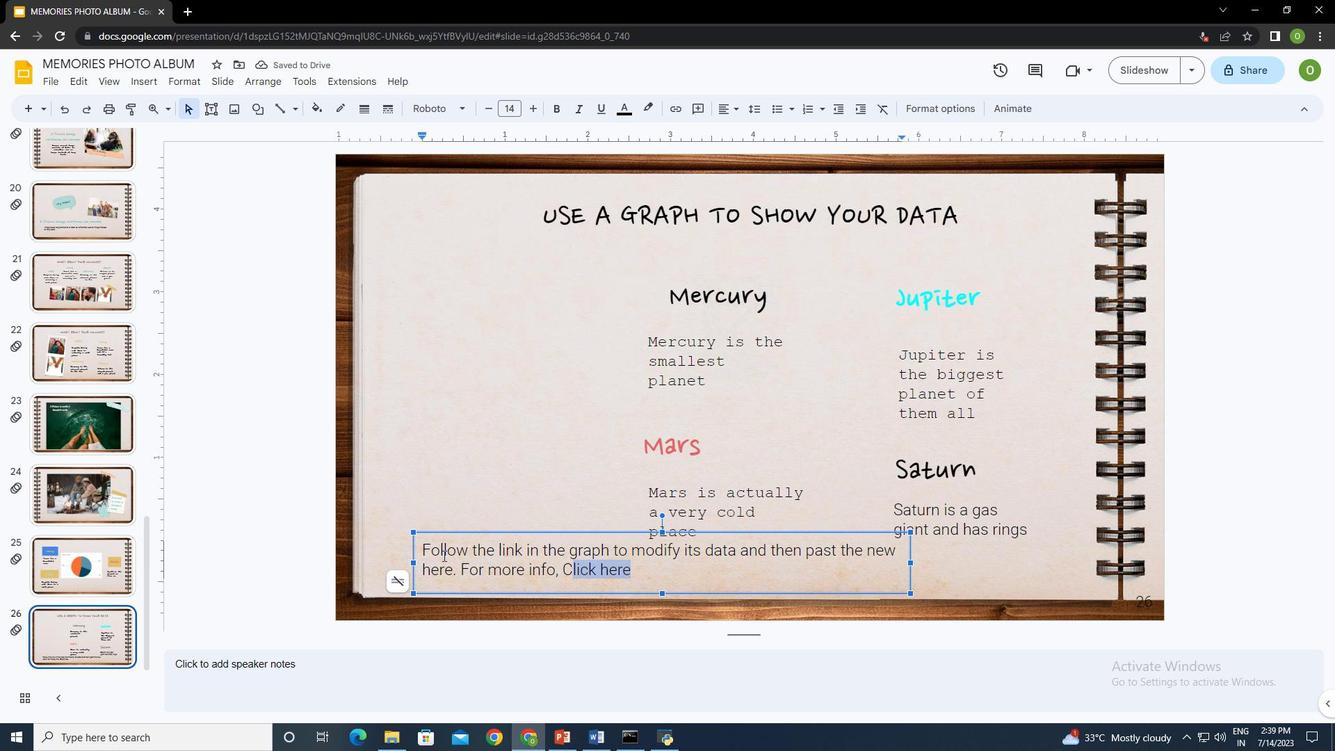 
Action: Mouse moved to (631, 107)
Screenshot: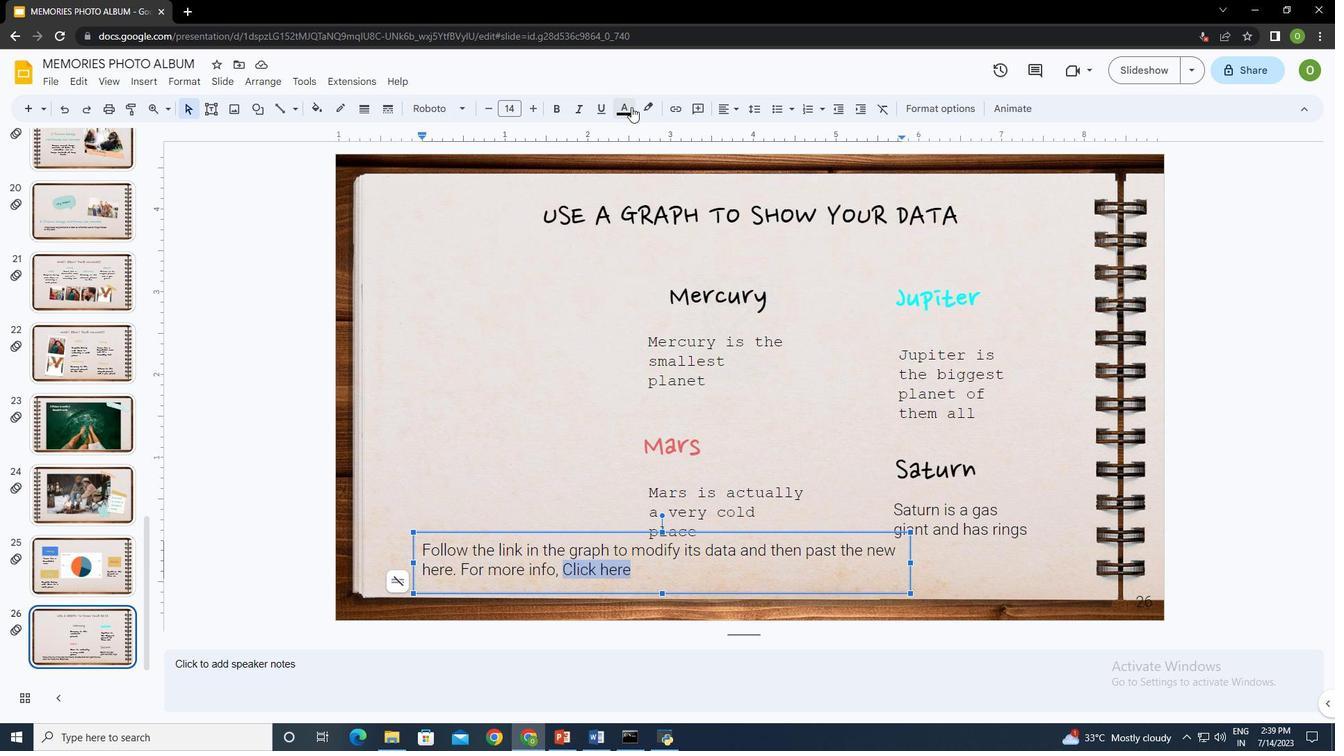 
Action: Mouse pressed left at (631, 107)
Screenshot: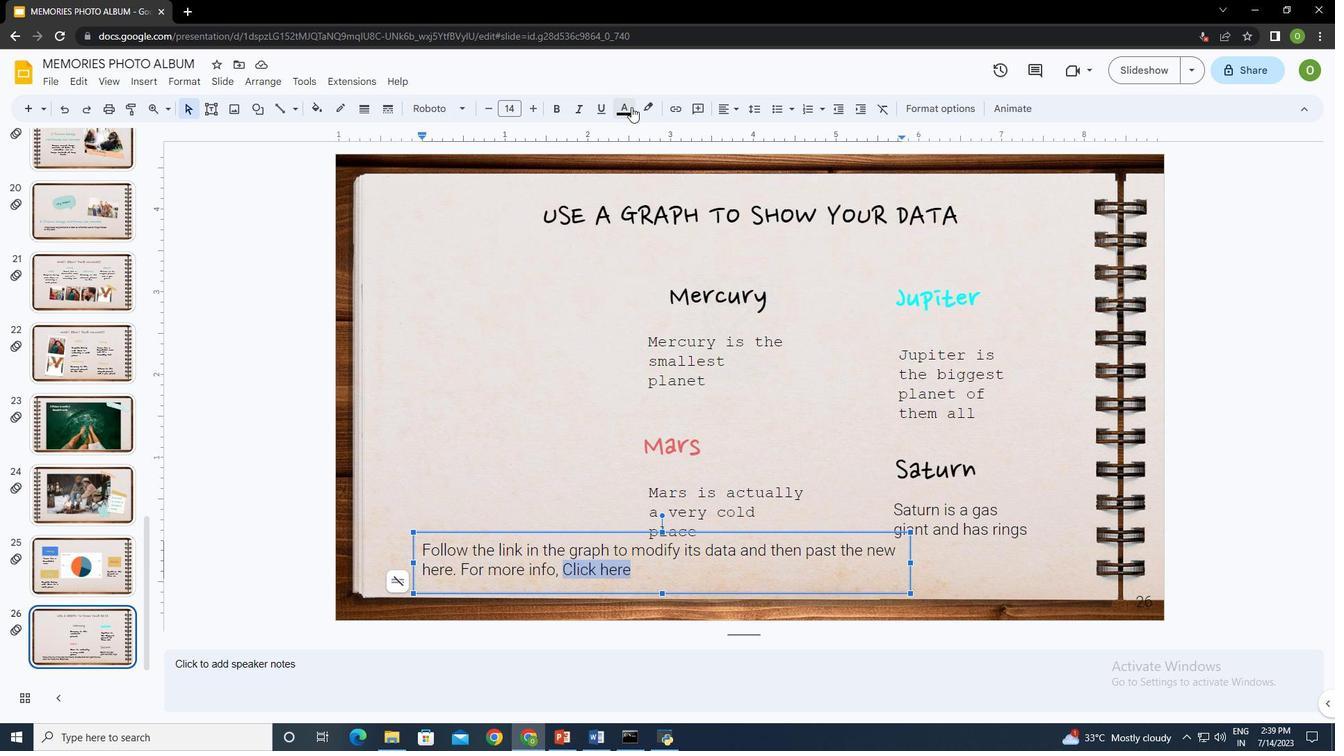 
Action: Mouse moved to (751, 242)
Screenshot: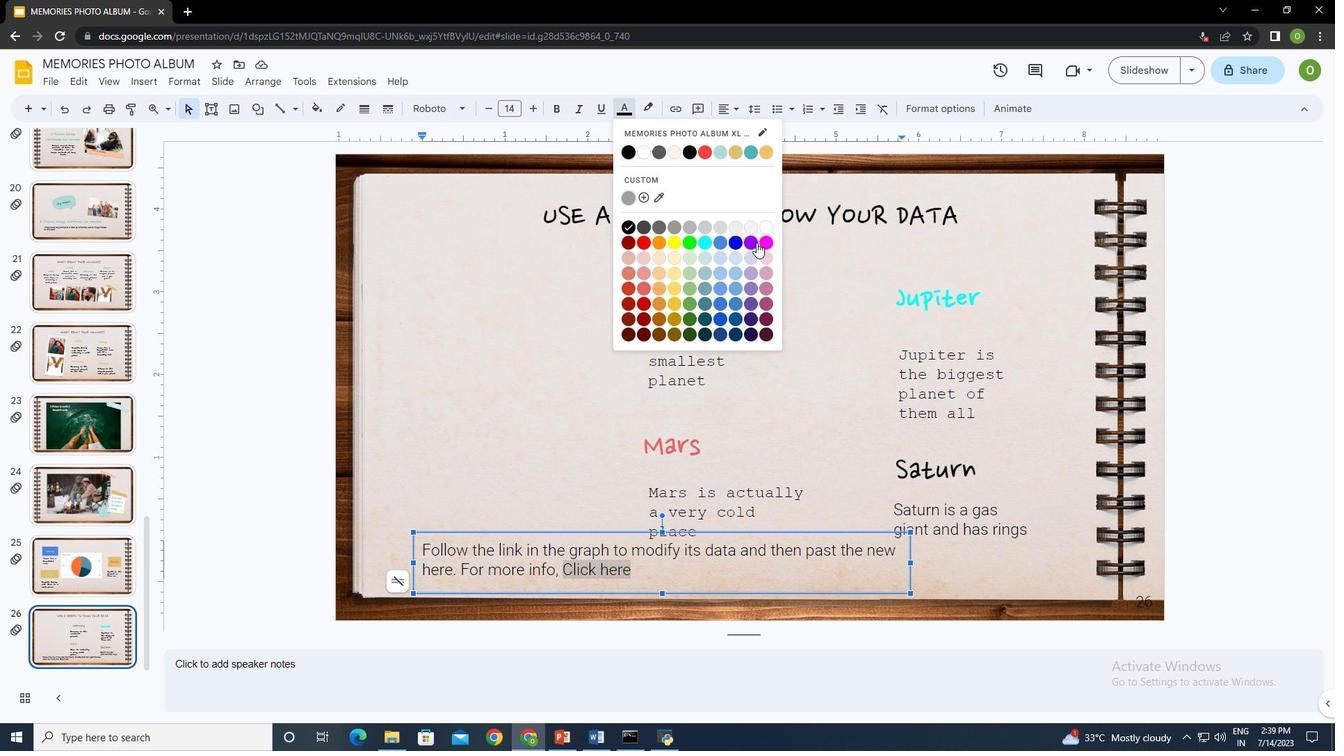 
Action: Mouse pressed left at (751, 242)
Screenshot: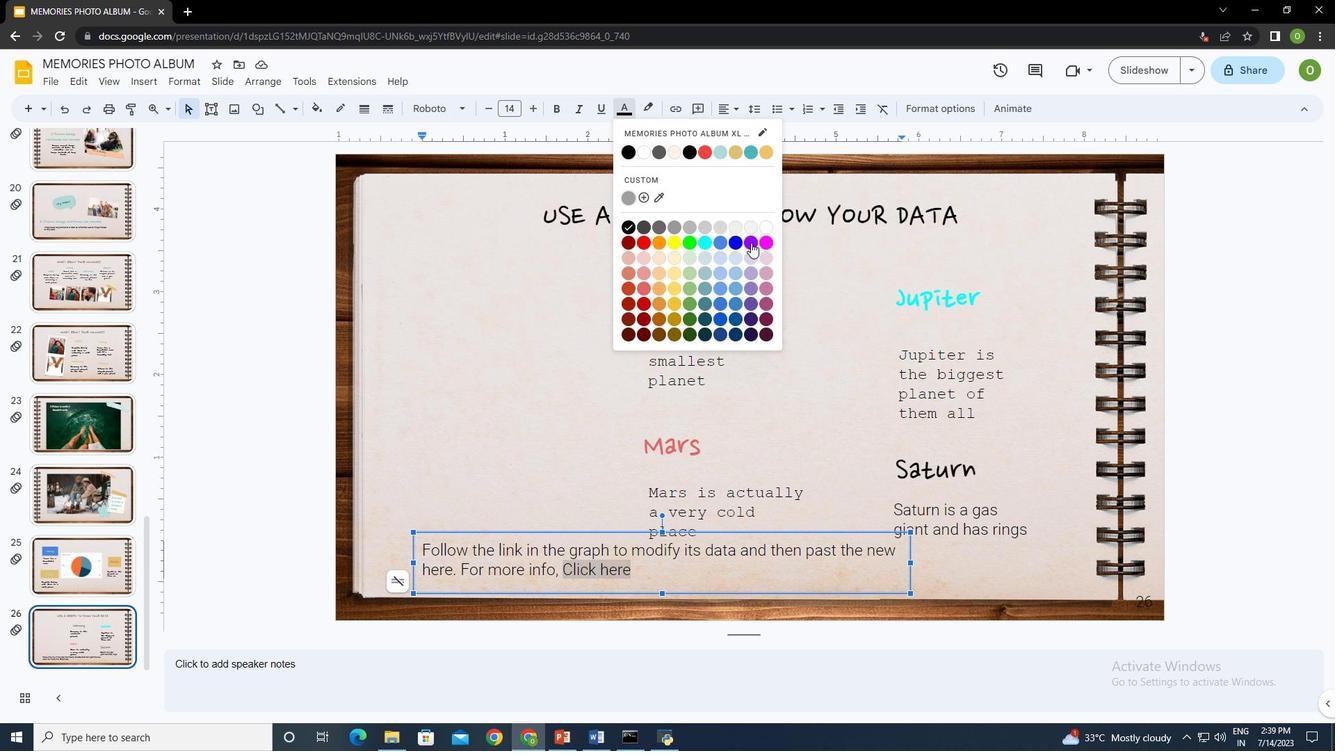 
Action: Mouse moved to (764, 550)
Screenshot: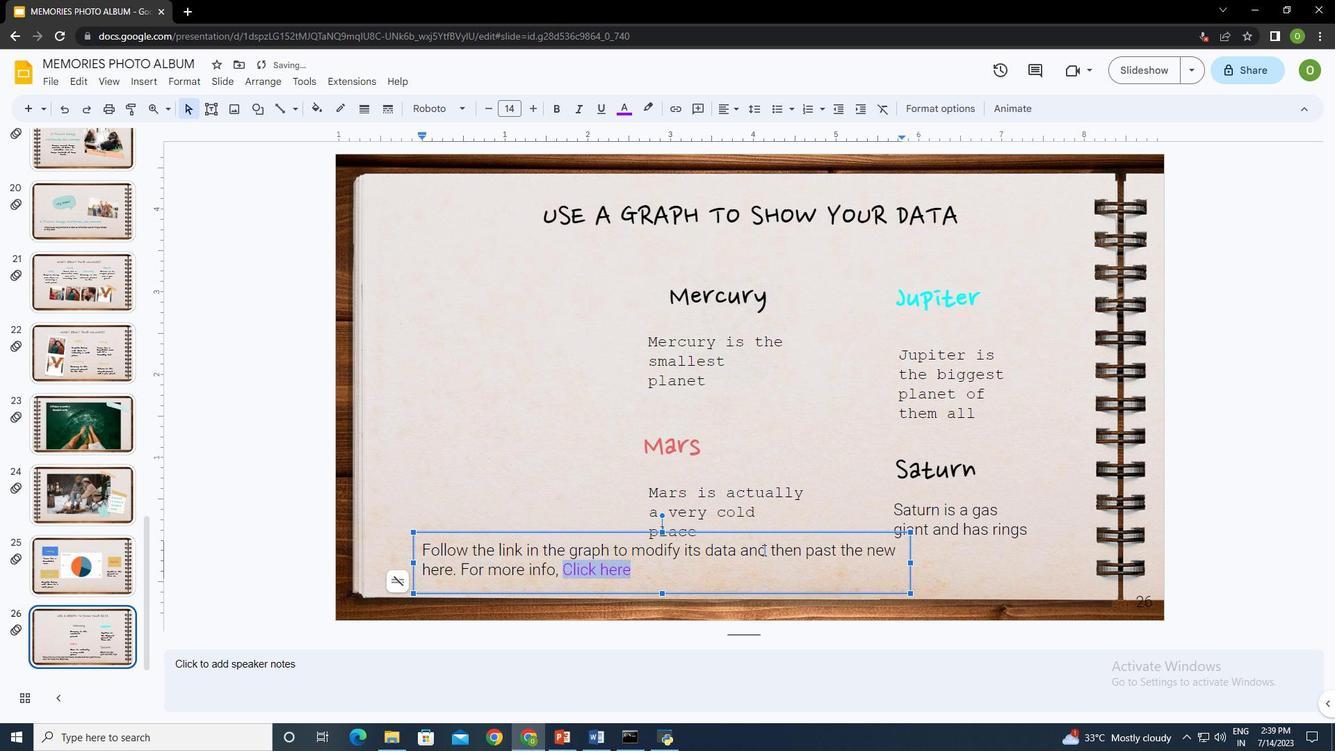 
Action: Mouse pressed left at (764, 550)
Screenshot: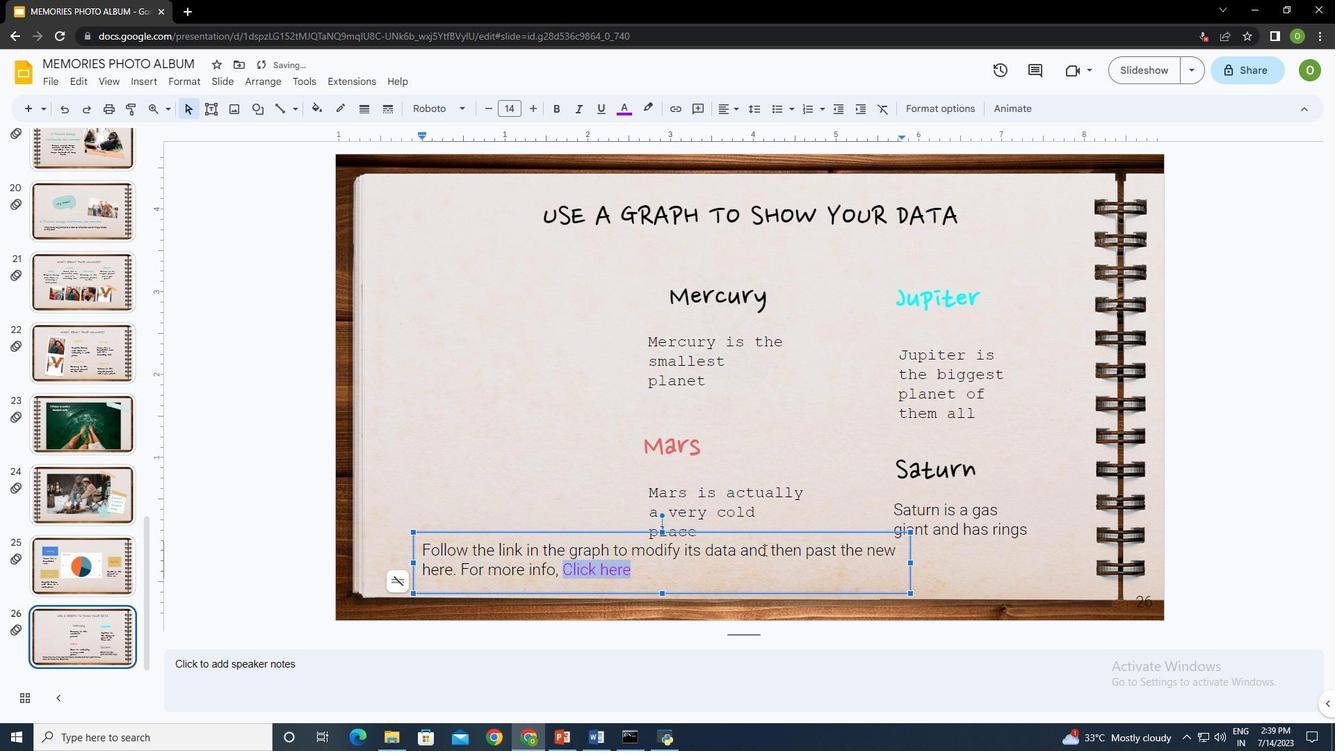 
Action: Mouse moved to (570, 555)
Screenshot: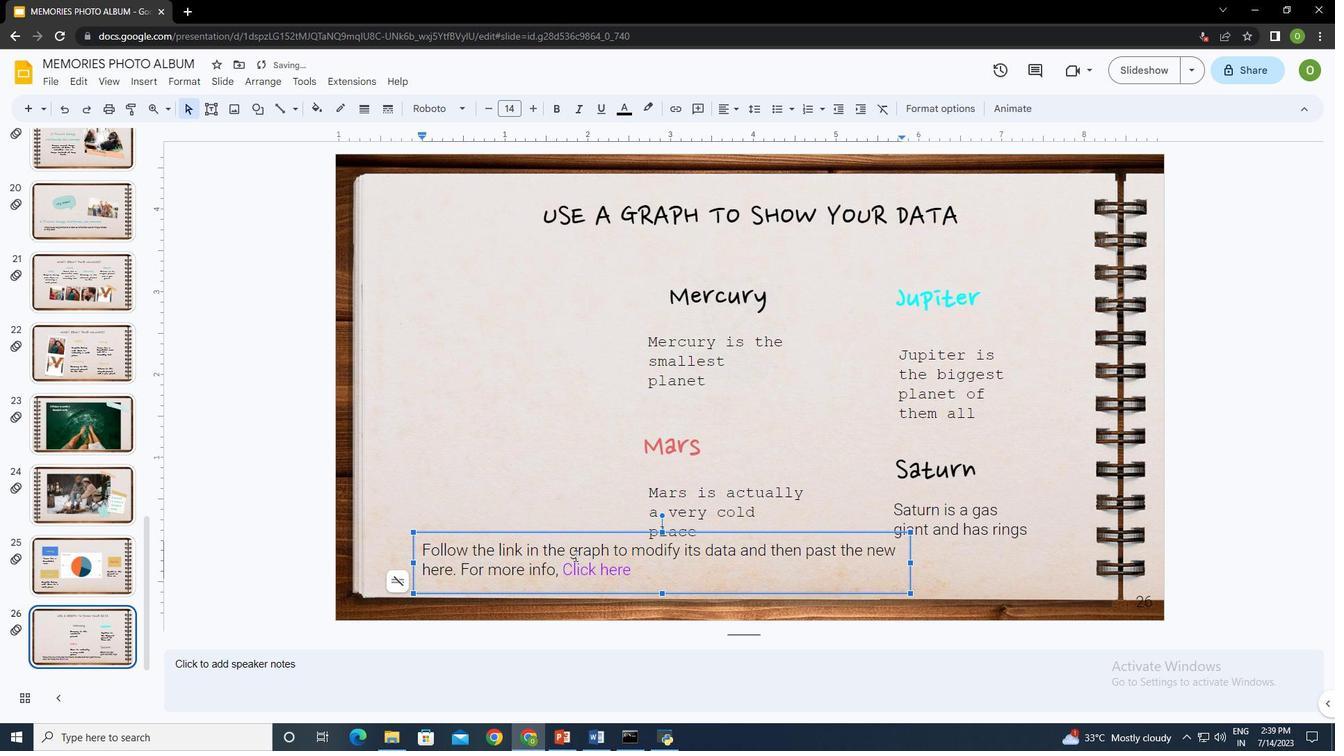 
Action: Mouse pressed left at (570, 555)
Screenshot: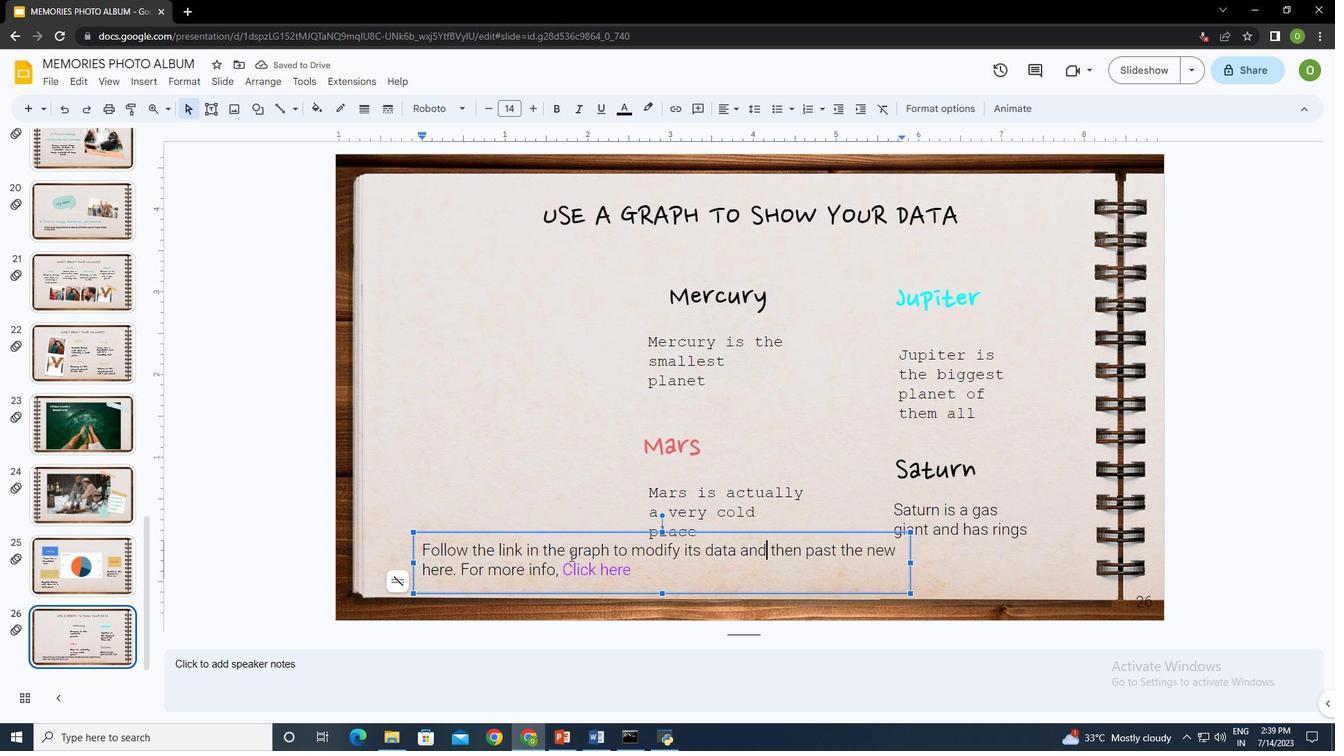 
Action: Key pressed ctrl+A
Screenshot: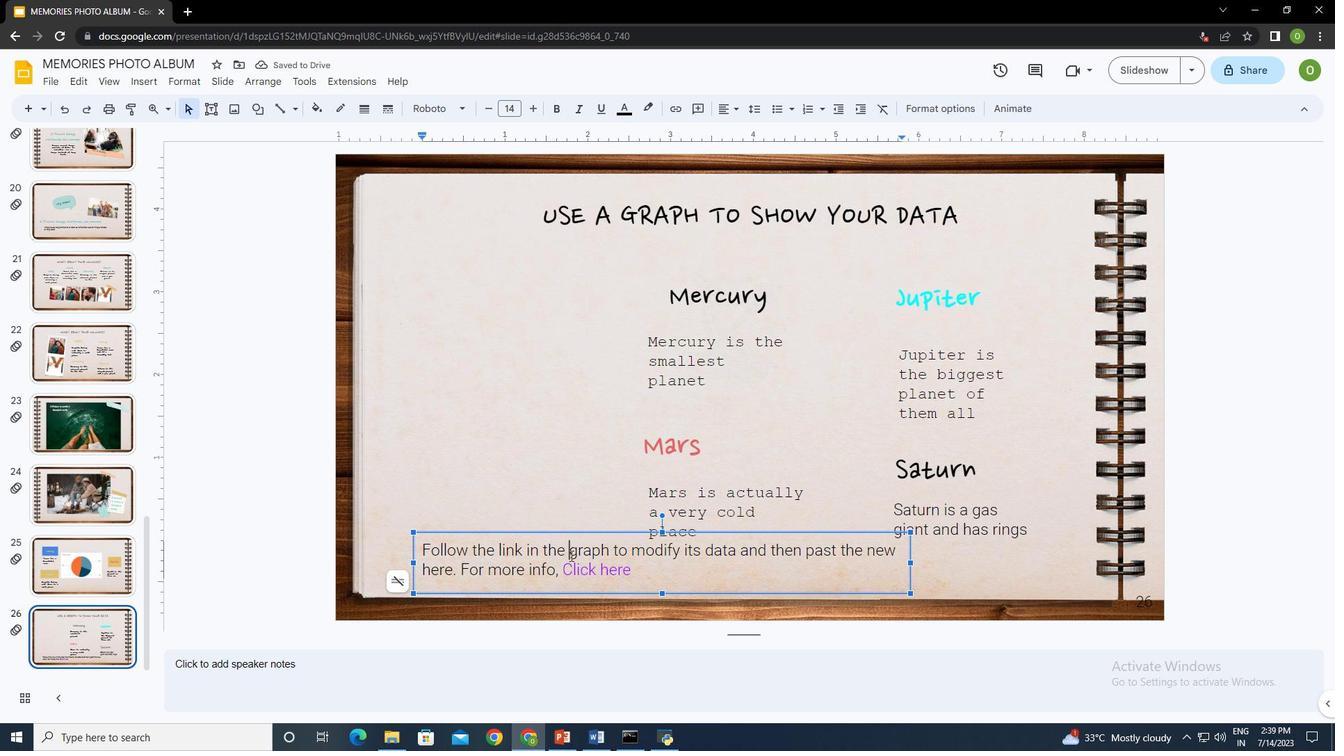 
Action: Mouse moved to (436, 109)
Screenshot: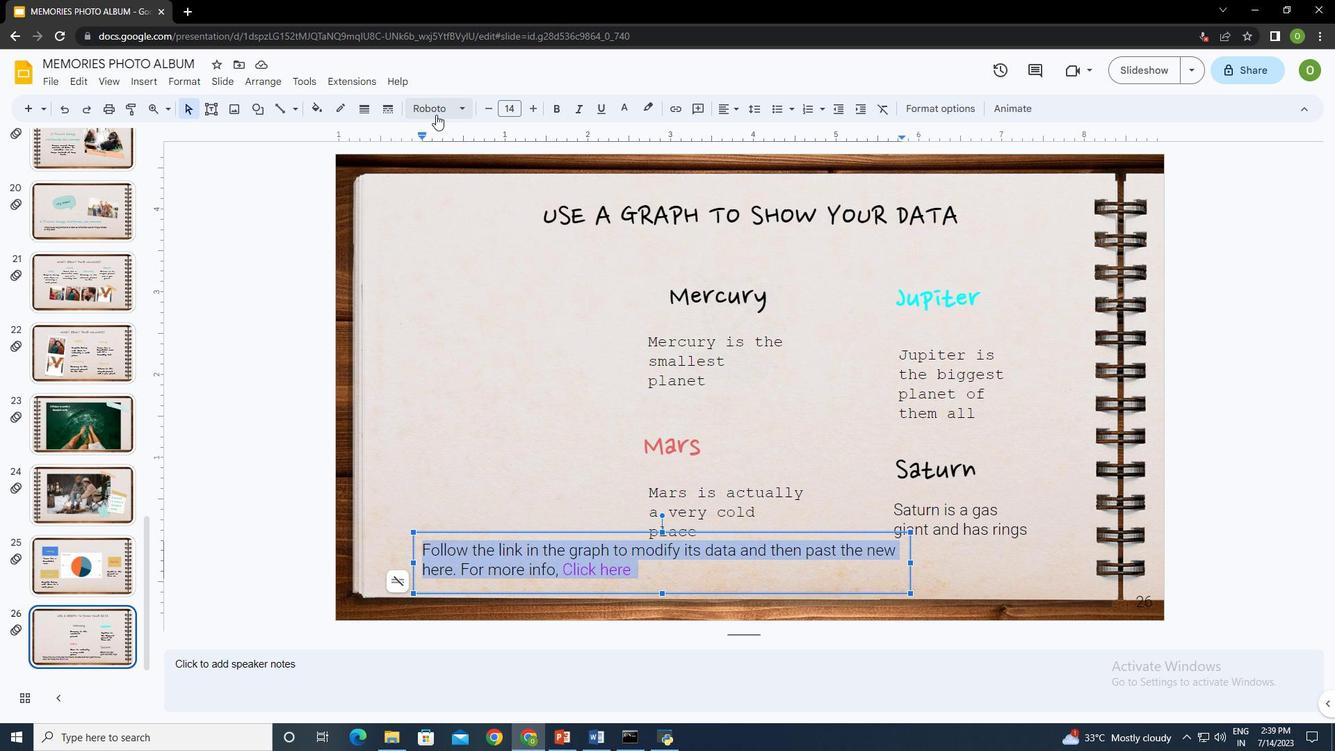 
Action: Mouse pressed left at (436, 109)
Screenshot: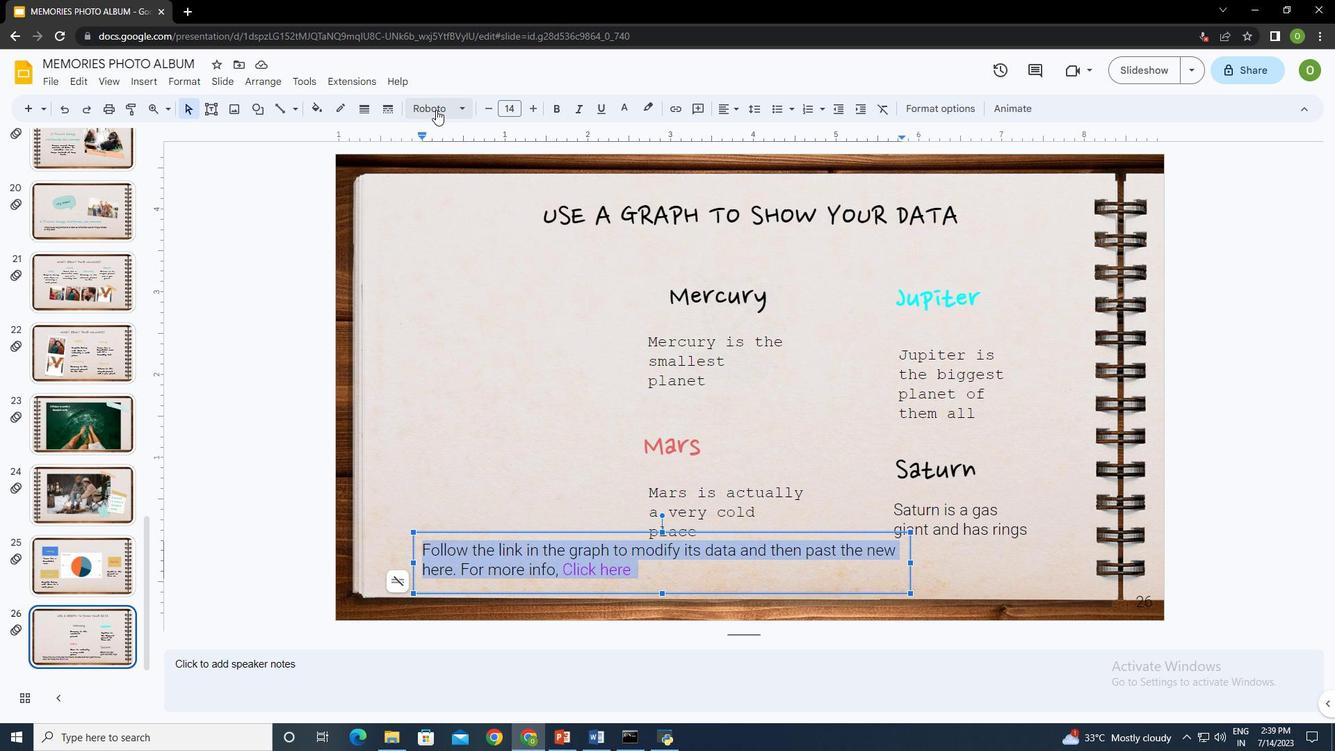 
Action: Mouse moved to (491, 379)
Screenshot: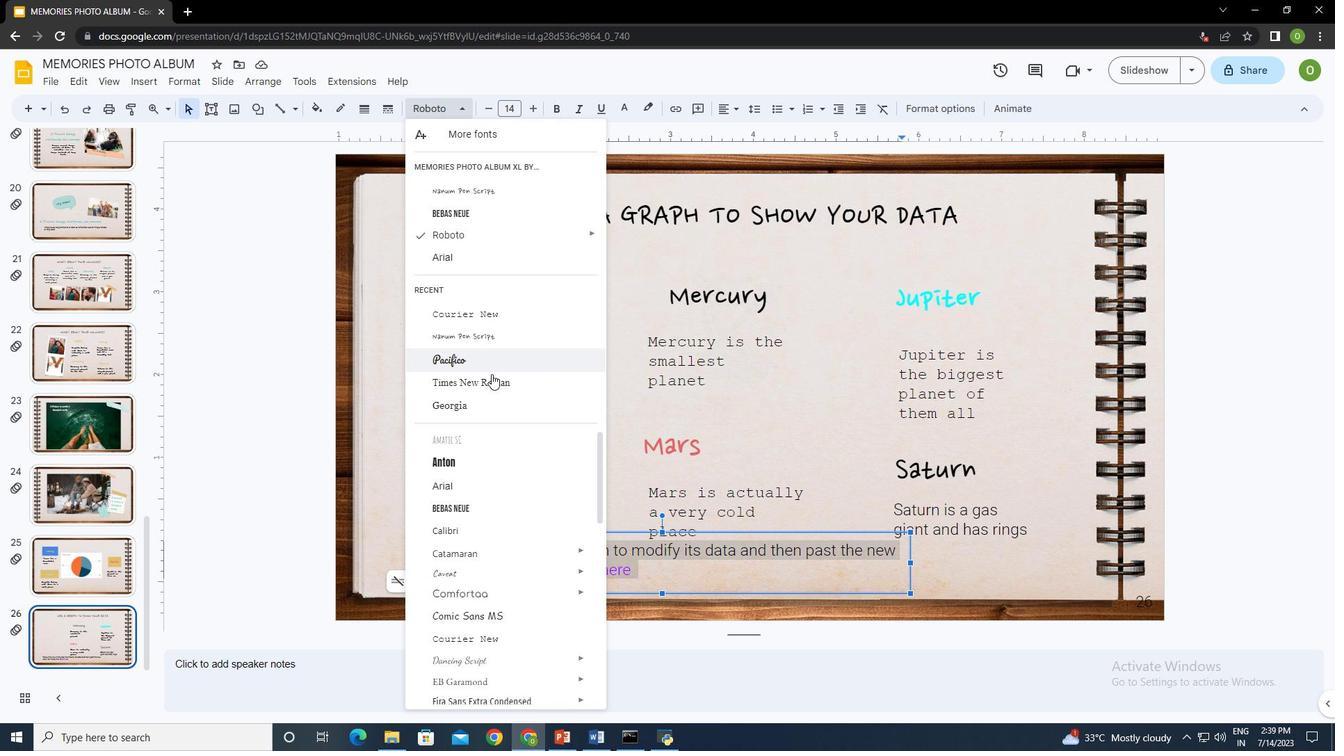 
Action: Mouse pressed left at (491, 379)
Screenshot: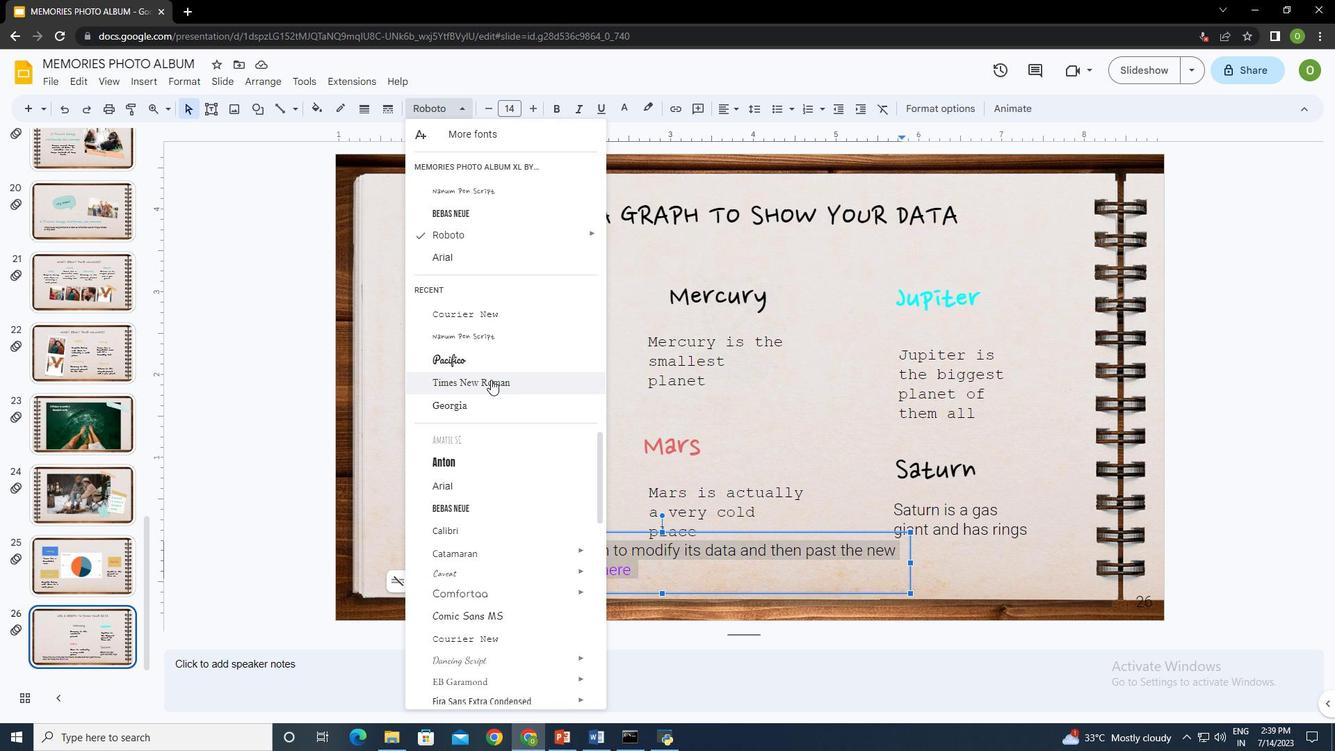 
Action: Mouse moved to (967, 570)
Screenshot: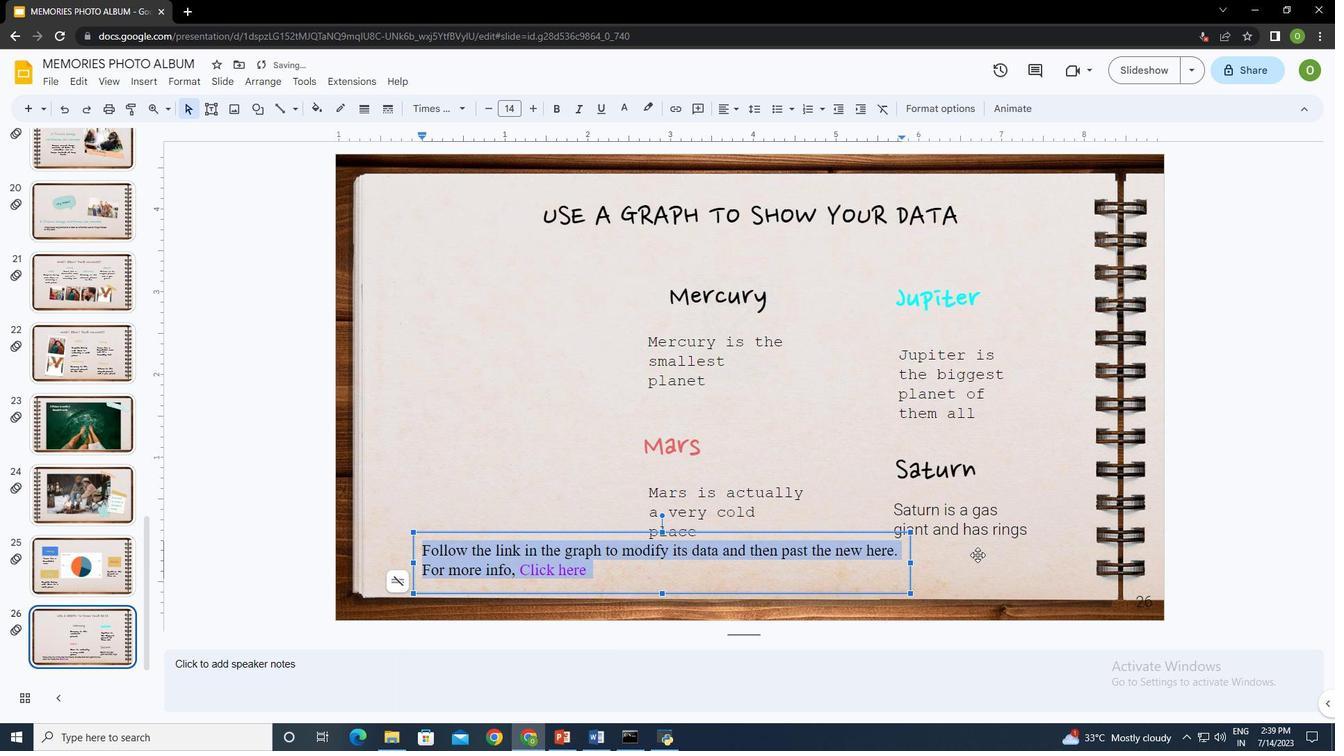 
Action: Mouse pressed left at (967, 570)
Screenshot: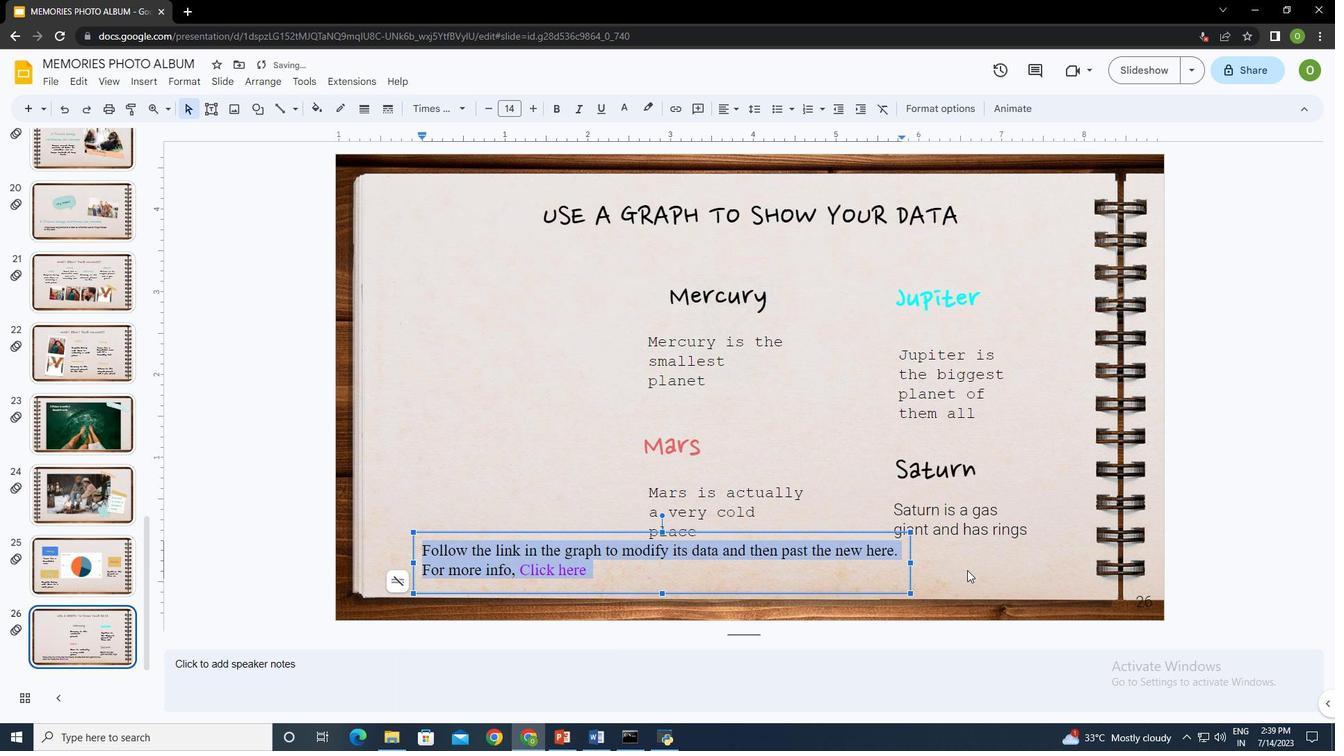 
Action: Mouse moved to (421, 440)
Screenshot: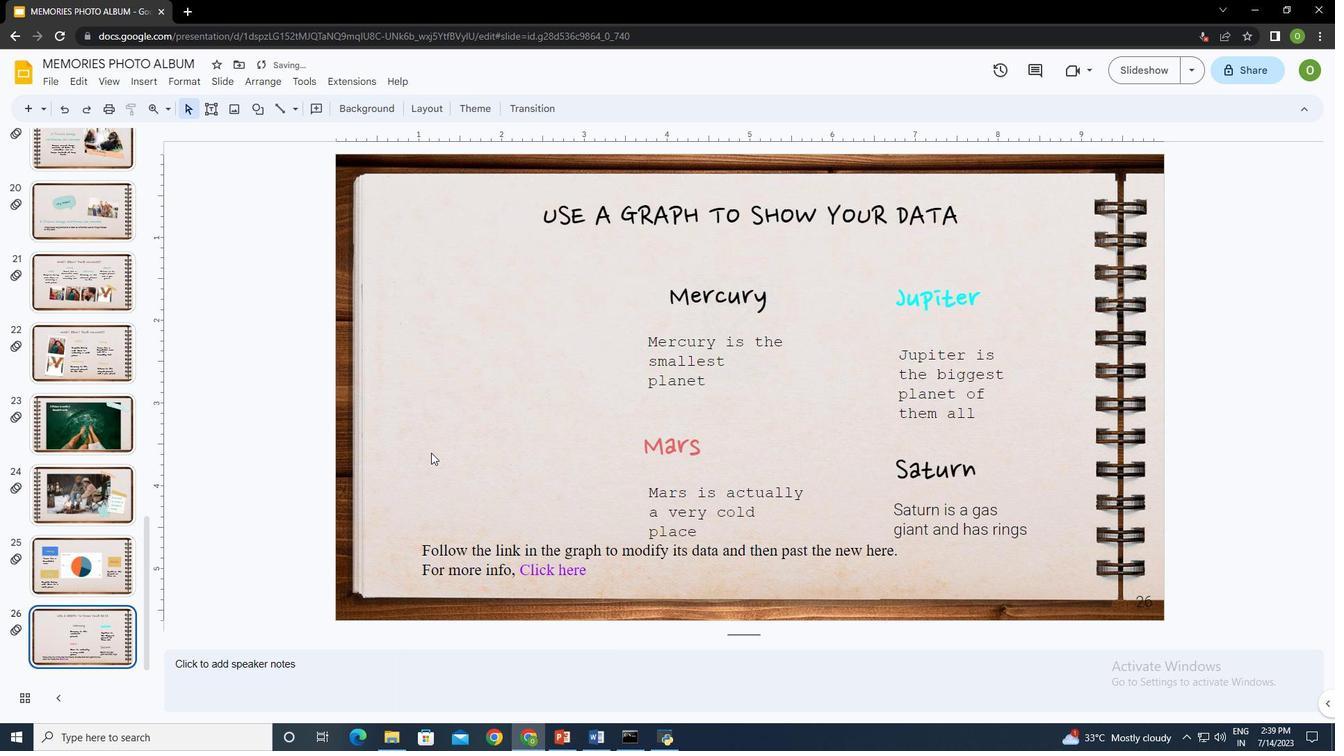 
Action: Mouse pressed left at (421, 440)
Screenshot: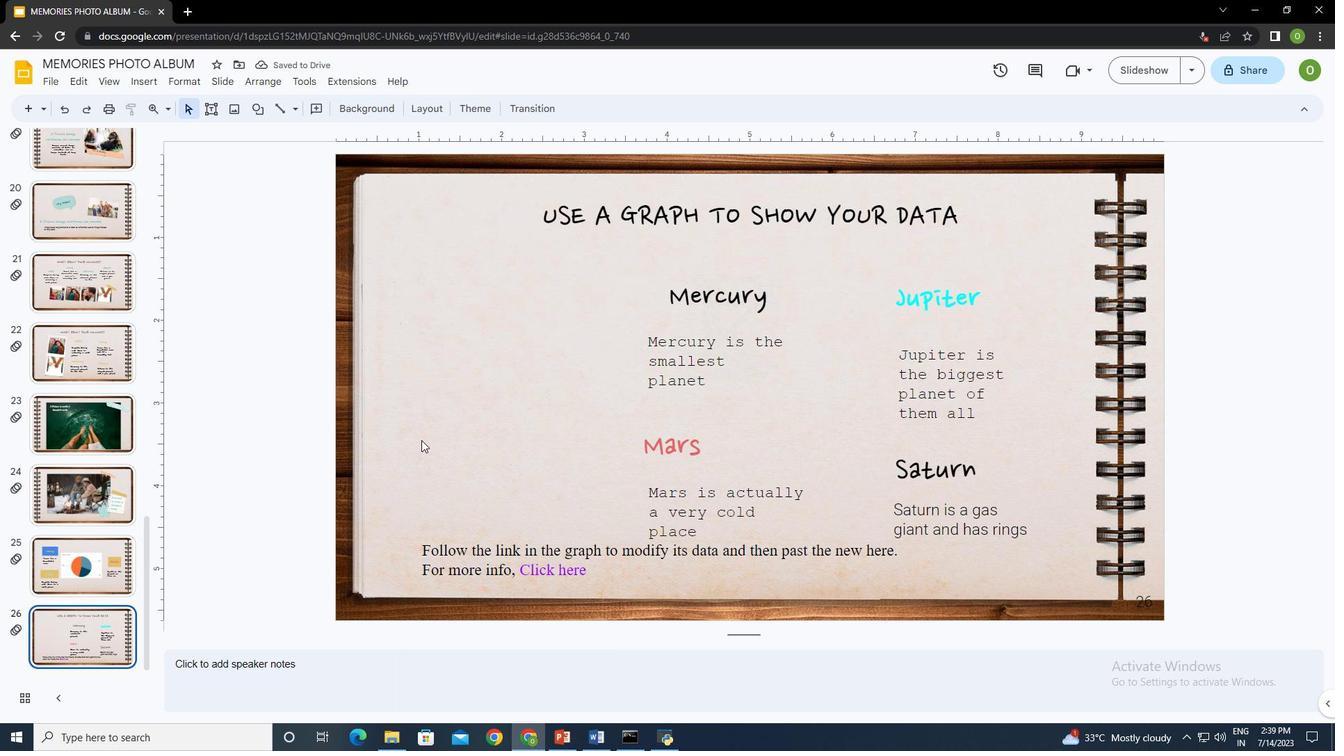 
Action: Mouse moved to (148, 79)
Screenshot: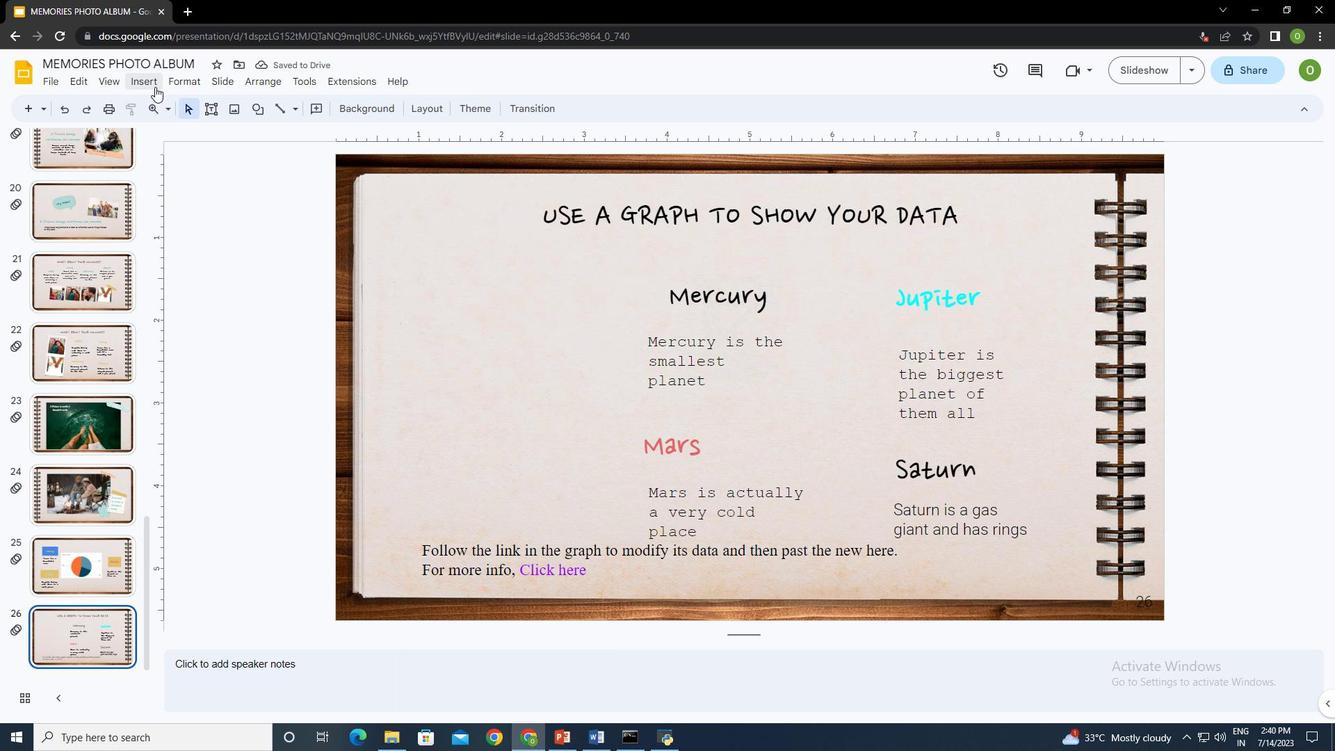 
Action: Mouse pressed left at (148, 79)
Screenshot: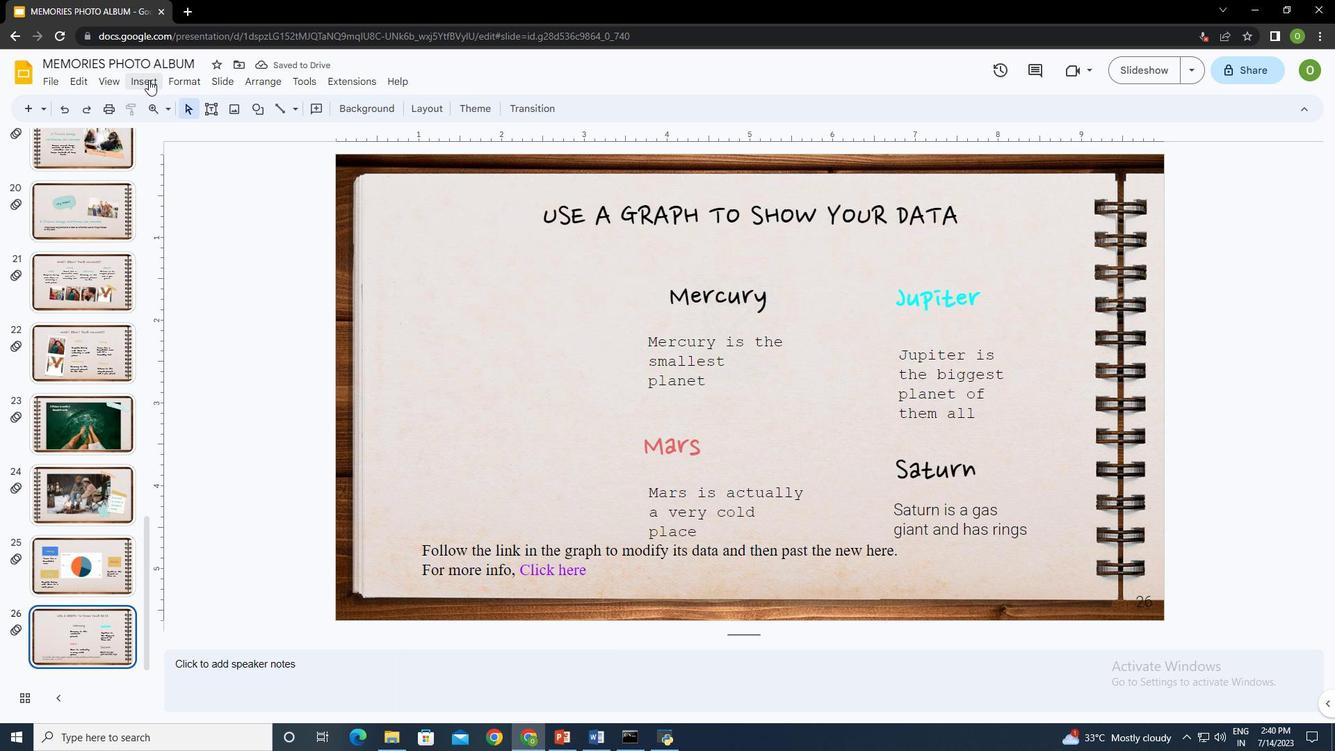 
Action: Mouse moved to (392, 263)
Screenshot: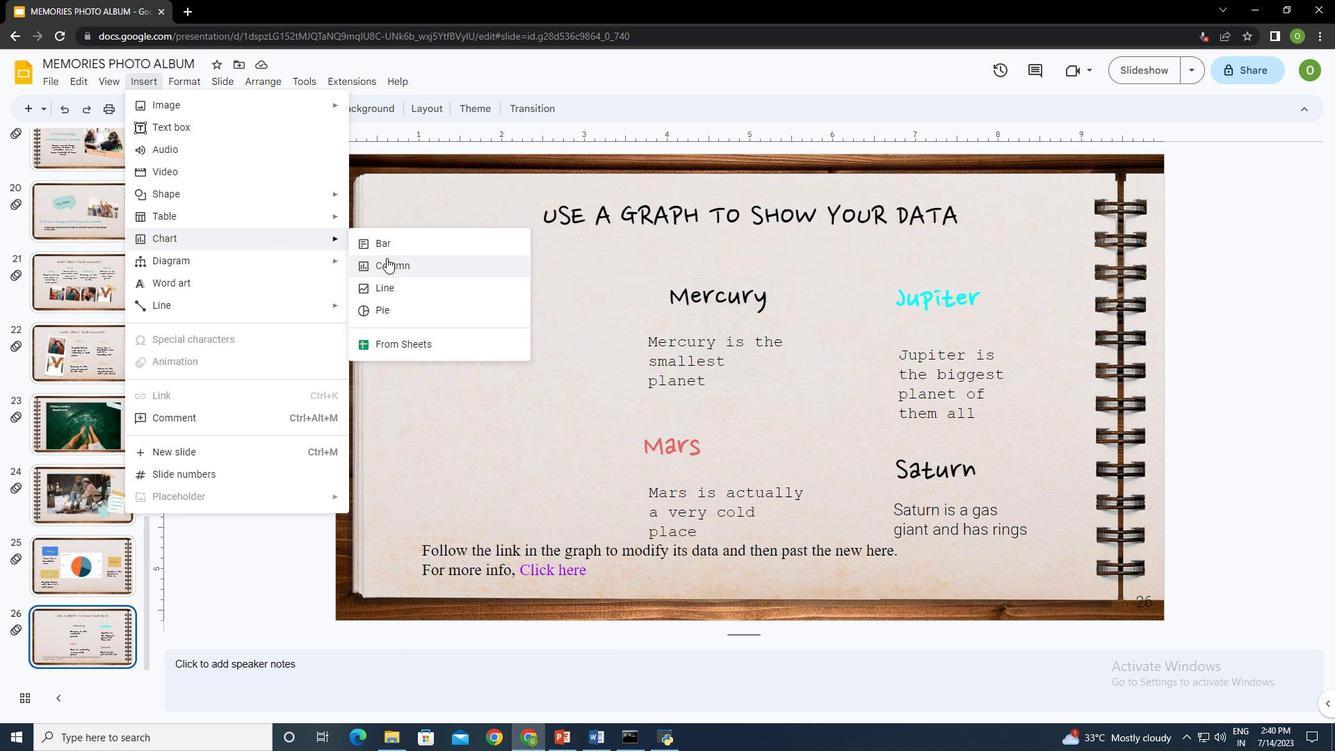 
Action: Mouse pressed left at (392, 263)
Screenshot: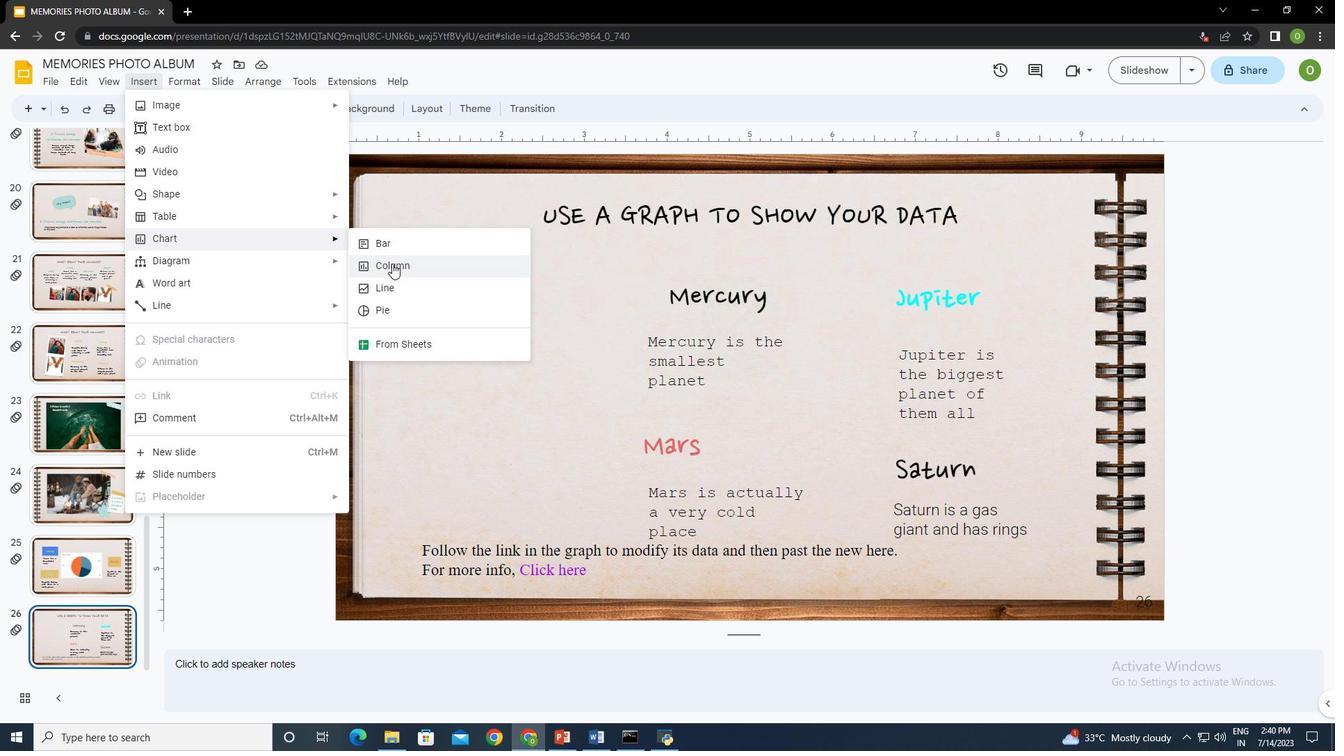 
Action: Mouse moved to (486, 338)
Screenshot: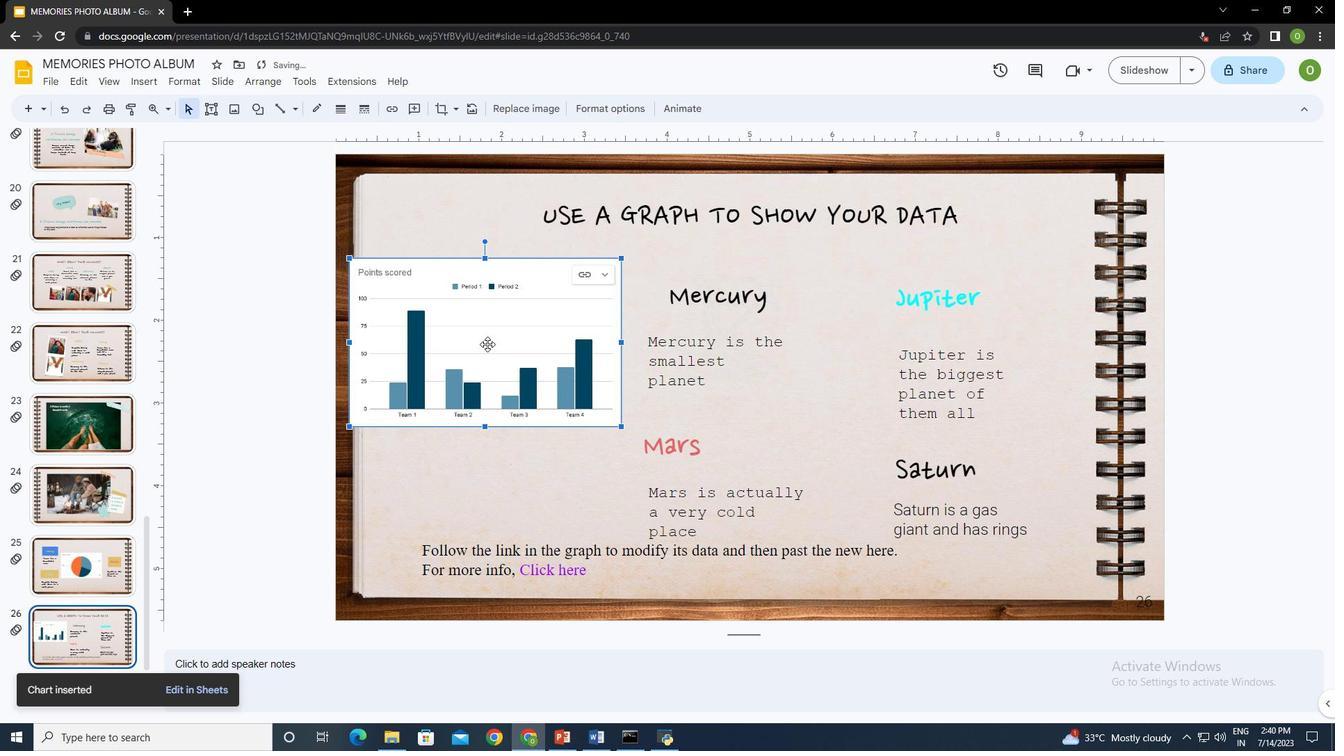 
Action: Mouse pressed left at (486, 338)
Screenshot: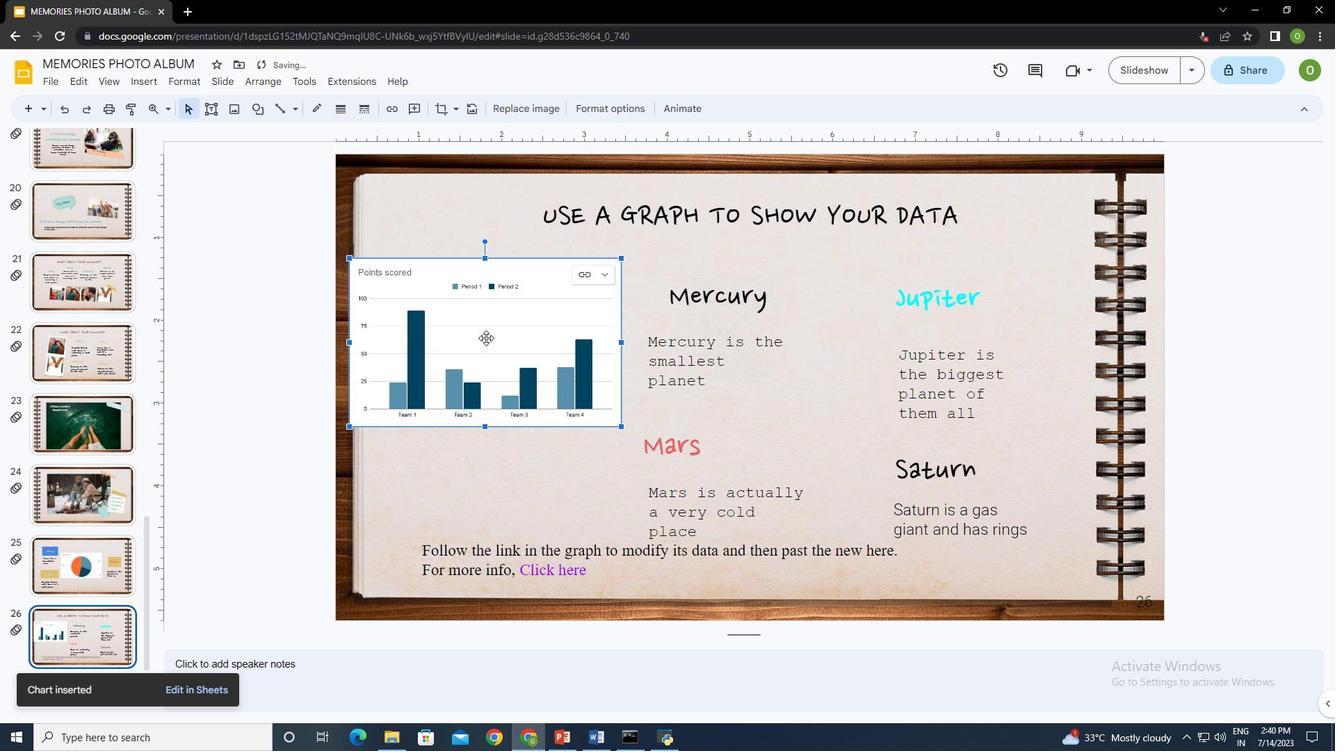 
Action: Mouse moved to (621, 299)
Screenshot: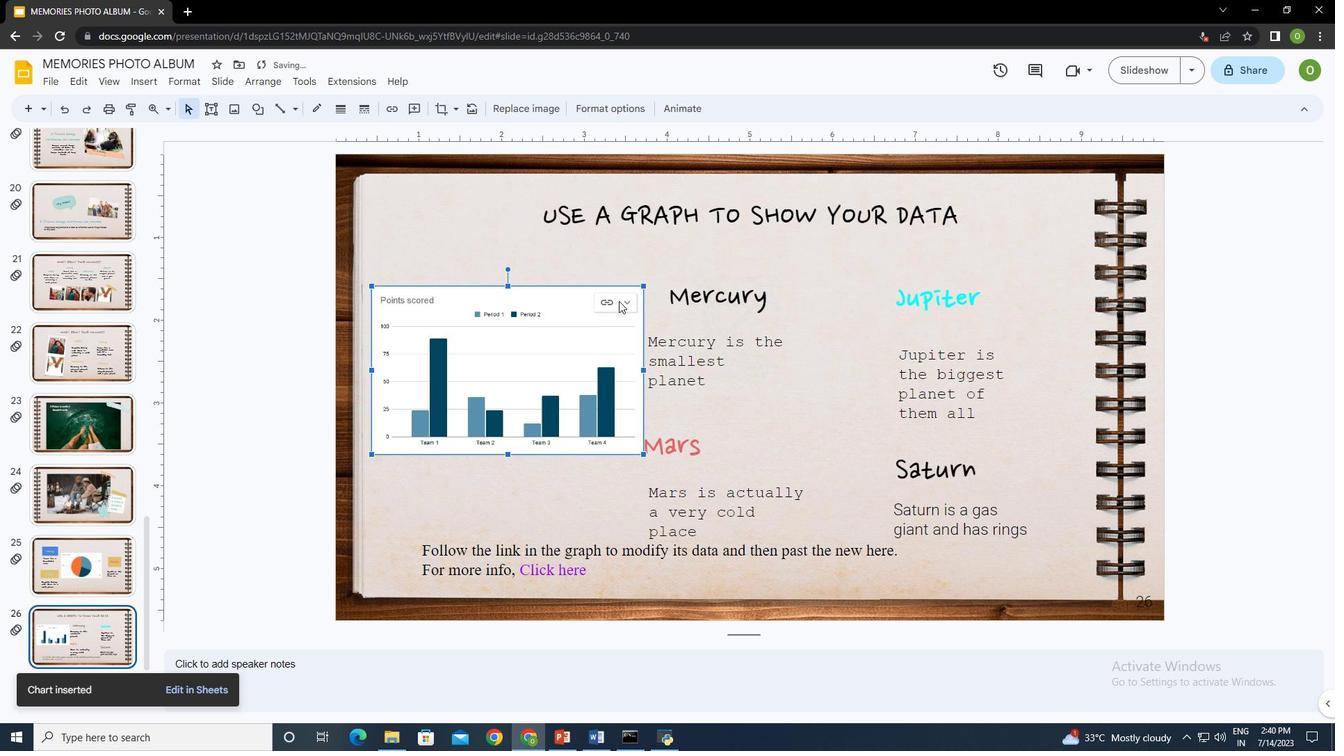 
Action: Mouse pressed left at (621, 299)
Screenshot: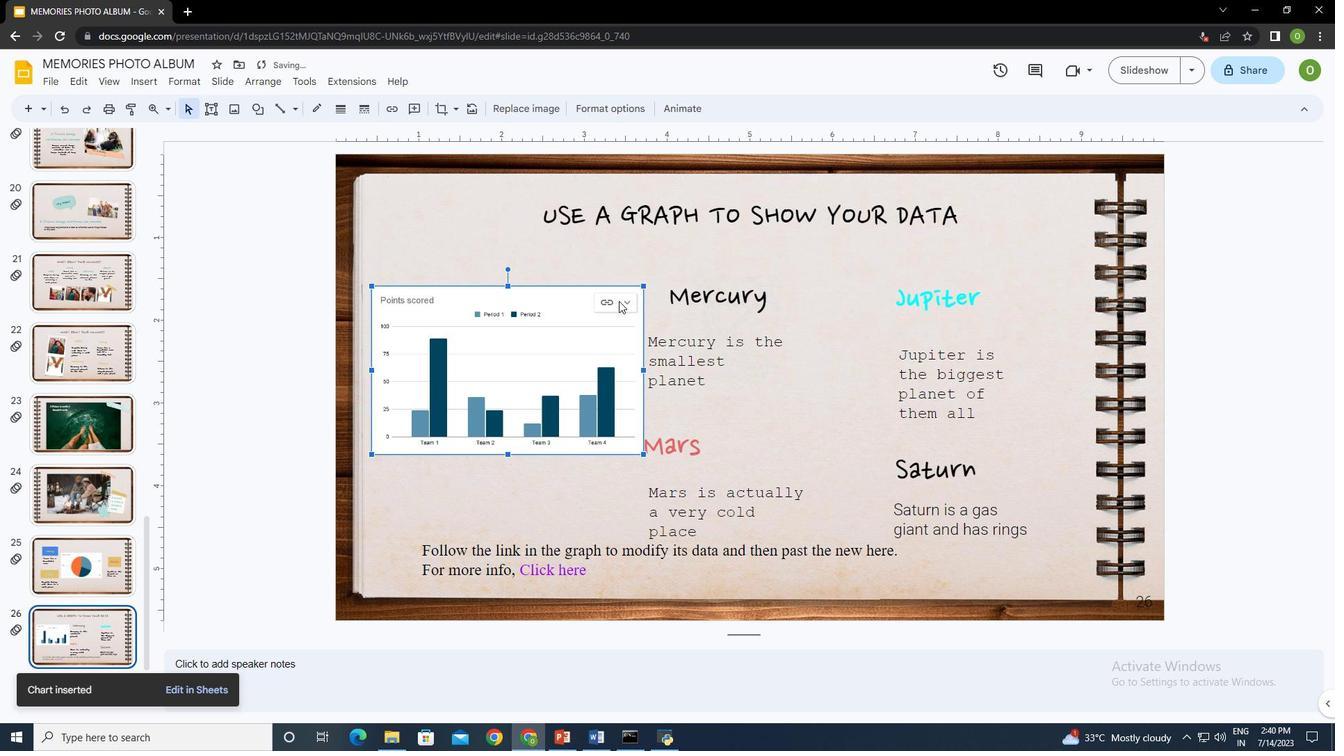 
Action: Mouse moved to (588, 323)
Screenshot: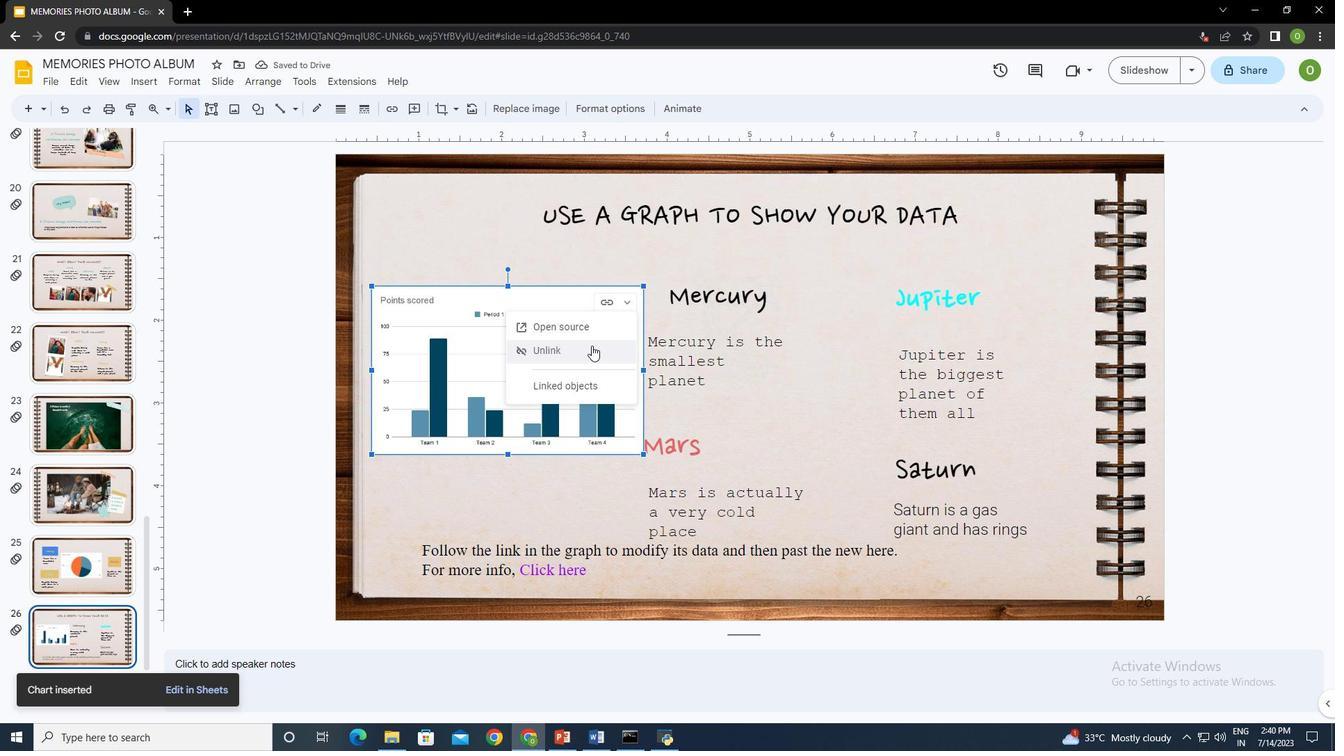 
Action: Mouse pressed left at (588, 323)
Screenshot: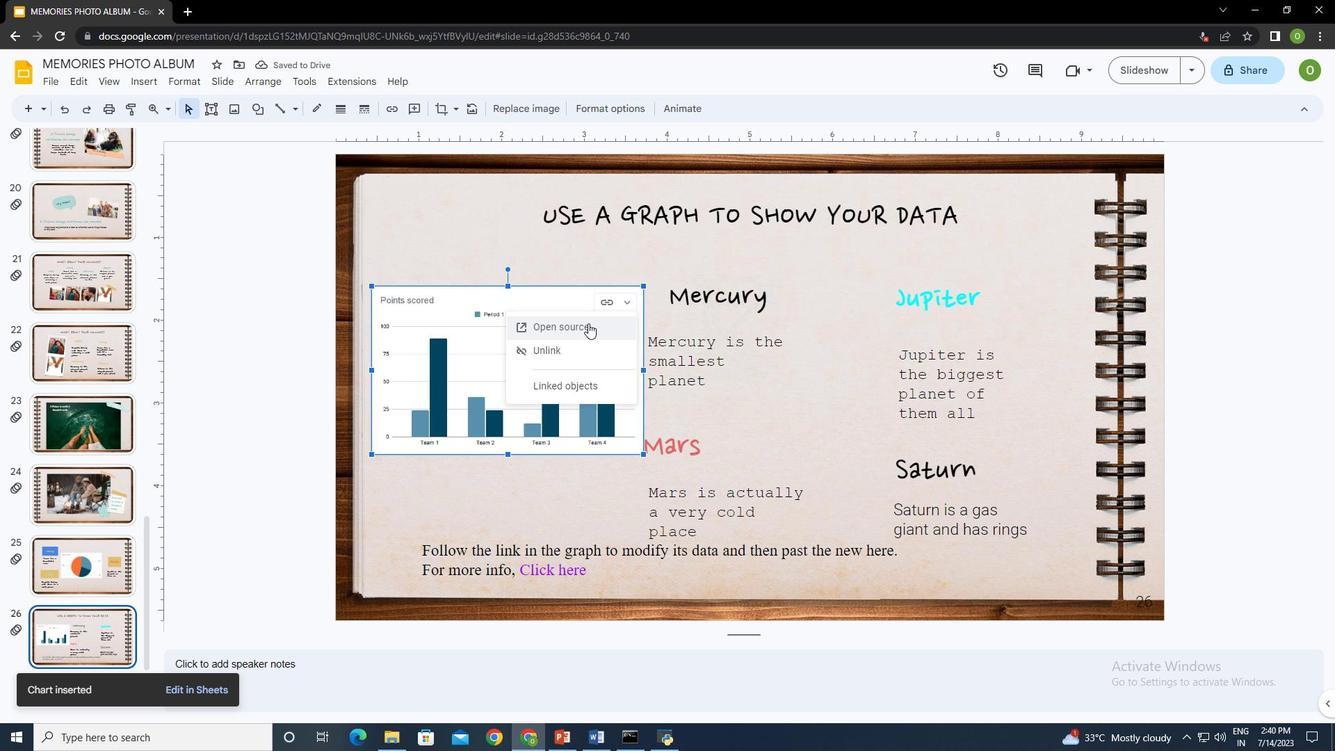 
Action: Mouse moved to (72, 192)
Screenshot: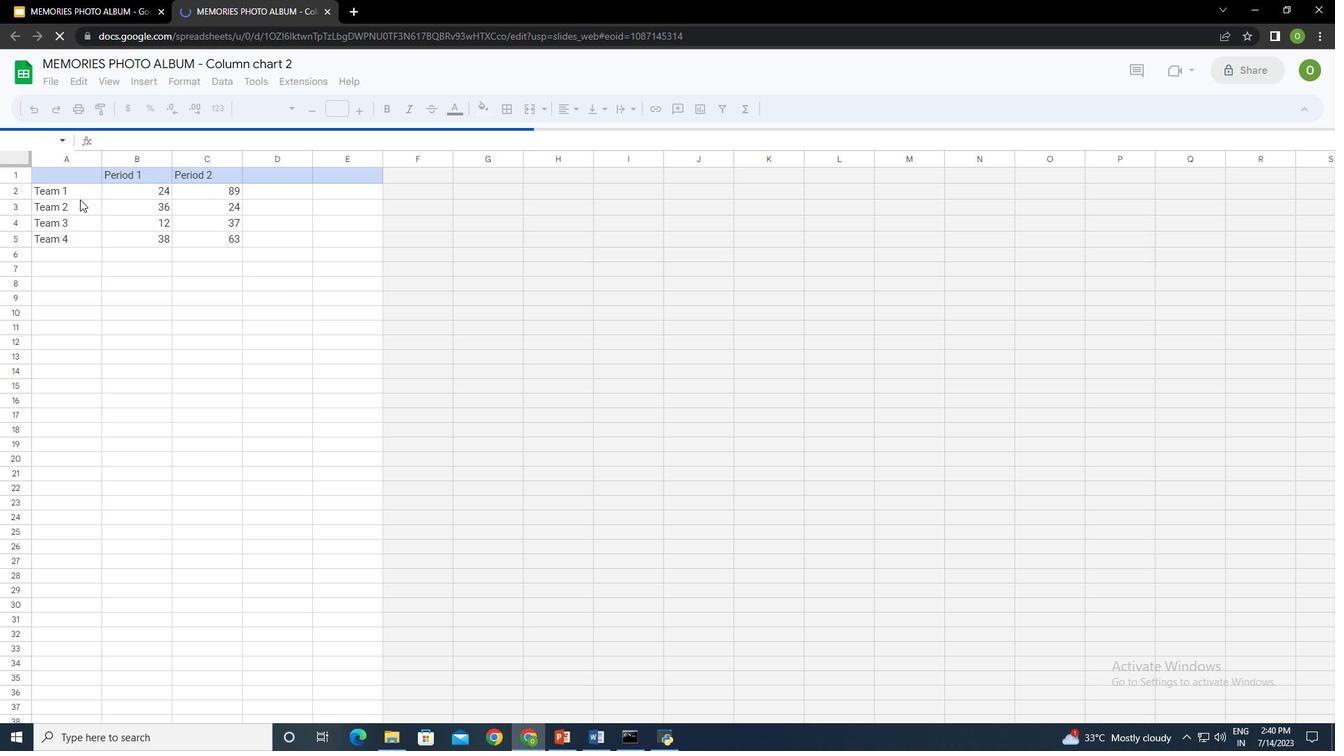 
Action: Mouse pressed left at (72, 192)
Screenshot: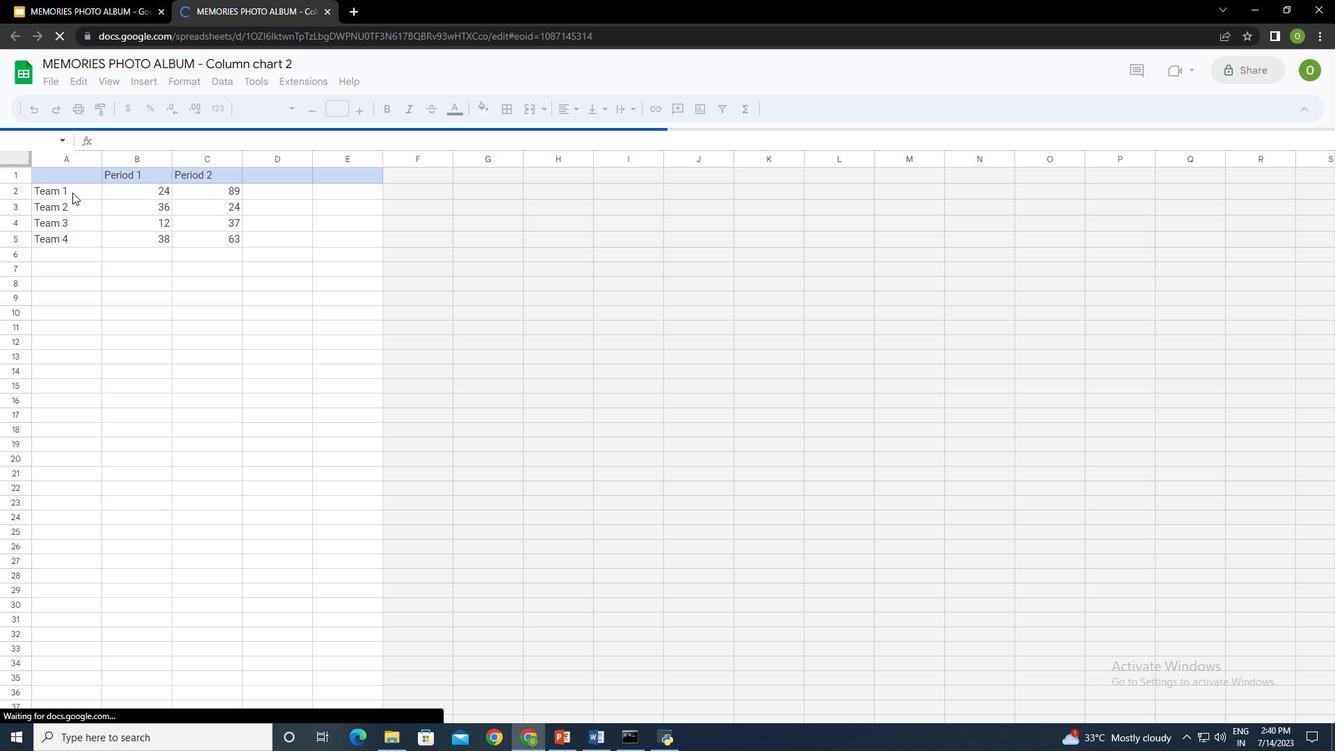 
Action: Mouse moved to (72, 191)
Screenshot: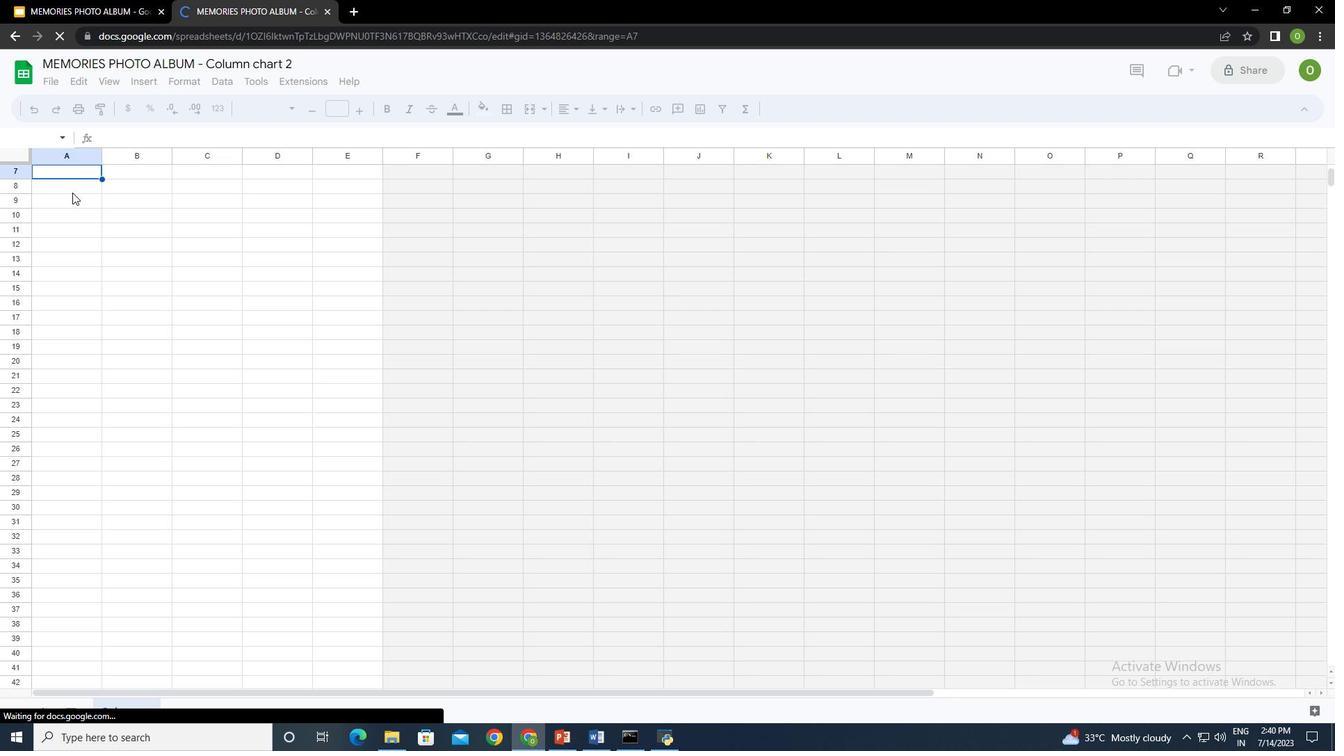 
Action: Mouse scrolled (72, 192) with delta (0, 0)
Screenshot: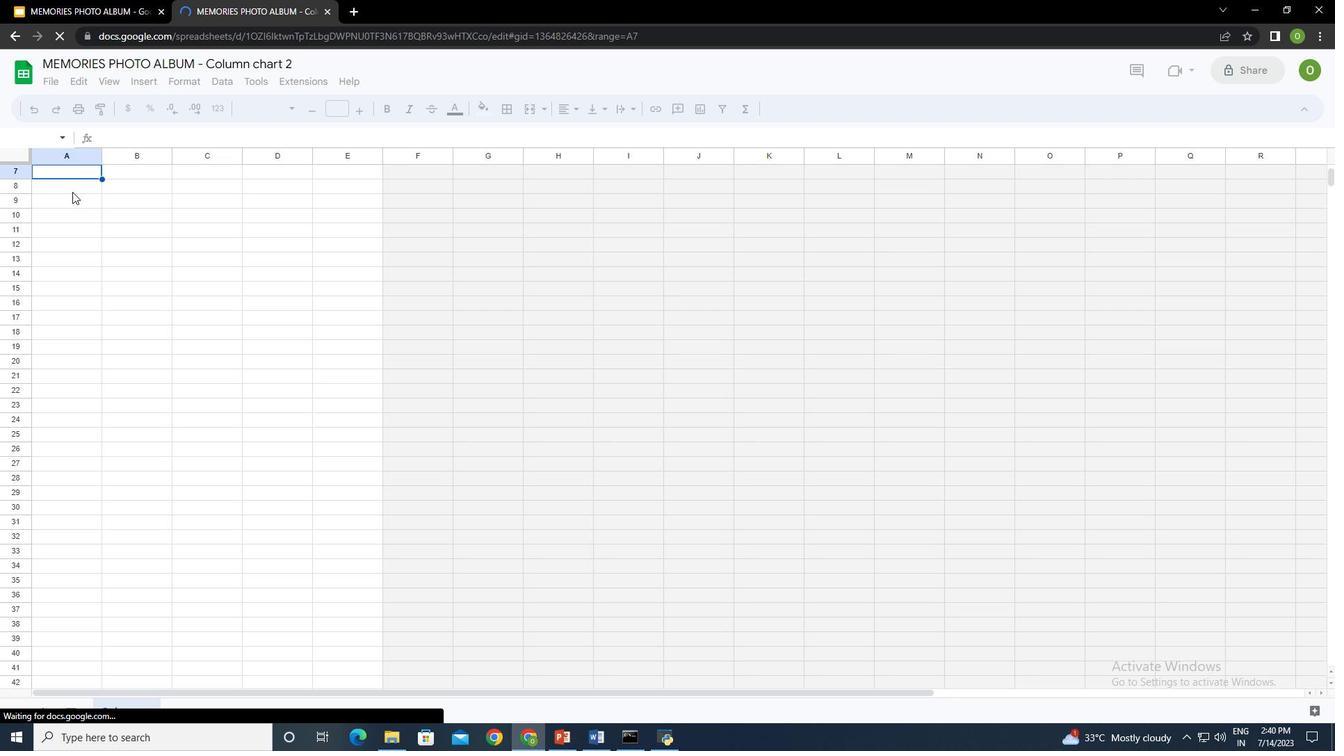 
Action: Mouse scrolled (72, 192) with delta (0, 0)
Screenshot: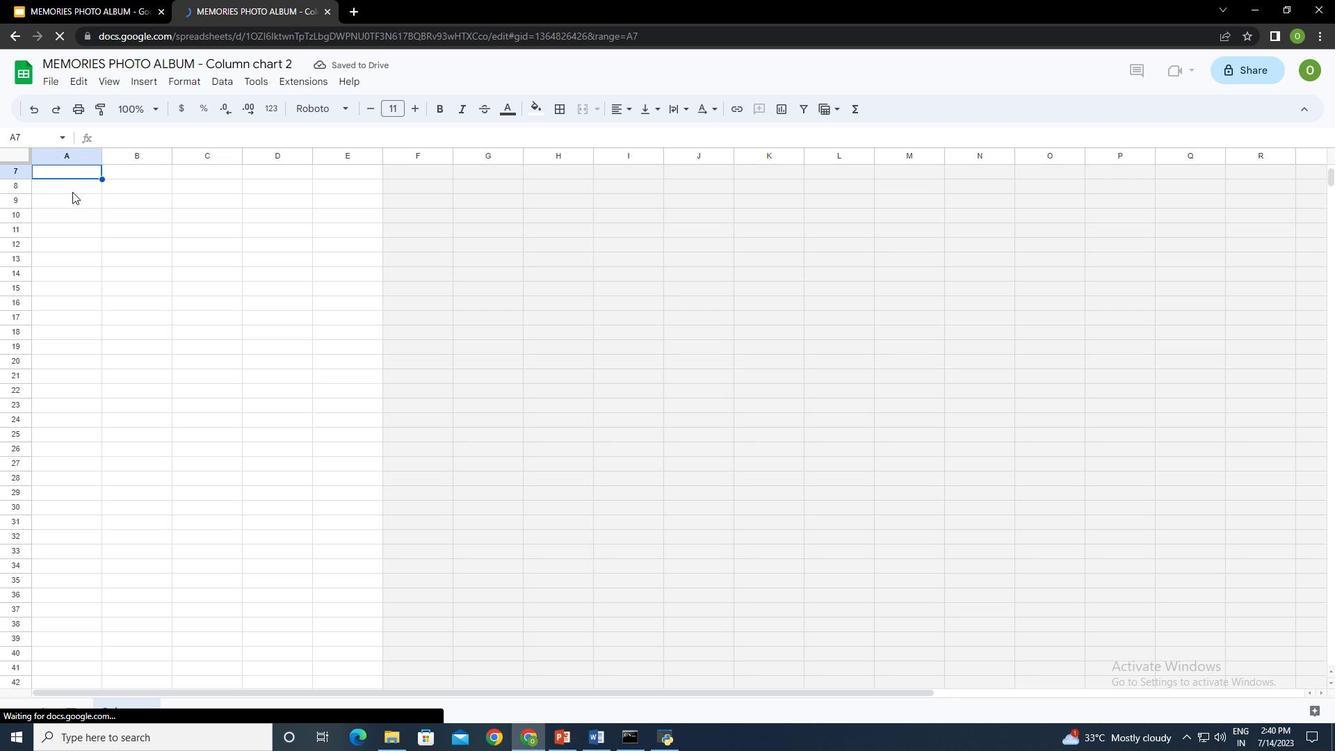 
Action: Mouse scrolled (72, 192) with delta (0, 0)
Screenshot: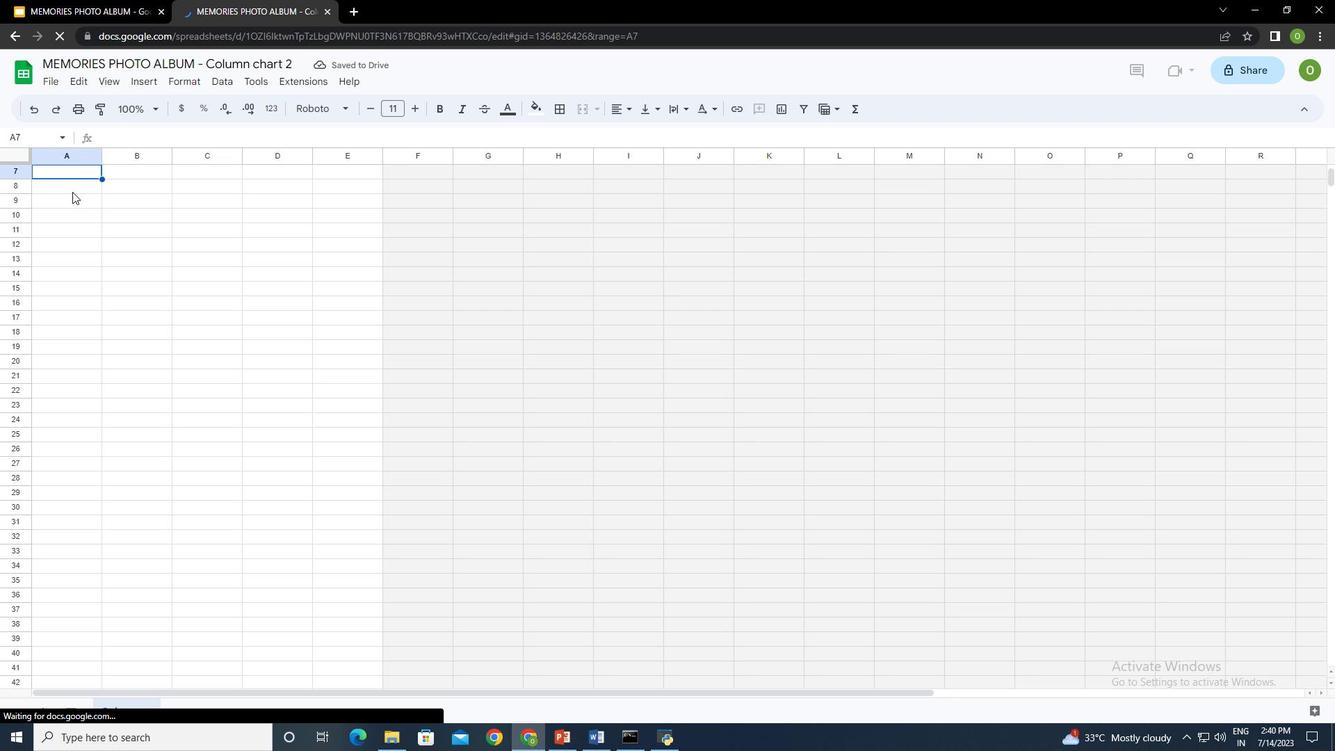 
Action: Mouse scrolled (72, 192) with delta (0, 0)
Screenshot: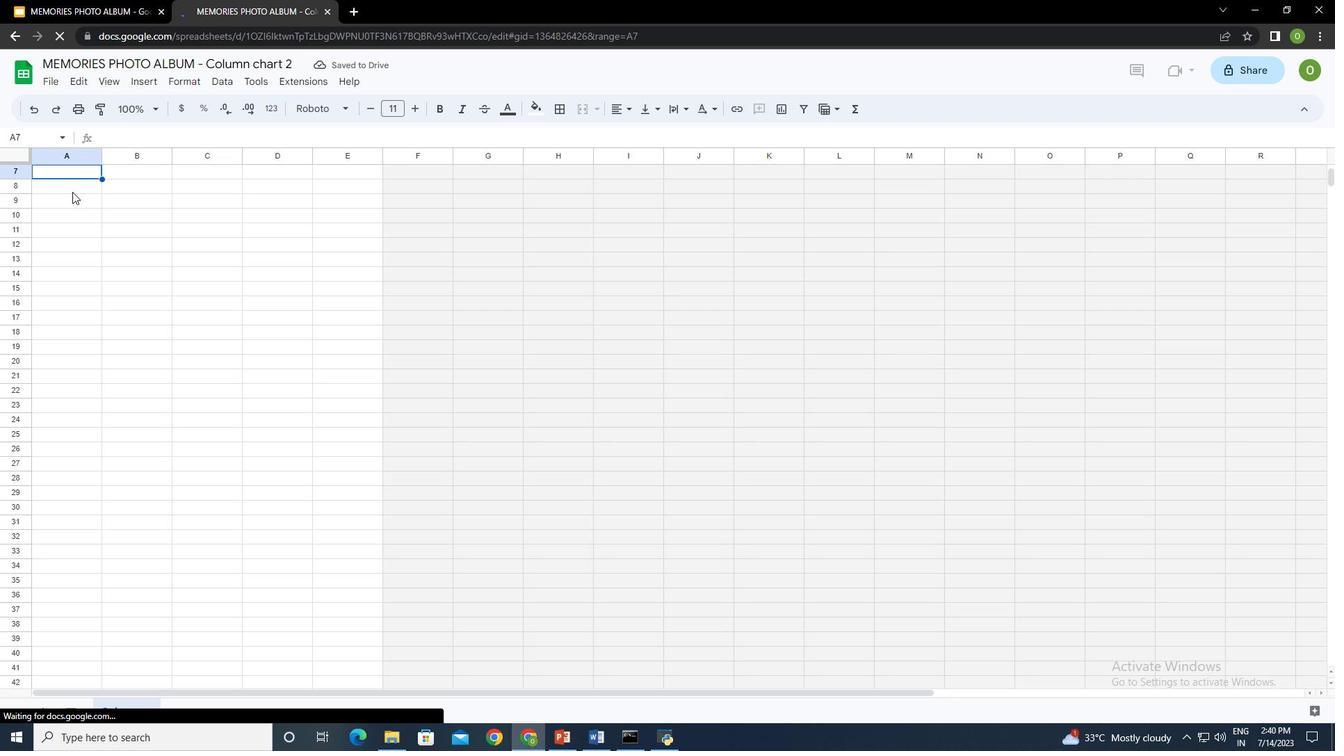 
Action: Mouse scrolled (72, 192) with delta (0, 0)
Screenshot: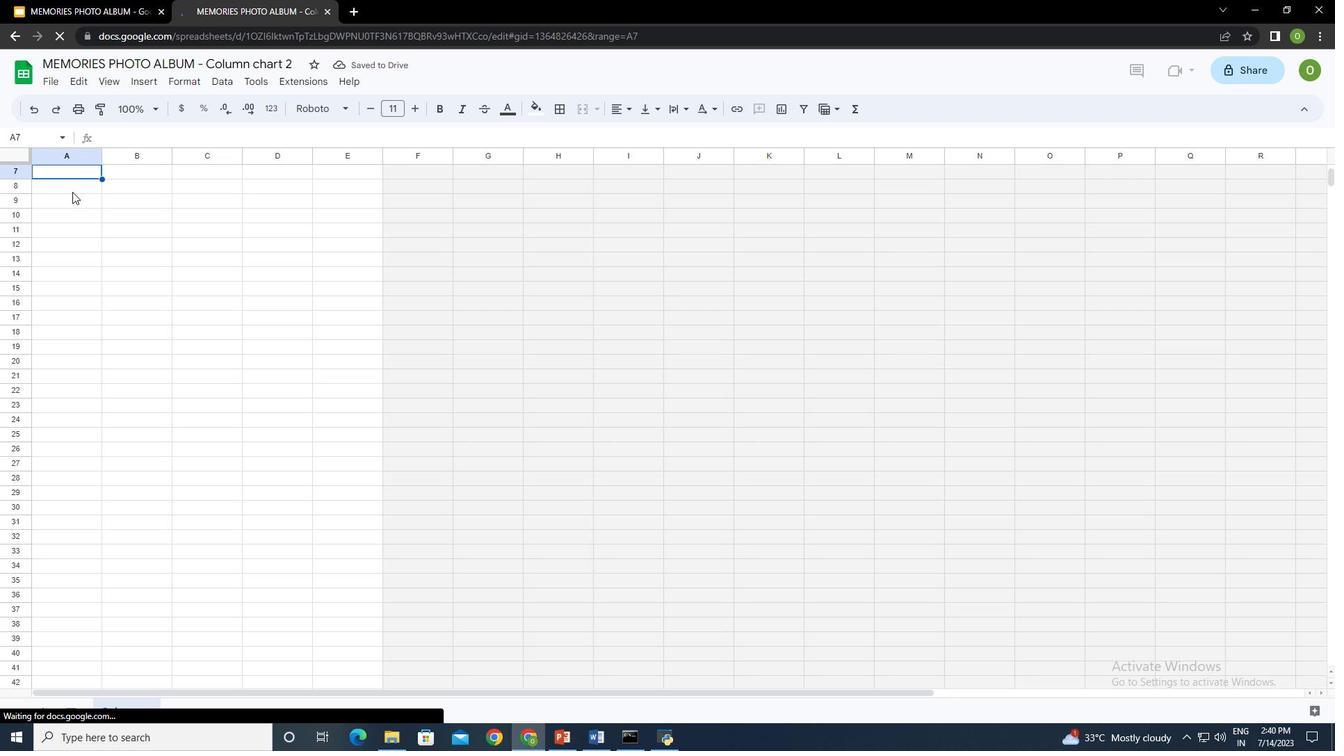 
Action: Mouse moved to (72, 191)
Screenshot: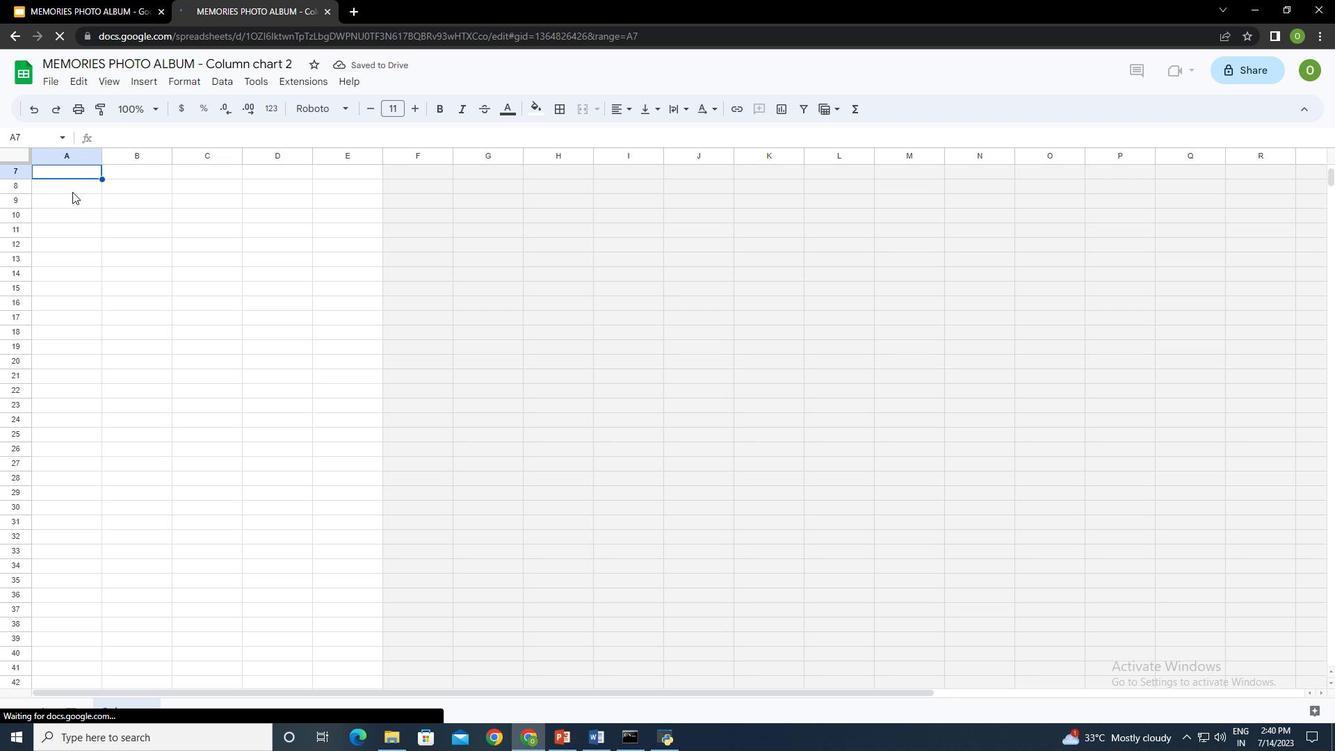 
Action: Mouse scrolled (72, 192) with delta (0, 0)
Screenshot: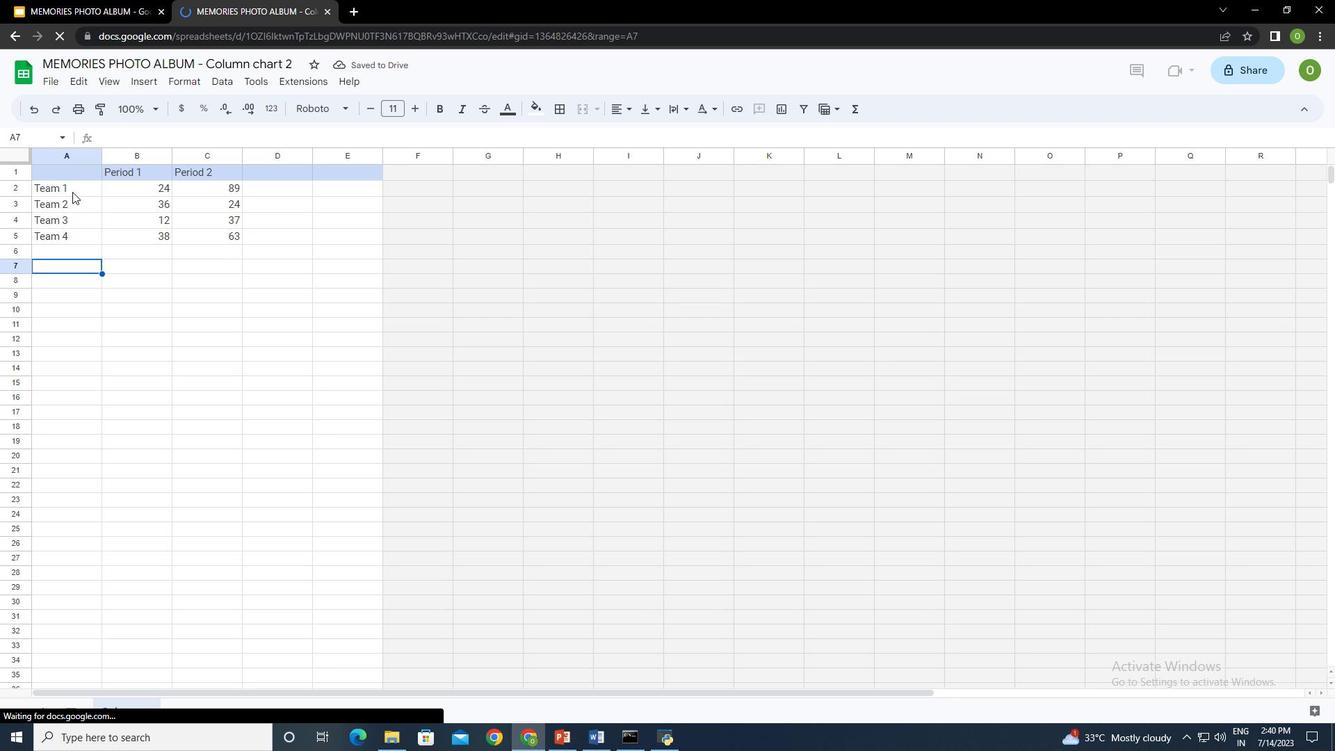 
Action: Mouse scrolled (72, 192) with delta (0, 0)
Screenshot: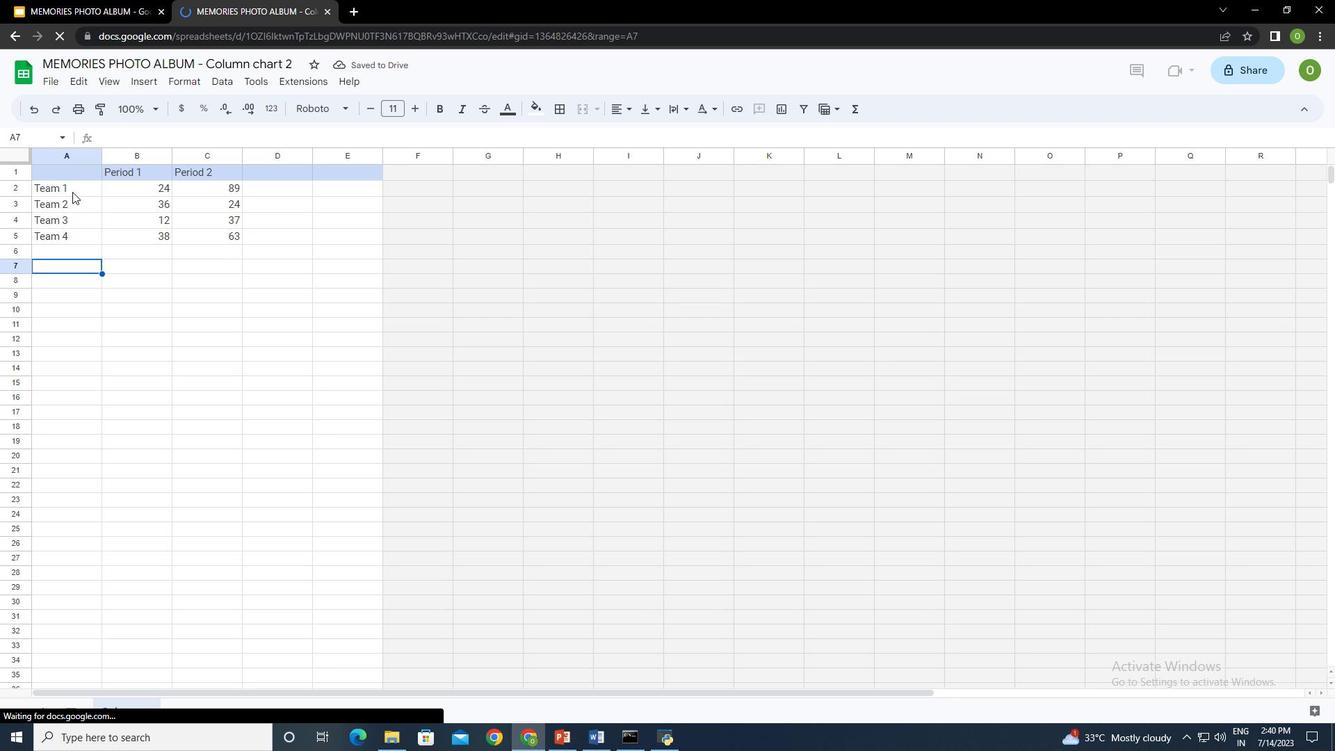 
Action: Mouse scrolled (72, 192) with delta (0, 0)
Screenshot: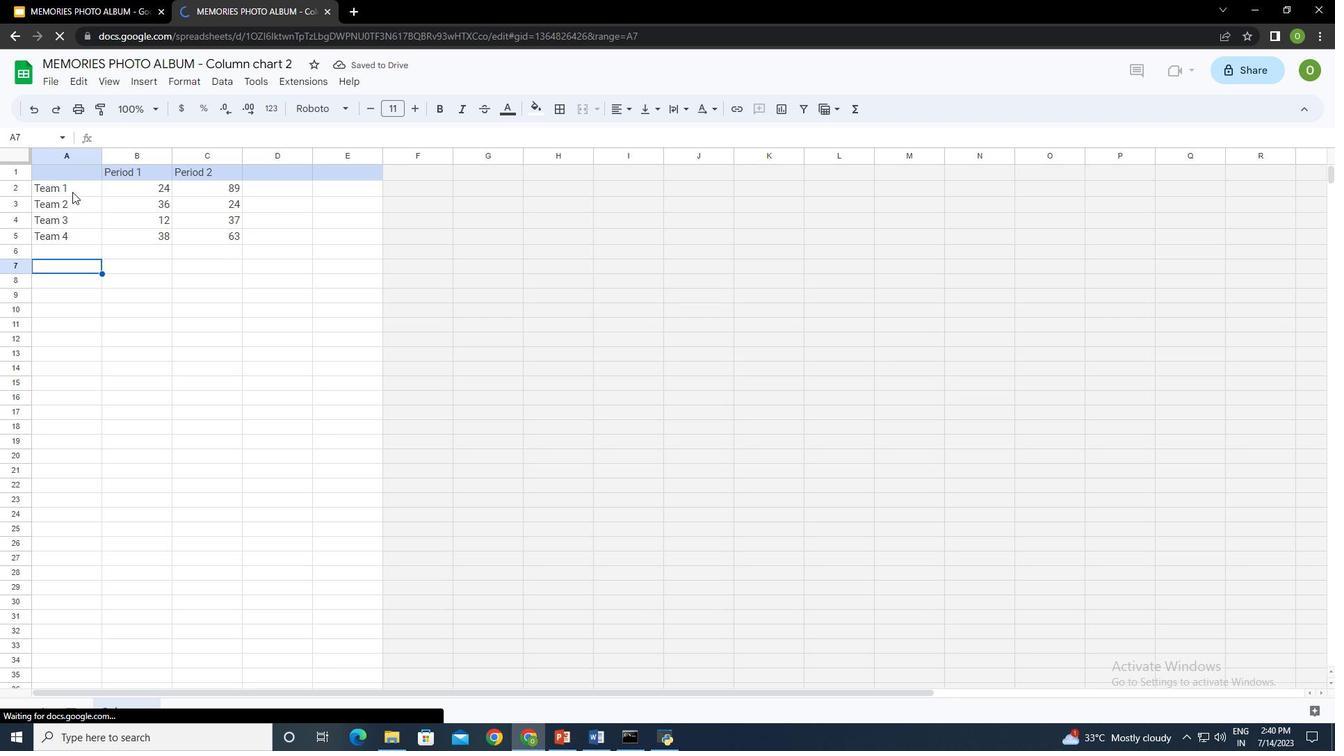 
Action: Mouse moved to (72, 191)
Screenshot: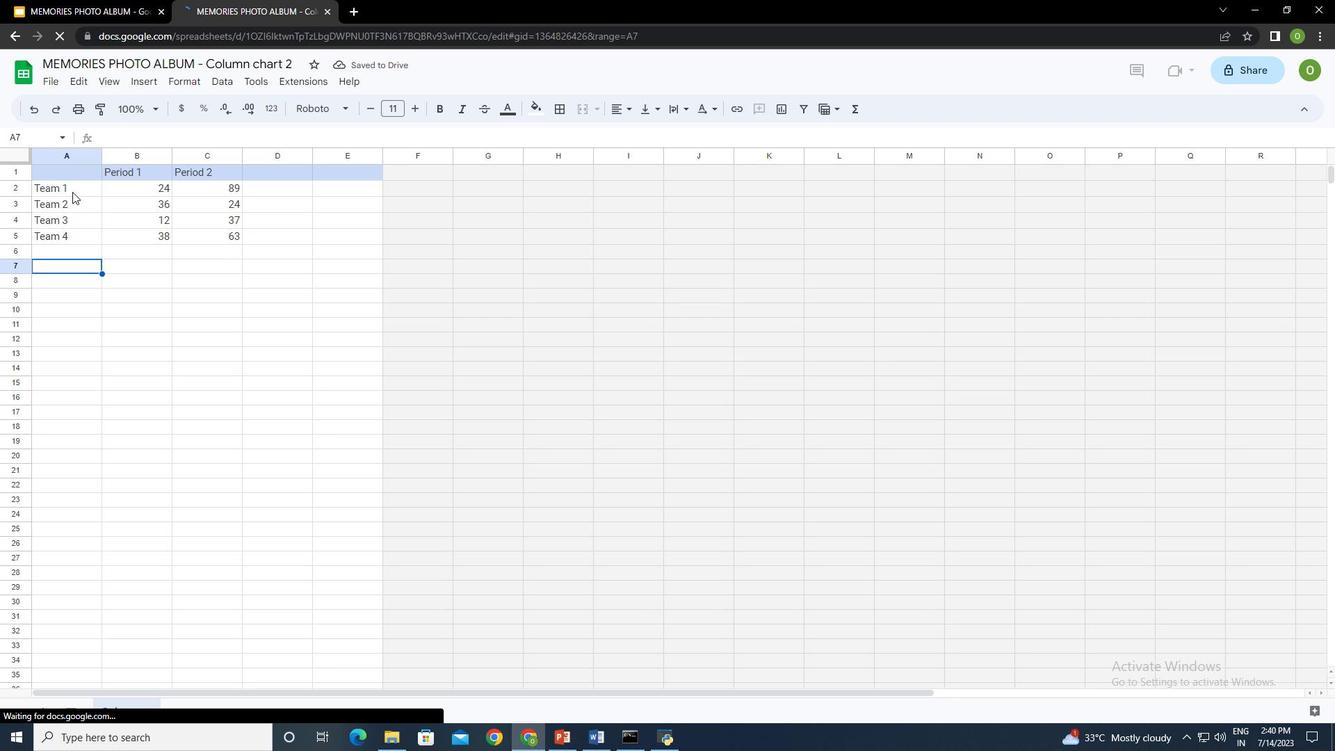 
Action: Mouse pressed left at (72, 191)
Screenshot: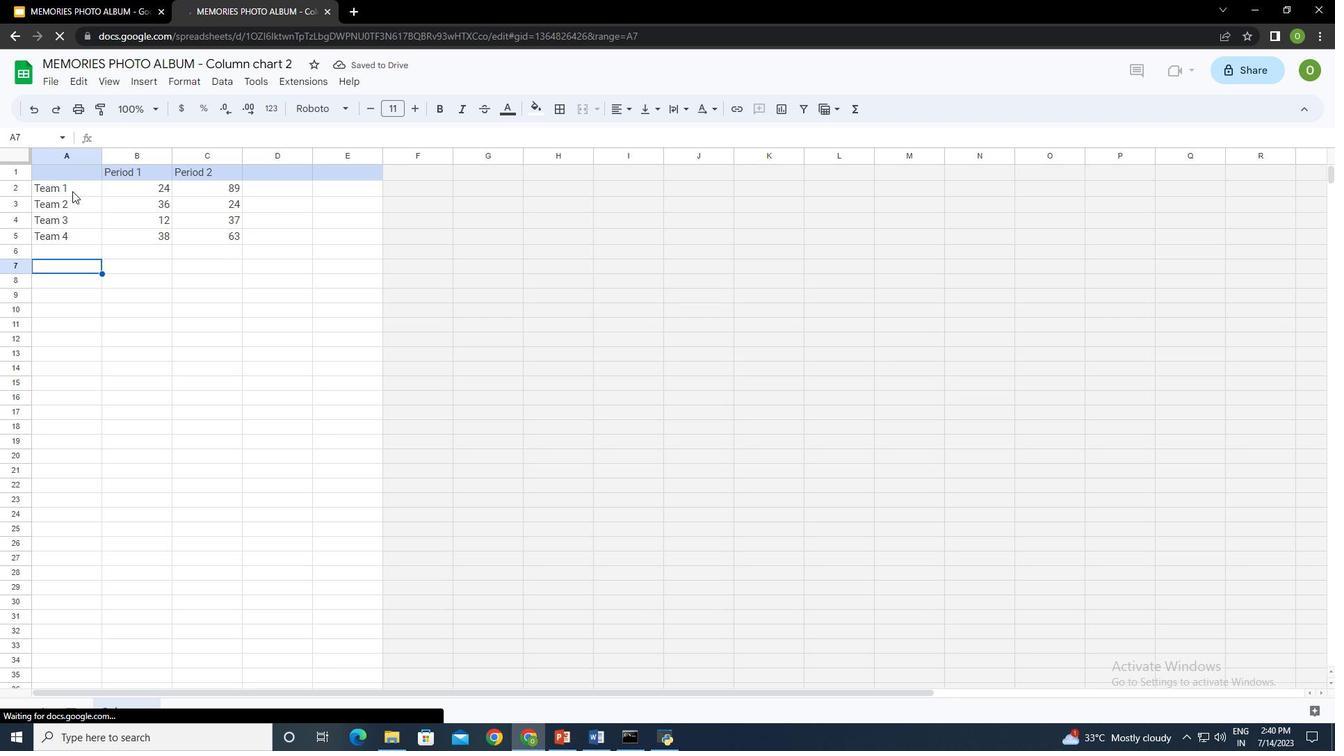
Action: Key pressed <Key.shift>Mercury<Key.enter><Key.shift>Juo<Key.backspace>piter<Key.enter><Key.shift>Mars<Key.enter><Key.shift><Key.shift><Key.shift><Key.shift>Saturn
Screenshot: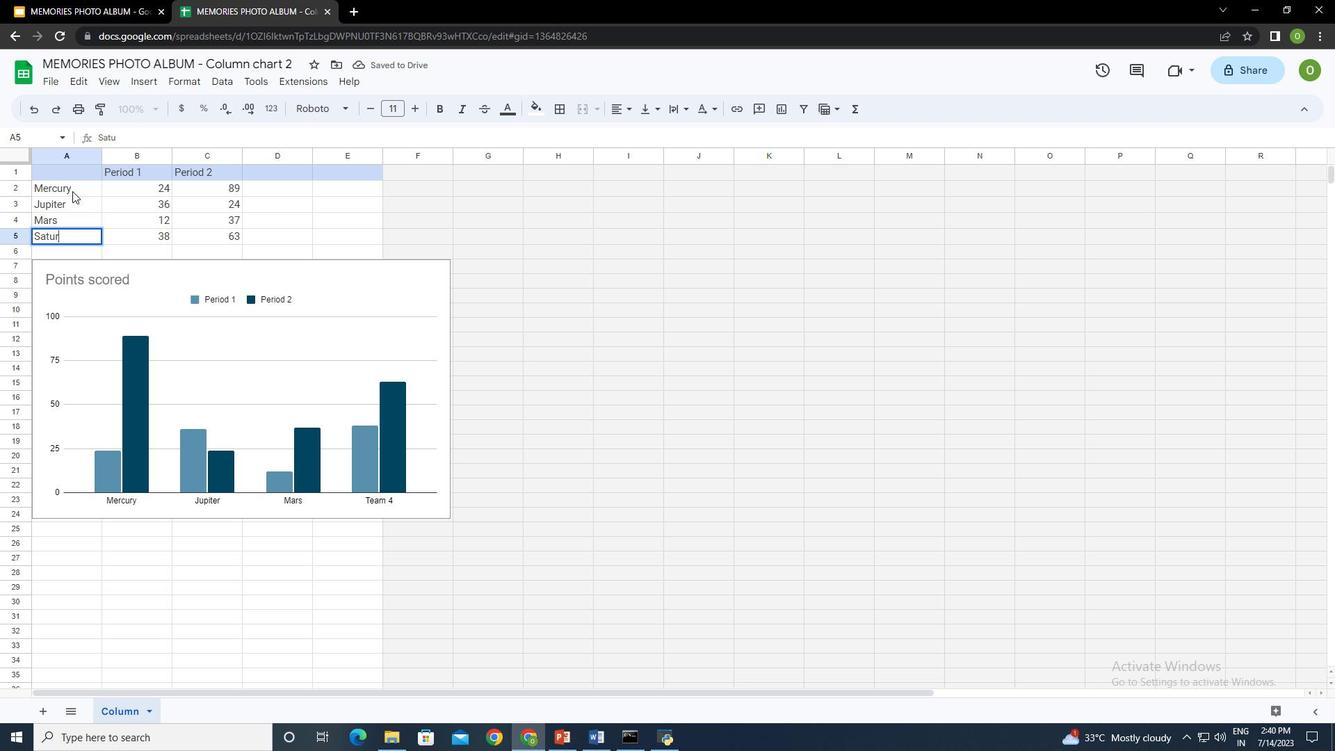 
Action: Mouse moved to (163, 185)
Screenshot: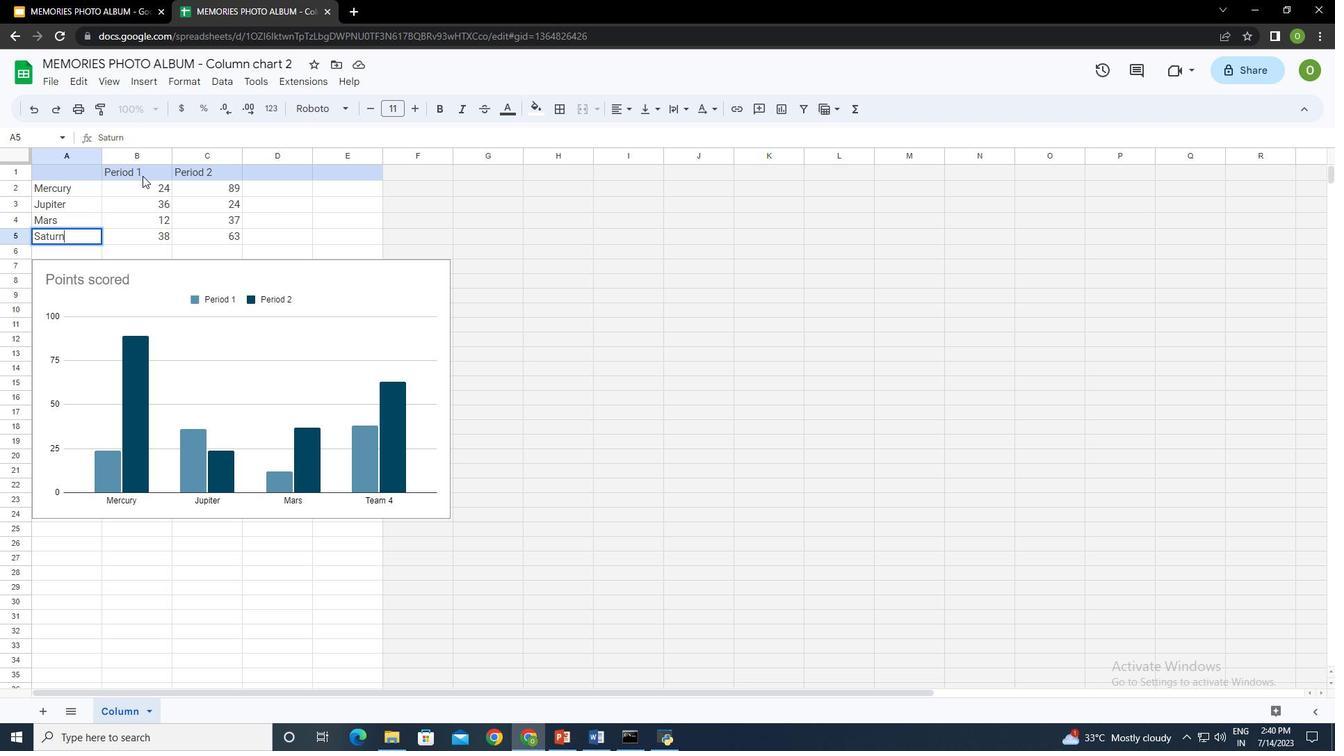 
Action: Mouse pressed left at (163, 185)
Screenshot: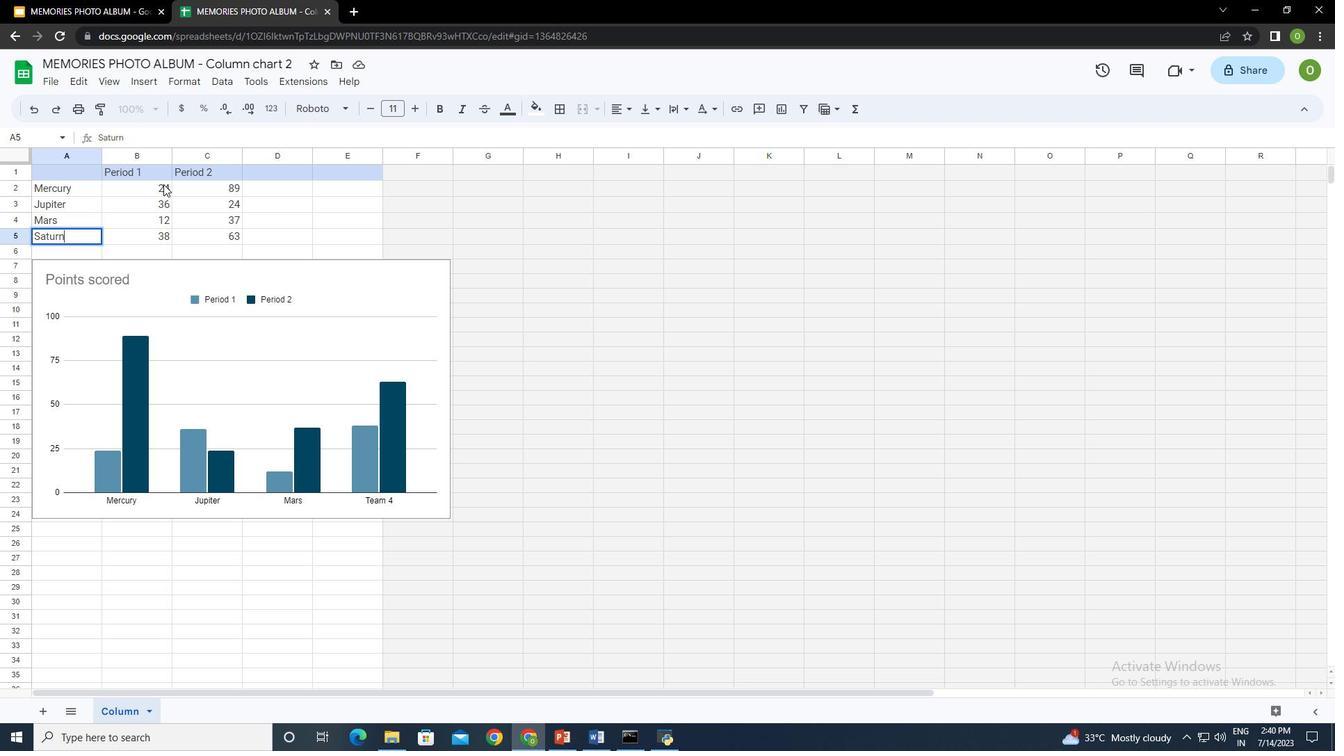 
Action: Mouse moved to (163, 185)
Screenshot: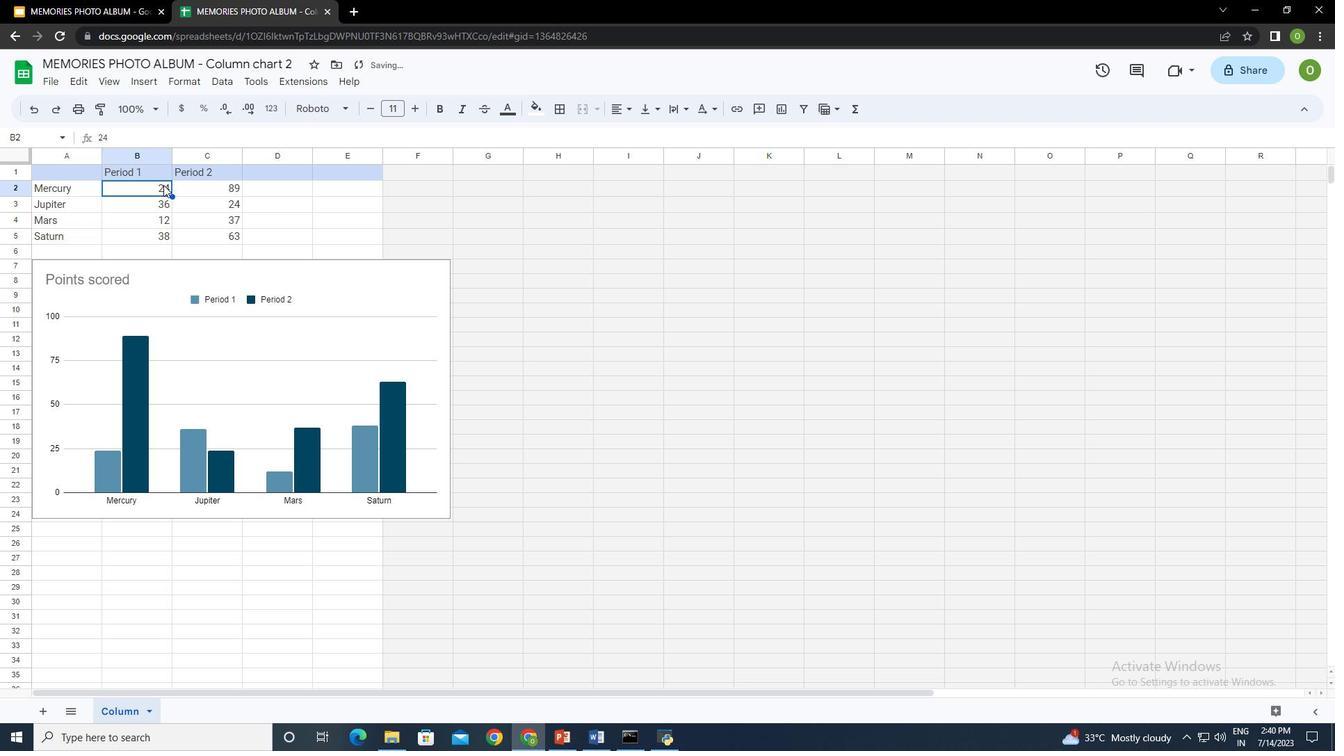 
Action: Key pressed 50<Key.enter>100<Key.enter>150<Key.enter>300<Key.enter>
Screenshot: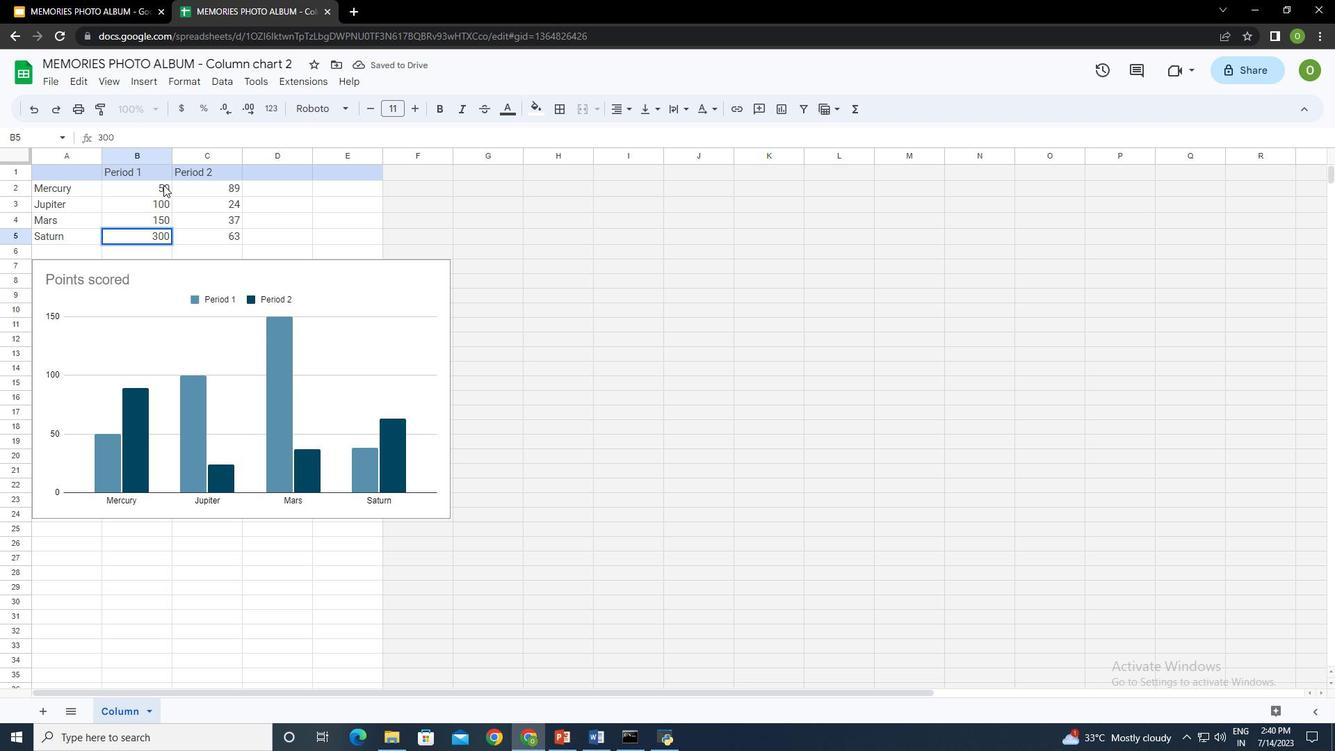 
Action: Mouse moved to (222, 185)
Screenshot: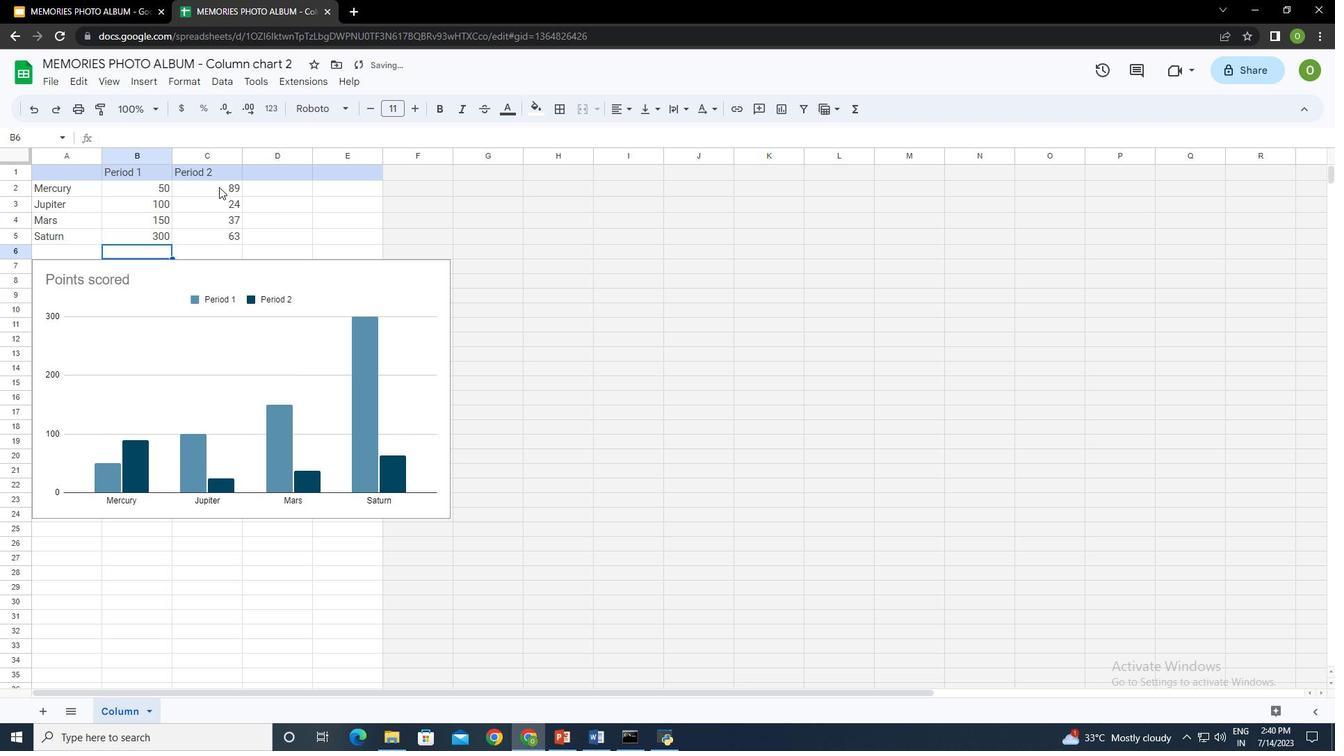 
Action: Mouse pressed left at (222, 185)
Screenshot: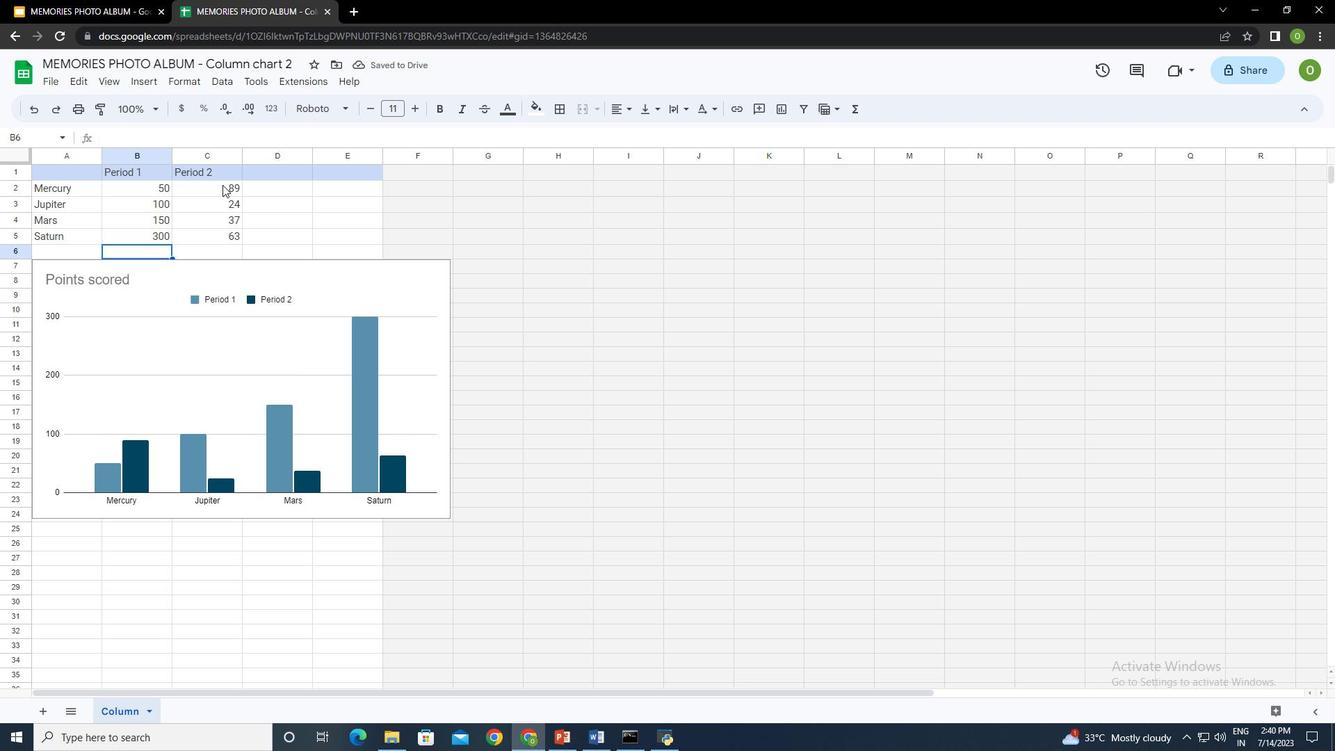 
Action: Key pressed 100<Key.enter>78<Key.enter>97<Key.enter>250<Key.enter>
Screenshot: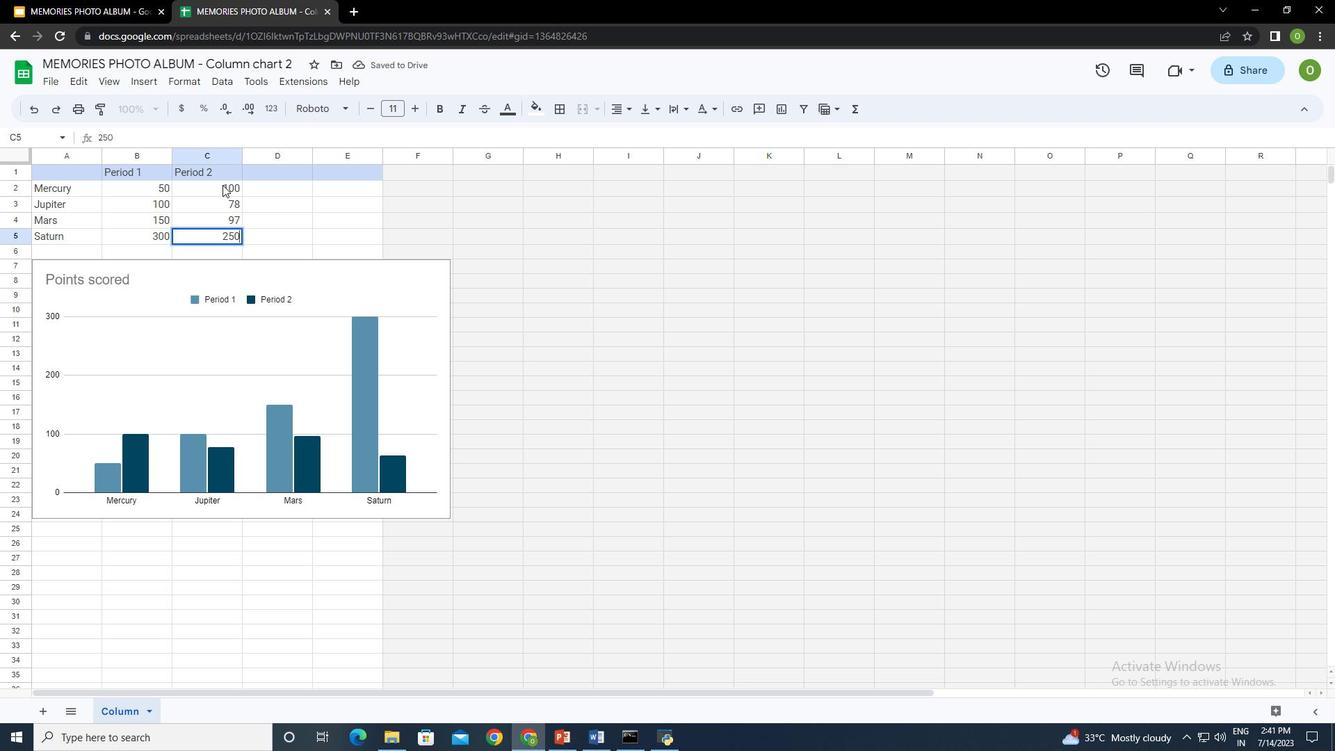 
Action: Mouse moved to (204, 170)
Screenshot: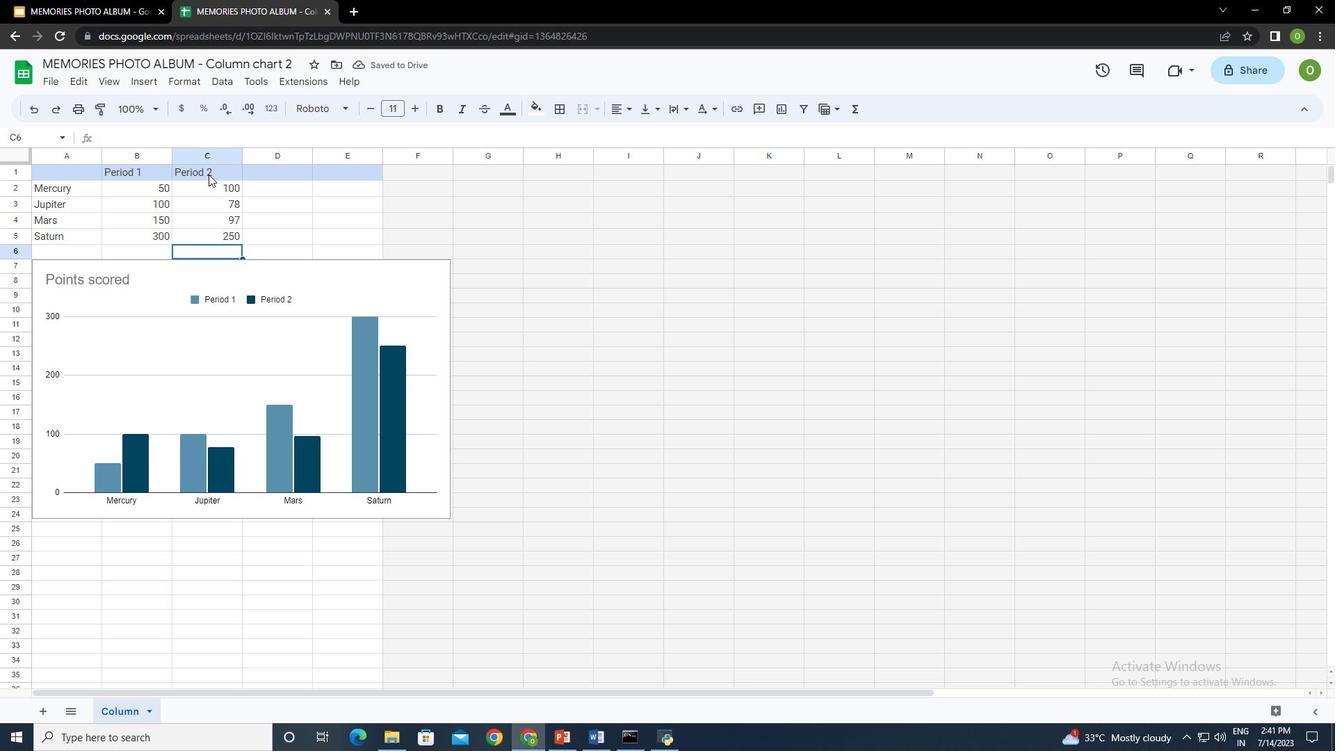 
Action: Mouse pressed left at (204, 170)
Screenshot: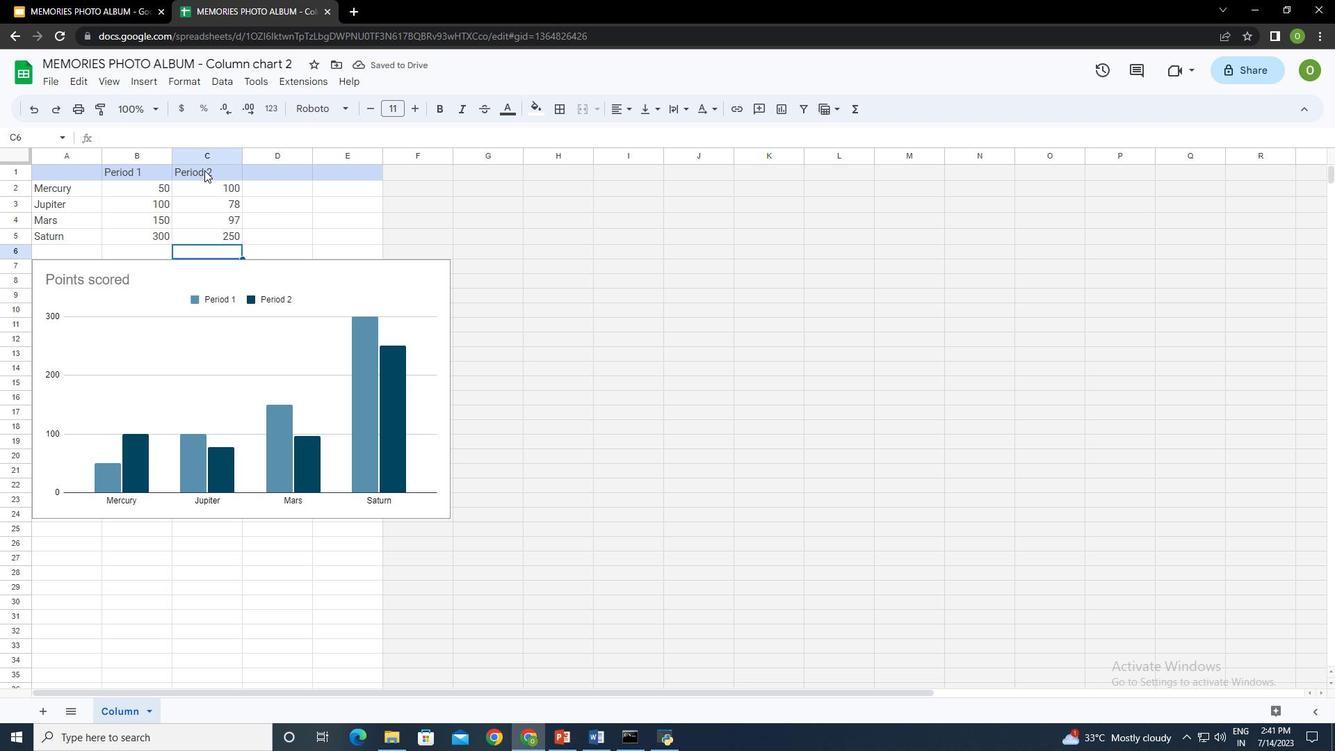 
Action: Mouse moved to (205, 152)
Screenshot: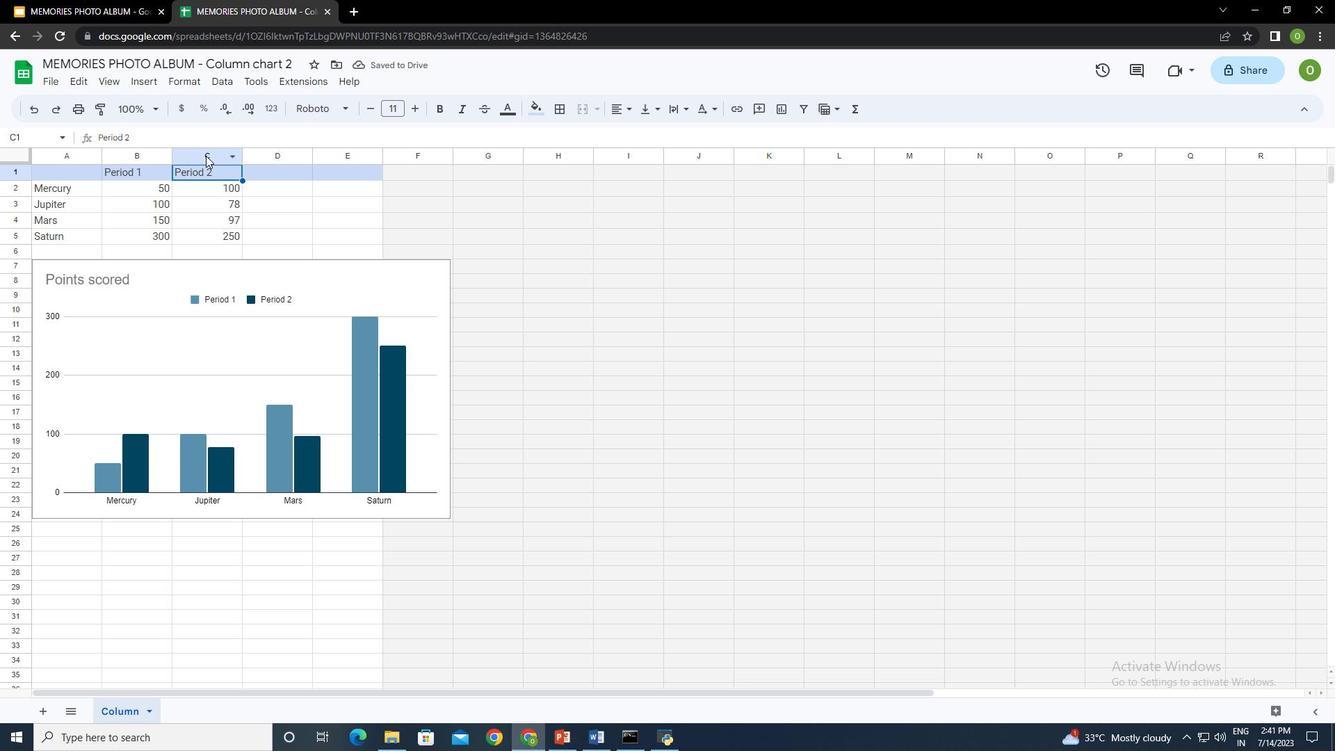 
Action: Mouse pressed left at (205, 152)
Screenshot: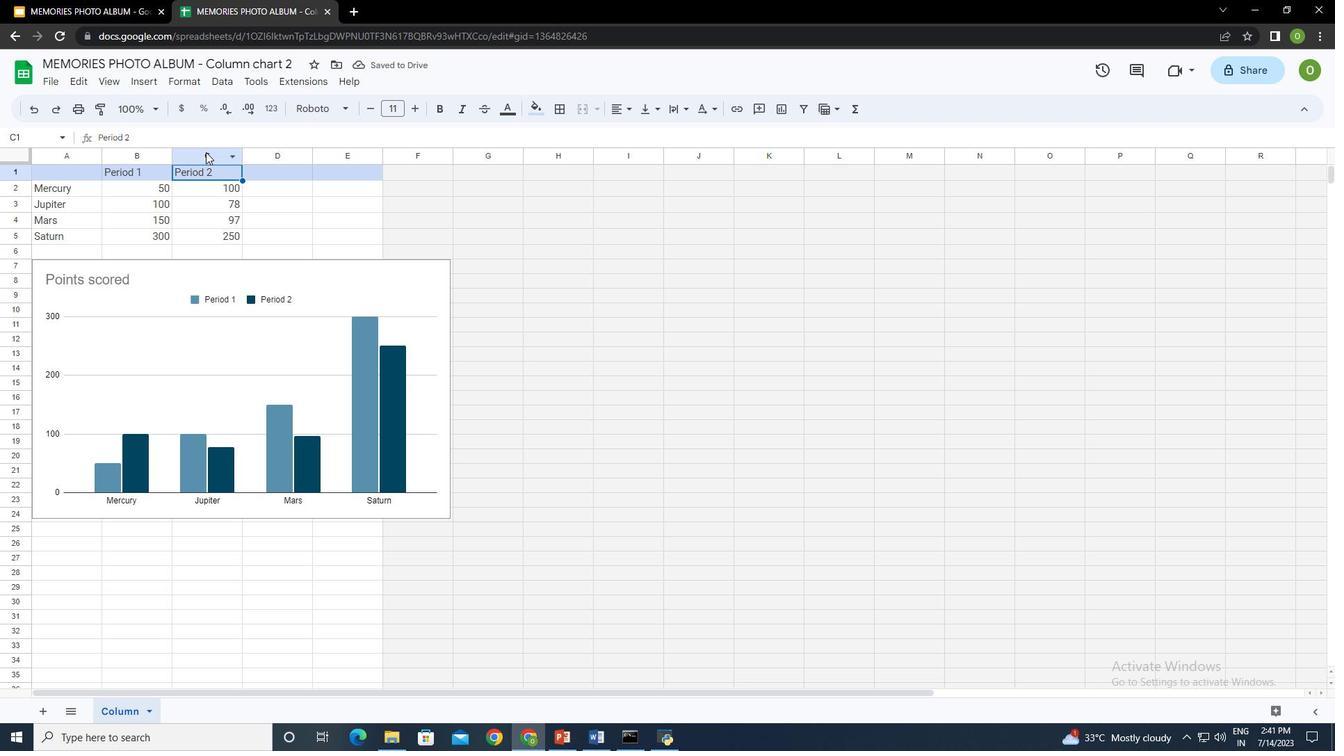 
Action: Mouse pressed right at (205, 152)
Screenshot: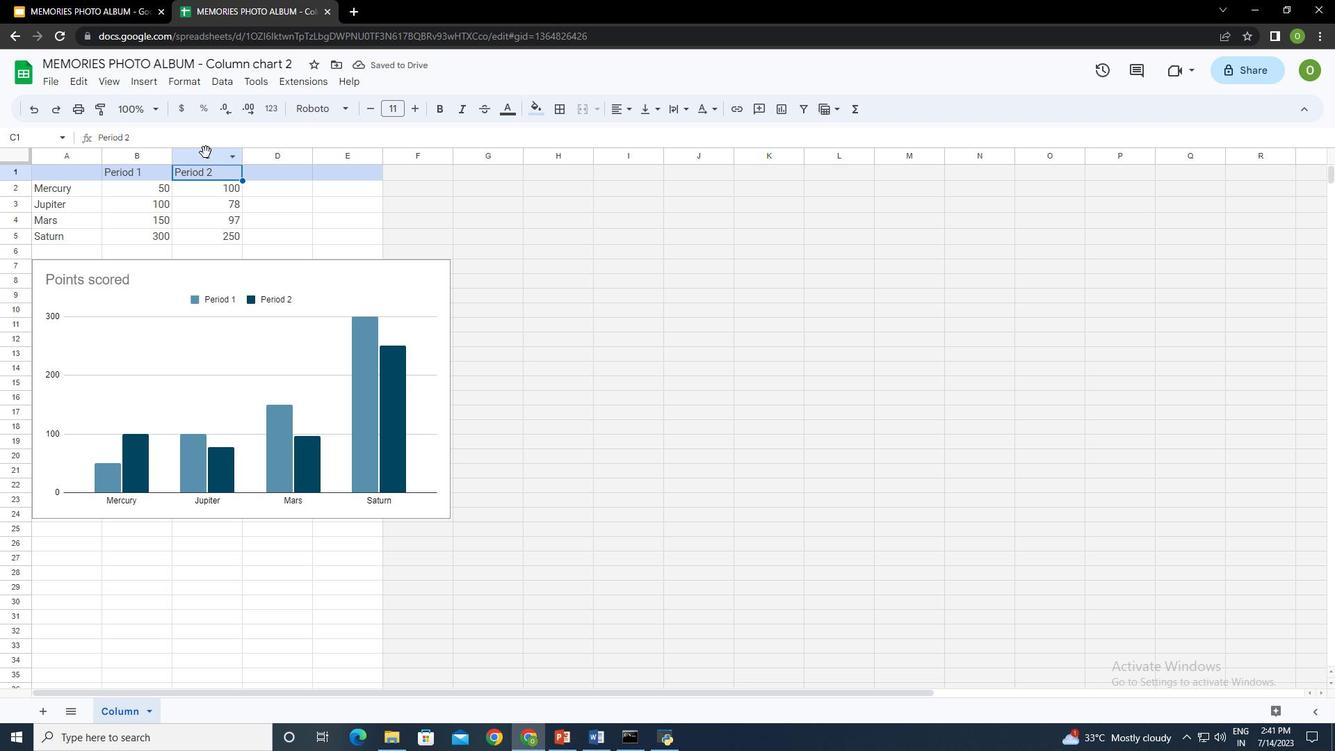 
Action: Mouse moved to (278, 317)
Screenshot: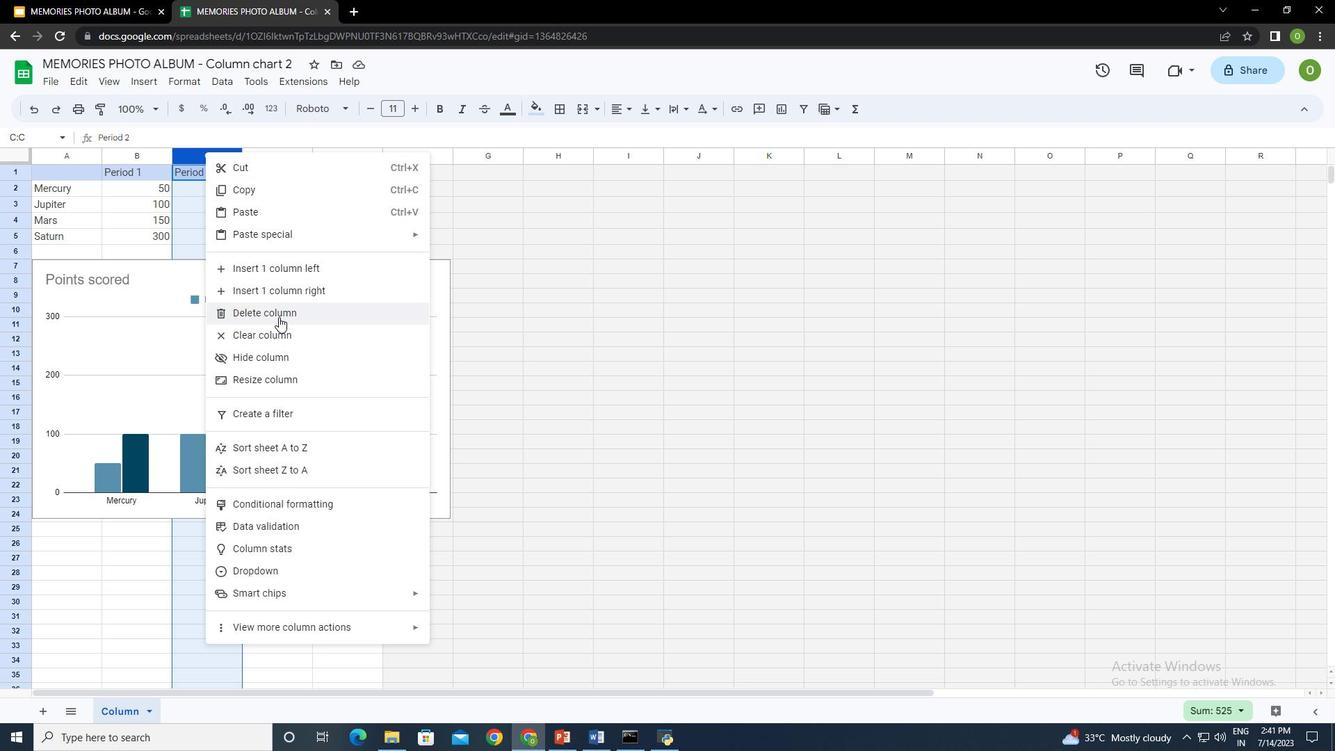 
Action: Mouse pressed left at (278, 317)
Screenshot: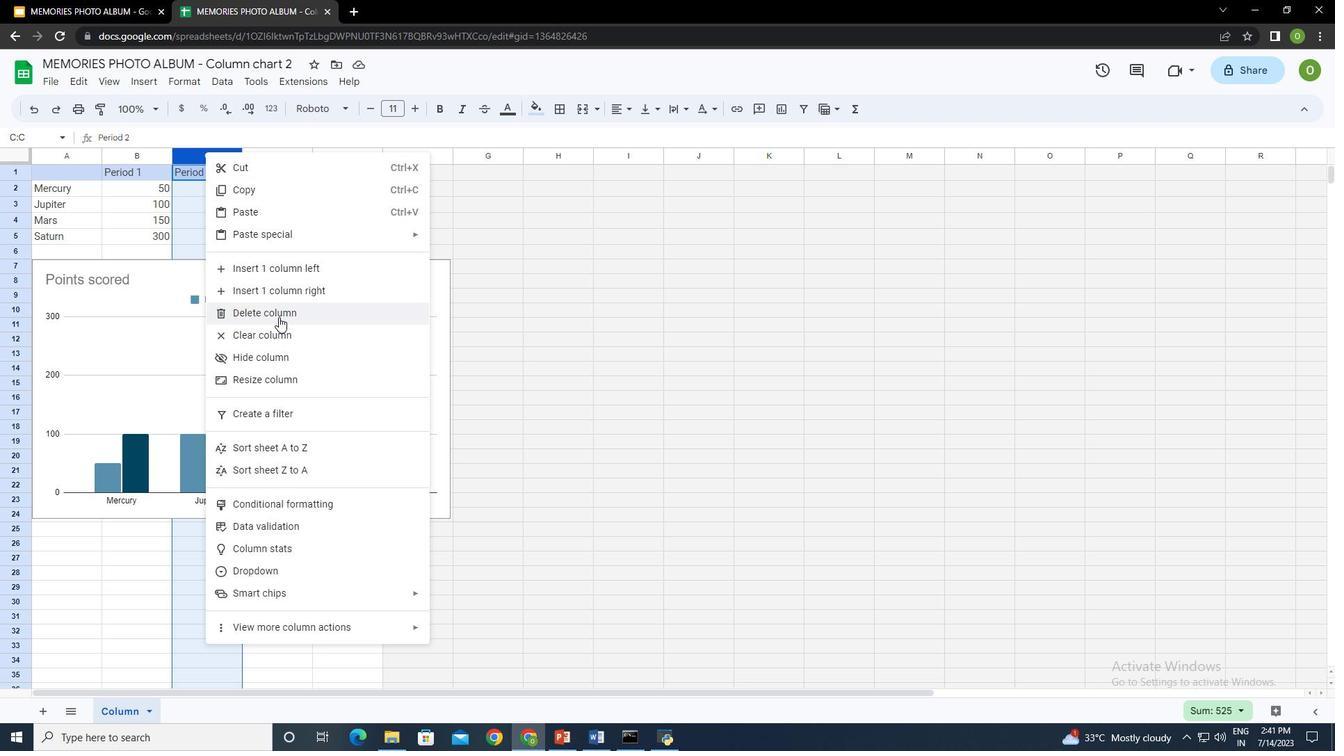 
Action: Mouse moved to (283, 342)
Screenshot: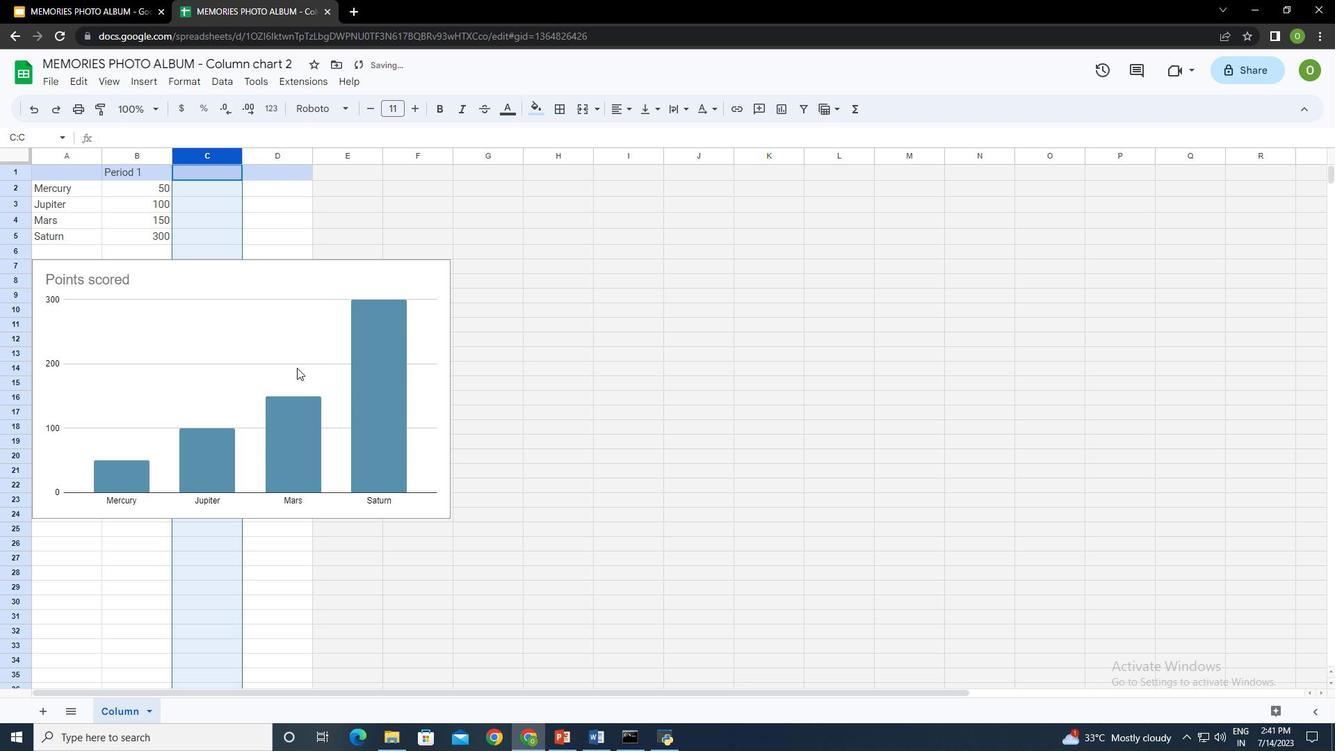 
Action: Mouse pressed left at (283, 342)
Screenshot: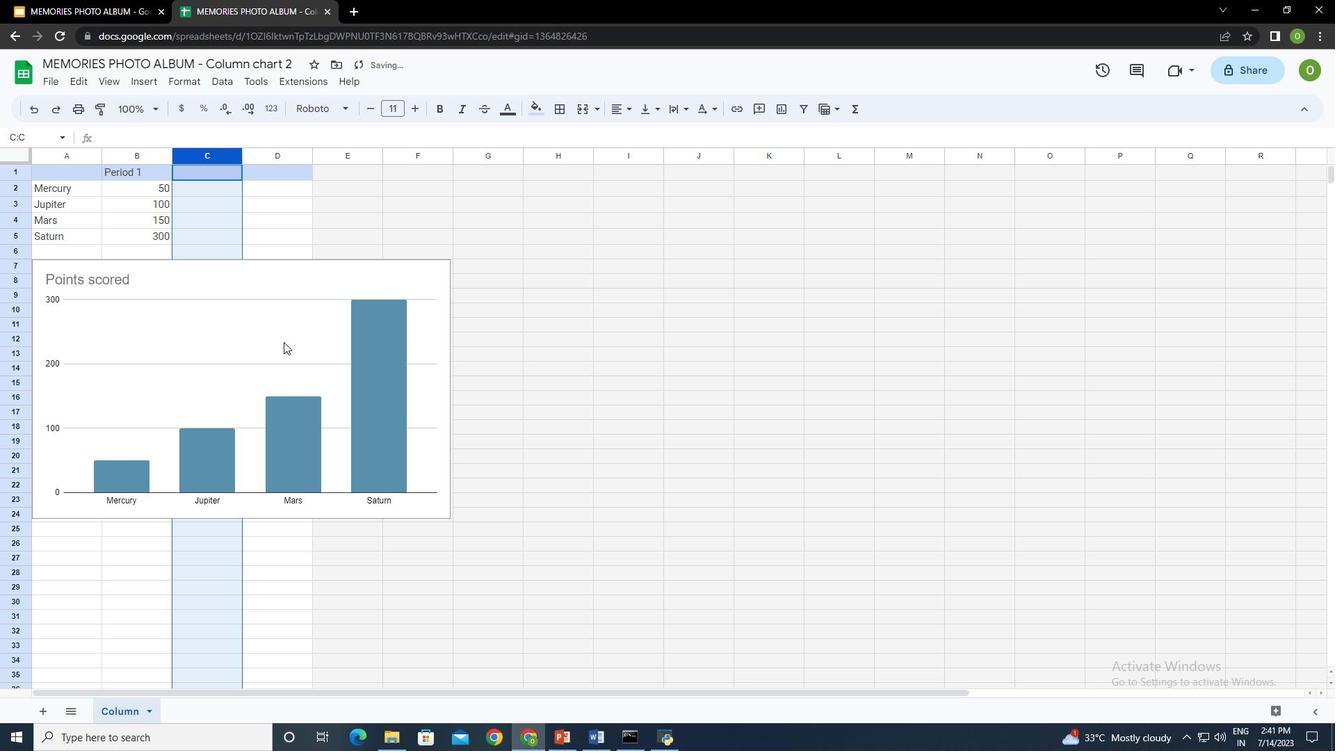 
Action: Mouse moved to (201, 219)
Screenshot: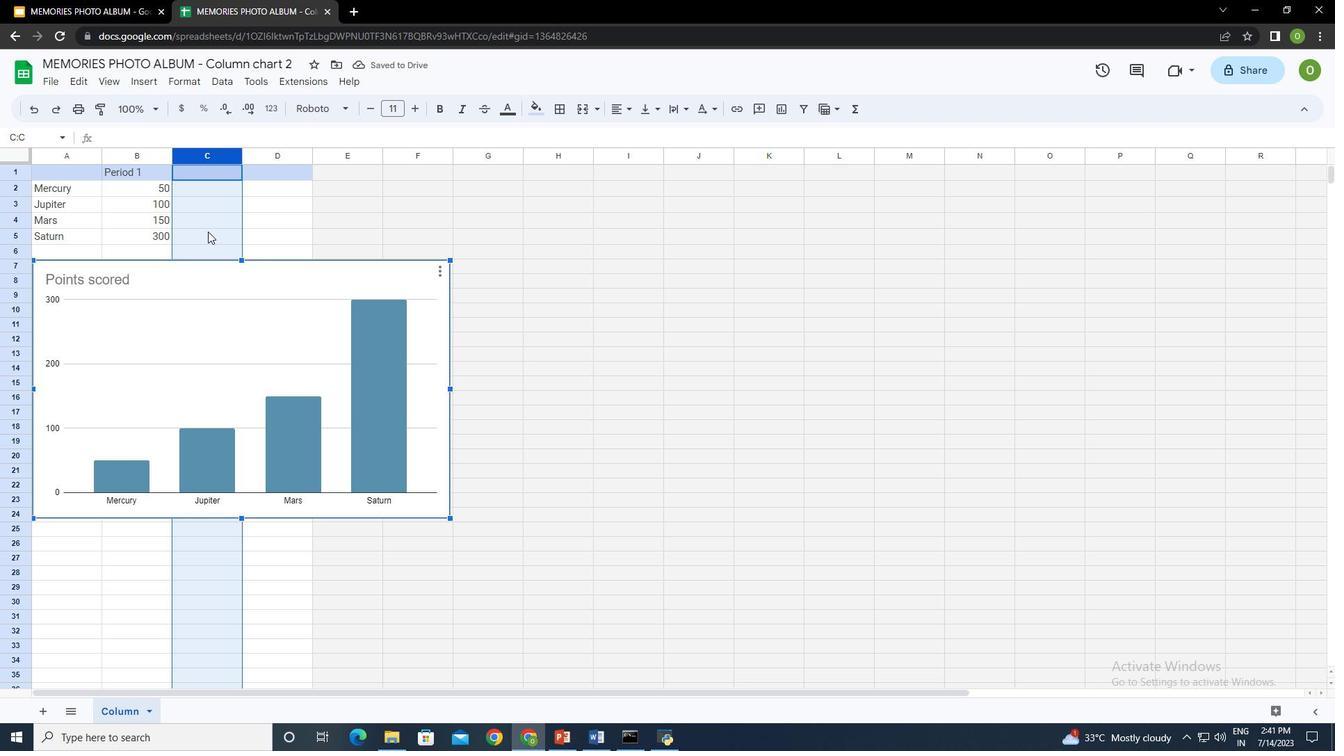 
Action: Mouse pressed left at (201, 219)
Screenshot: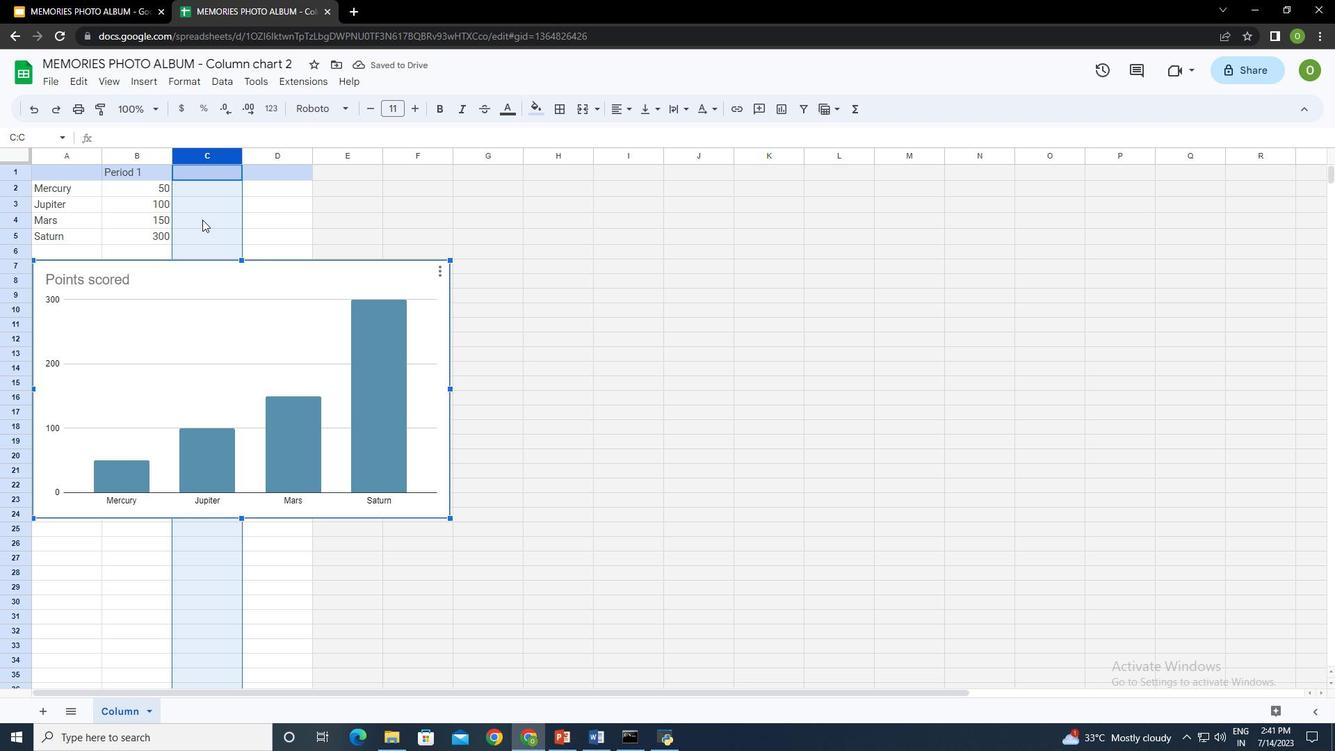 
Action: Mouse moved to (154, 188)
Screenshot: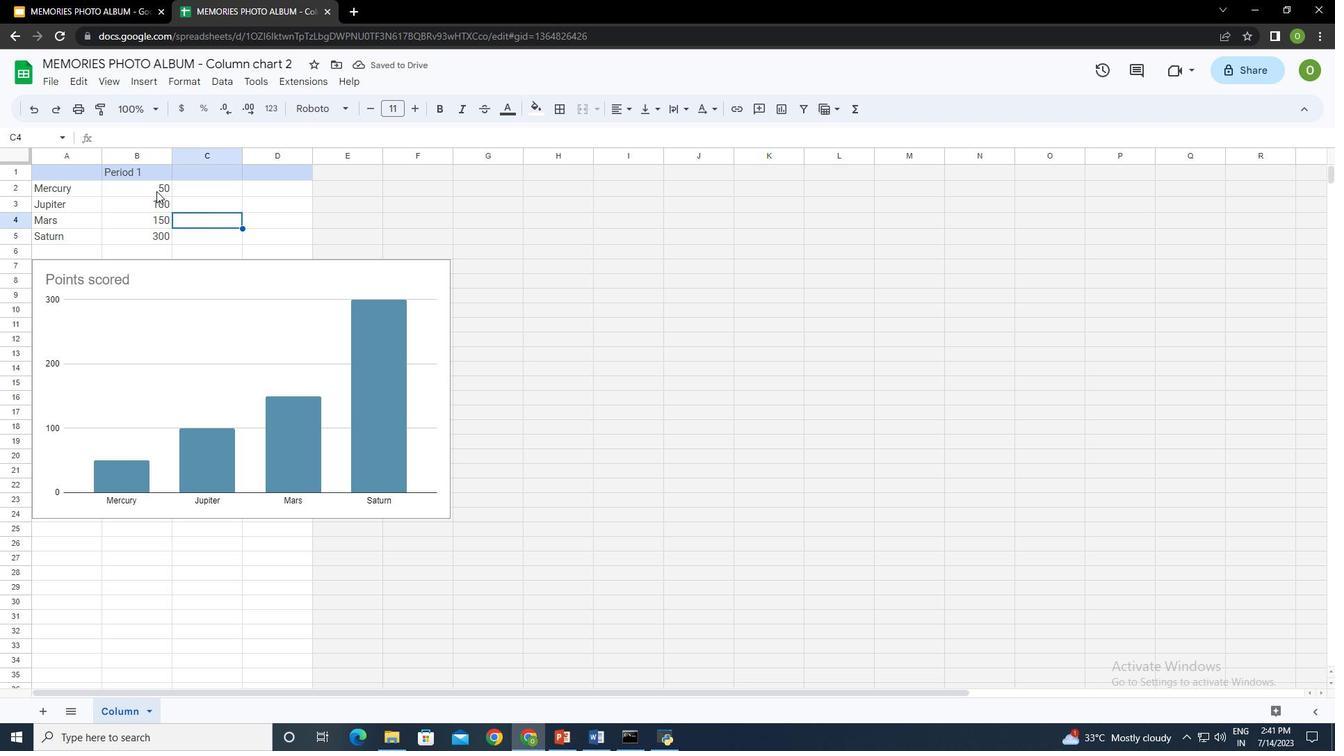 
Action: Mouse pressed left at (154, 188)
Screenshot: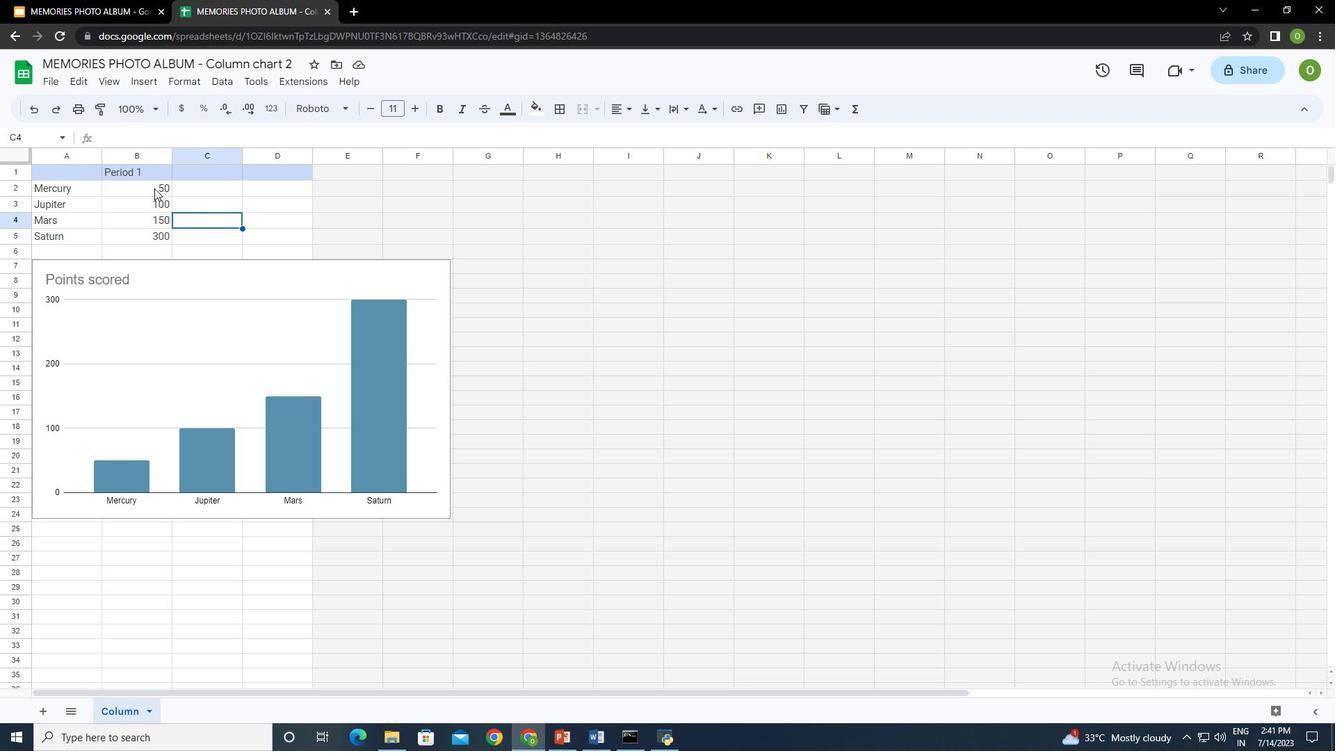 
Action: Mouse moved to (381, 393)
Screenshot: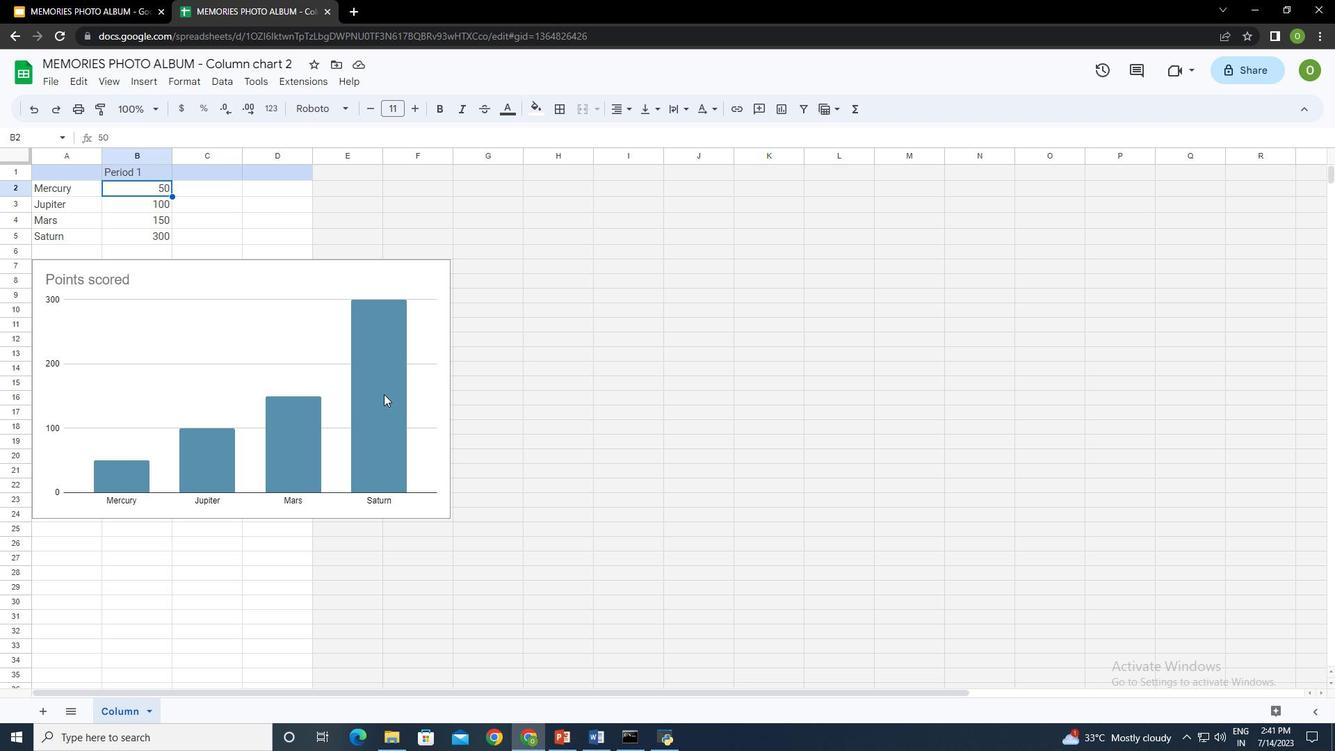 
Action: Mouse pressed left at (381, 393)
Screenshot: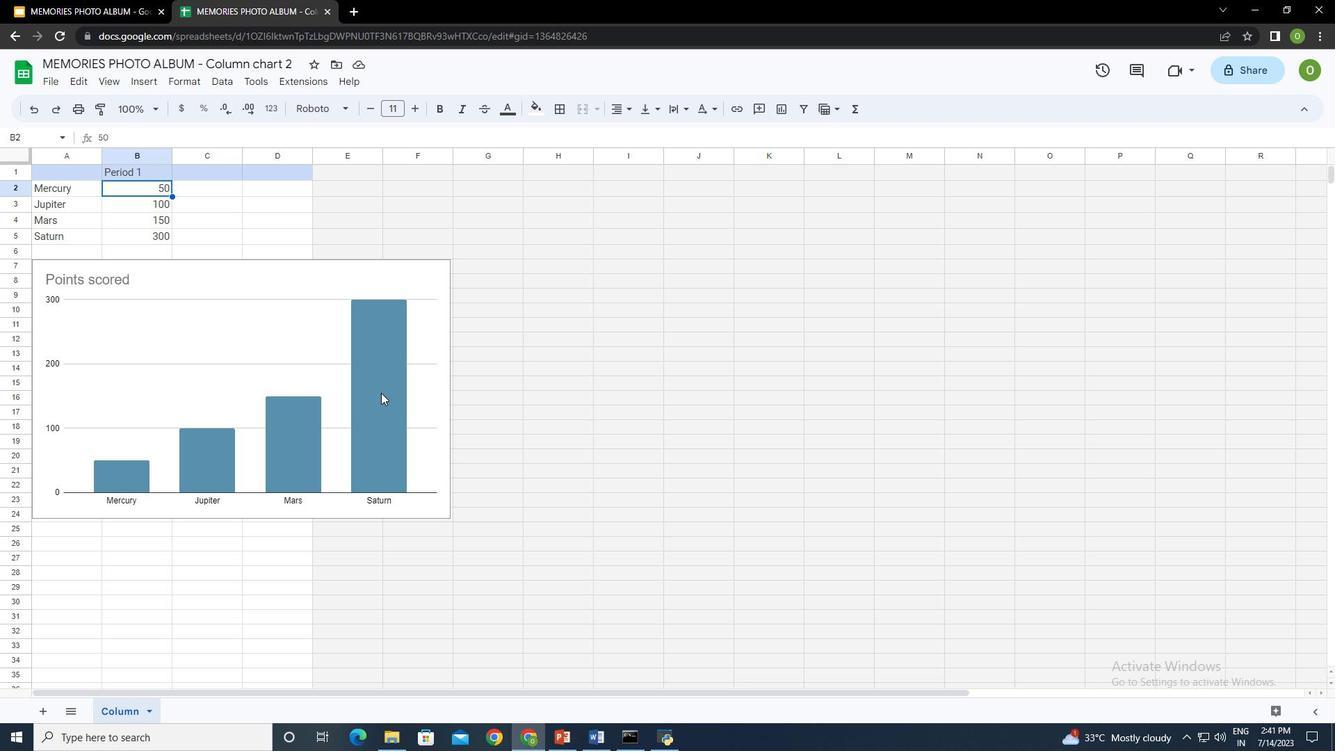 
Action: Mouse moved to (241, 228)
Screenshot: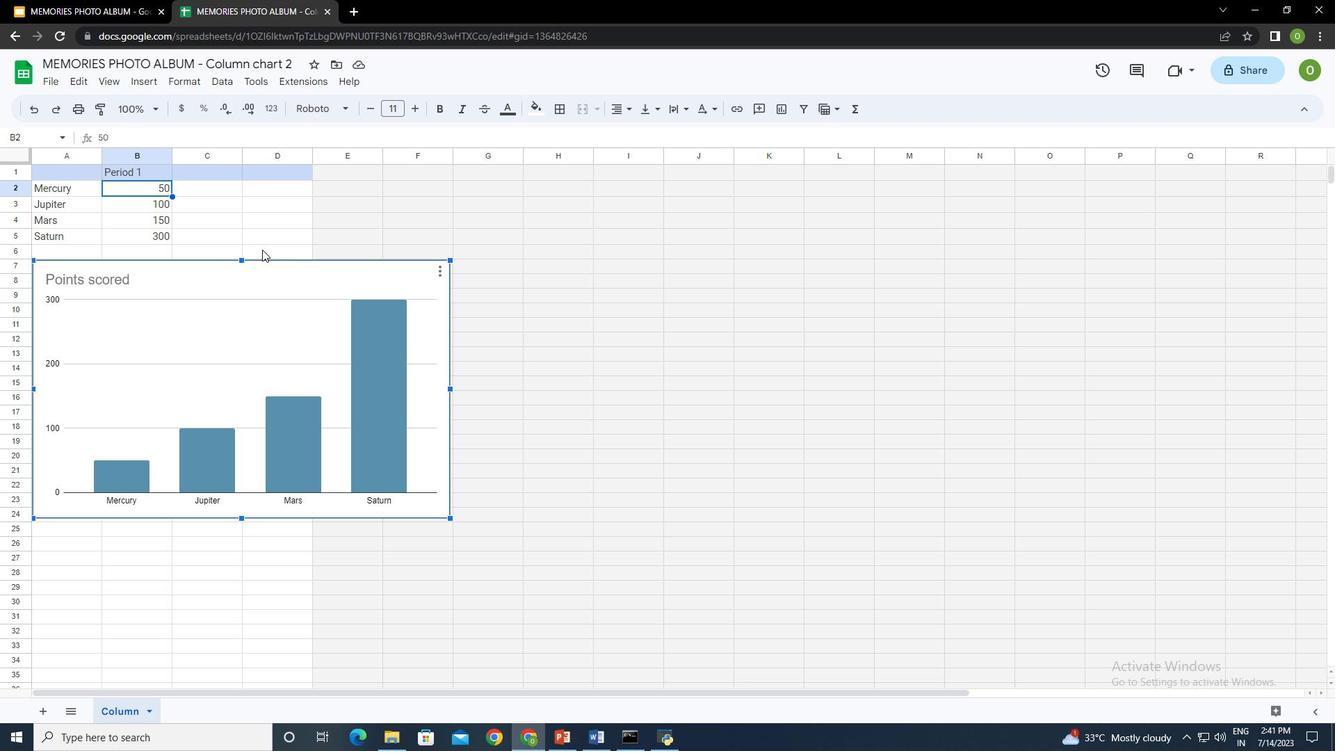 
Action: Mouse pressed left at (241, 228)
Screenshot: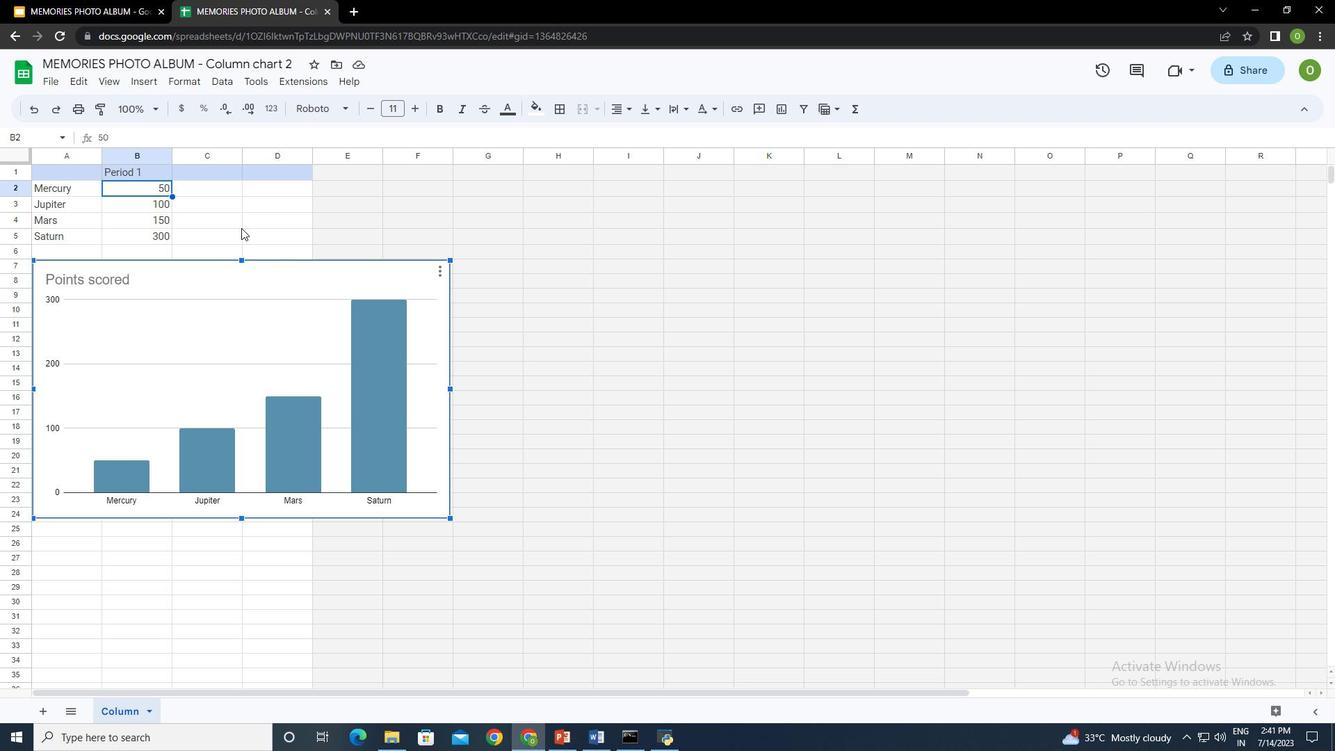 
Action: Mouse moved to (325, 11)
Screenshot: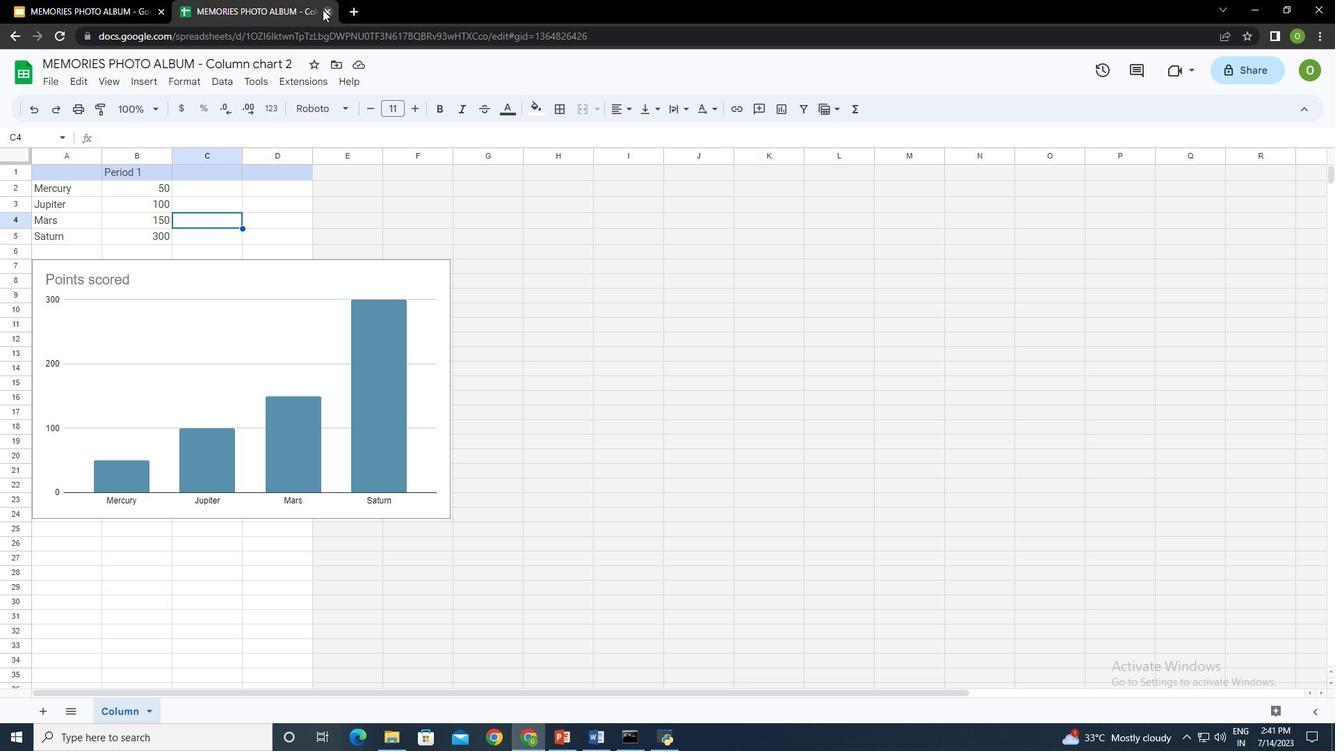 
Action: Mouse pressed left at (325, 11)
Screenshot: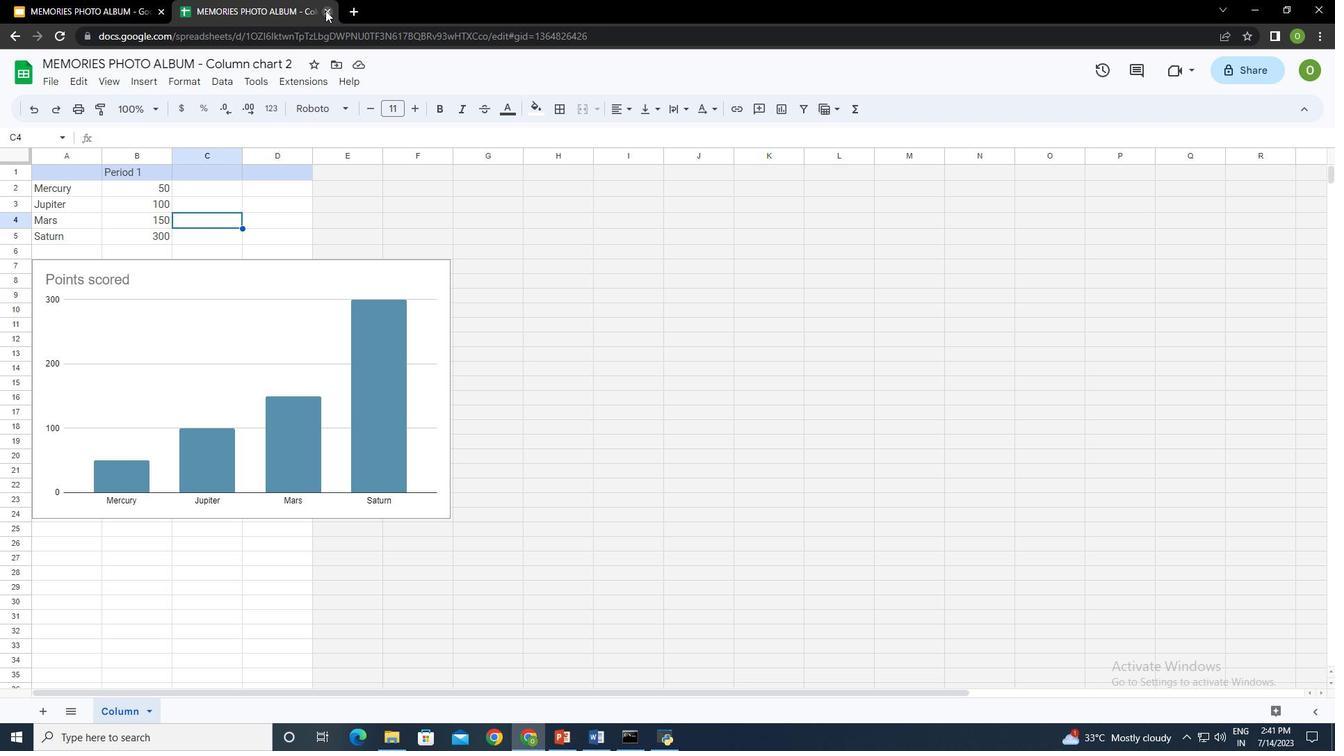 
Action: Mouse moved to (550, 302)
Screenshot: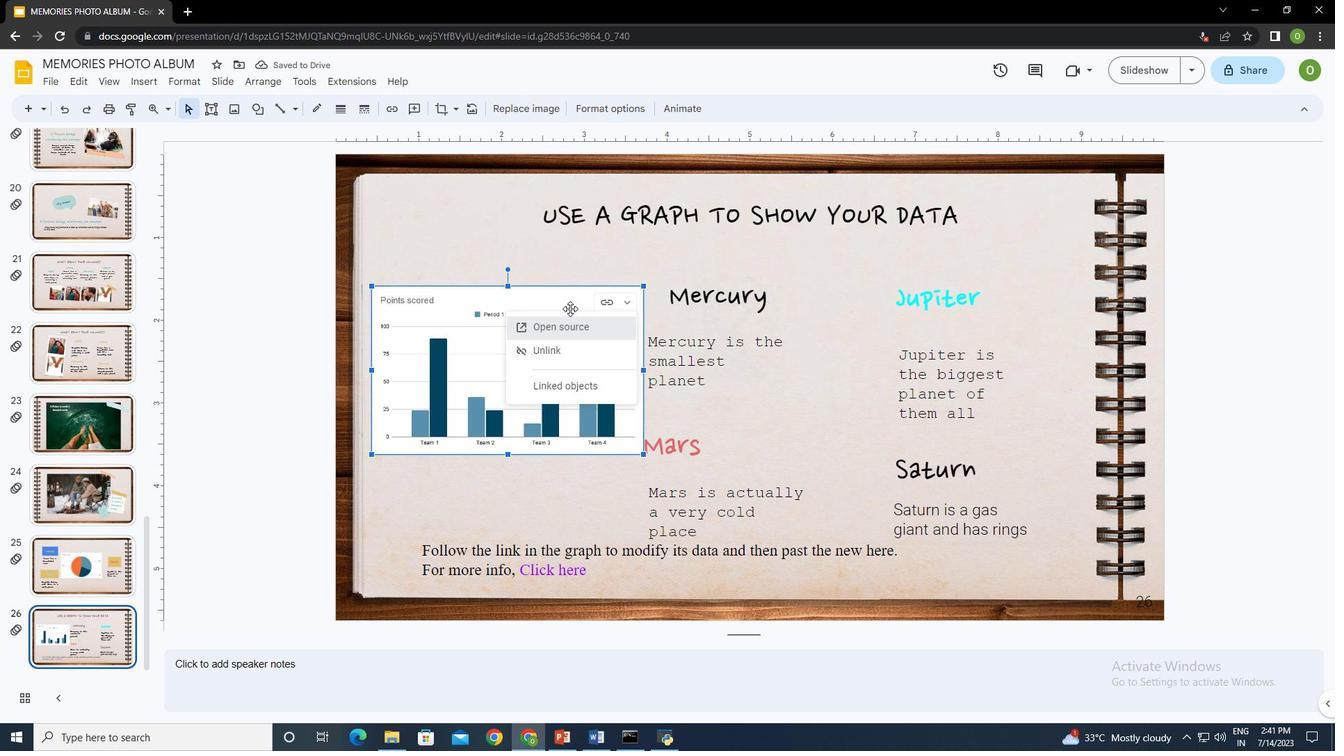 
Action: Mouse pressed left at (550, 302)
Screenshot: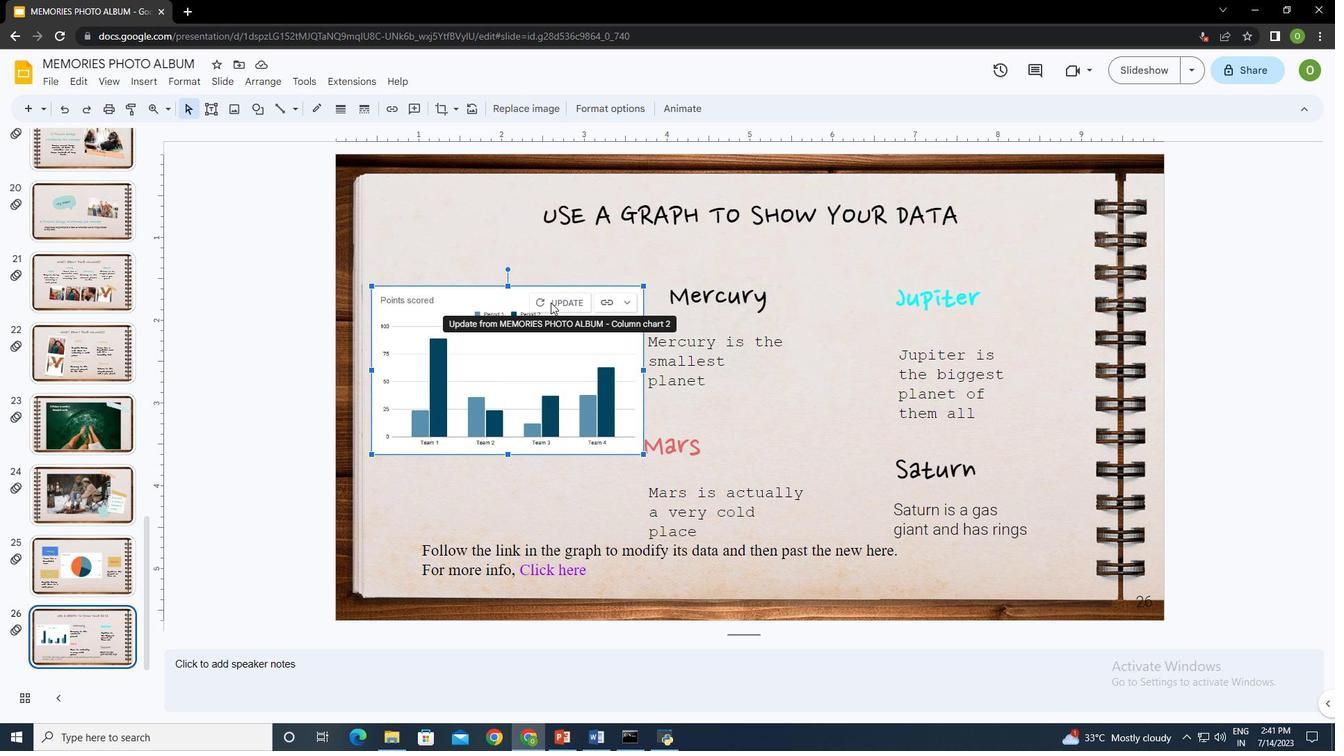 
Action: Mouse moved to (599, 302)
Screenshot: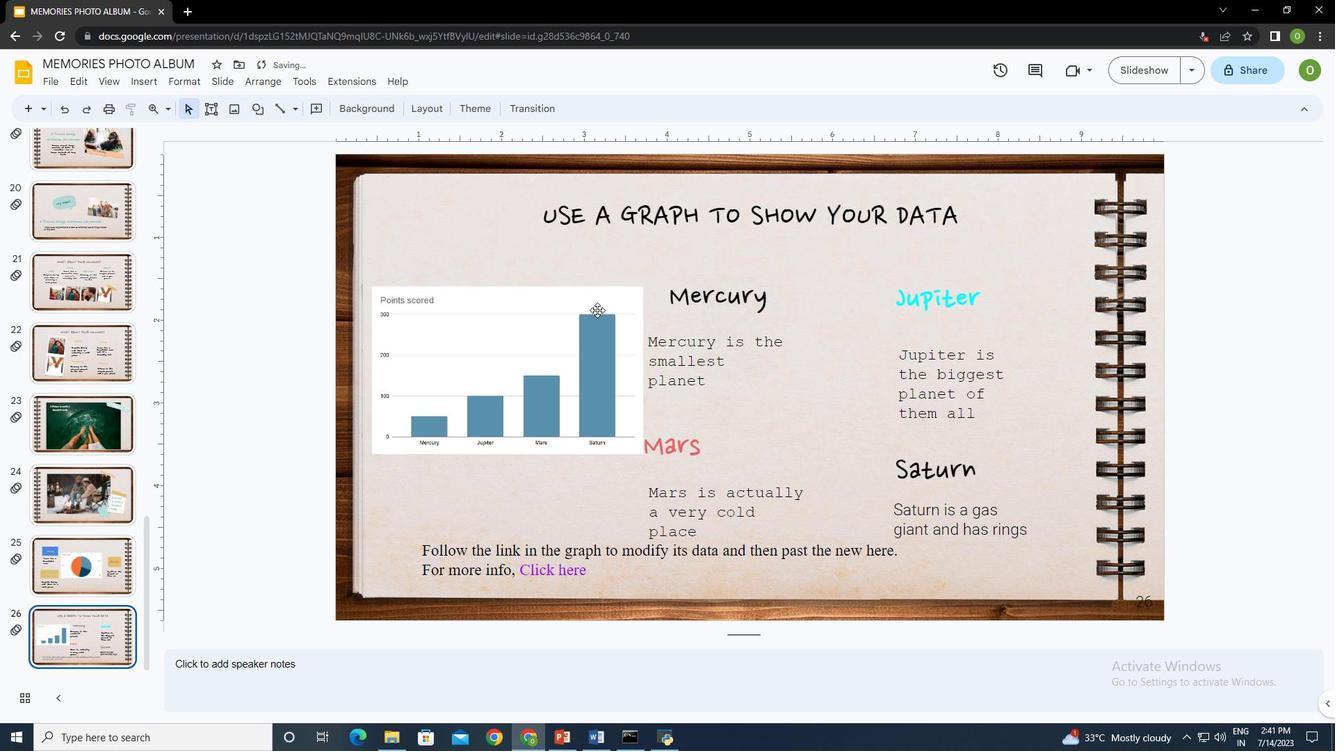 
Action: Mouse pressed left at (599, 302)
Screenshot: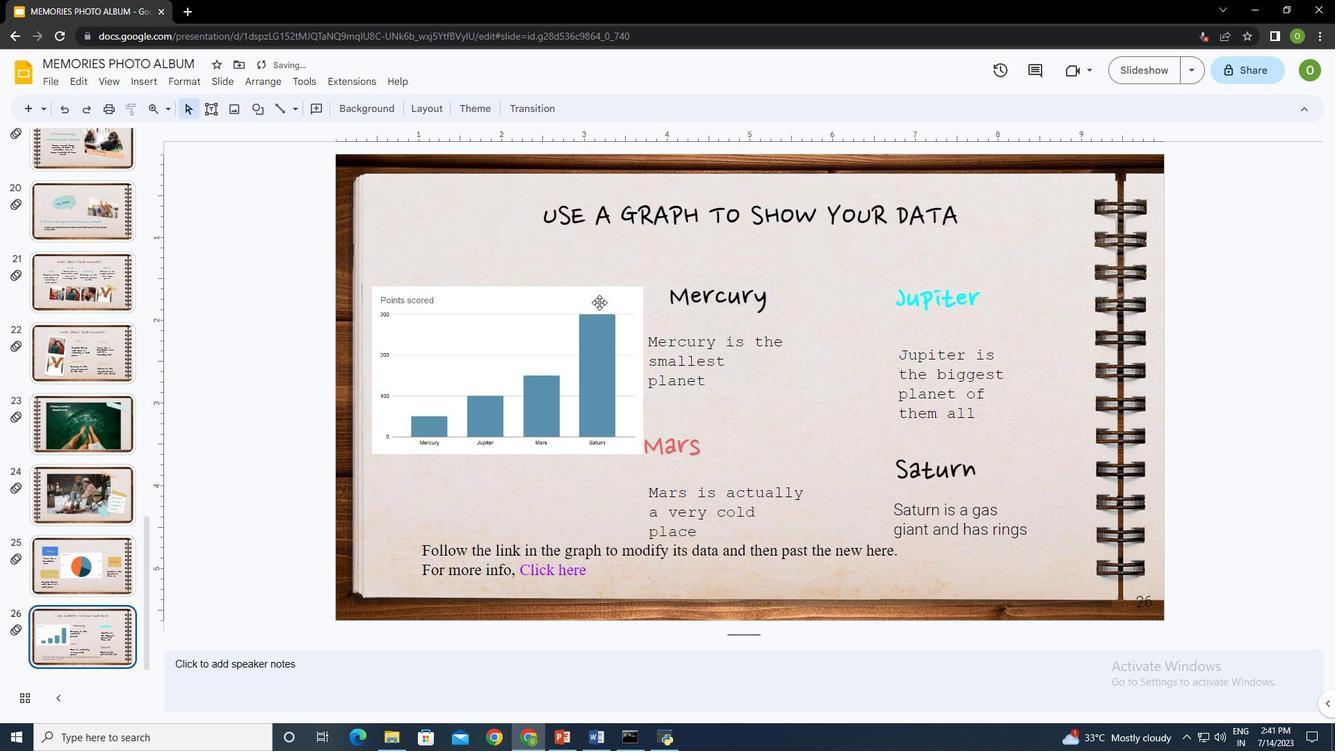 
Action: Mouse moved to (509, 452)
Screenshot: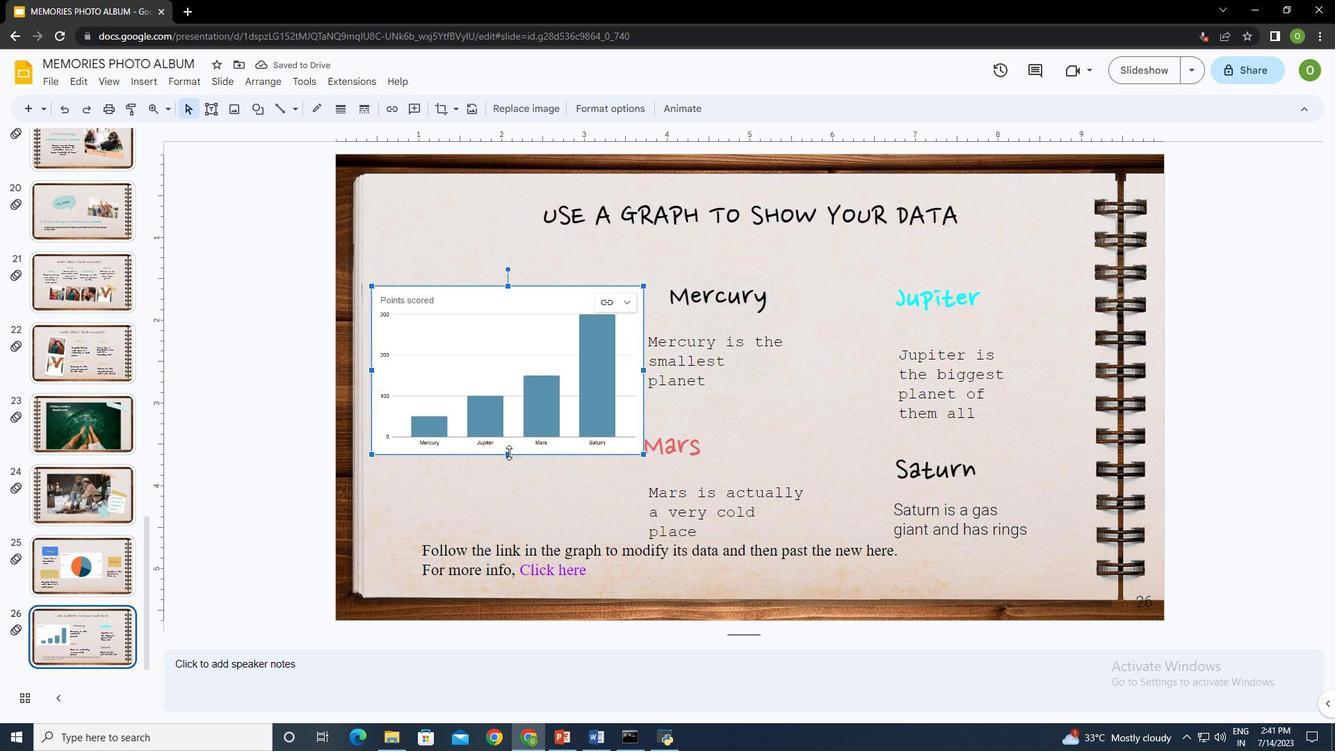 
Action: Mouse pressed left at (509, 452)
Screenshot: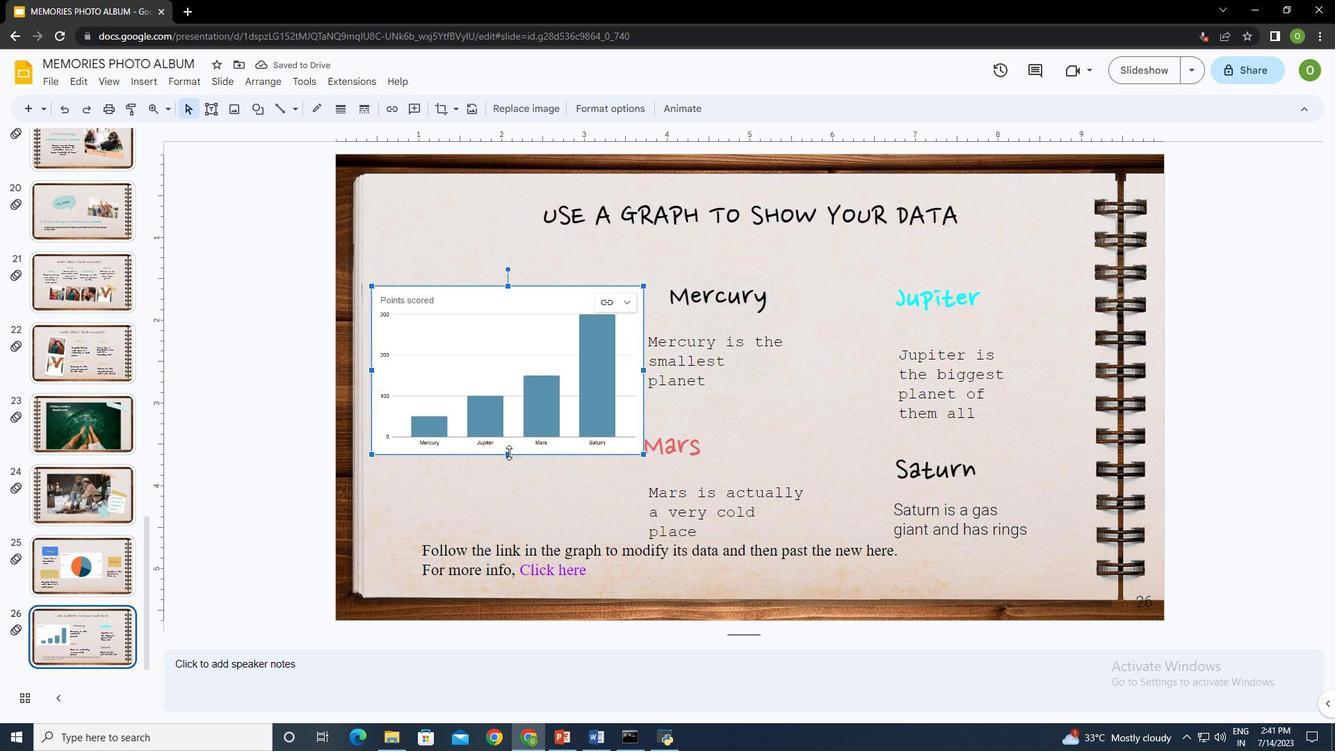 
Action: Mouse moved to (537, 310)
Screenshot: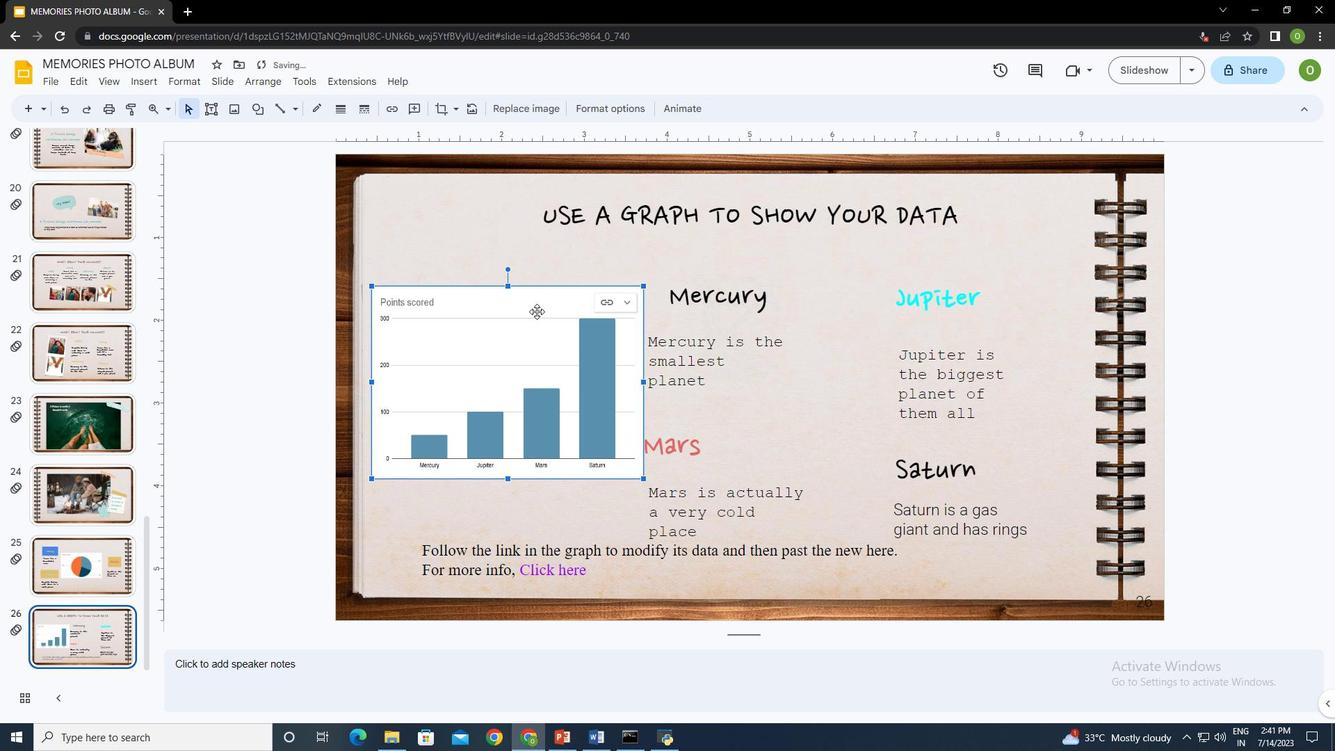 
Action: Mouse pressed left at (537, 310)
Screenshot: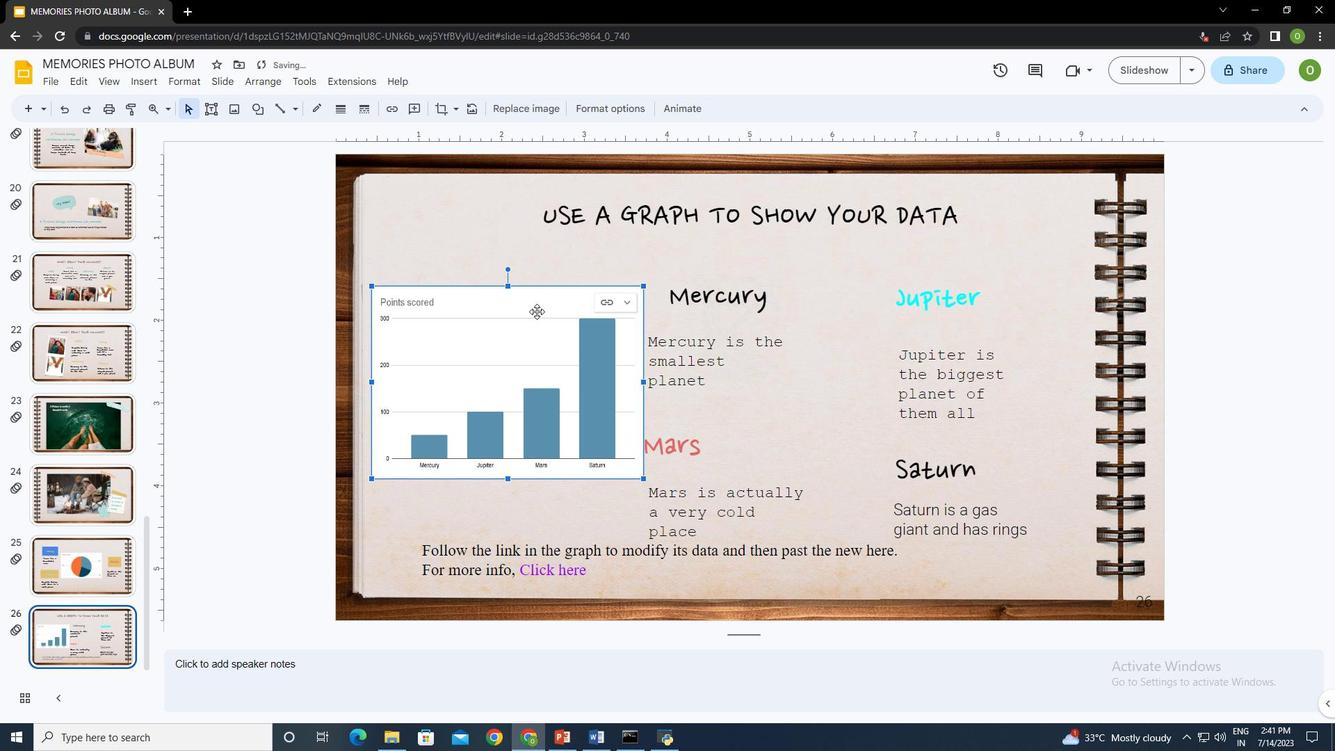 
Action: Mouse moved to (525, 253)
Screenshot: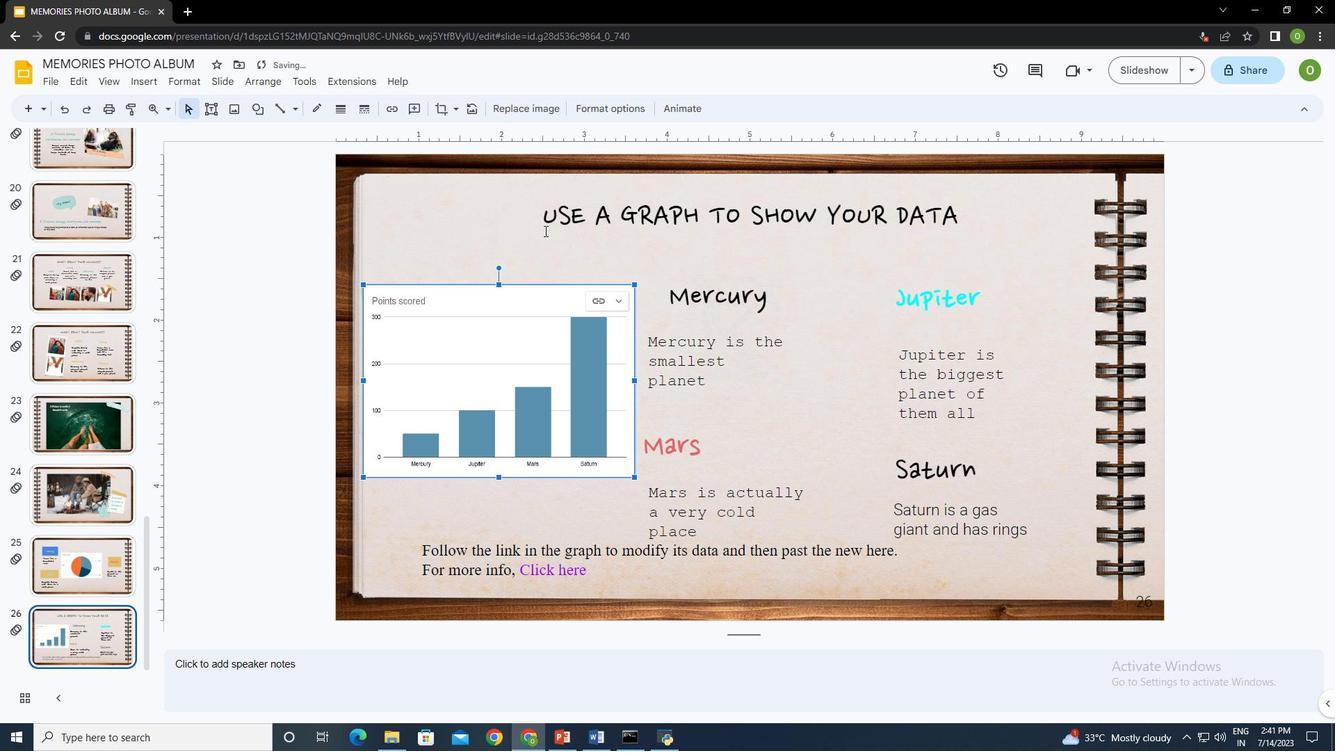 
Action: Mouse pressed left at (525, 253)
Screenshot: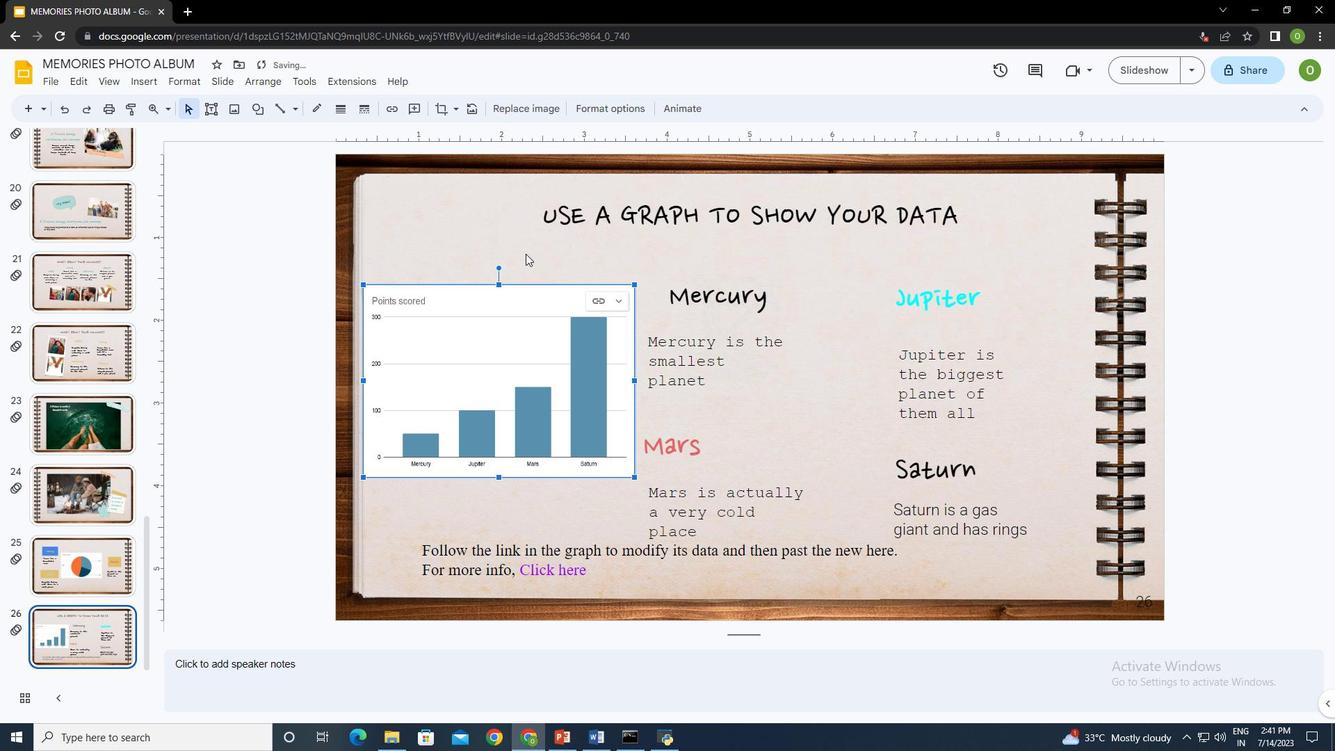 
Action: Mouse moved to (142, 82)
Screenshot: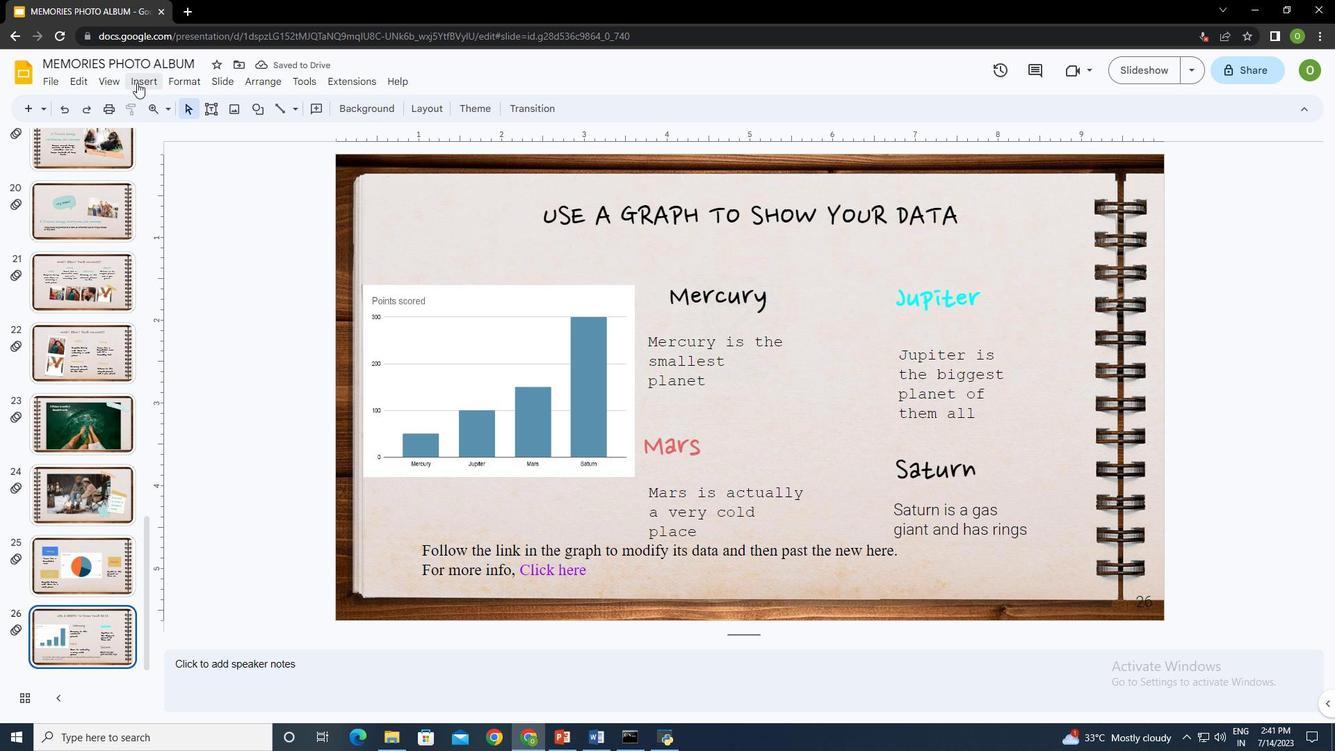 
Action: Mouse pressed left at (142, 82)
Screenshot: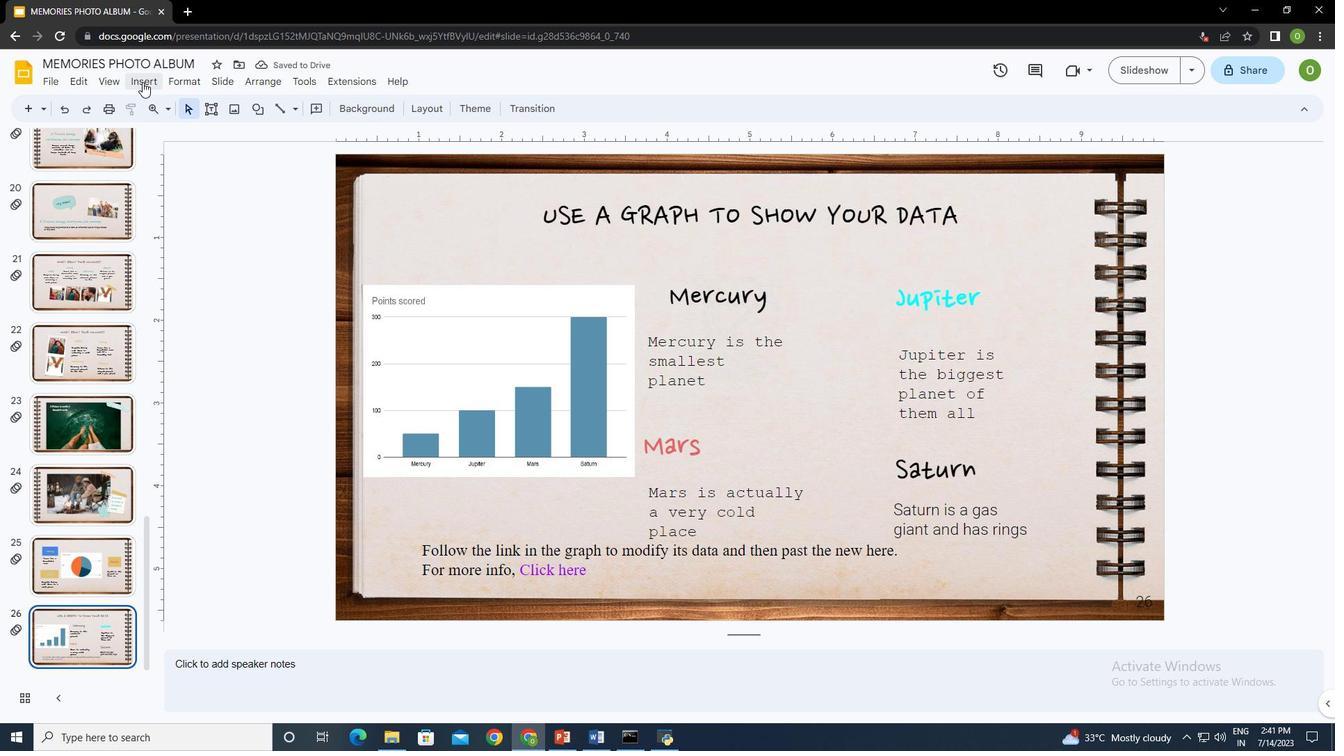 
Action: Mouse moved to (425, 111)
Screenshot: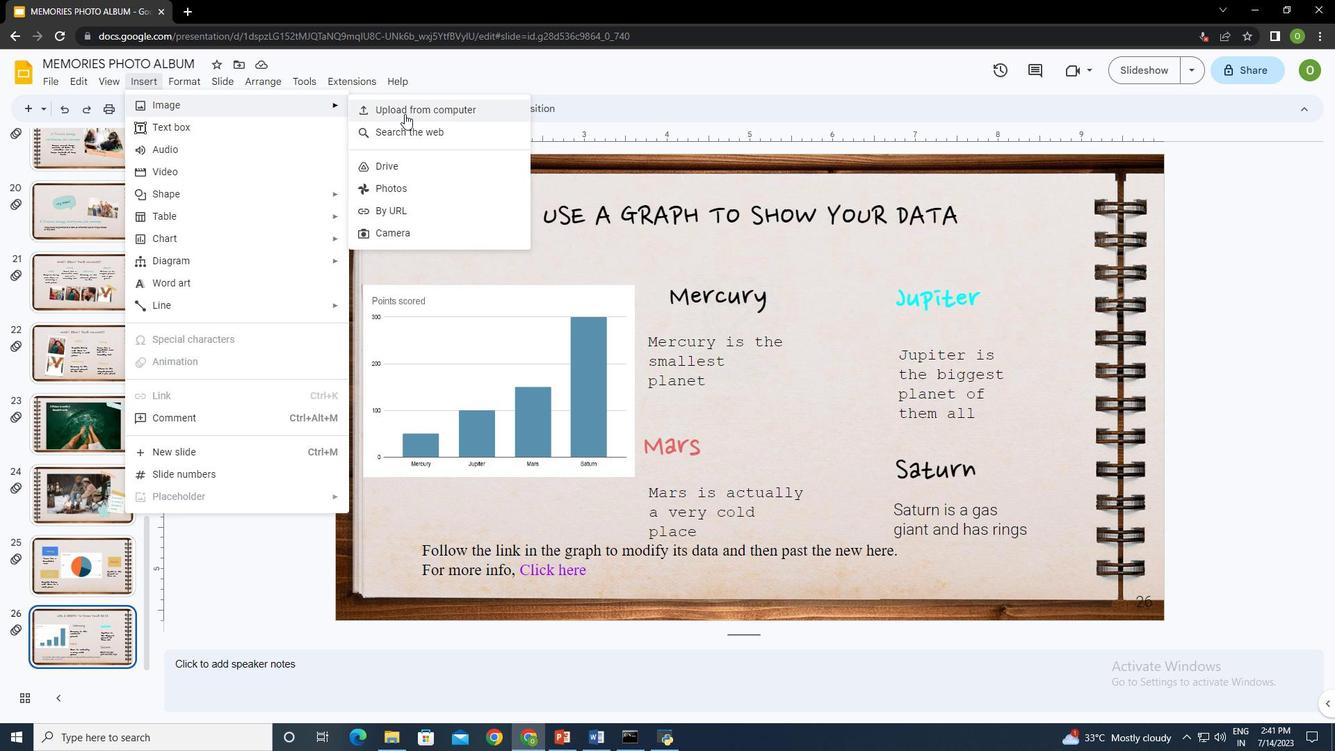 
Action: Mouse pressed left at (425, 111)
Screenshot: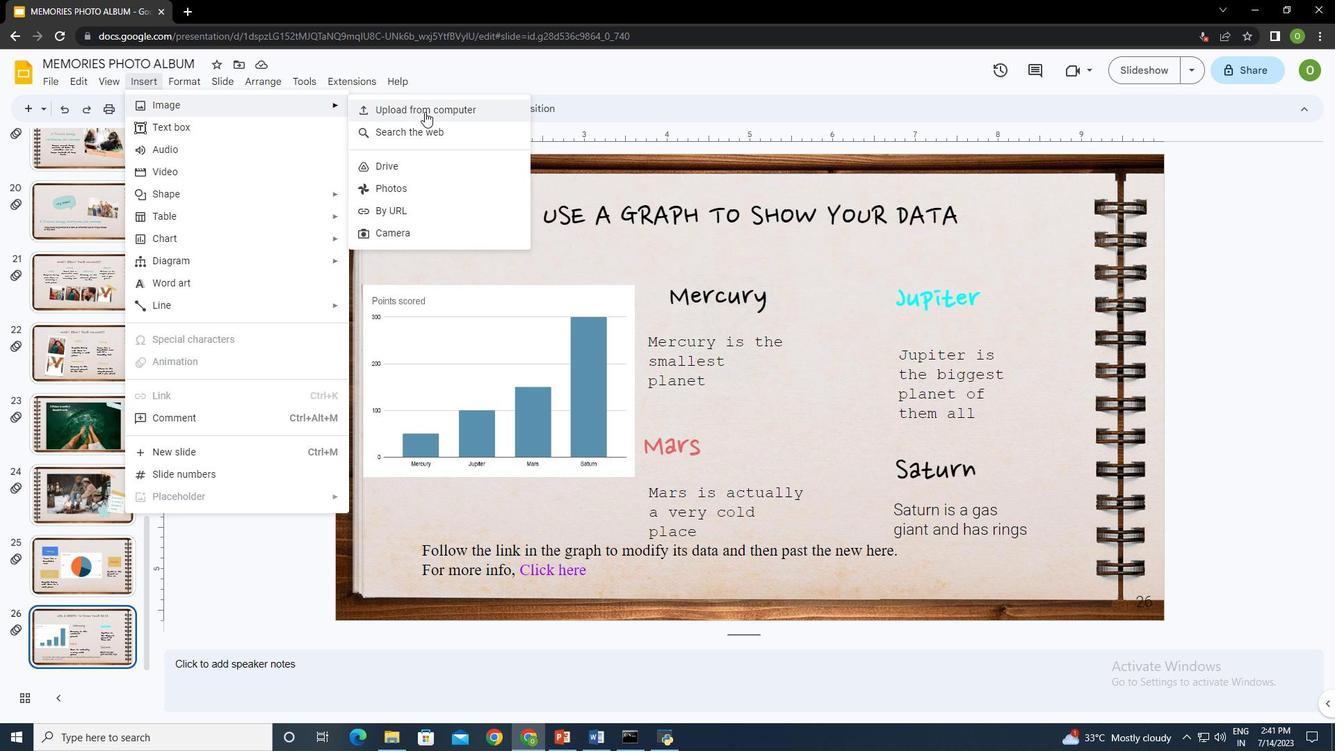 
Action: Mouse moved to (354, 219)
Screenshot: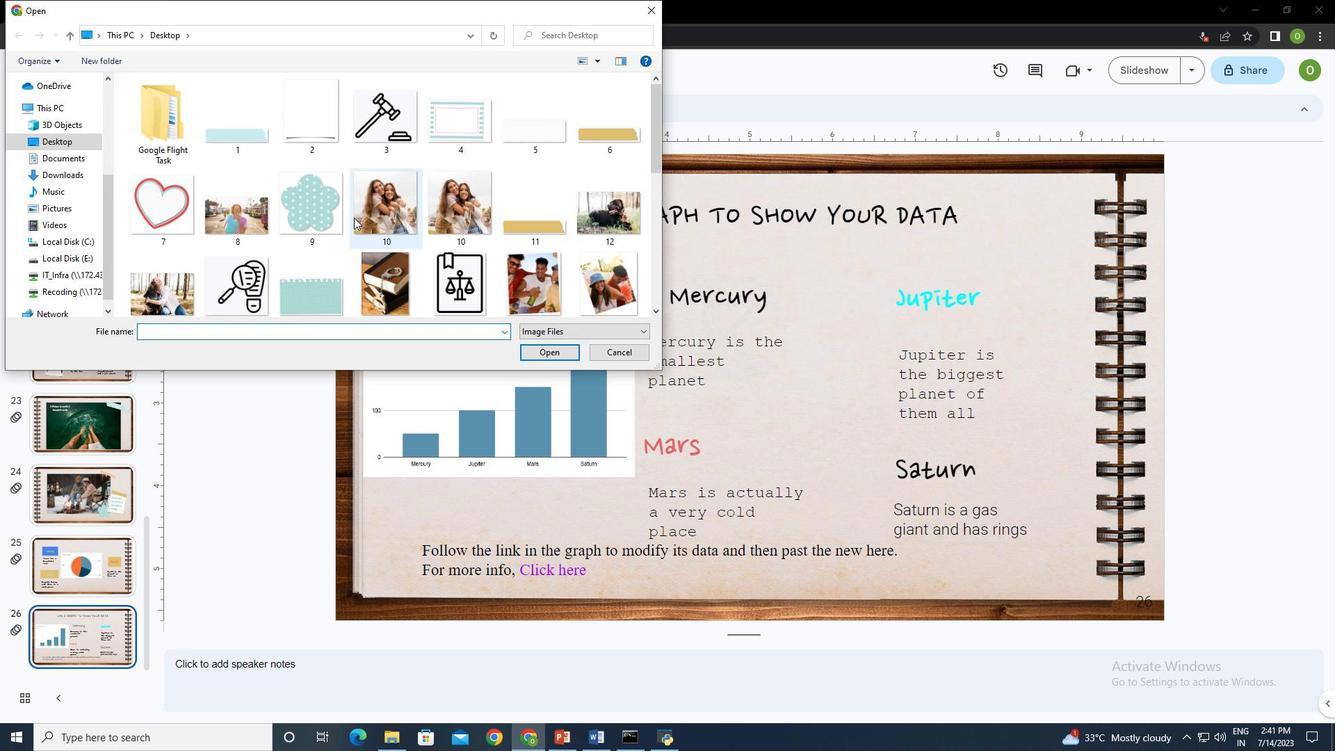 
Action: Mouse scrolled (354, 218) with delta (0, 0)
Screenshot: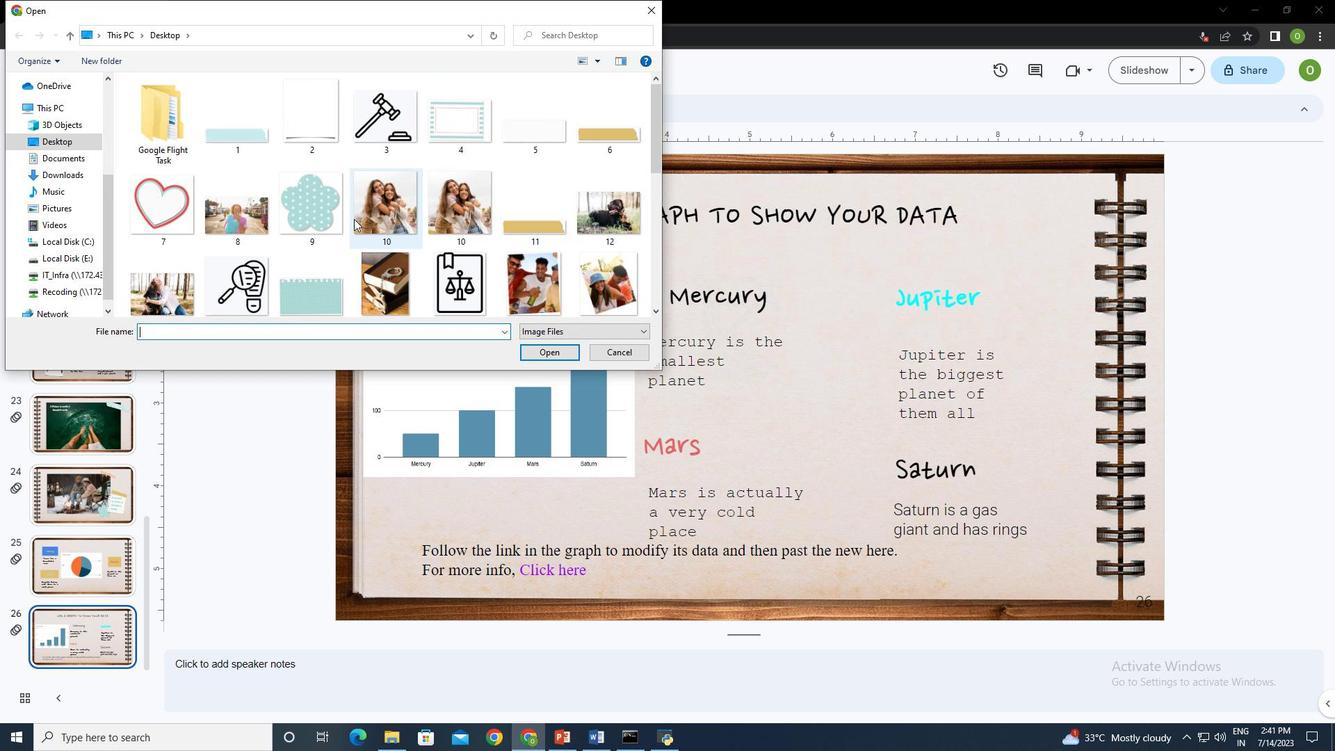 
Action: Mouse scrolled (354, 218) with delta (0, 0)
Screenshot: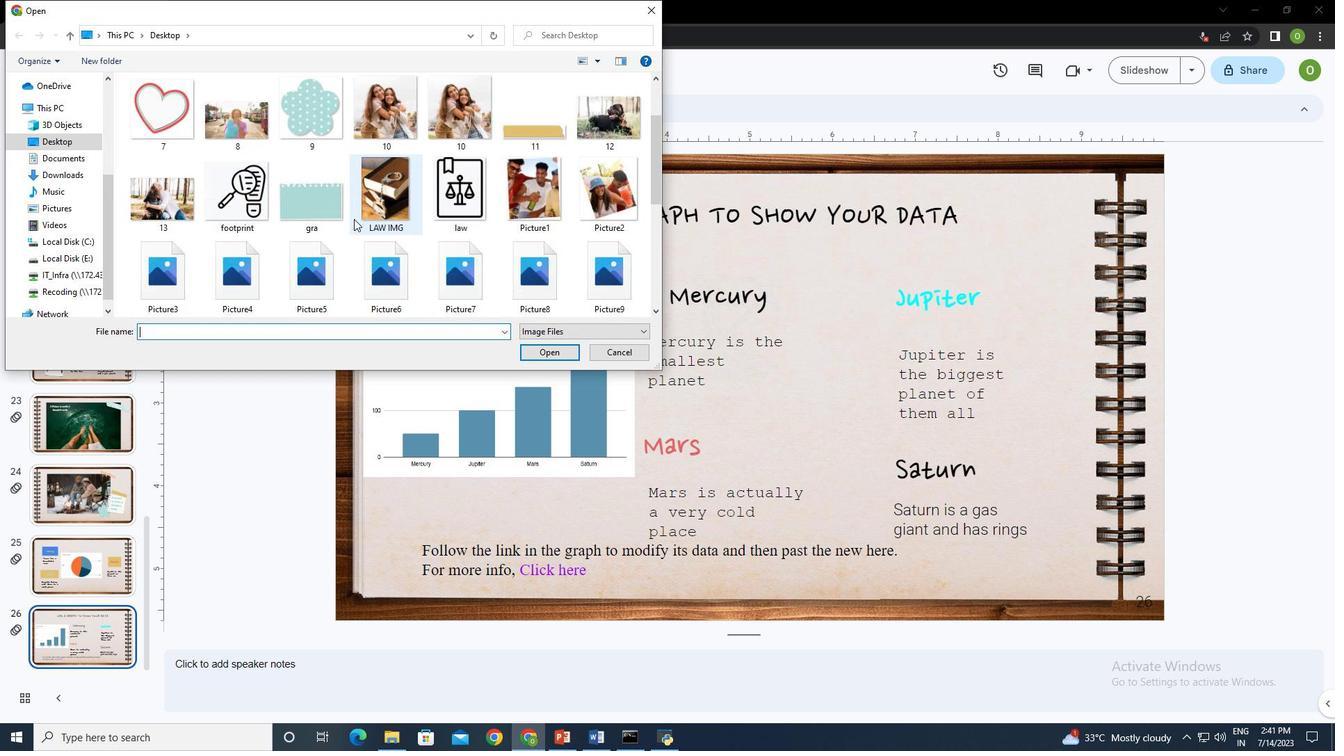 
Action: Mouse scrolled (354, 218) with delta (0, 0)
Screenshot: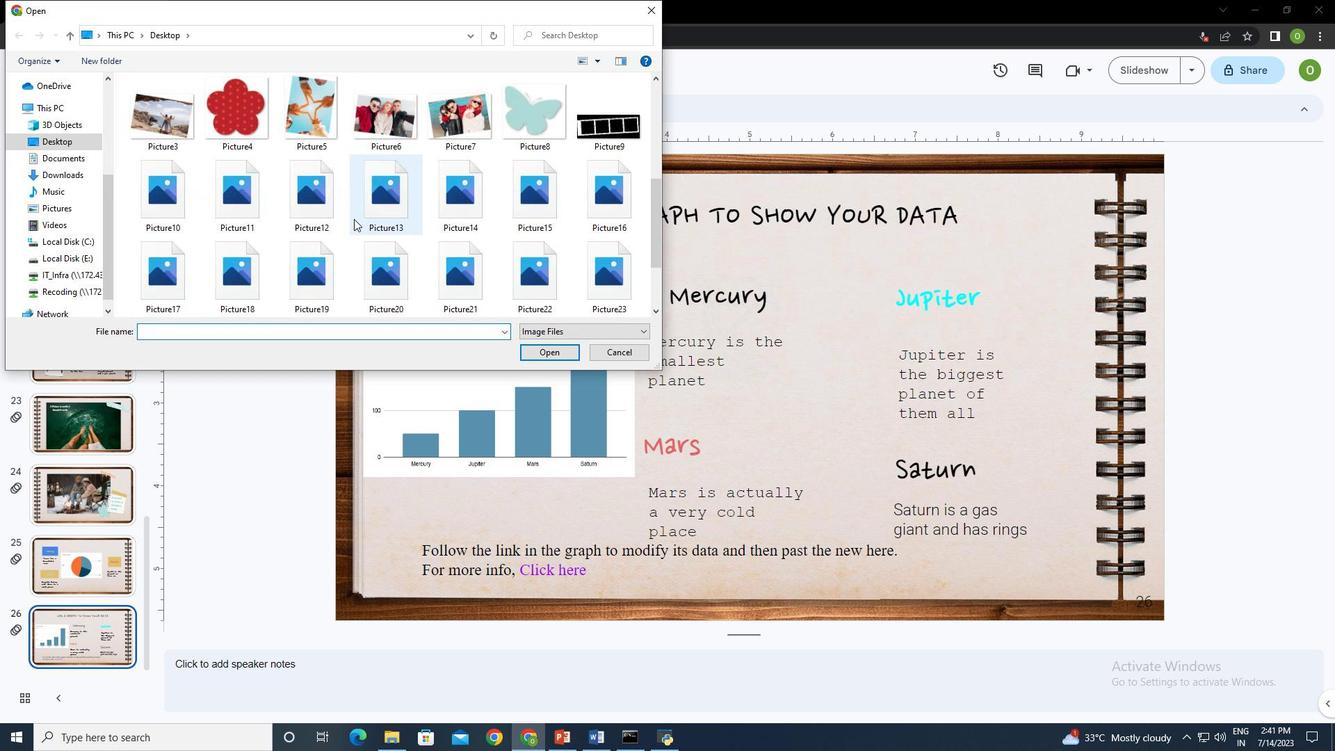 
Action: Mouse scrolled (354, 218) with delta (0, 0)
Screenshot: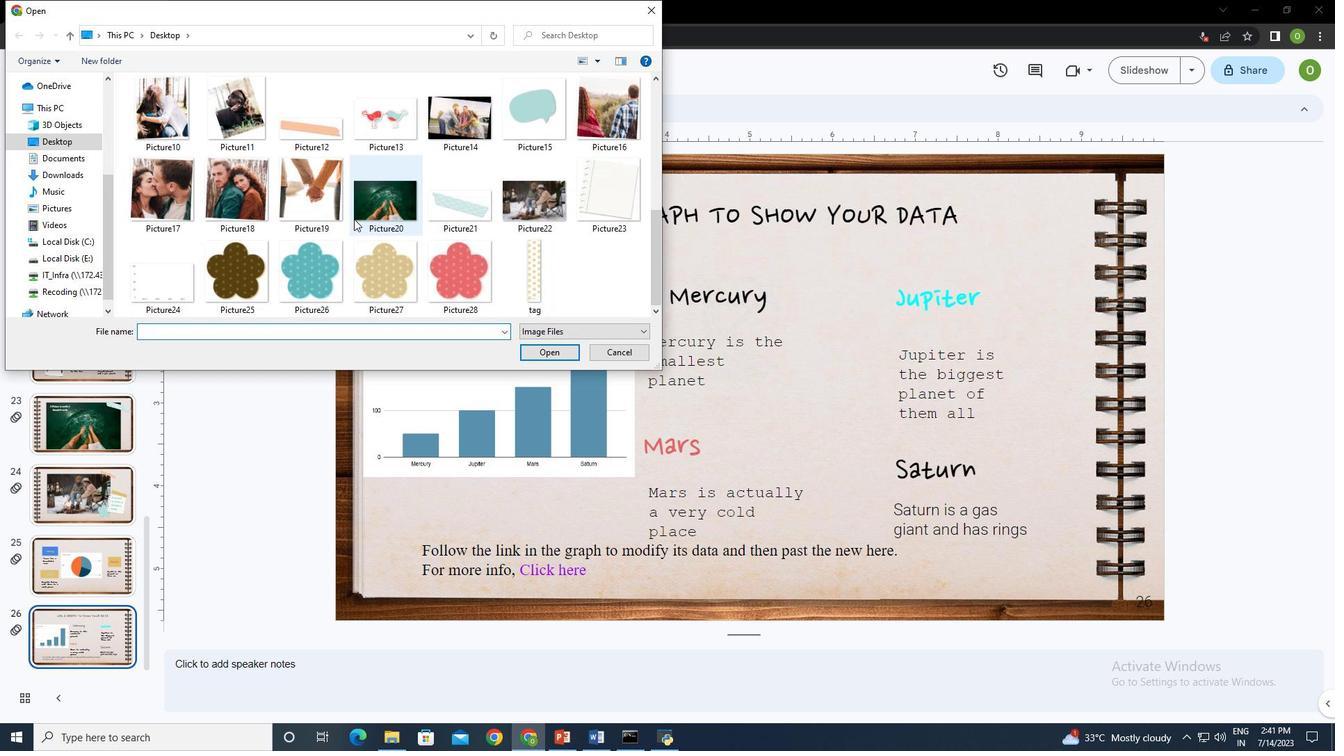 
Action: Mouse scrolled (354, 218) with delta (0, 0)
Screenshot: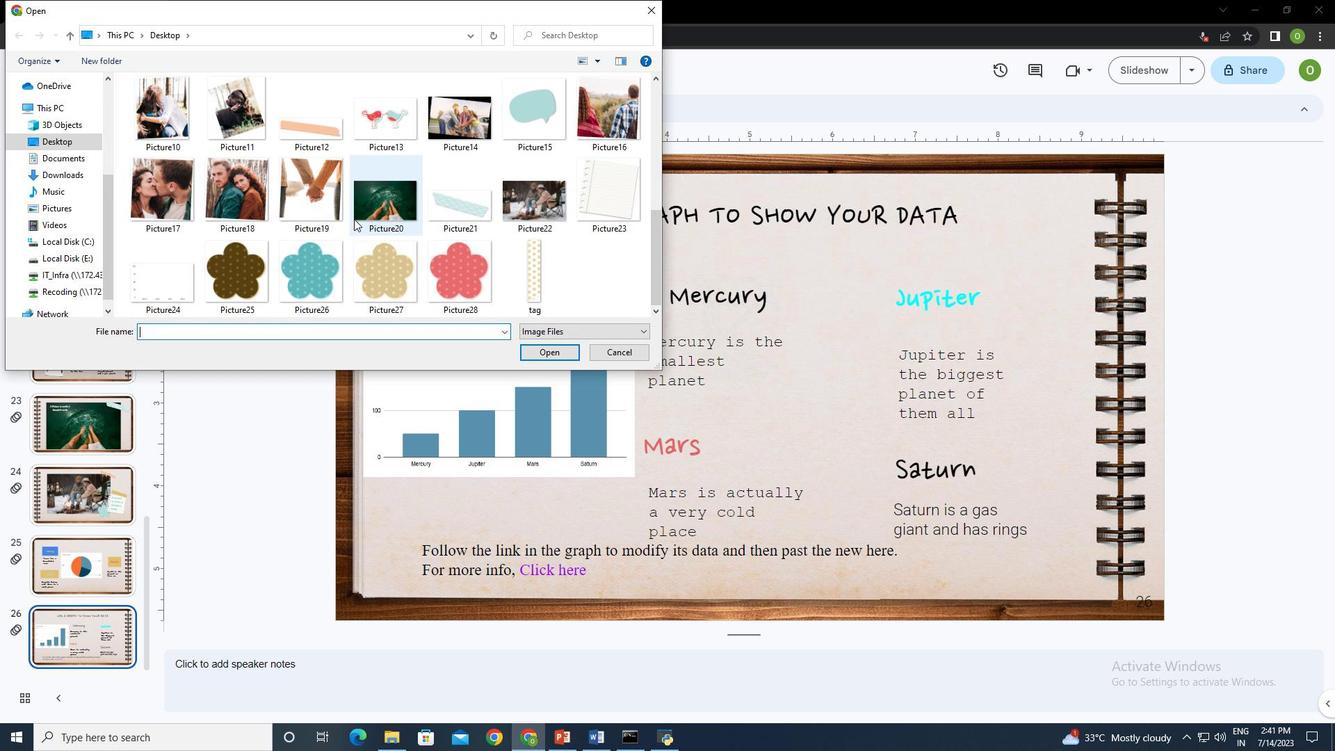 
Action: Mouse scrolled (354, 218) with delta (0, 0)
Screenshot: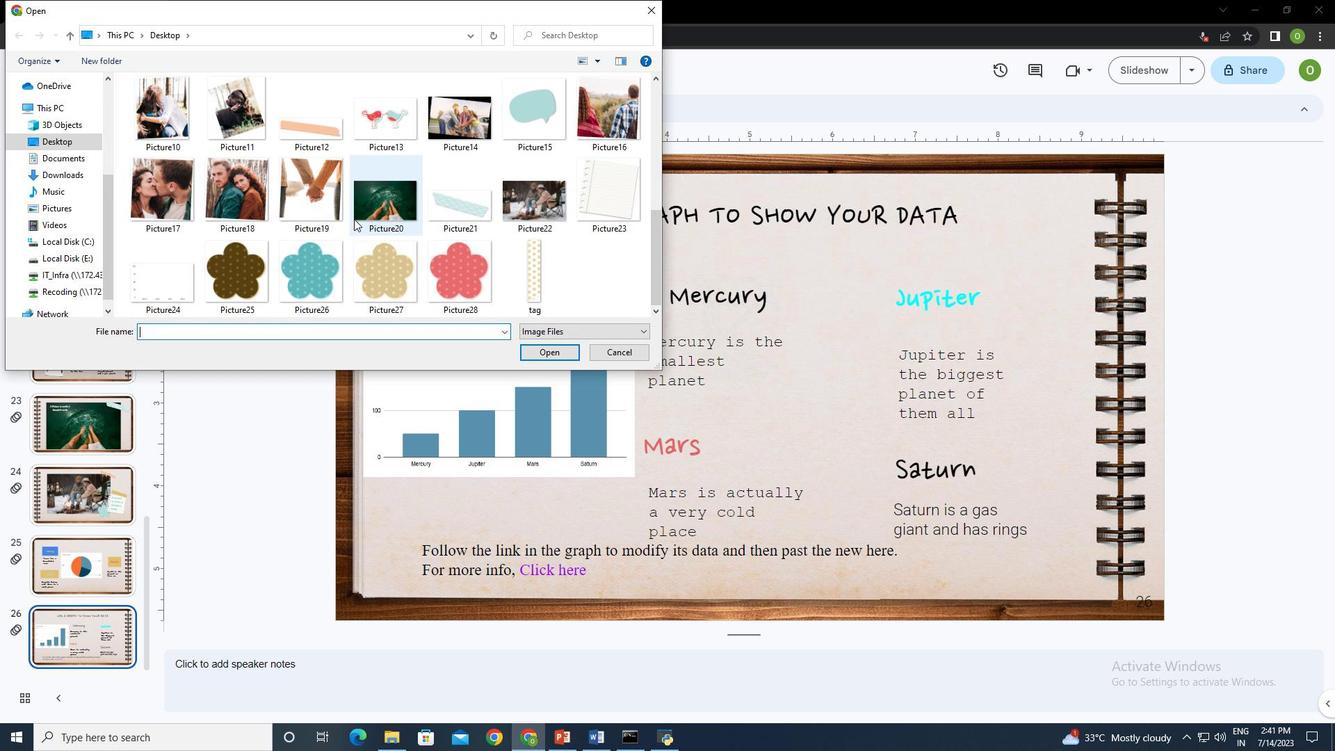 
Action: Mouse moved to (468, 265)
Screenshot: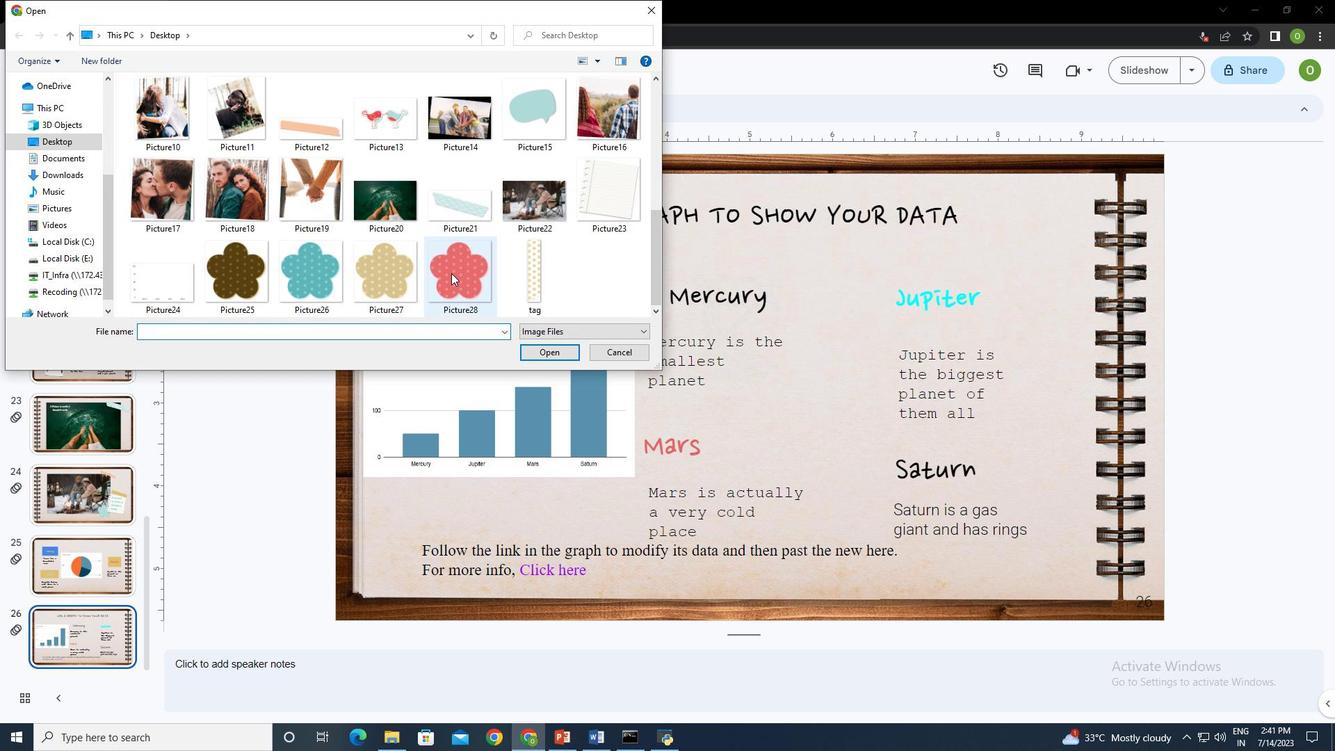 
Action: Mouse pressed left at (468, 265)
Screenshot: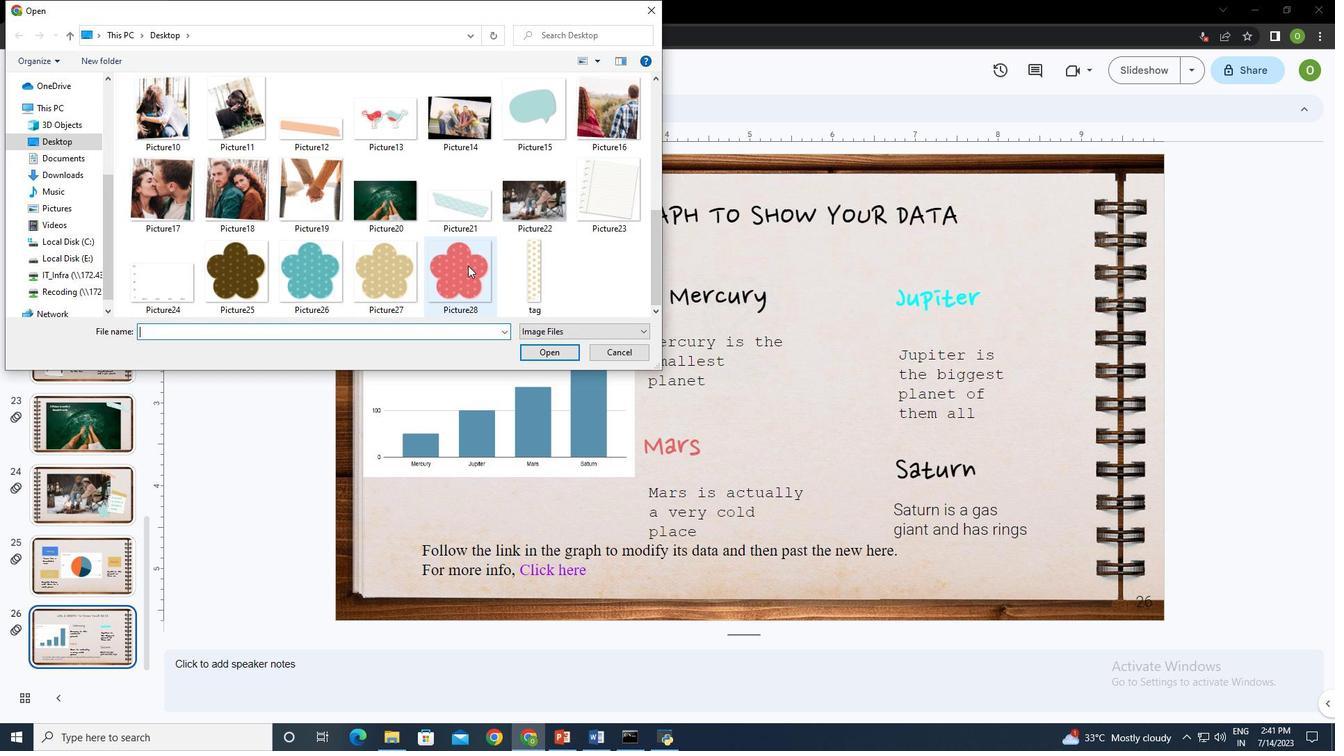 
Action: Mouse moved to (563, 350)
Screenshot: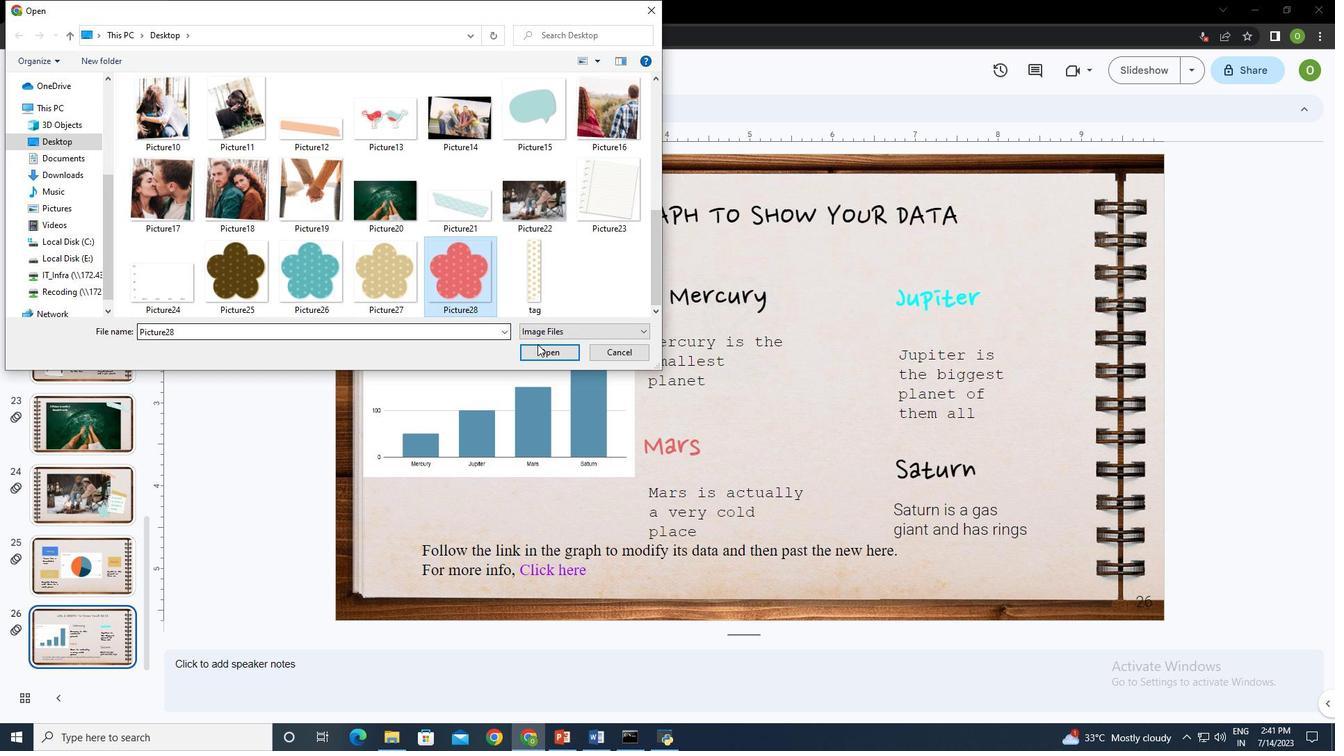 
Action: Mouse pressed left at (563, 350)
Screenshot: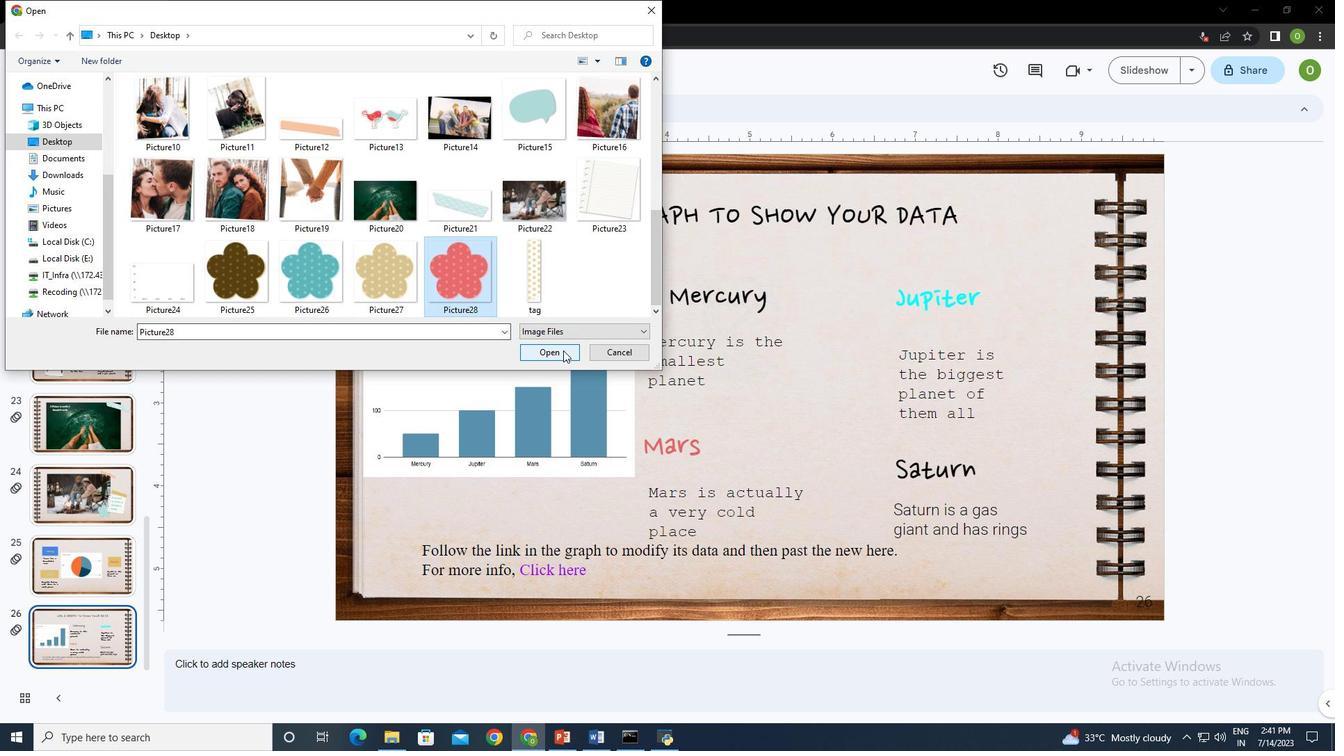 
Action: Mouse moved to (1105, 302)
Screenshot: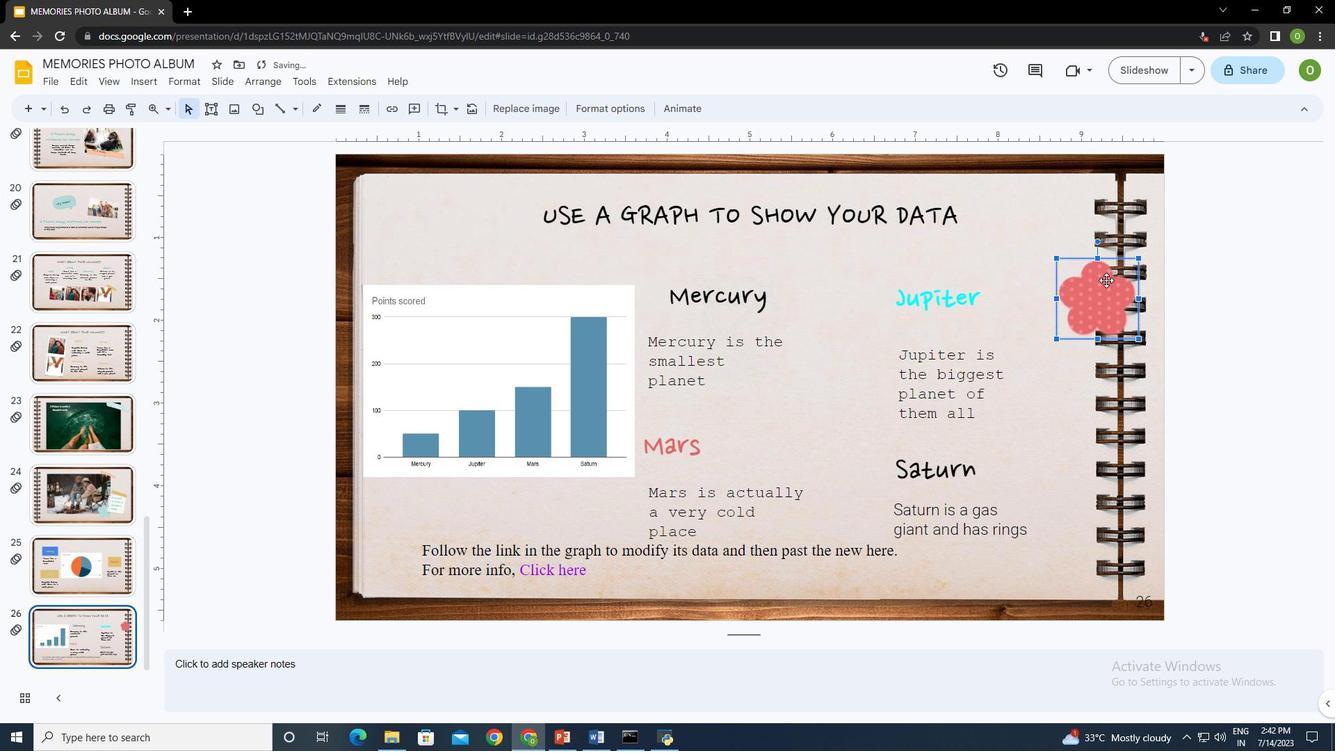
Action: Mouse pressed left at (1105, 302)
Screenshot: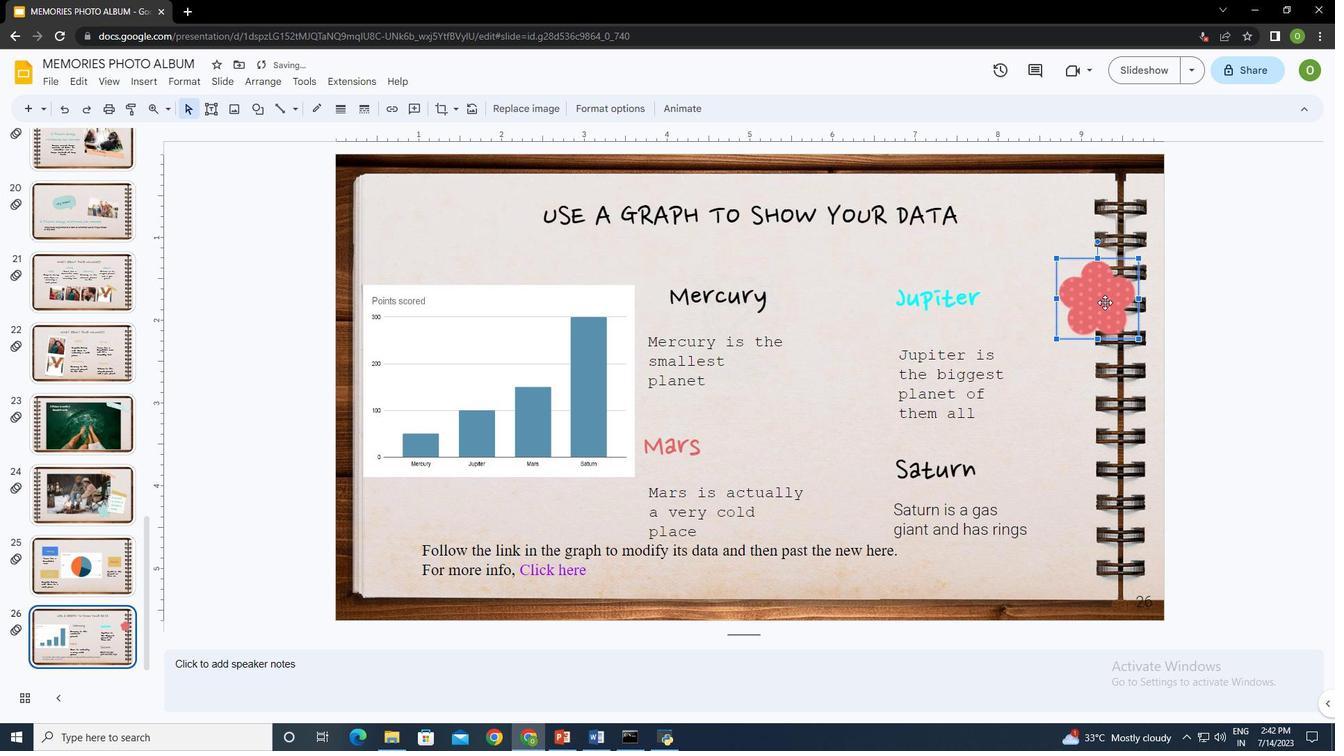 
Action: Mouse moved to (448, 436)
Screenshot: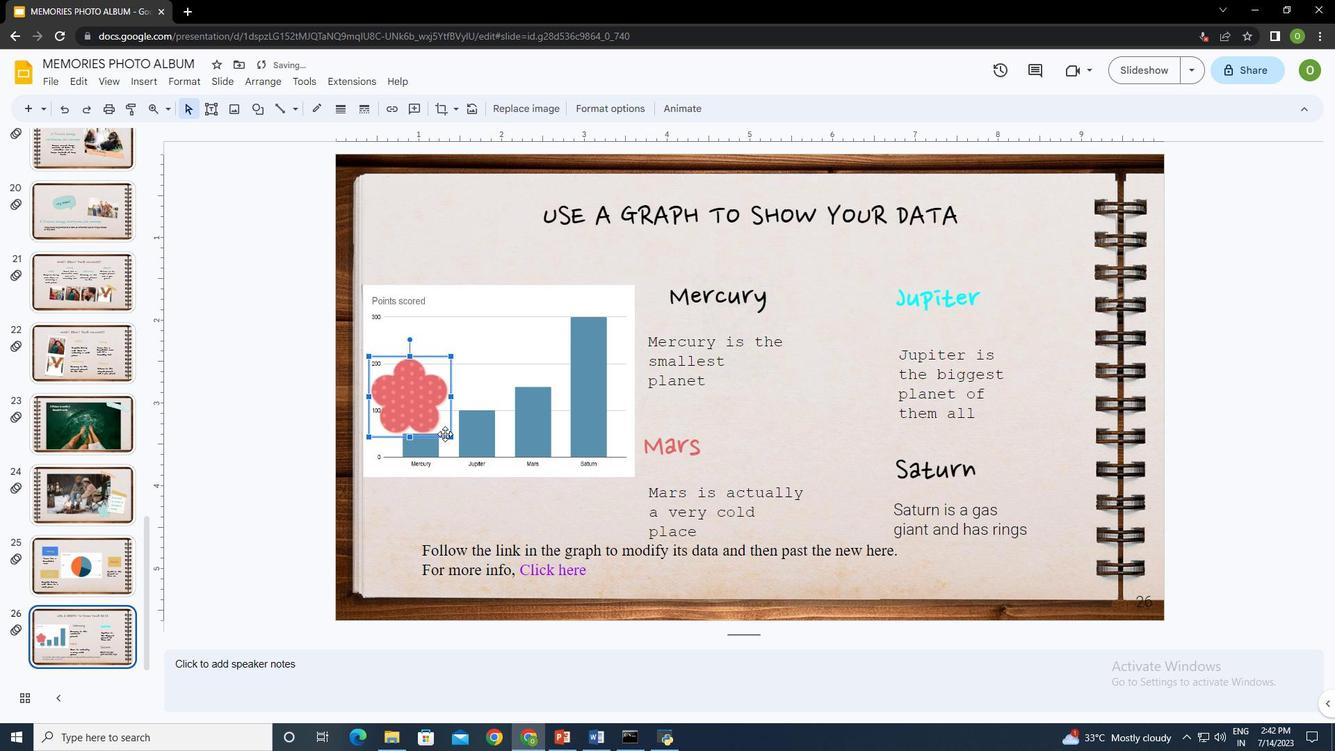 
Action: Mouse pressed left at (448, 436)
Screenshot: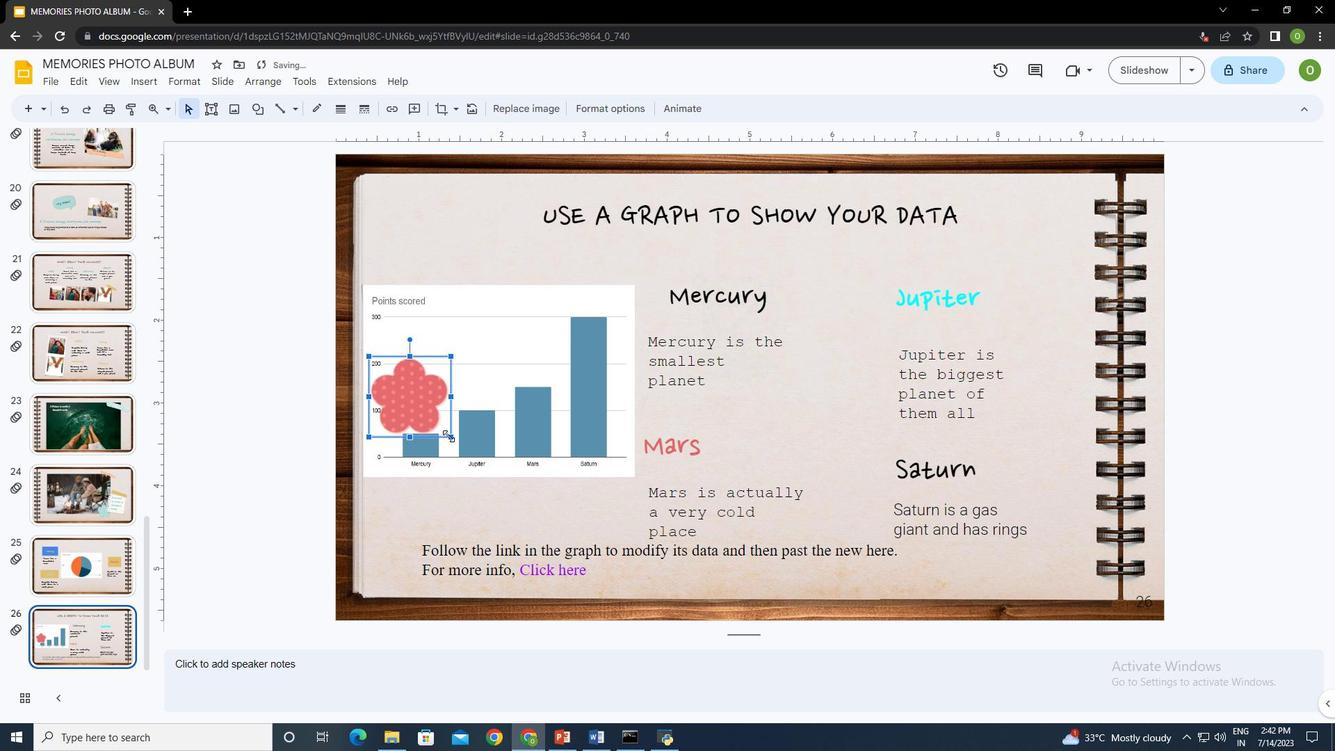 
Action: Mouse moved to (391, 374)
Screenshot: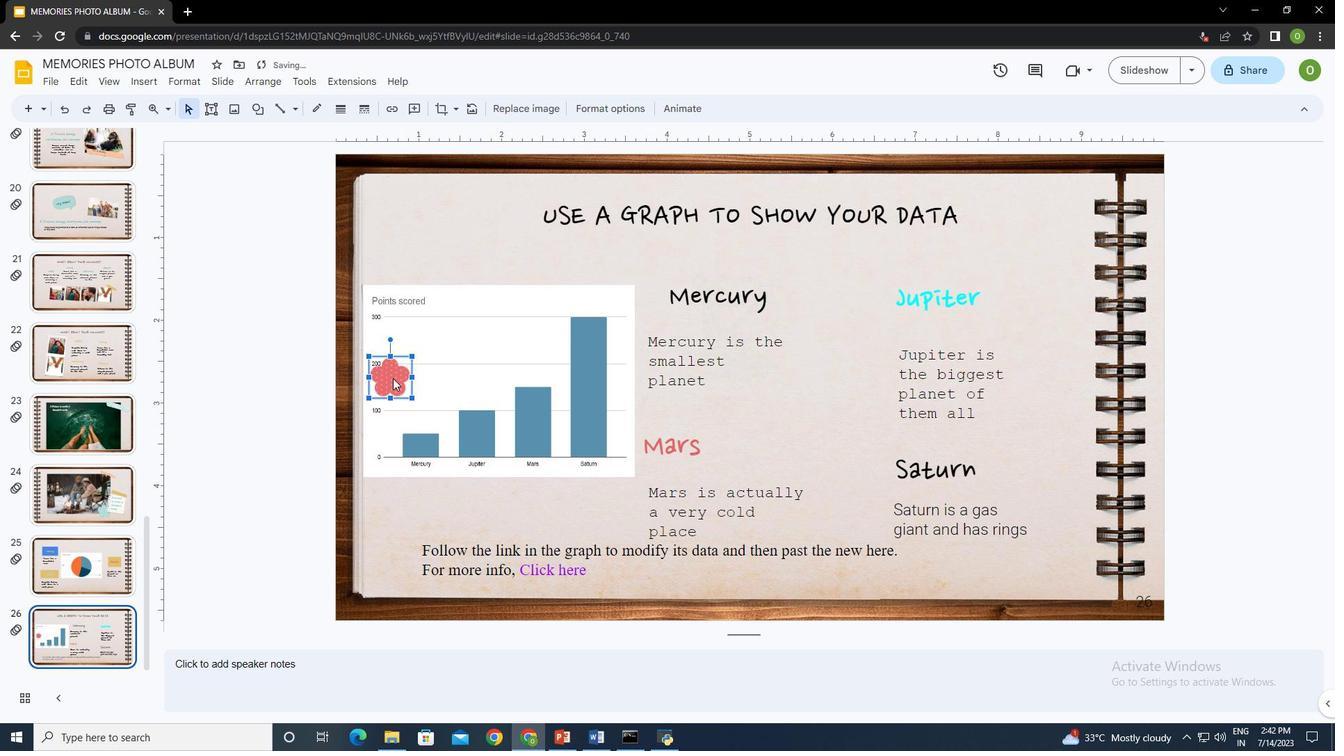 
Action: Key pressed <Key.down><Key.down><Key.down><Key.down><Key.right><Key.right><Key.right><Key.right><Key.down><Key.down><Key.right><Key.left>
Screenshot: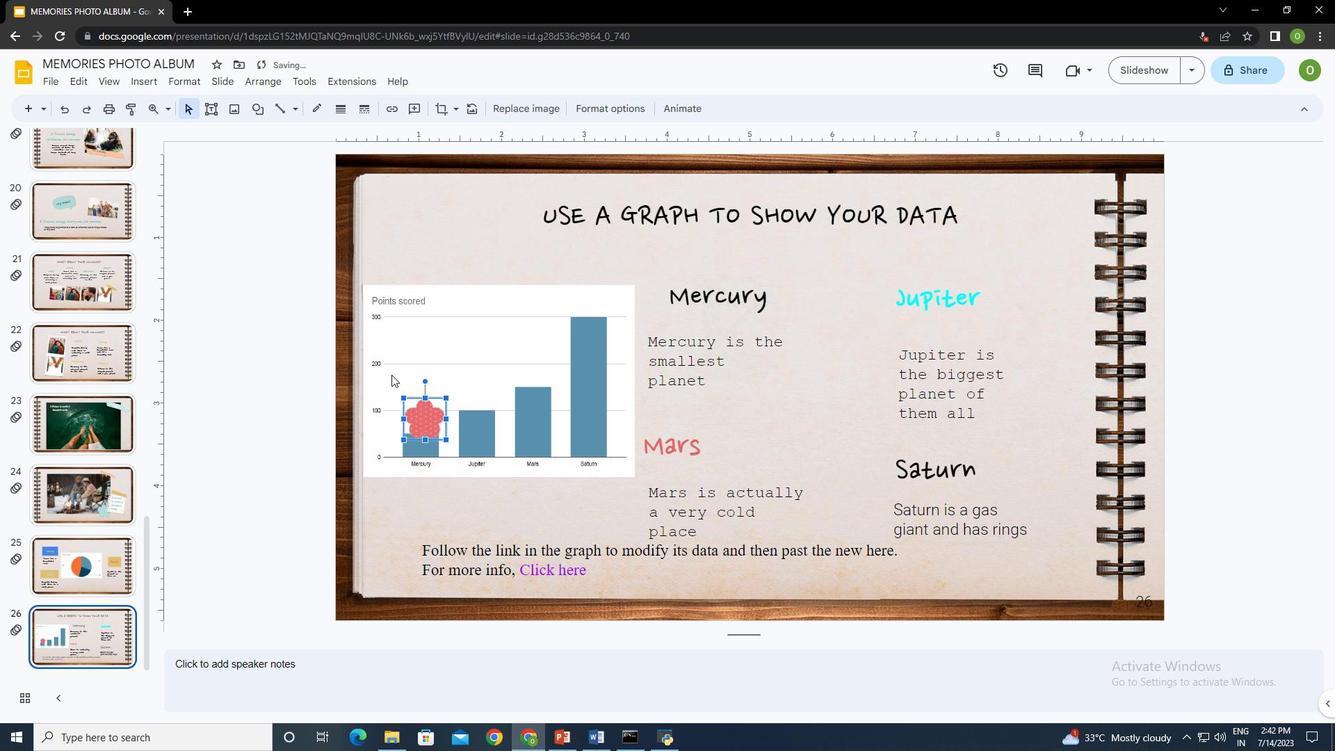 
Action: Mouse moved to (465, 384)
Screenshot: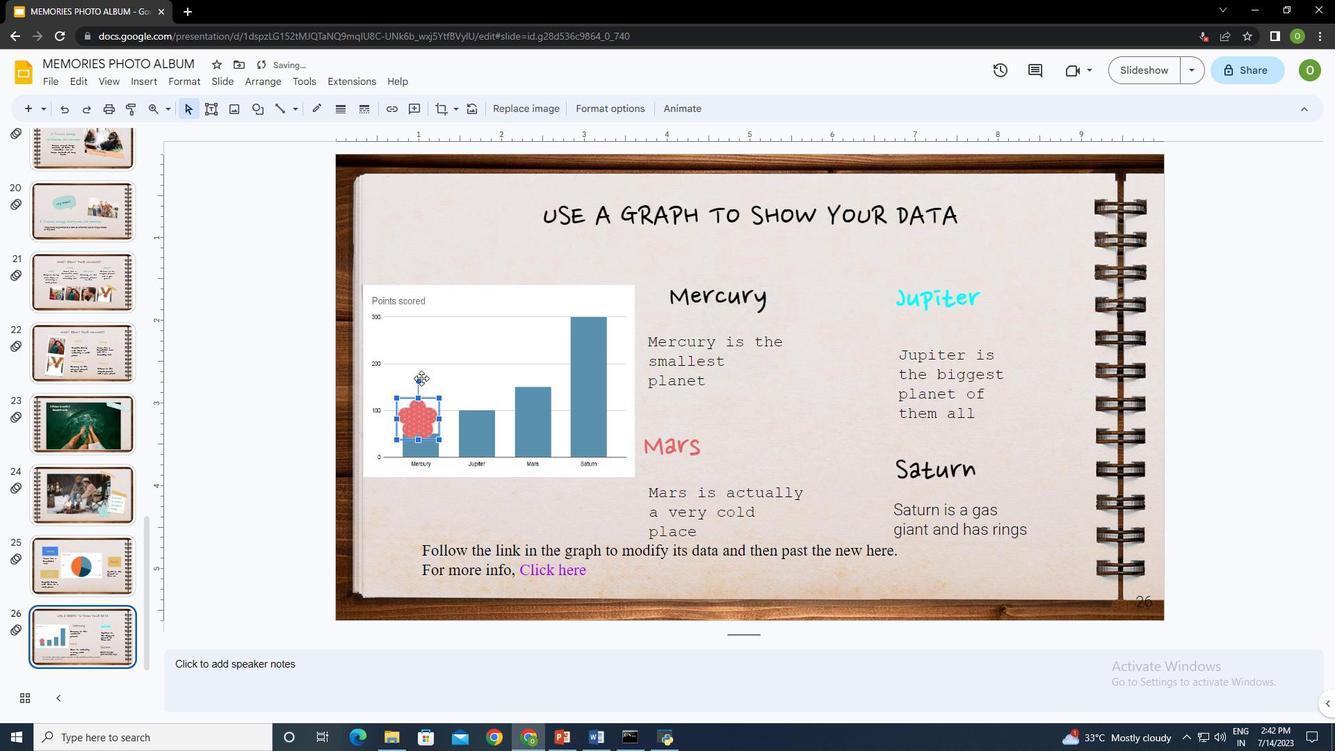 
Action: Mouse pressed left at (465, 384)
Screenshot: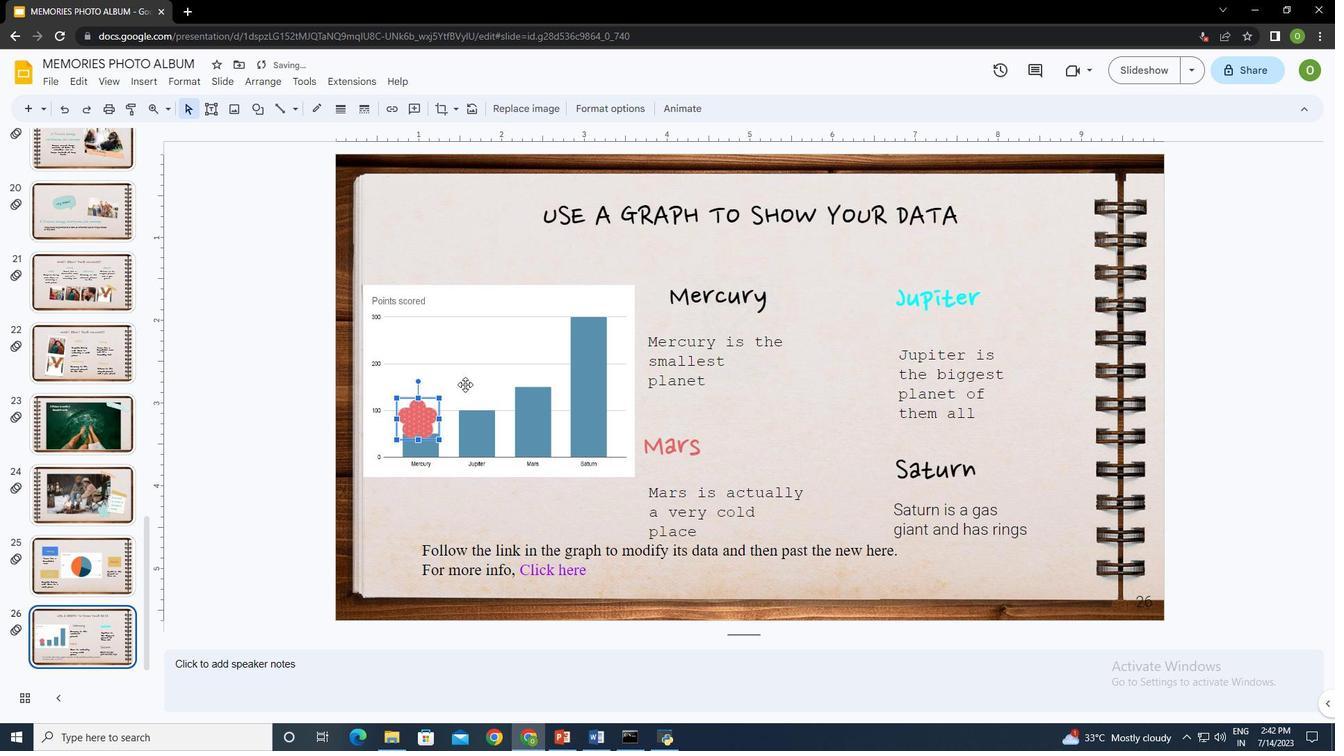 
Action: Mouse moved to (145, 80)
Screenshot: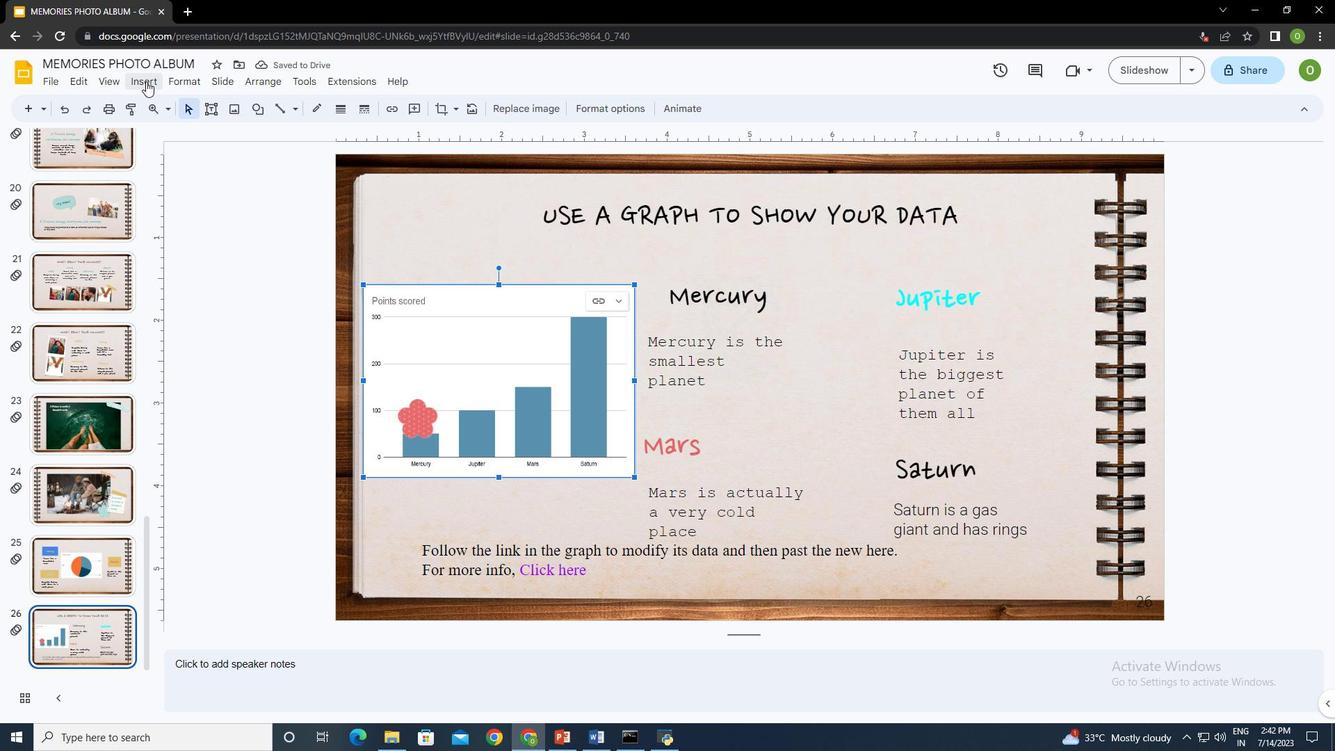 
Action: Mouse pressed left at (145, 80)
